 Task: Find and book an Airbnb listing for your upcoming trip.
Action: Mouse moved to (348, 560)
Screenshot: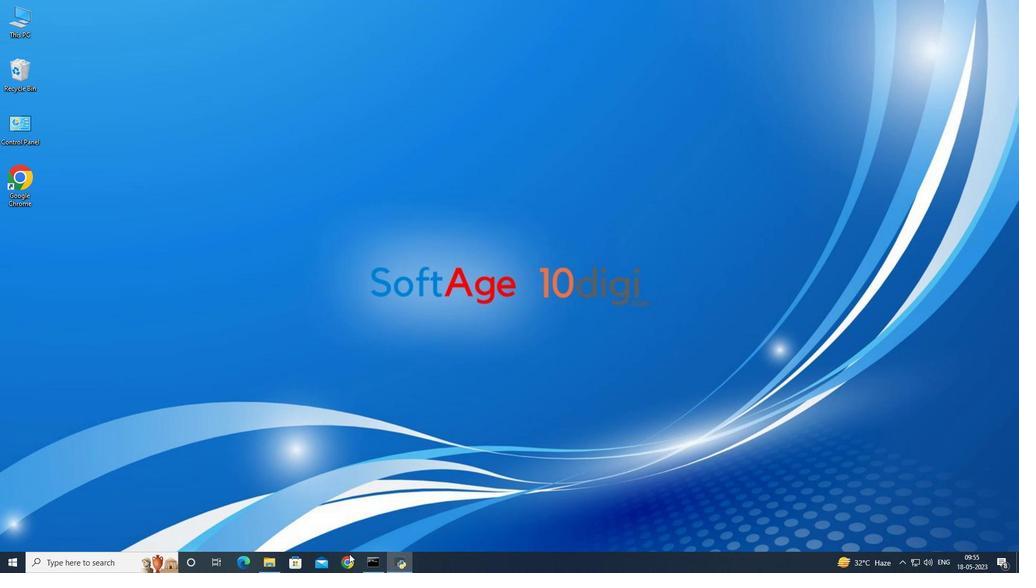 
Action: Mouse pressed left at (348, 560)
Screenshot: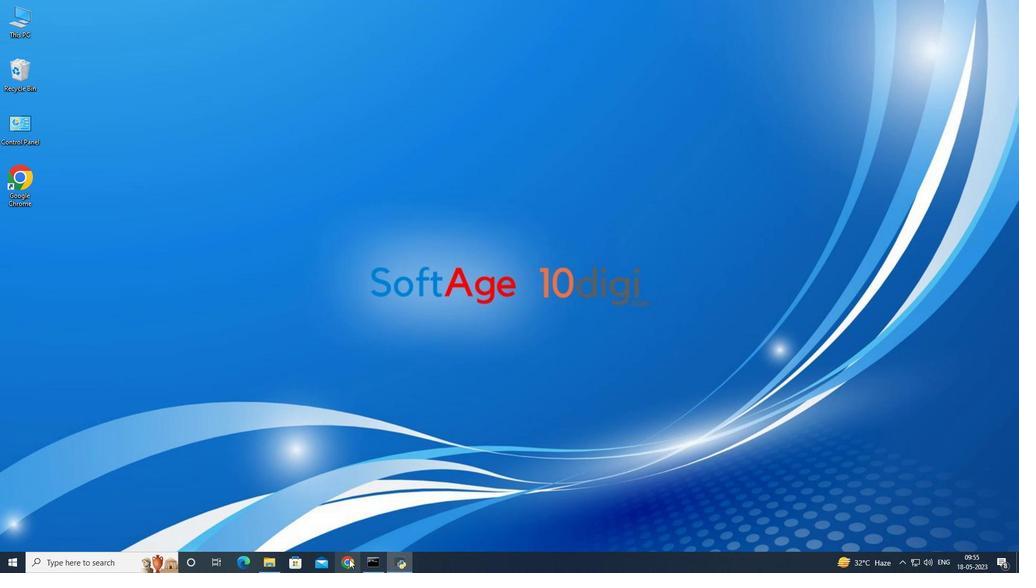 
Action: Mouse moved to (471, 223)
Screenshot: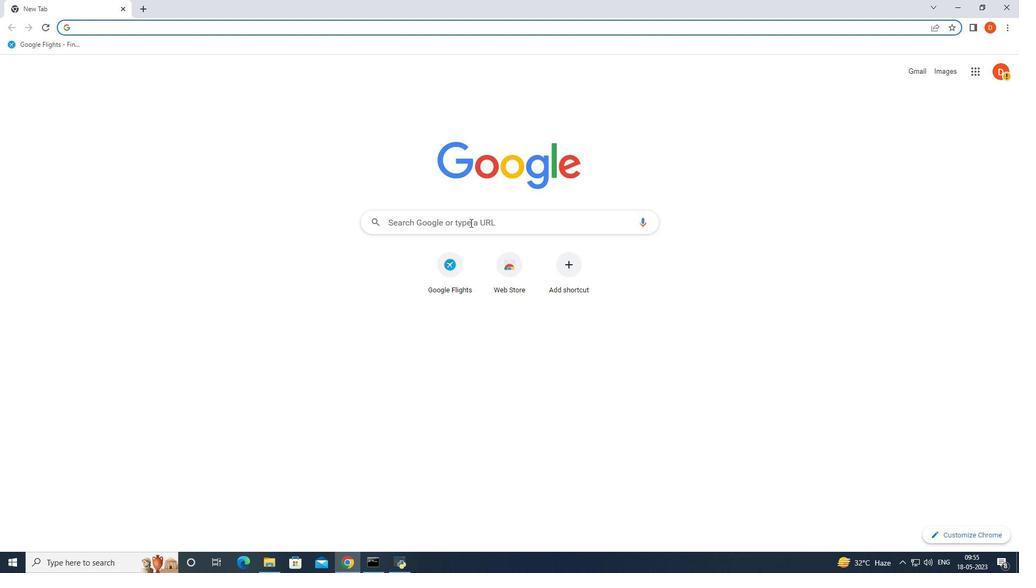 
Action: Mouse pressed left at (471, 223)
Screenshot: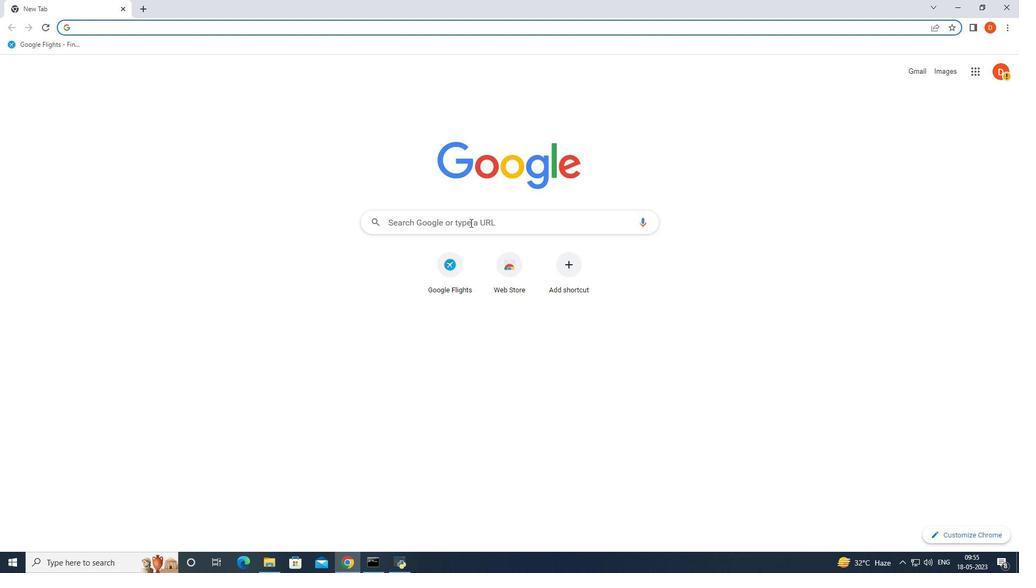 
Action: Mouse moved to (517, 221)
Screenshot: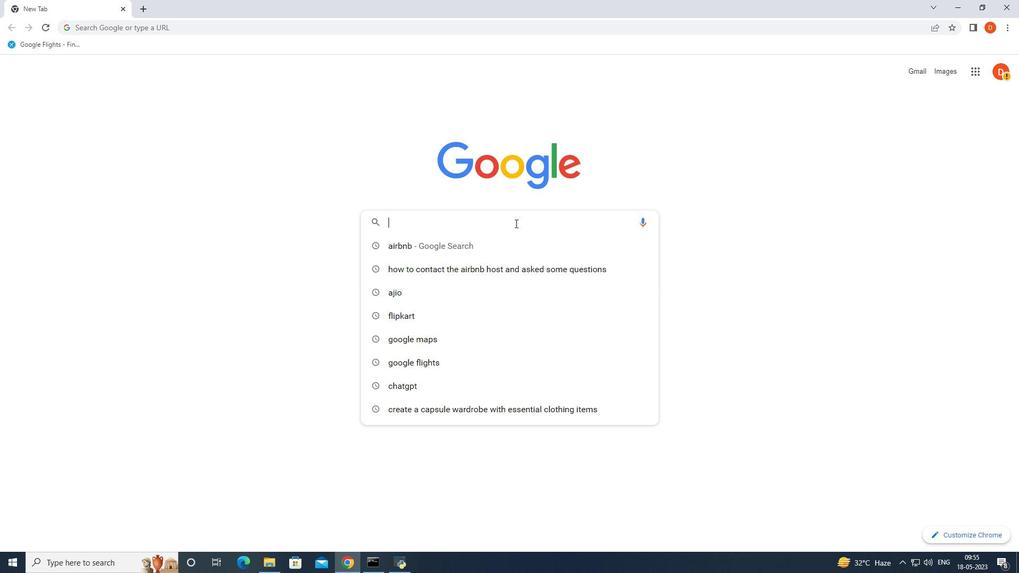 
Action: Key pressed airbnb
Screenshot: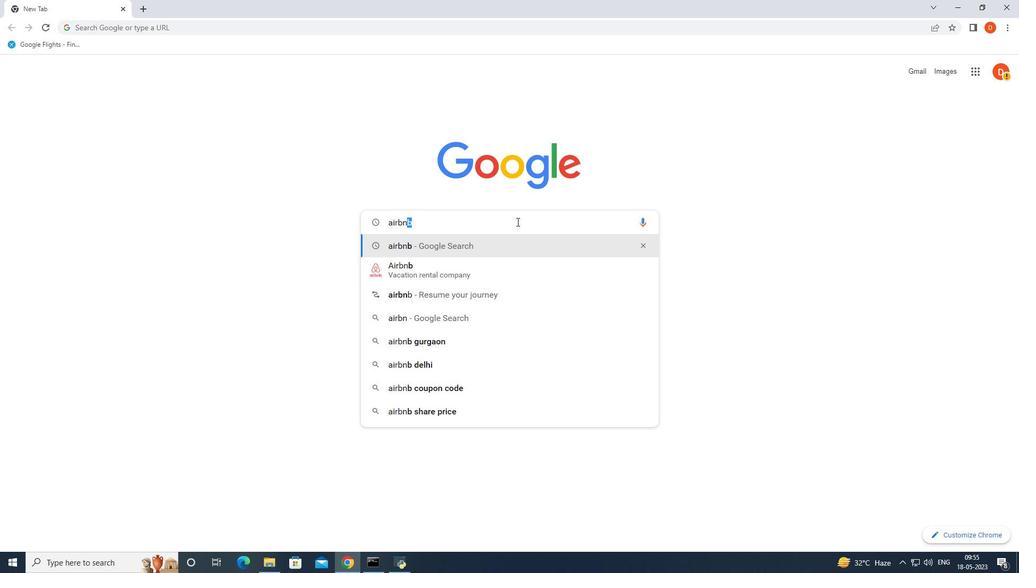 
Action: Mouse moved to (496, 262)
Screenshot: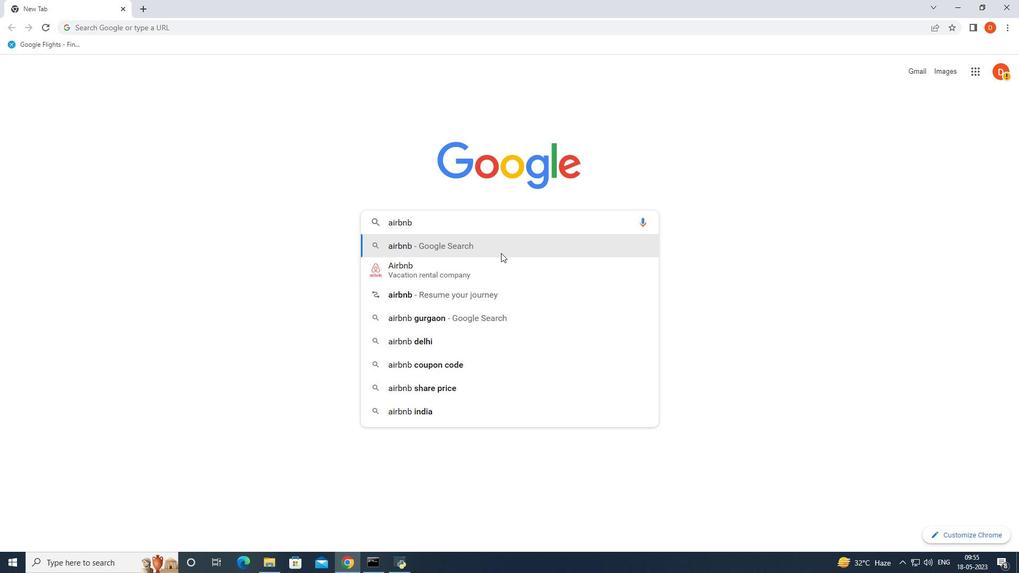 
Action: Mouse pressed left at (496, 262)
Screenshot: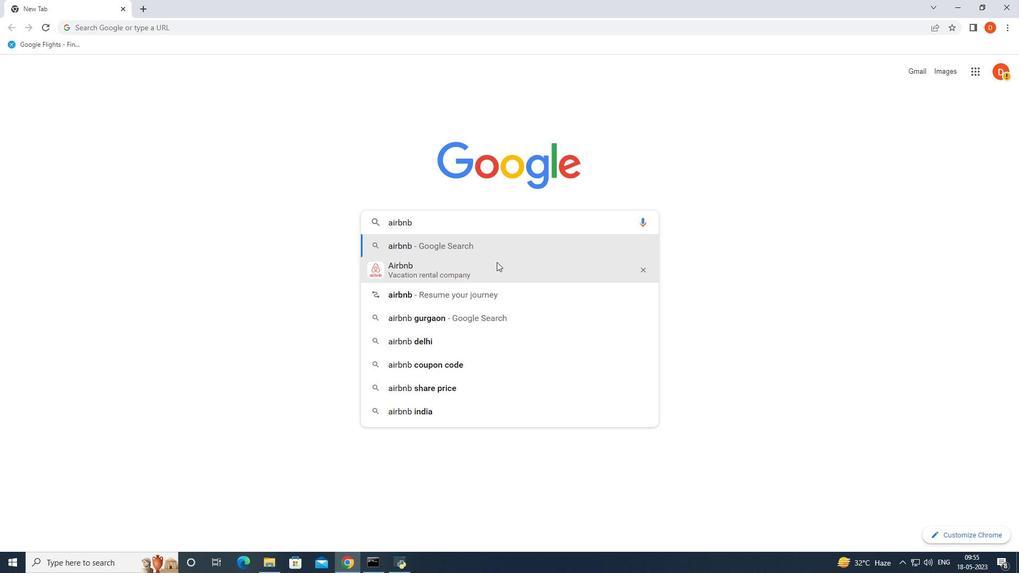 
Action: Mouse moved to (187, 150)
Screenshot: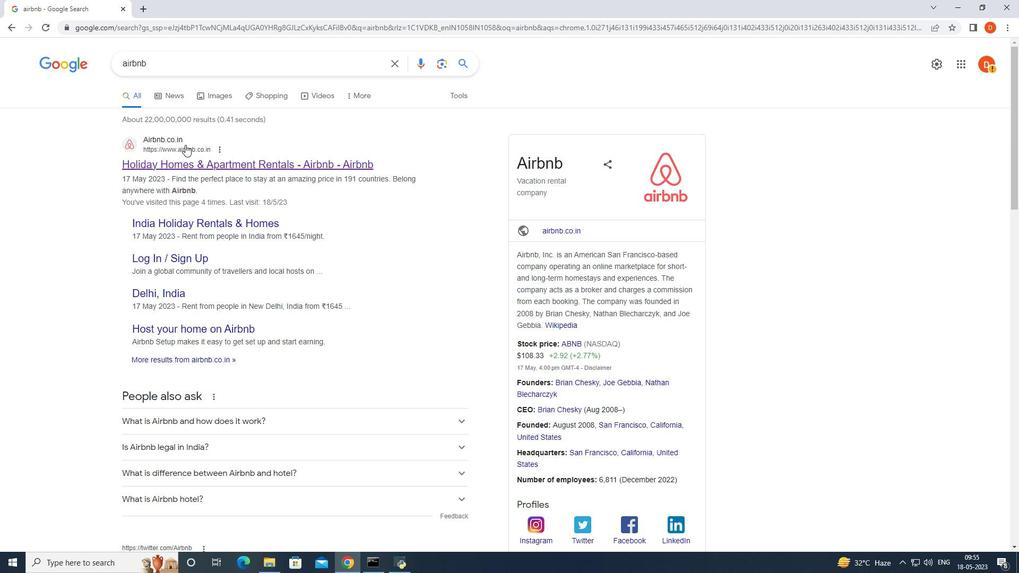 
Action: Mouse pressed left at (187, 150)
Screenshot: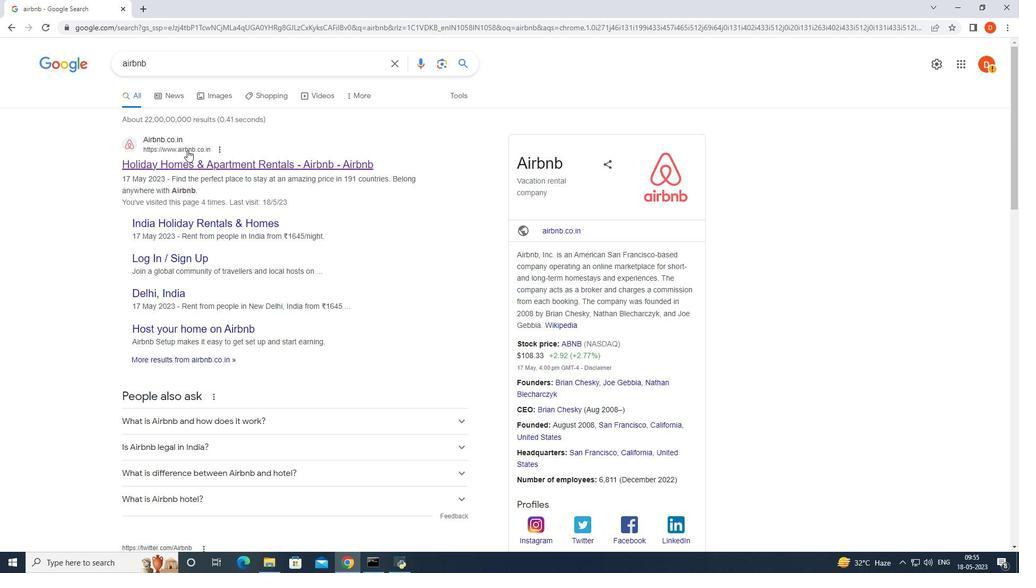 
Action: Mouse moved to (467, 402)
Screenshot: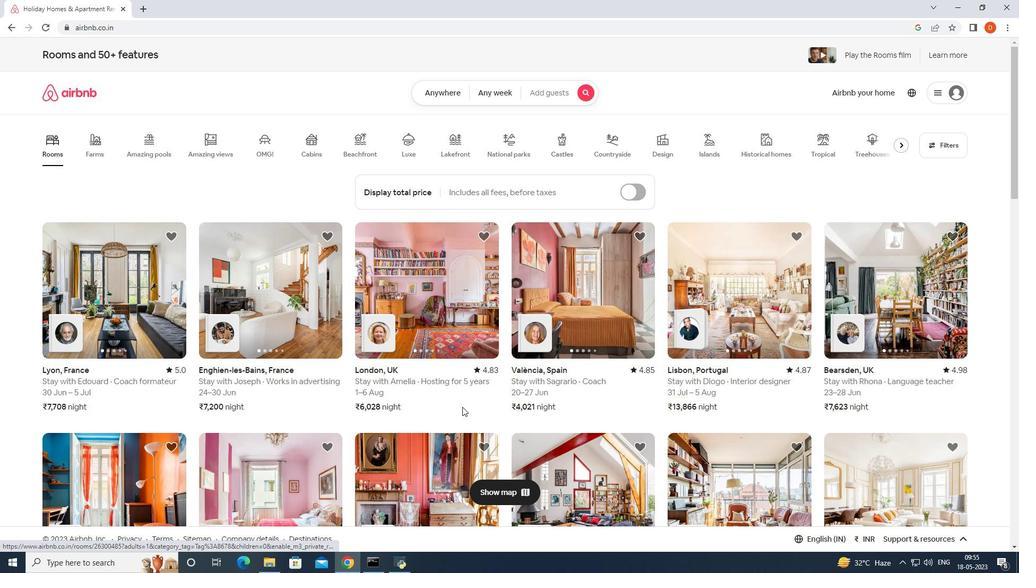 
Action: Mouse scrolled (467, 402) with delta (0, 0)
Screenshot: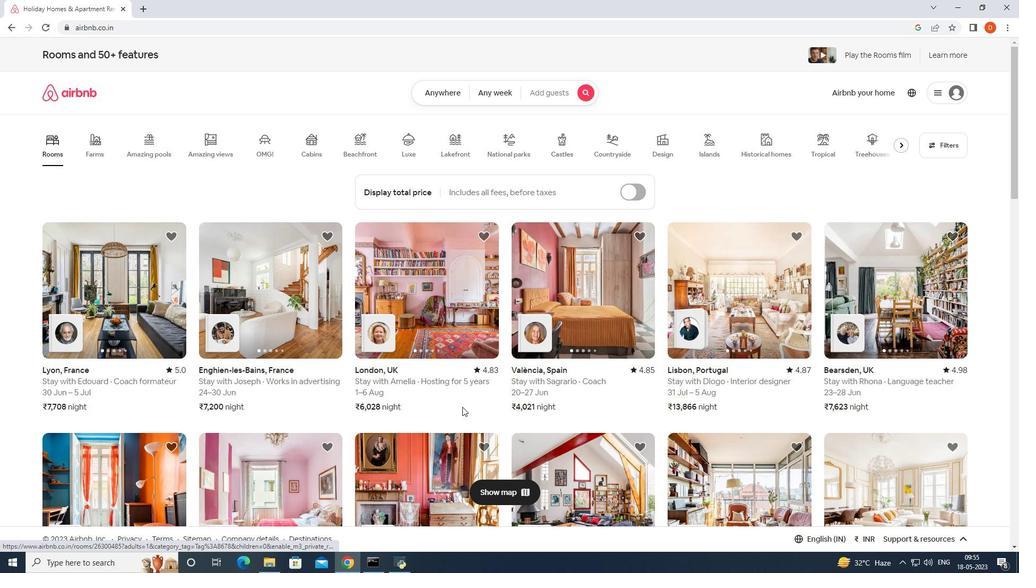 
Action: Mouse moved to (470, 402)
Screenshot: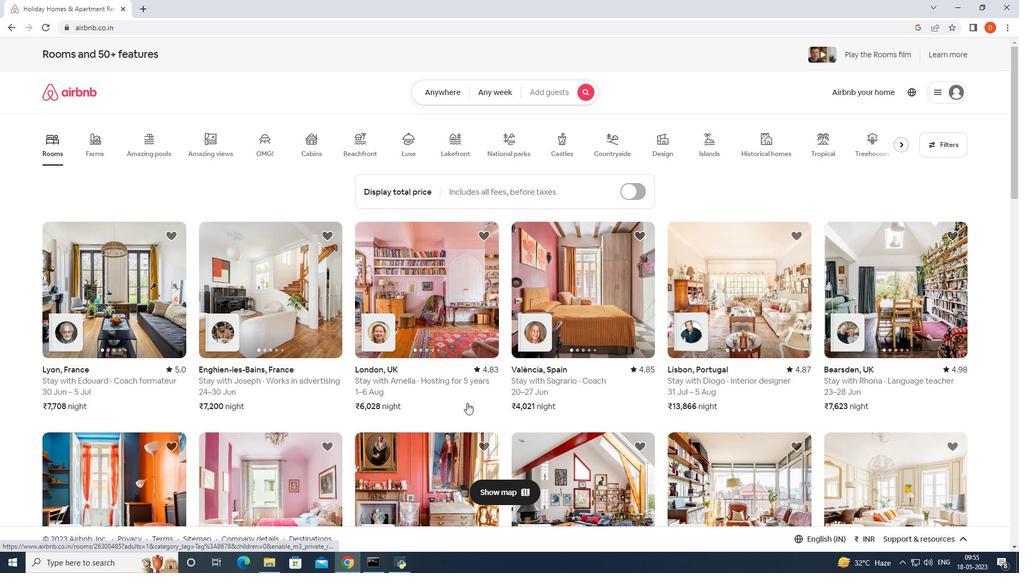 
Action: Mouse scrolled (468, 402) with delta (0, 0)
Screenshot: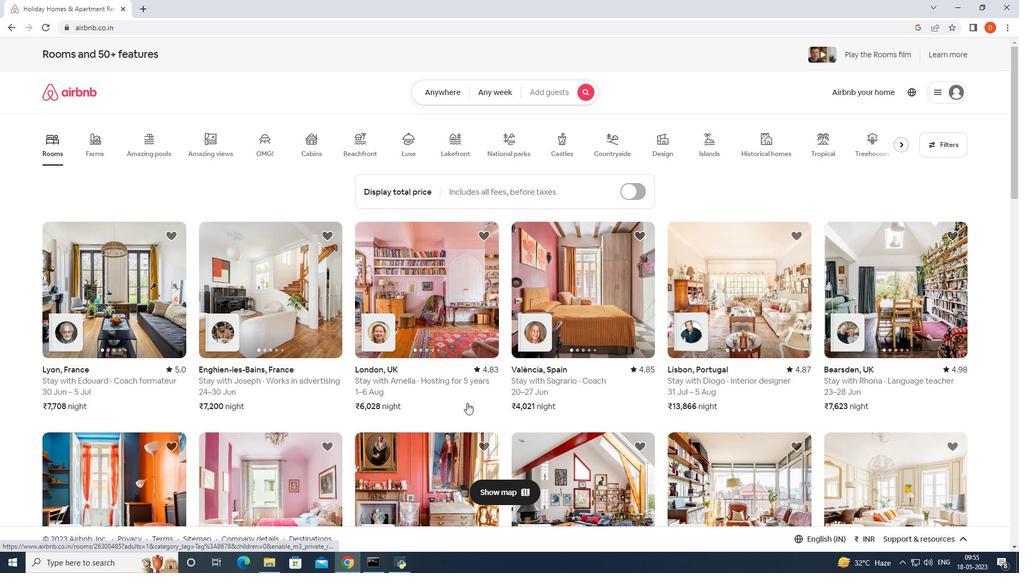 
Action: Mouse moved to (471, 402)
Screenshot: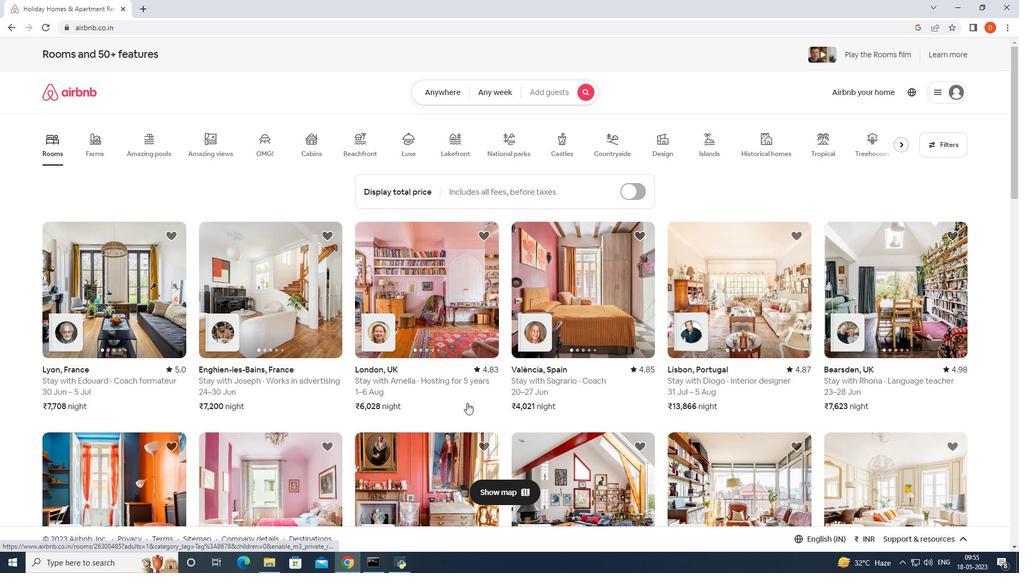 
Action: Mouse scrolled (468, 402) with delta (0, 0)
Screenshot: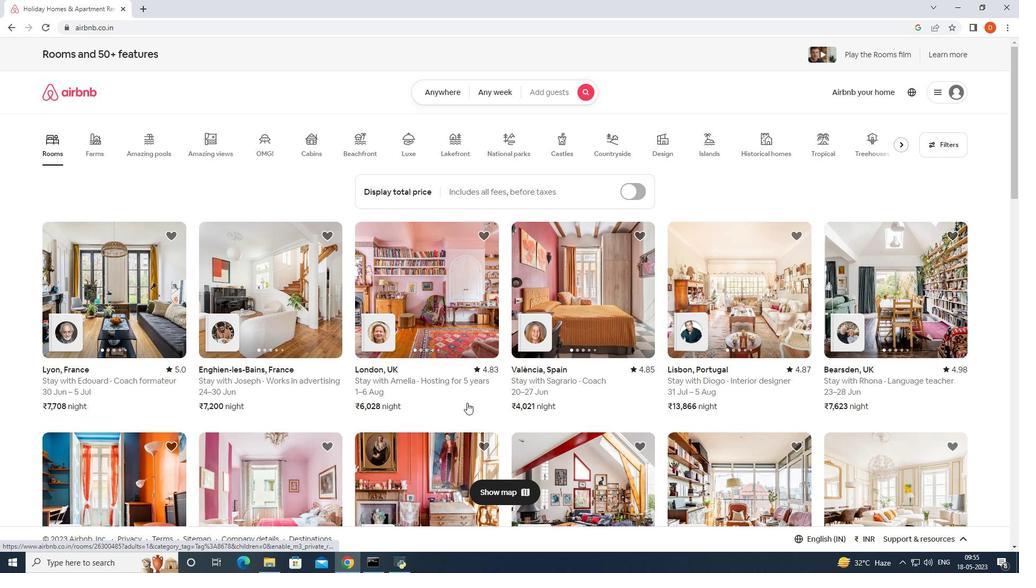 
Action: Mouse scrolled (470, 402) with delta (0, 0)
Screenshot: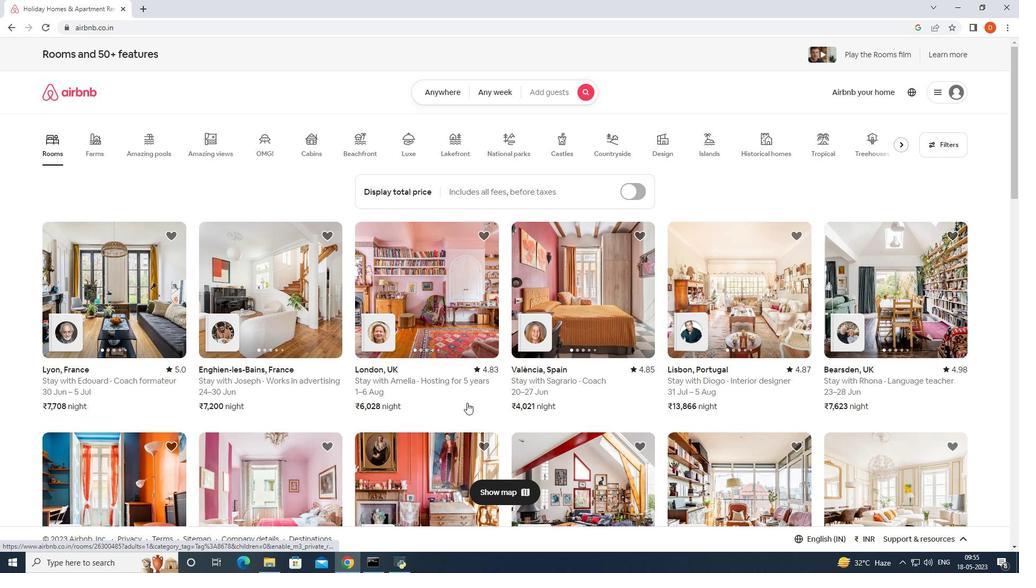
Action: Mouse moved to (471, 402)
Screenshot: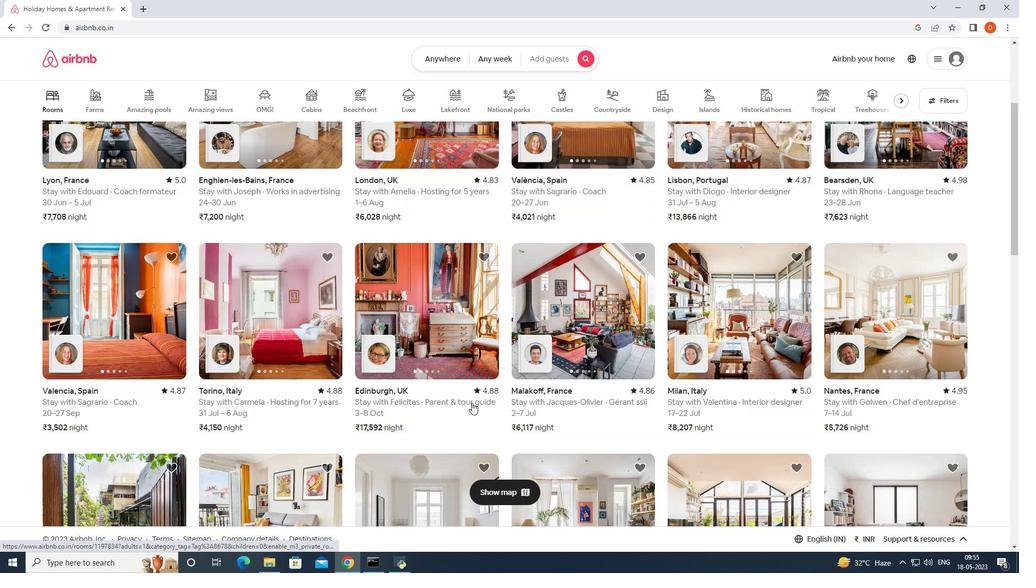 
Action: Mouse scrolled (471, 402) with delta (0, 0)
Screenshot: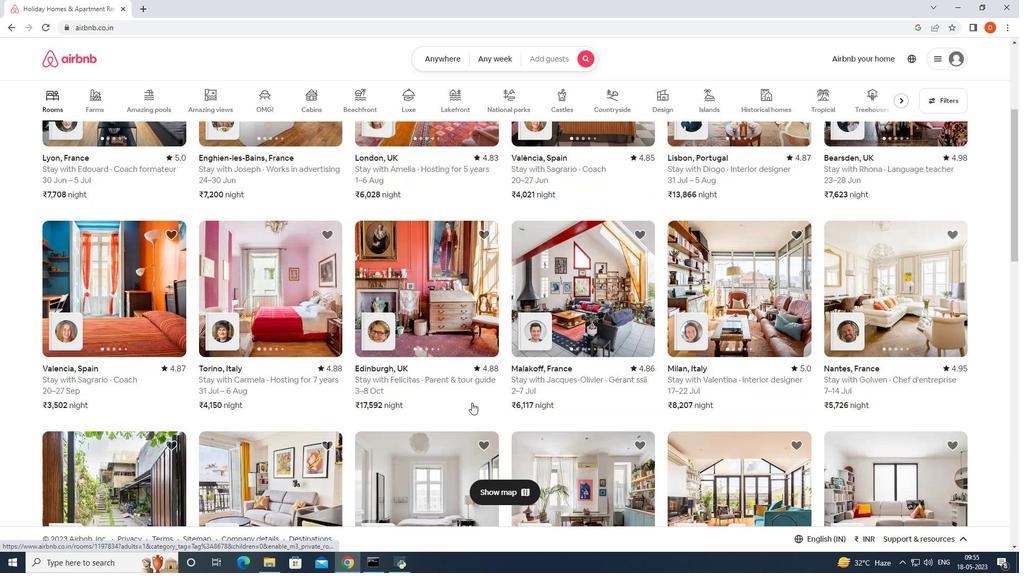 
Action: Mouse scrolled (471, 402) with delta (0, 0)
Screenshot: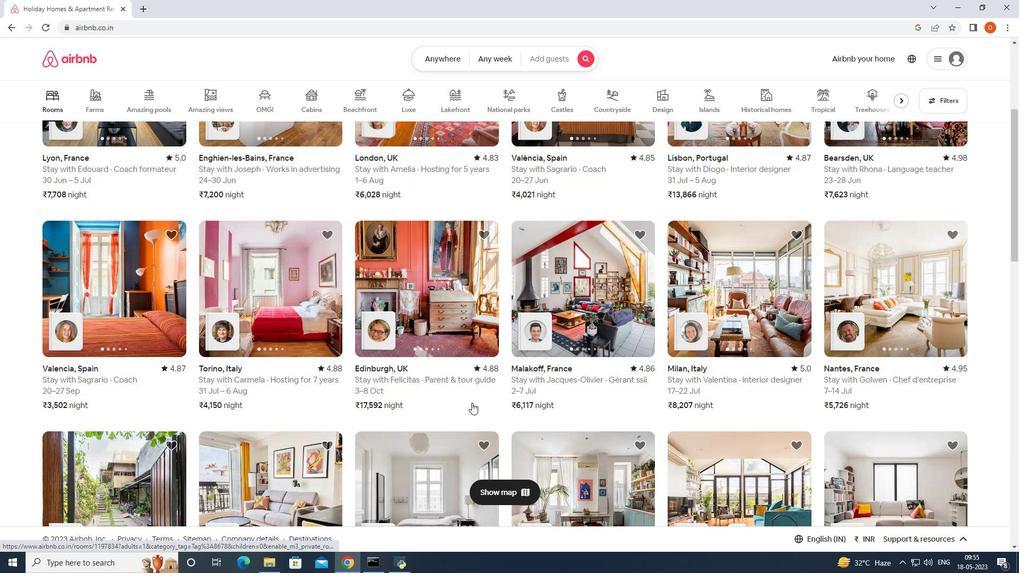 
Action: Mouse scrolled (471, 402) with delta (0, 0)
Screenshot: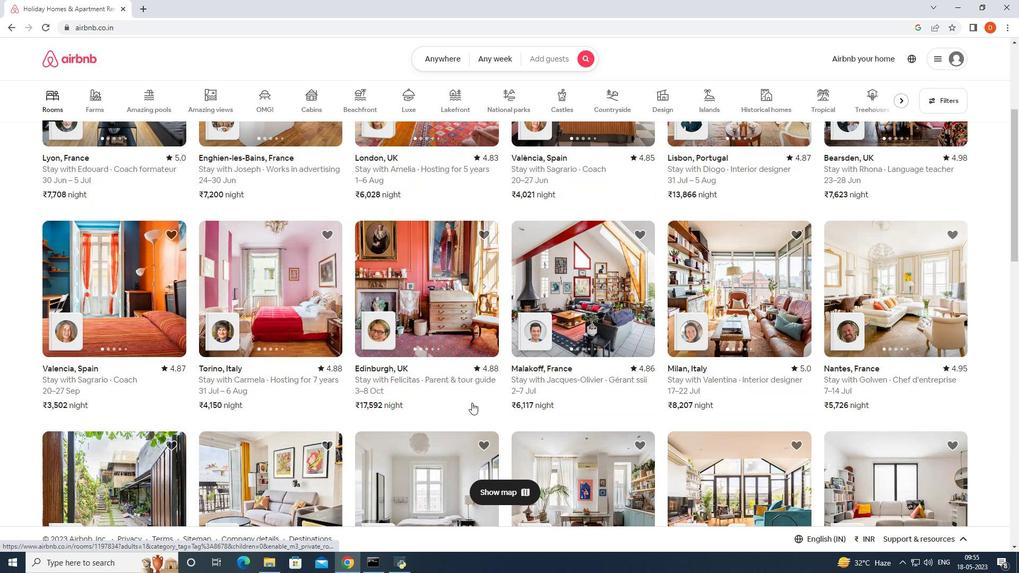 
Action: Mouse scrolled (471, 402) with delta (0, 0)
Screenshot: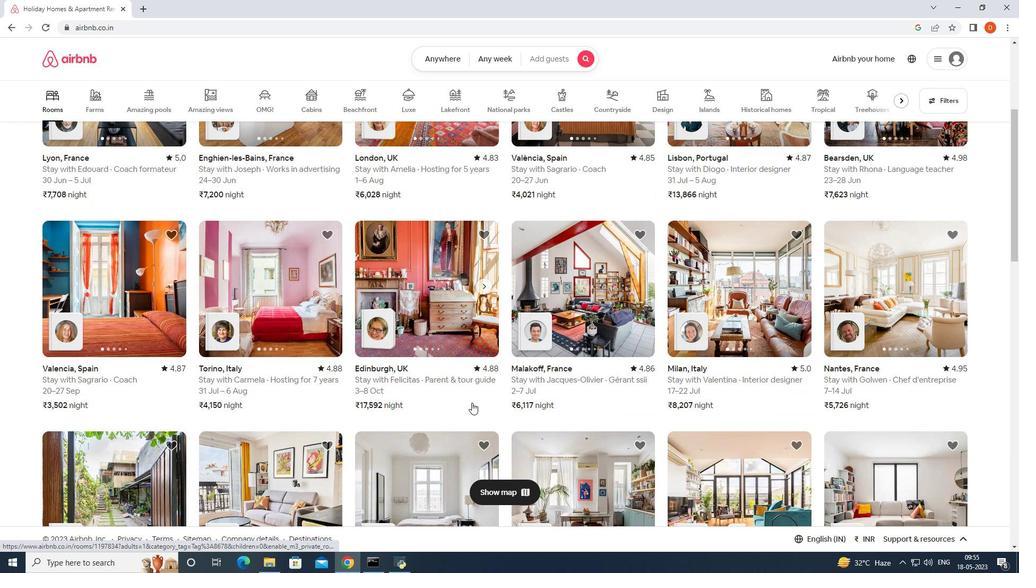 
Action: Mouse scrolled (471, 402) with delta (0, 0)
Screenshot: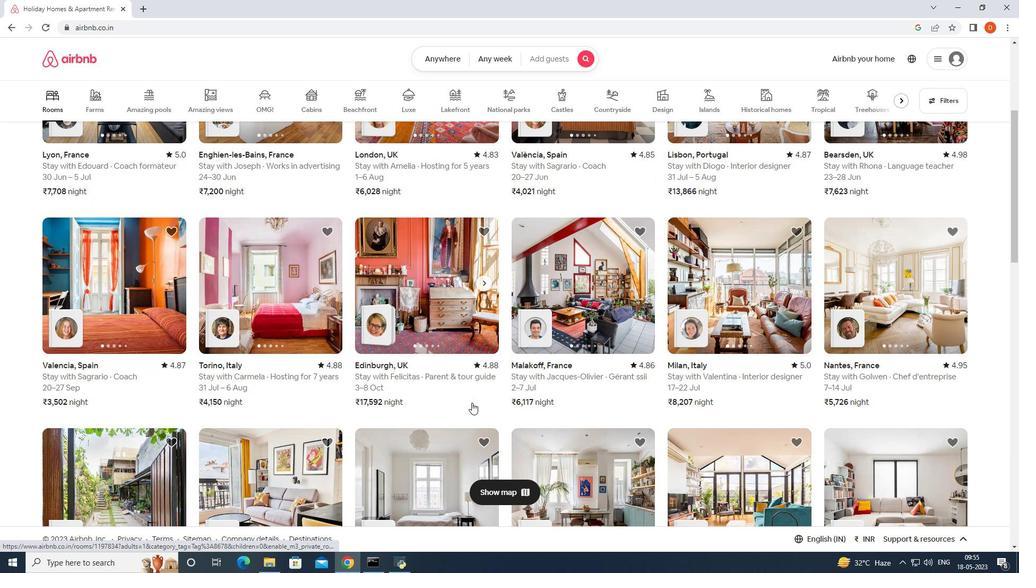 
Action: Mouse moved to (444, 394)
Screenshot: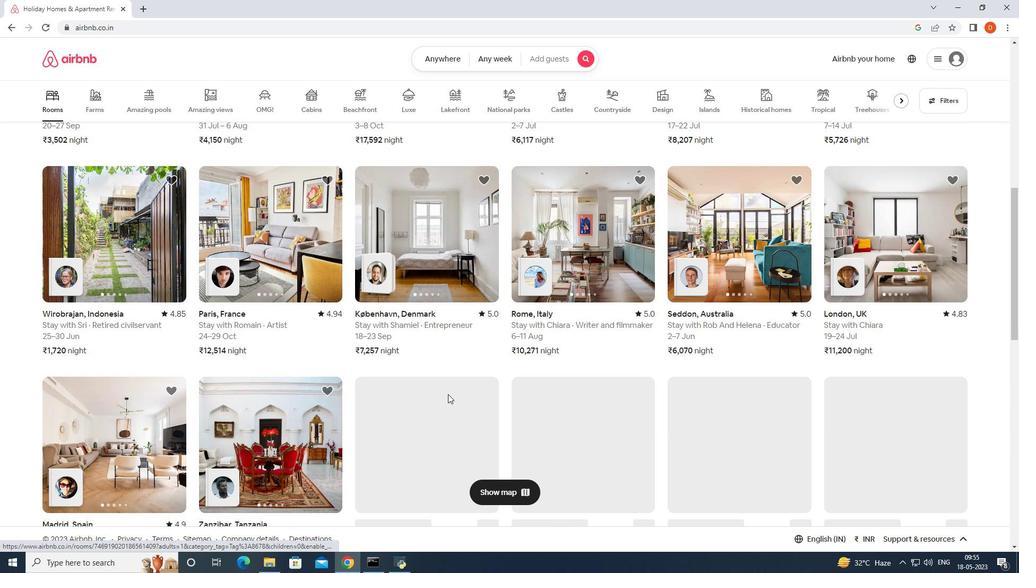 
Action: Mouse scrolled (444, 393) with delta (0, 0)
Screenshot: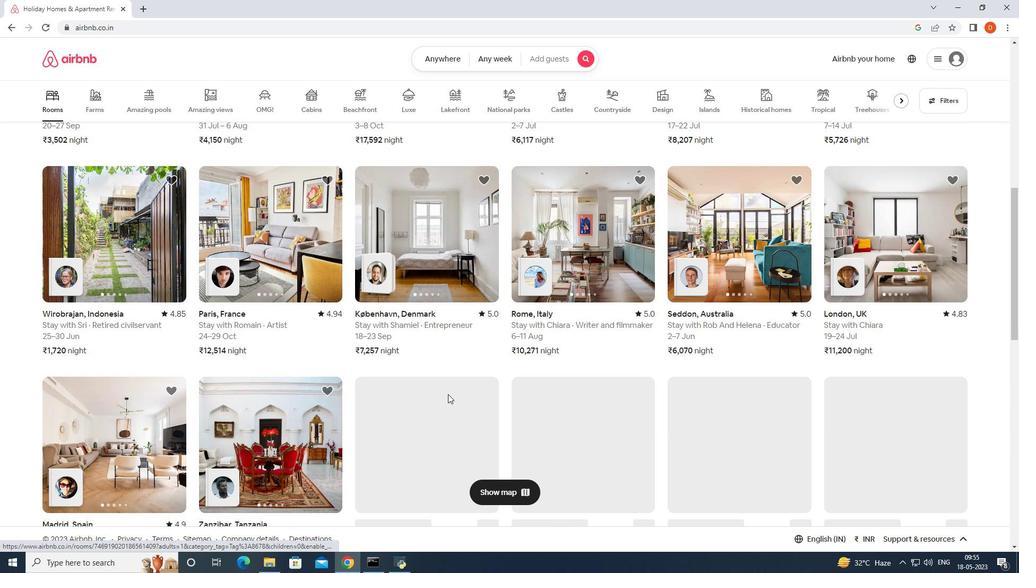 
Action: Mouse moved to (534, 331)
Screenshot: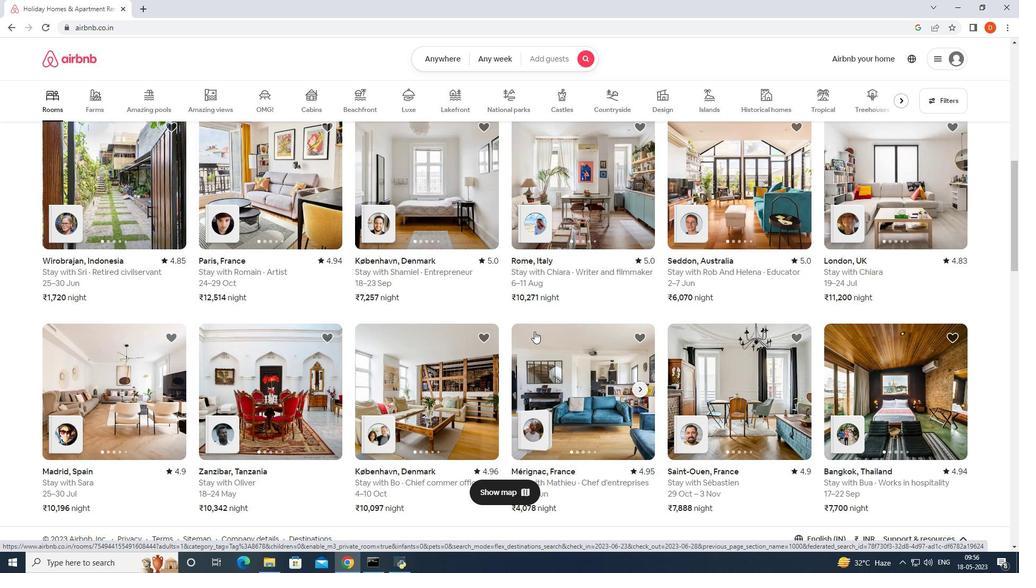 
Action: Mouse scrolled (534, 330) with delta (0, 0)
Screenshot: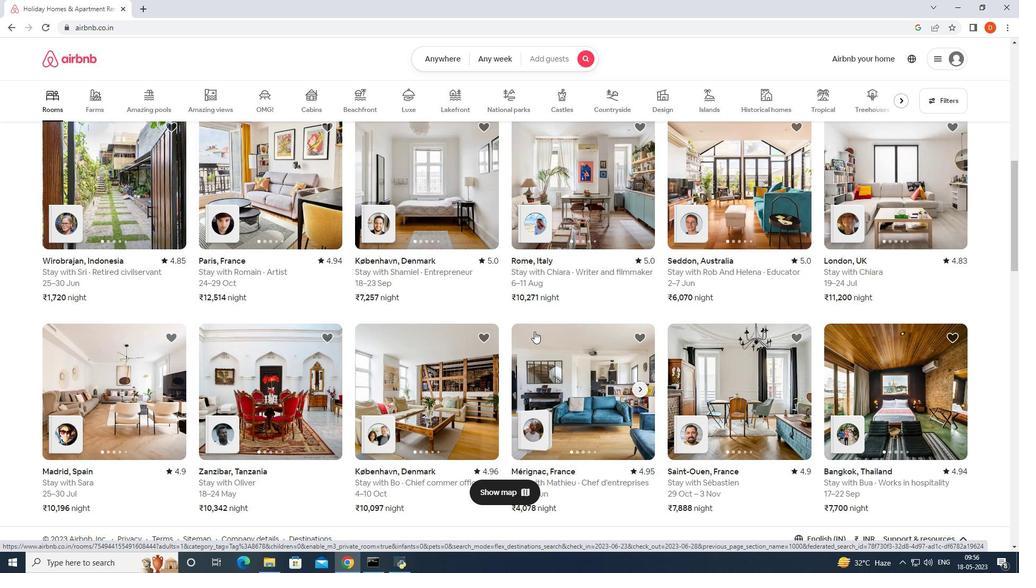 
Action: Mouse moved to (526, 345)
Screenshot: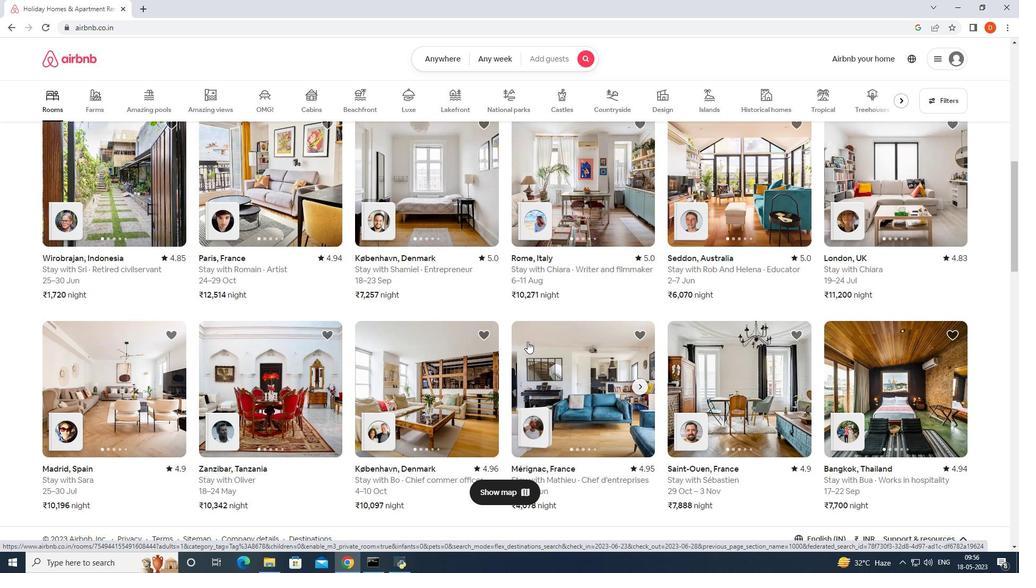 
Action: Mouse scrolled (526, 345) with delta (0, 0)
Screenshot: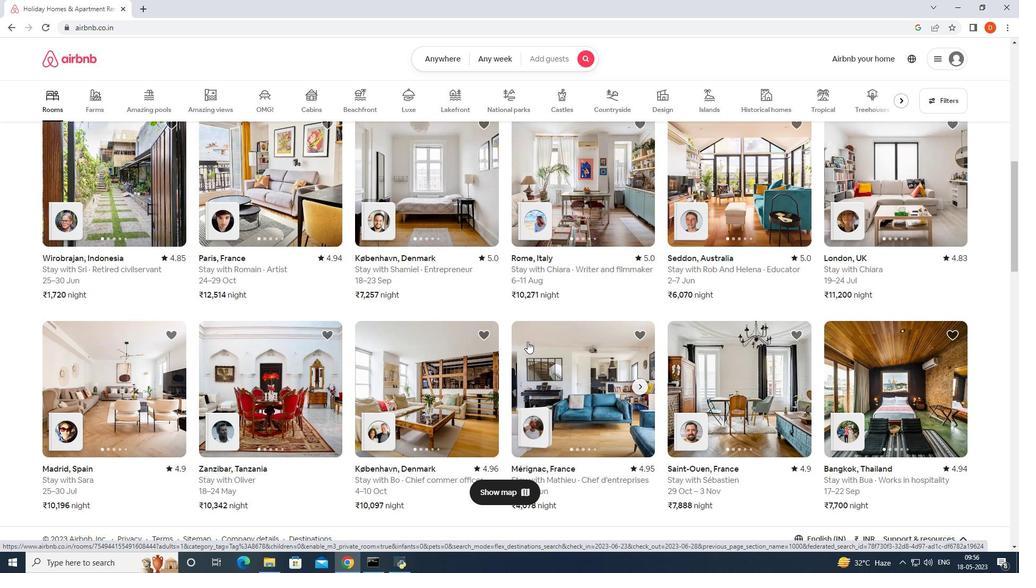 
Action: Mouse moved to (387, 364)
Screenshot: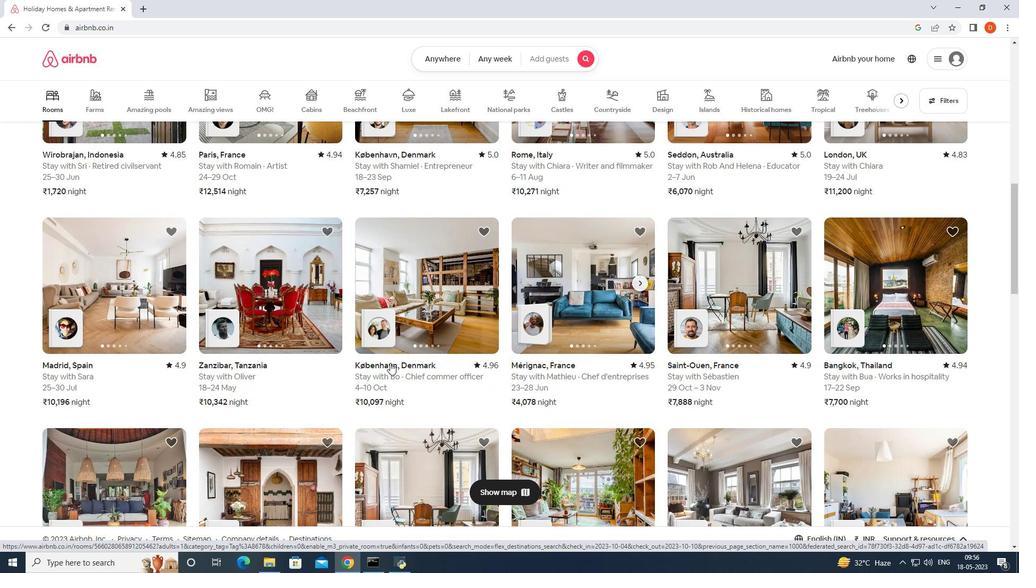 
Action: Mouse scrolled (387, 363) with delta (0, 0)
Screenshot: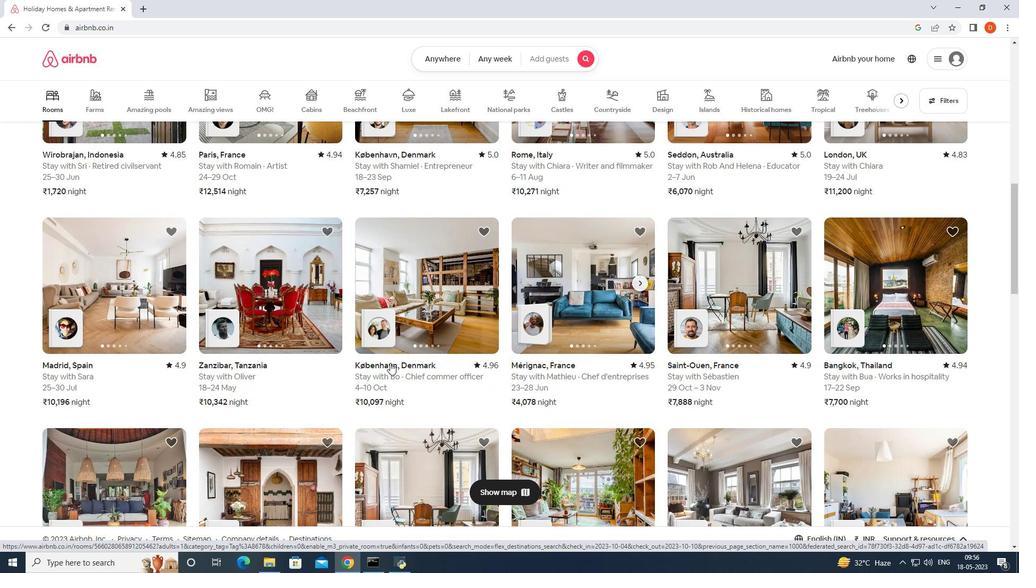 
Action: Mouse moved to (384, 367)
Screenshot: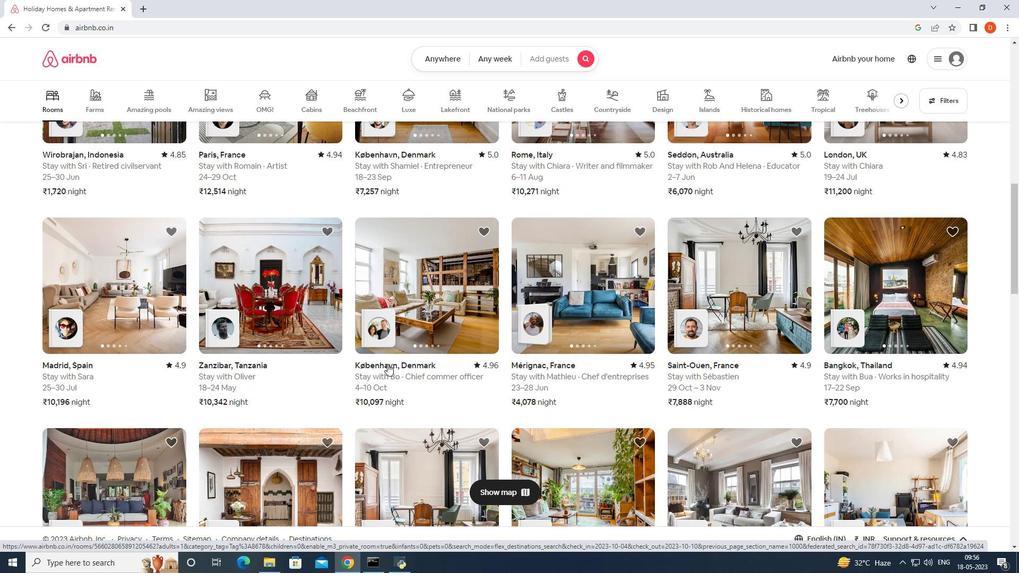 
Action: Mouse scrolled (384, 366) with delta (0, 0)
Screenshot: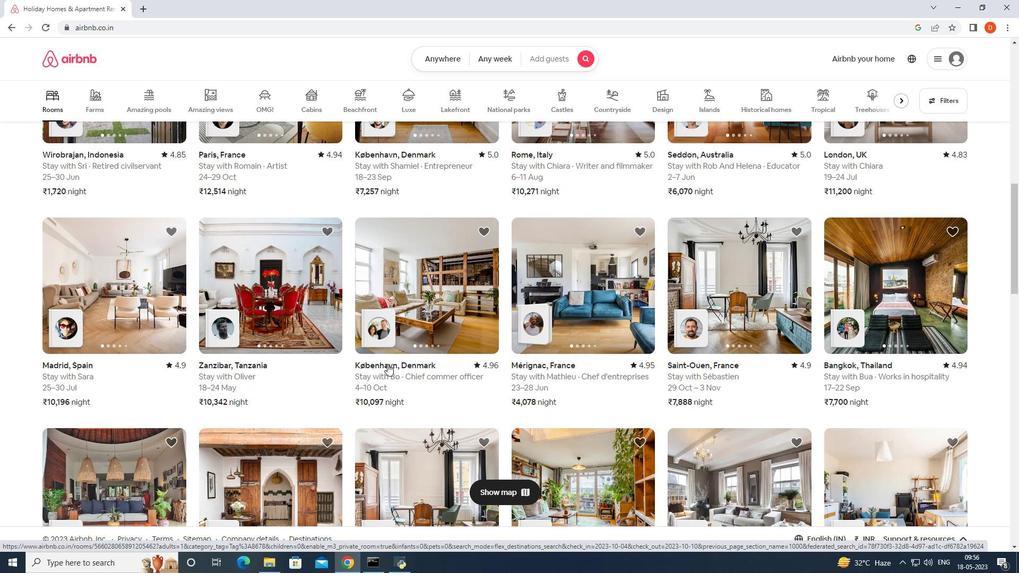 
Action: Mouse scrolled (384, 366) with delta (0, 0)
Screenshot: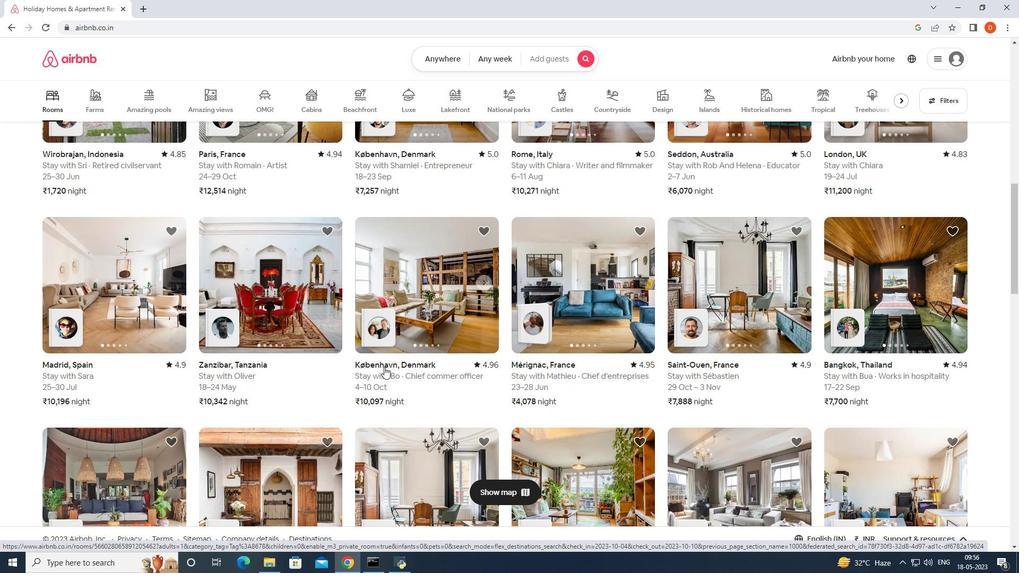 
Action: Mouse moved to (382, 375)
Screenshot: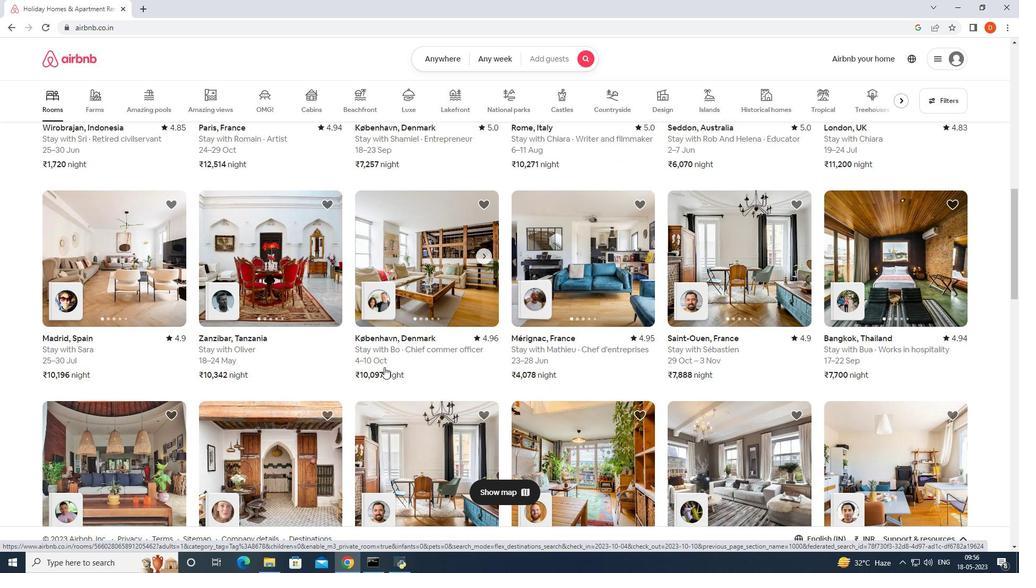 
Action: Mouse scrolled (382, 374) with delta (0, 0)
Screenshot: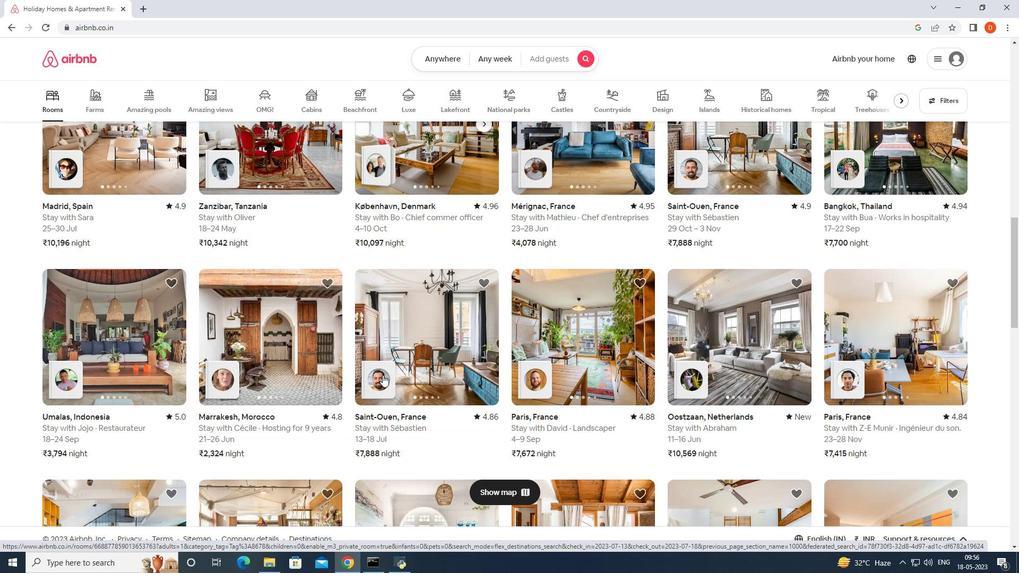 
Action: Mouse moved to (382, 375)
Screenshot: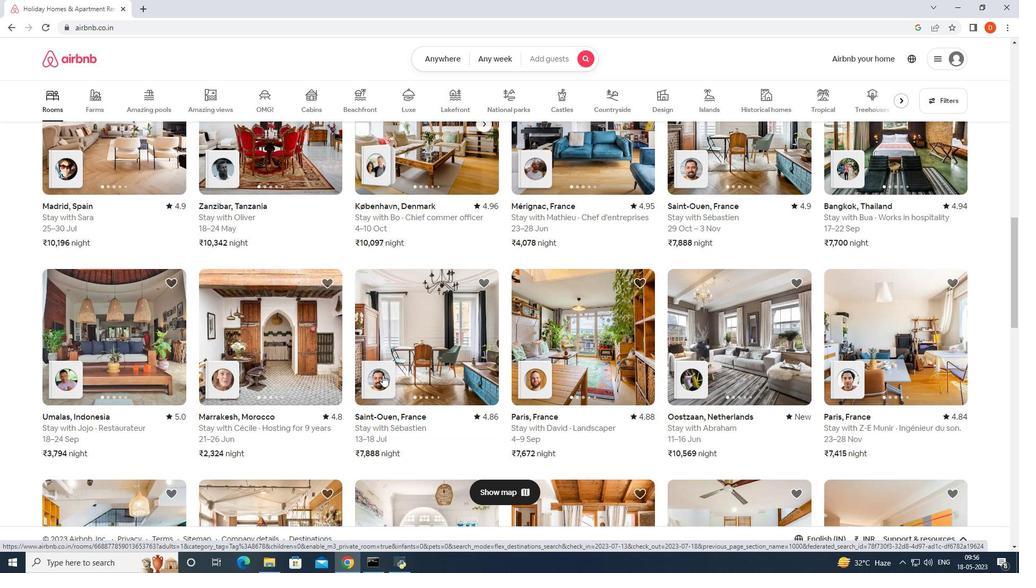 
Action: Mouse scrolled (382, 375) with delta (0, 0)
Screenshot: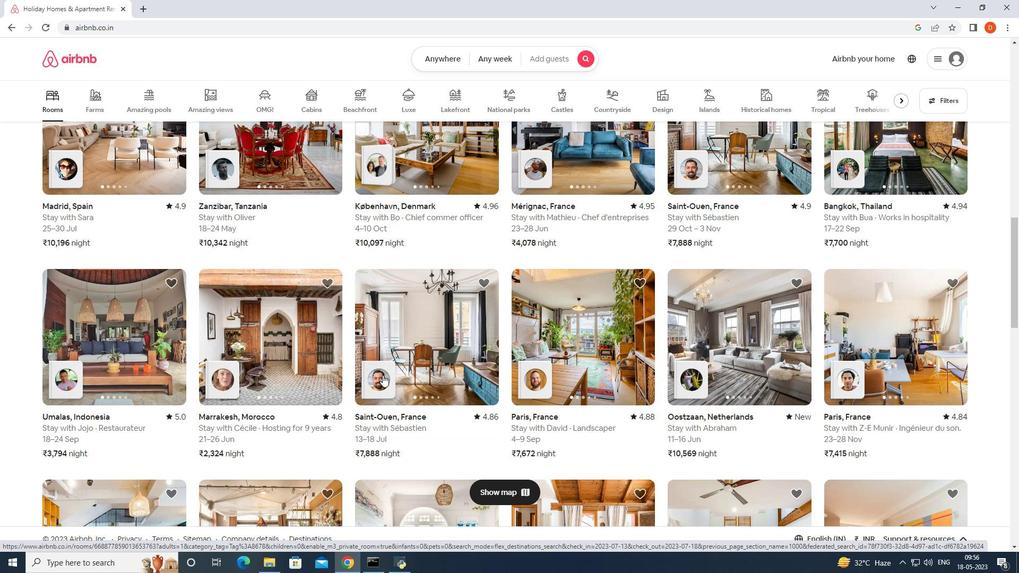
Action: Mouse moved to (289, 375)
Screenshot: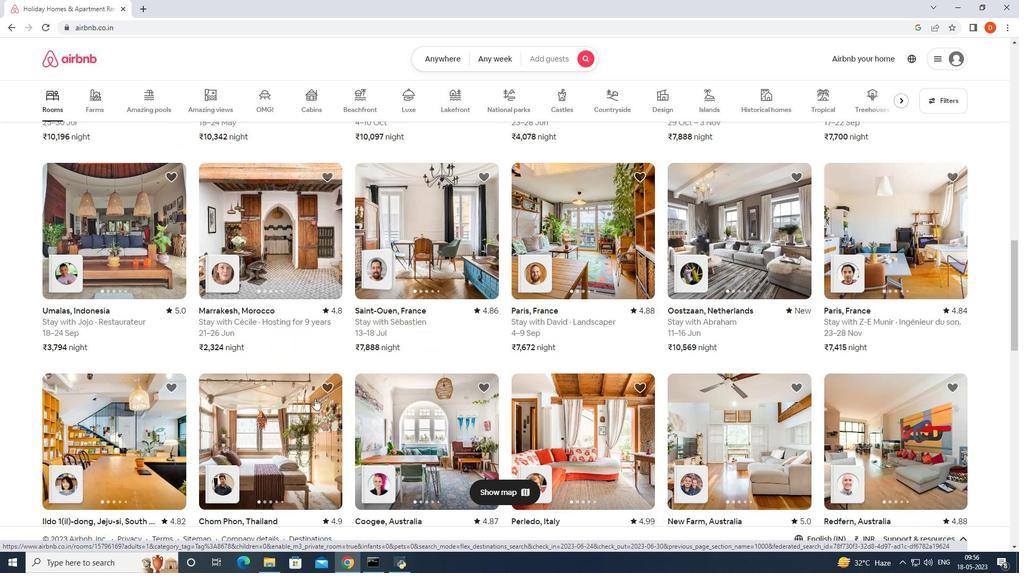 
Action: Mouse scrolled (289, 375) with delta (0, 0)
Screenshot: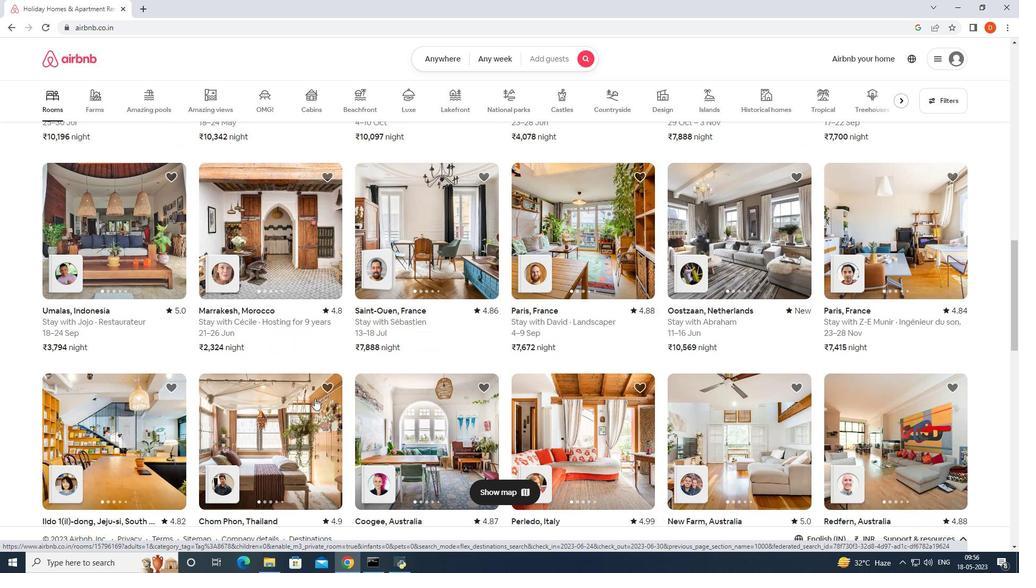 
Action: Mouse scrolled (289, 375) with delta (0, 0)
Screenshot: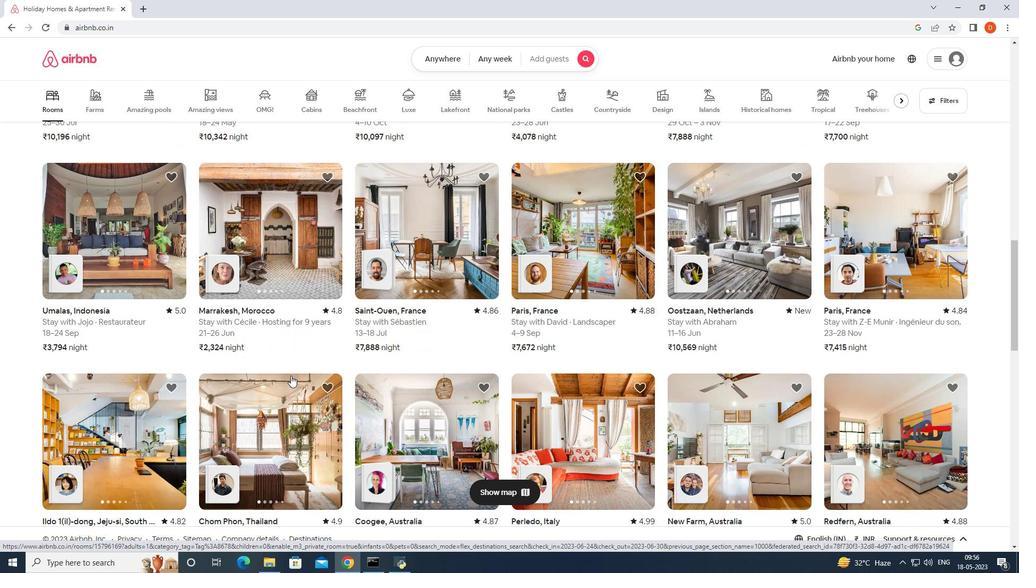 
Action: Mouse moved to (476, 339)
Screenshot: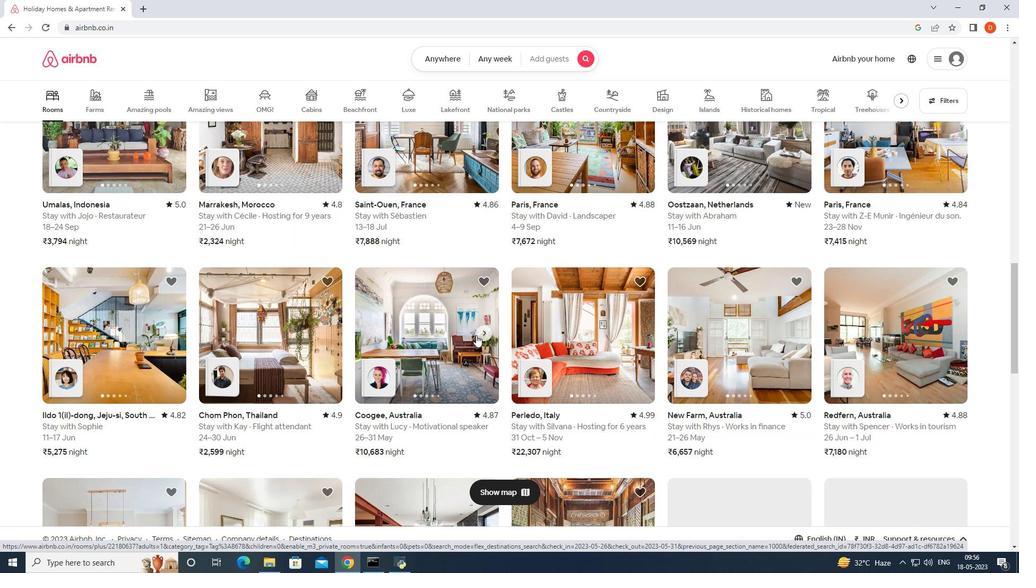 
Action: Mouse scrolled (476, 339) with delta (0, 0)
Screenshot: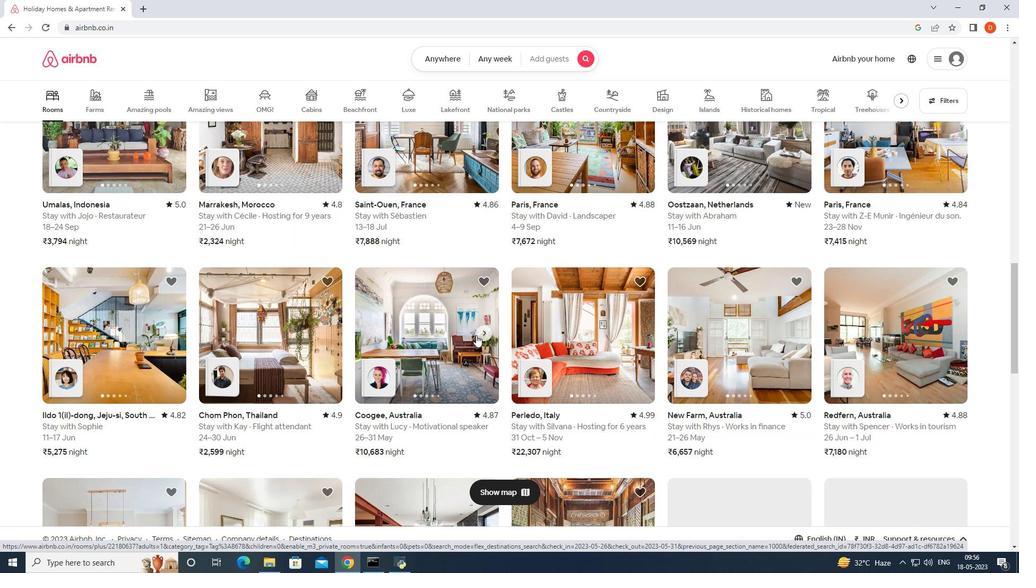 
Action: Mouse moved to (476, 341)
Screenshot: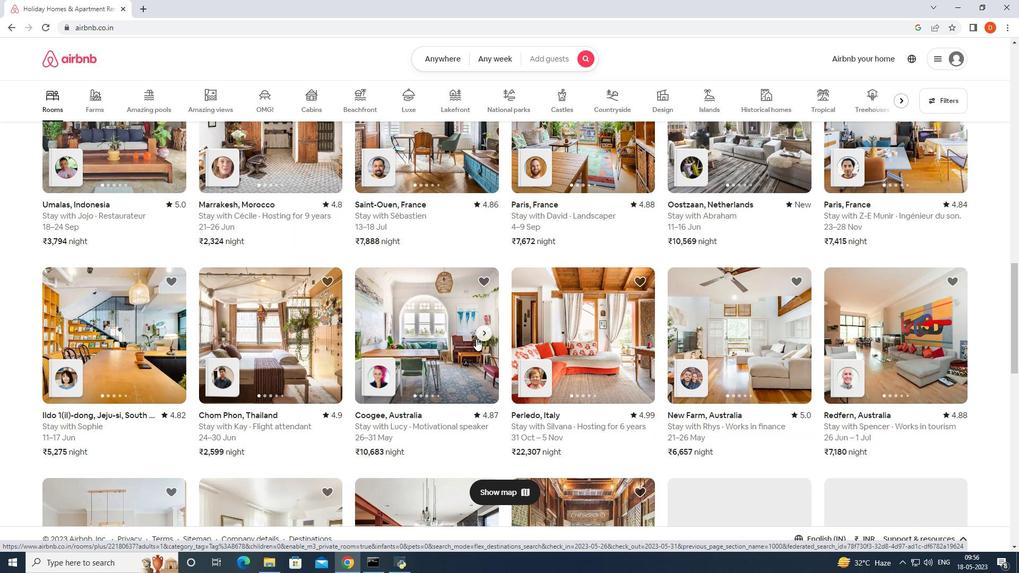 
Action: Mouse scrolled (476, 340) with delta (0, 0)
Screenshot: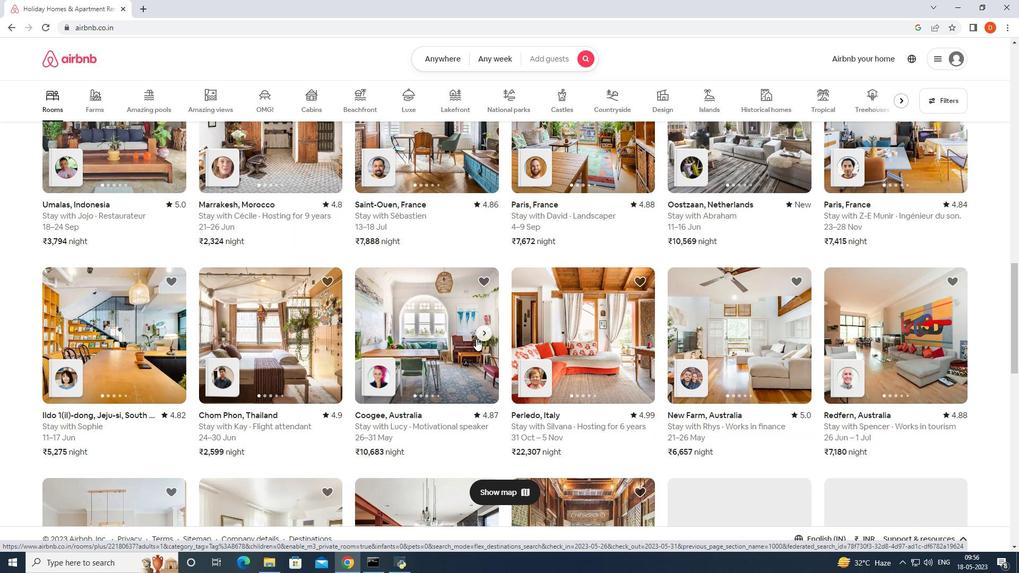 
Action: Mouse moved to (474, 349)
Screenshot: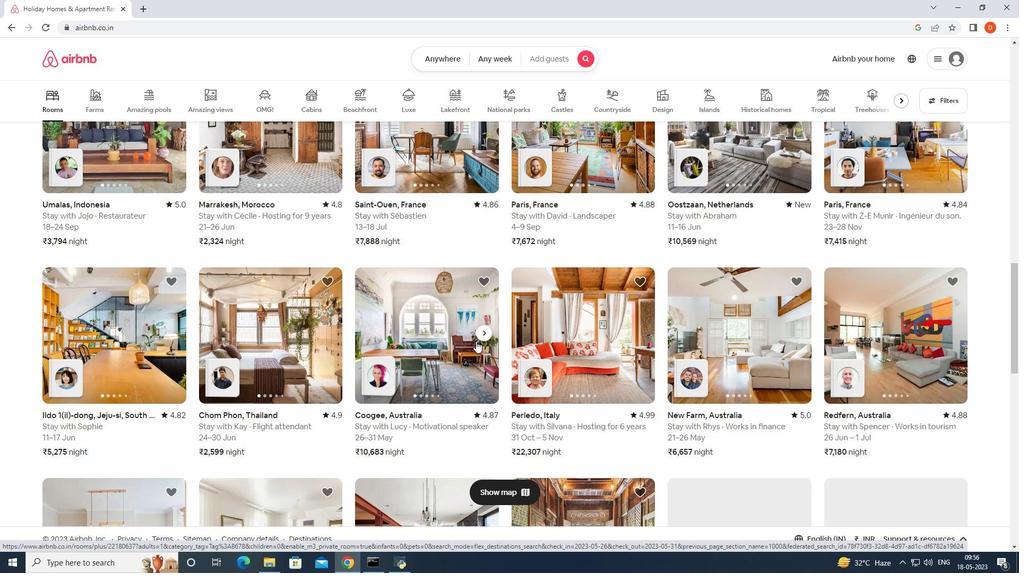 
Action: Mouse scrolled (474, 349) with delta (0, 0)
Screenshot: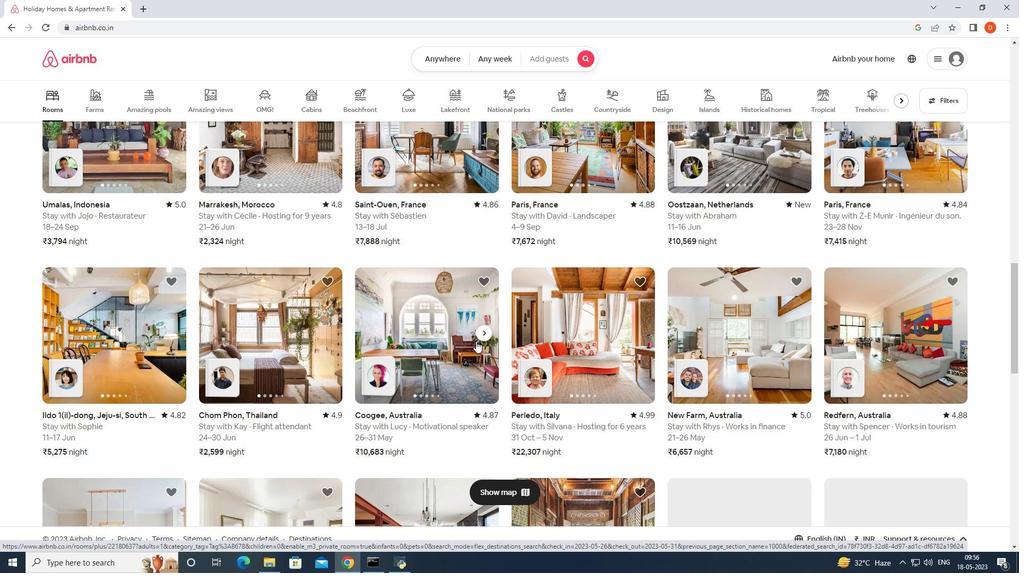 
Action: Mouse moved to (473, 354)
Screenshot: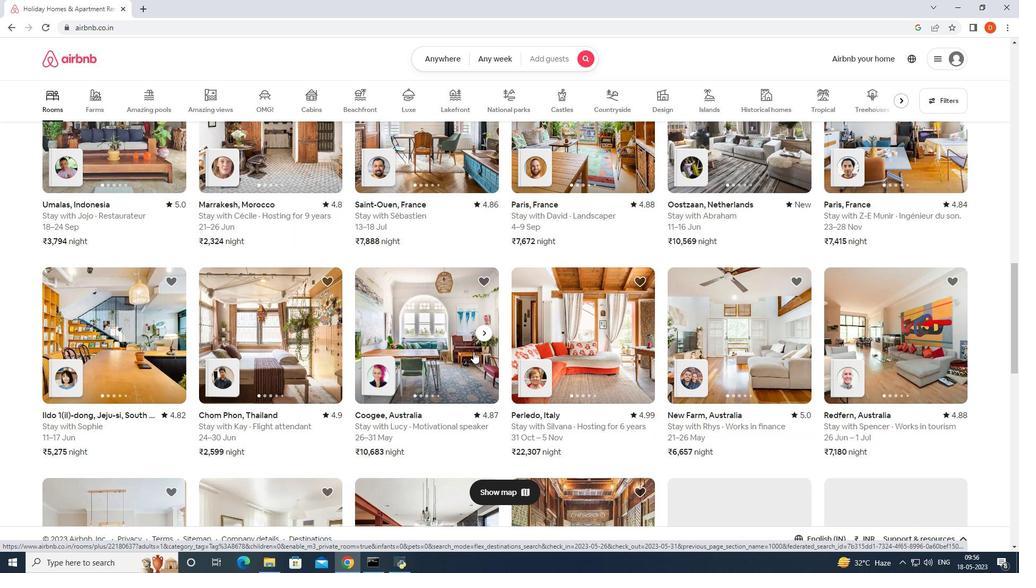 
Action: Mouse scrolled (473, 354) with delta (0, 0)
Screenshot: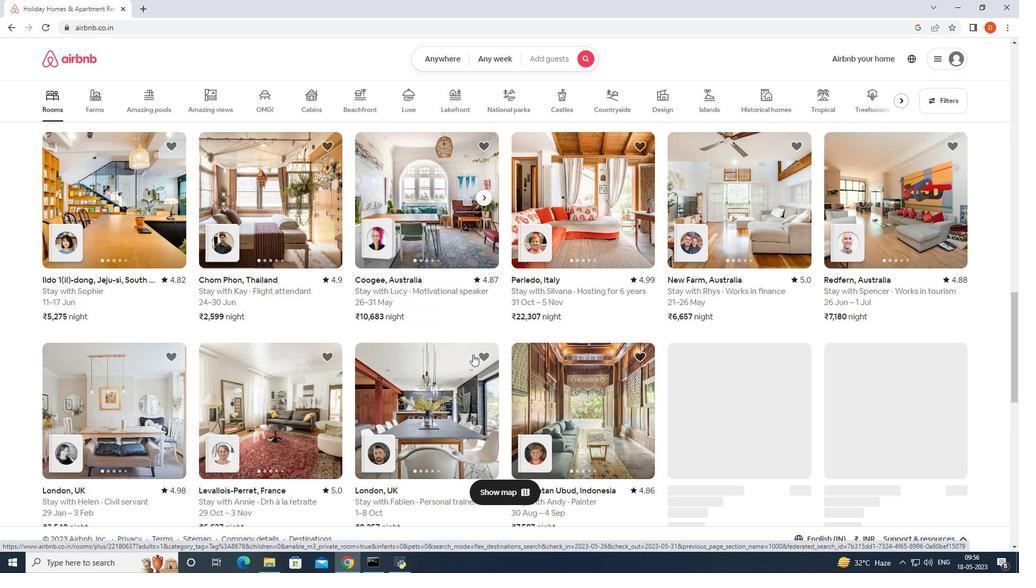 
Action: Mouse moved to (473, 355)
Screenshot: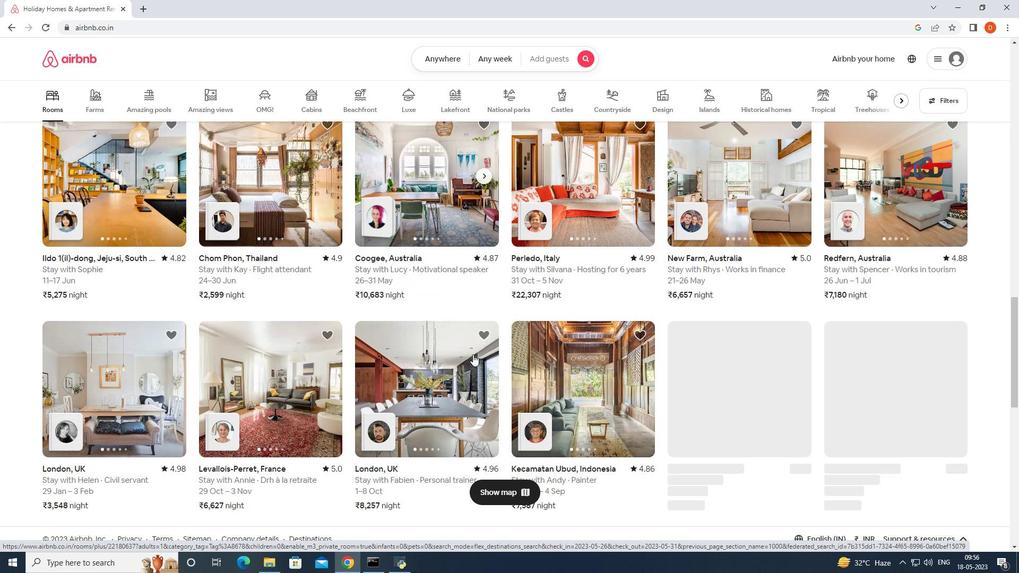 
Action: Mouse scrolled (473, 354) with delta (0, 0)
Screenshot: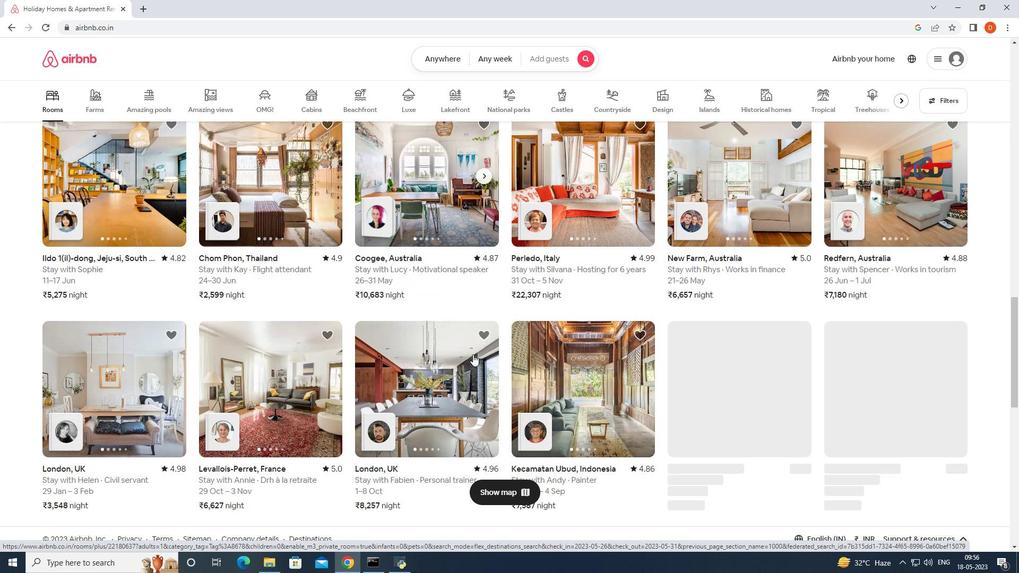 
Action: Mouse moved to (471, 356)
Screenshot: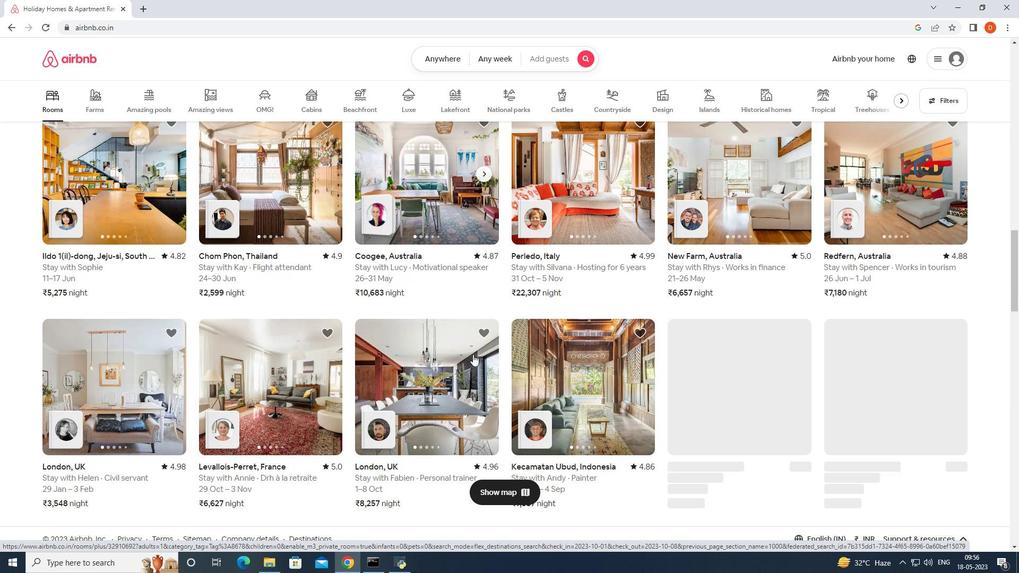 
Action: Mouse scrolled (471, 356) with delta (0, 0)
Screenshot: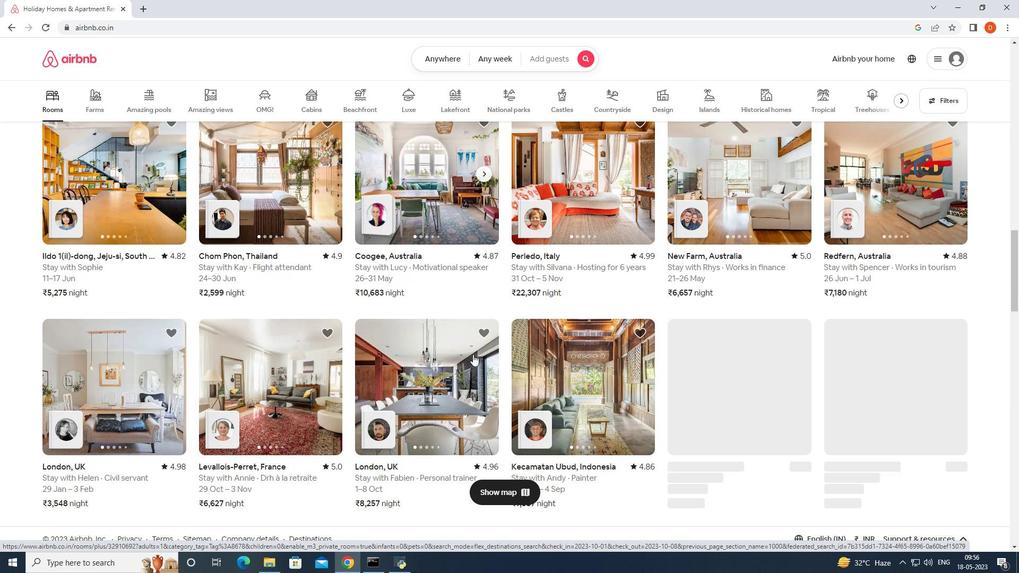 
Action: Mouse moved to (468, 397)
Screenshot: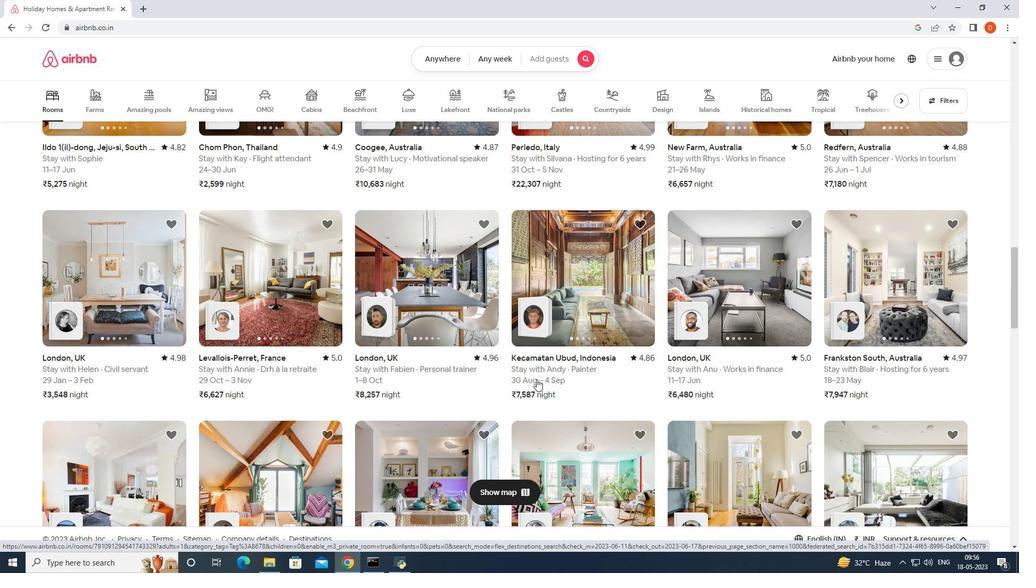 
Action: Mouse scrolled (468, 397) with delta (0, 0)
Screenshot: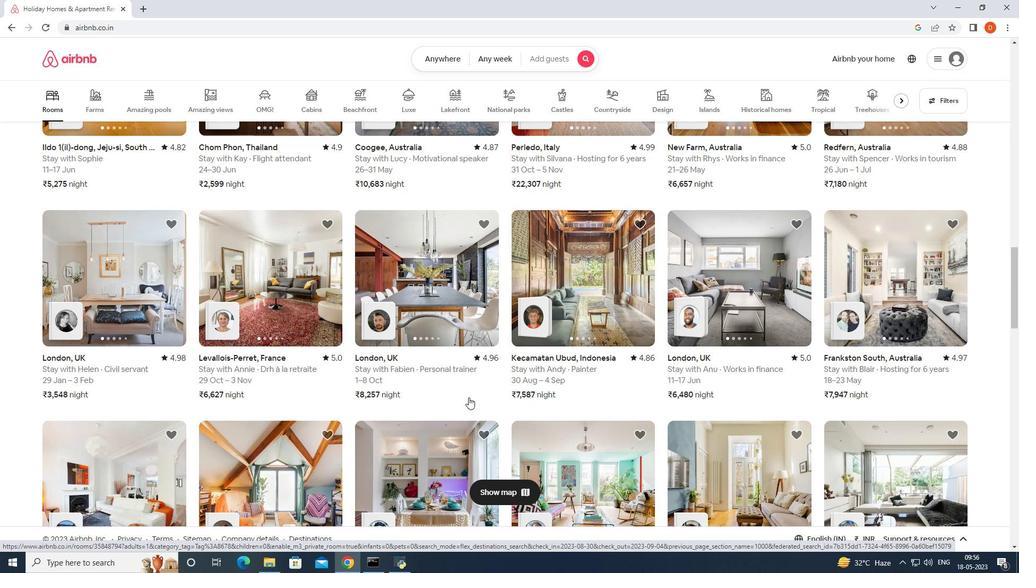
Action: Mouse scrolled (468, 397) with delta (0, 0)
Screenshot: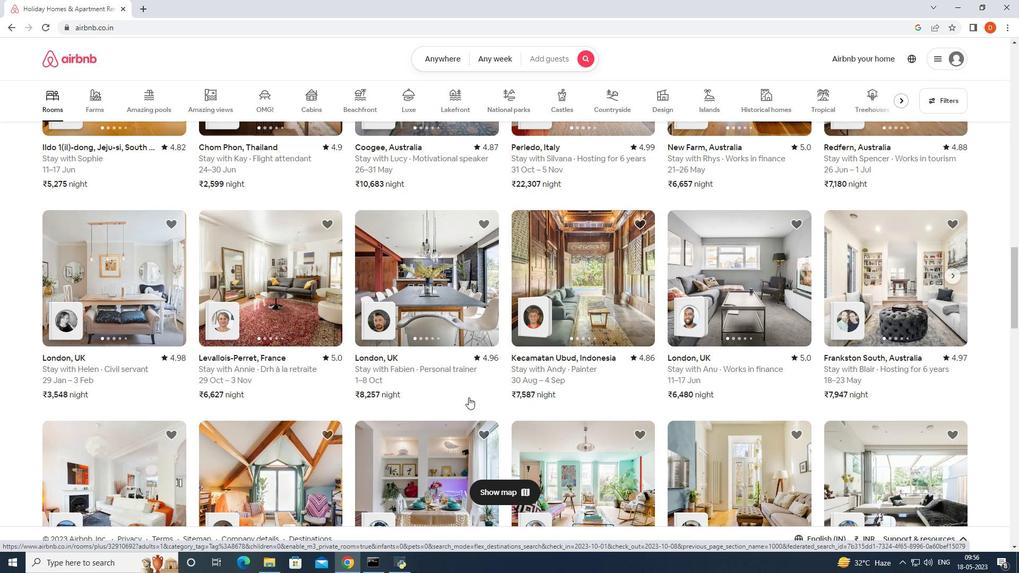 
Action: Mouse scrolled (468, 397) with delta (0, 0)
Screenshot: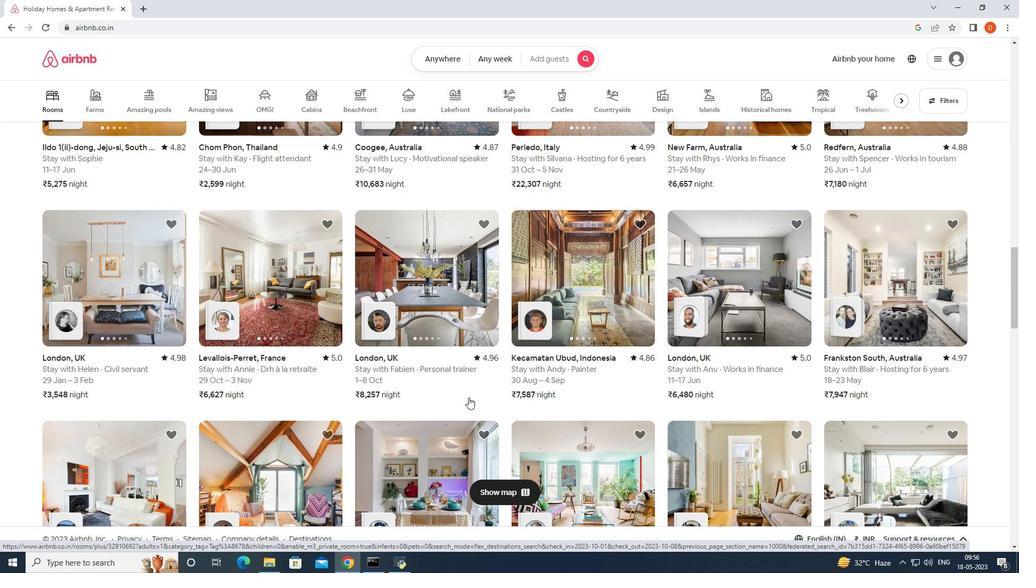 
Action: Mouse scrolled (468, 397) with delta (0, 0)
Screenshot: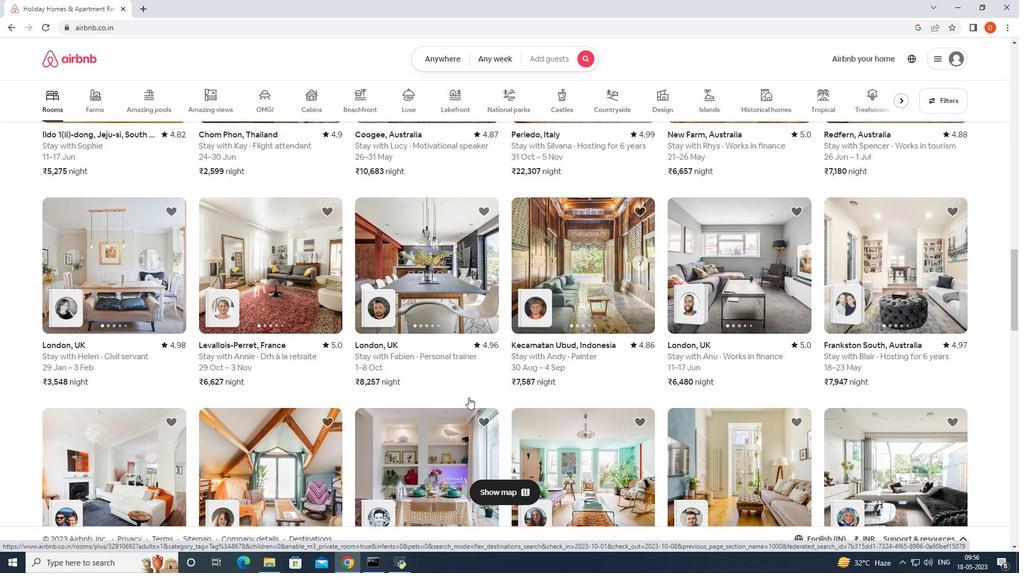 
Action: Mouse scrolled (468, 397) with delta (0, 0)
Screenshot: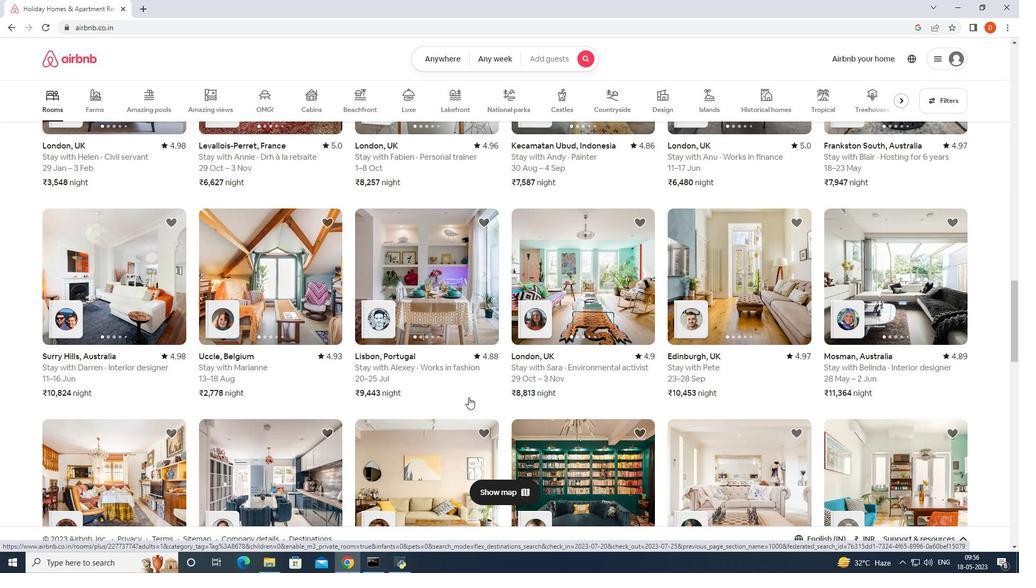 
Action: Mouse scrolled (468, 397) with delta (0, 0)
Screenshot: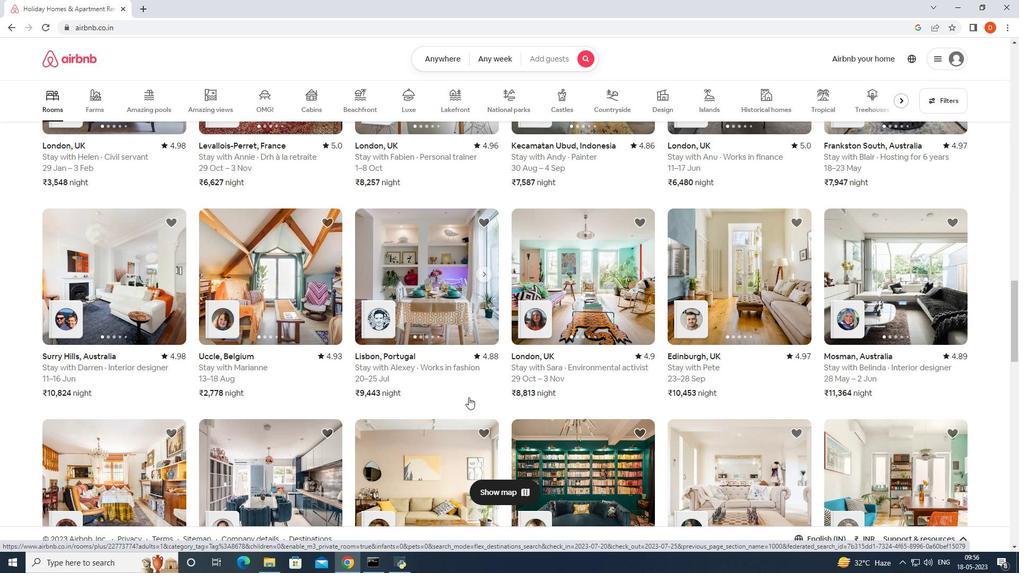 
Action: Mouse scrolled (468, 397) with delta (0, 0)
Screenshot: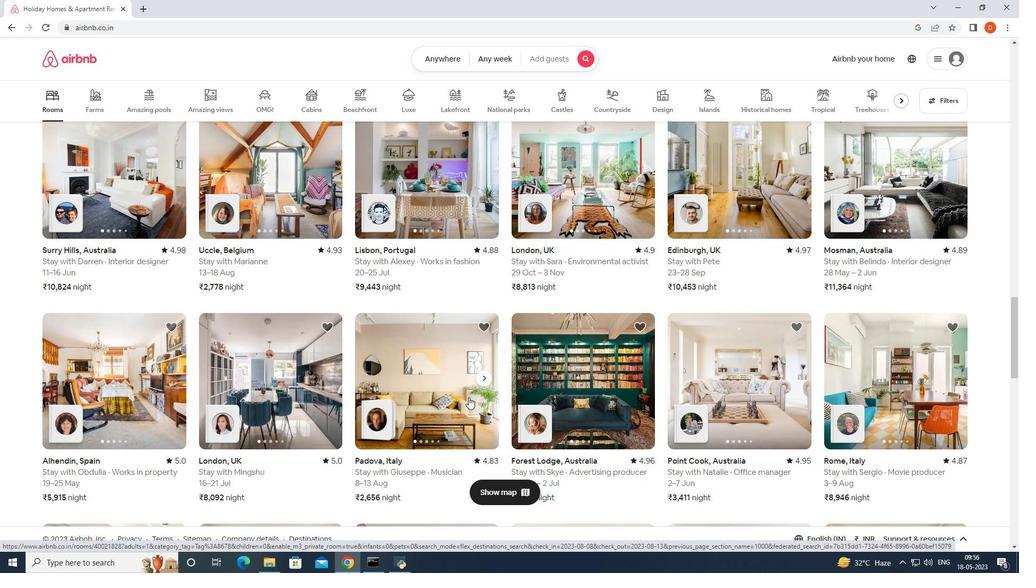 
Action: Mouse scrolled (468, 397) with delta (0, 0)
Screenshot: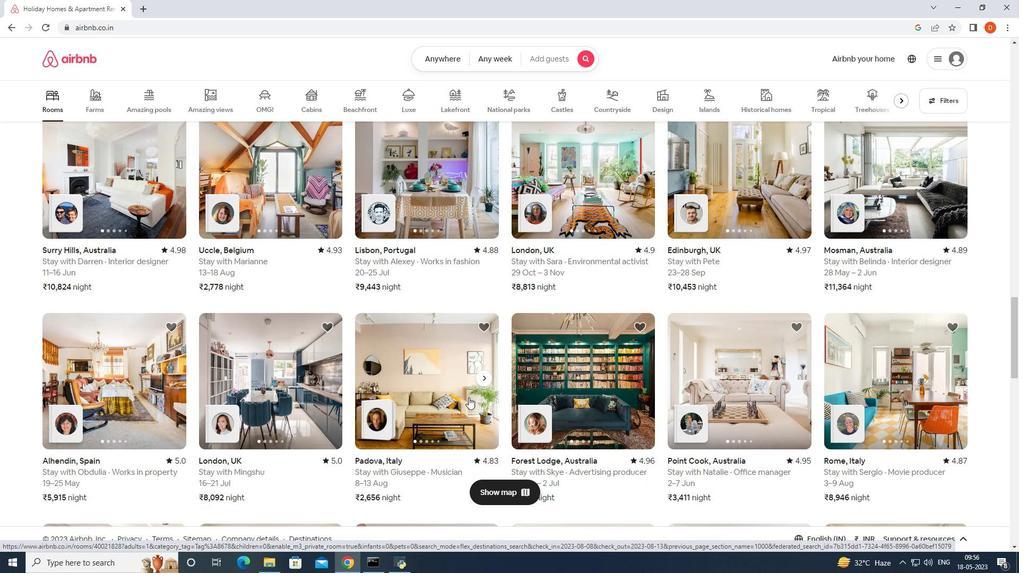 
Action: Mouse scrolled (468, 397) with delta (0, 0)
Screenshot: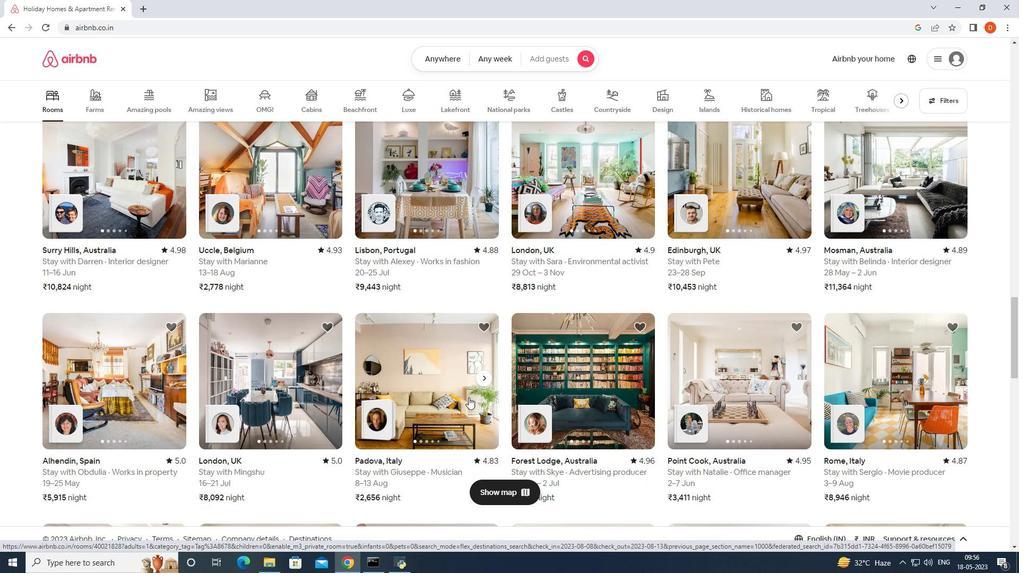 
Action: Mouse scrolled (468, 397) with delta (0, 0)
Screenshot: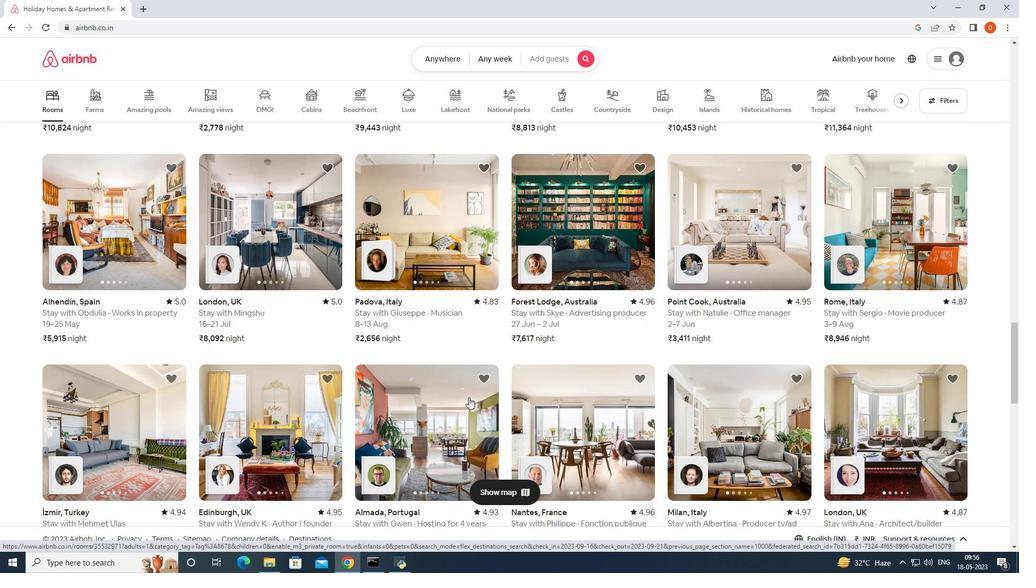 
Action: Mouse scrolled (468, 397) with delta (0, 0)
Screenshot: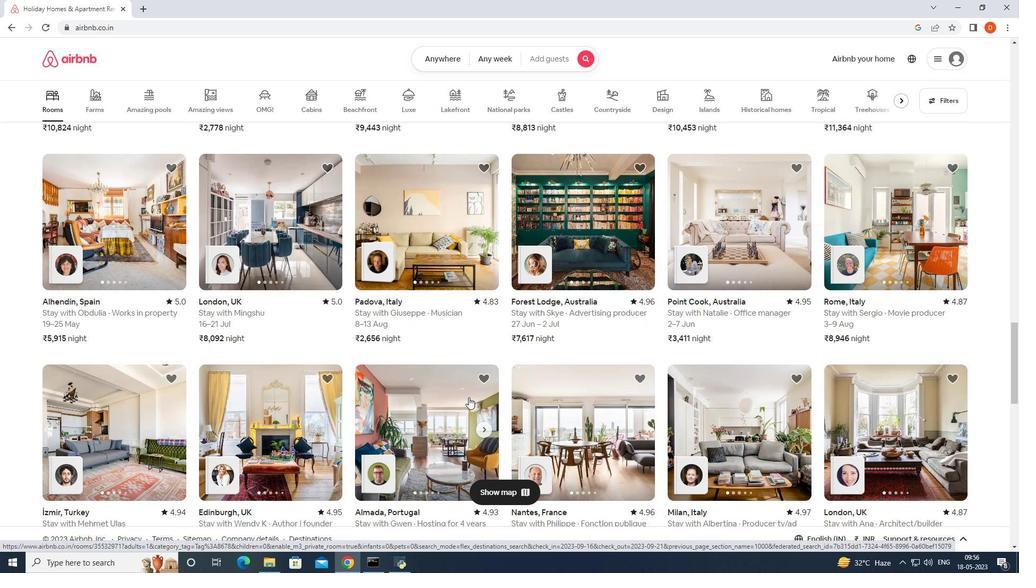 
Action: Mouse scrolled (468, 397) with delta (0, 0)
Screenshot: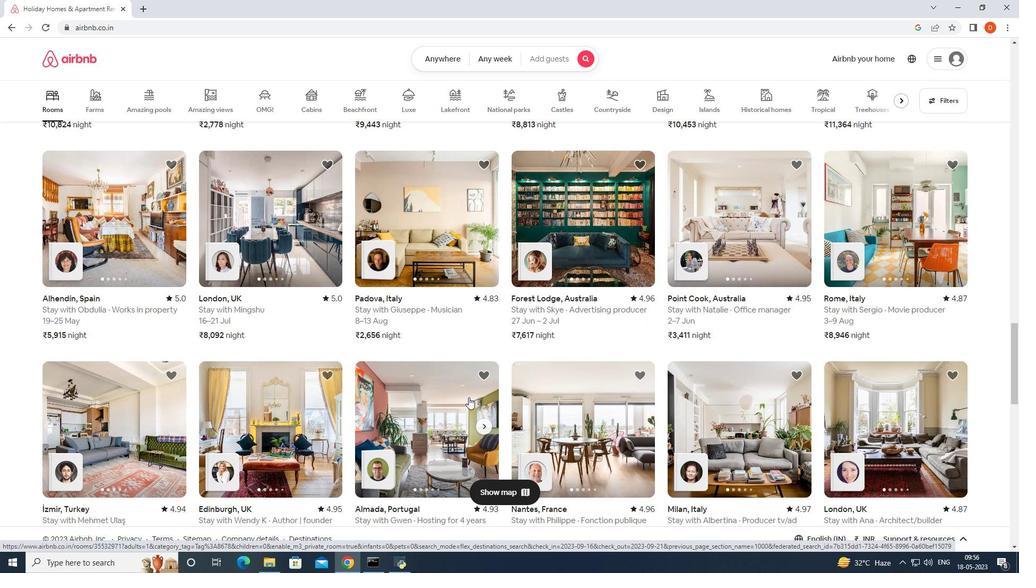 
Action: Mouse moved to (407, 286)
Screenshot: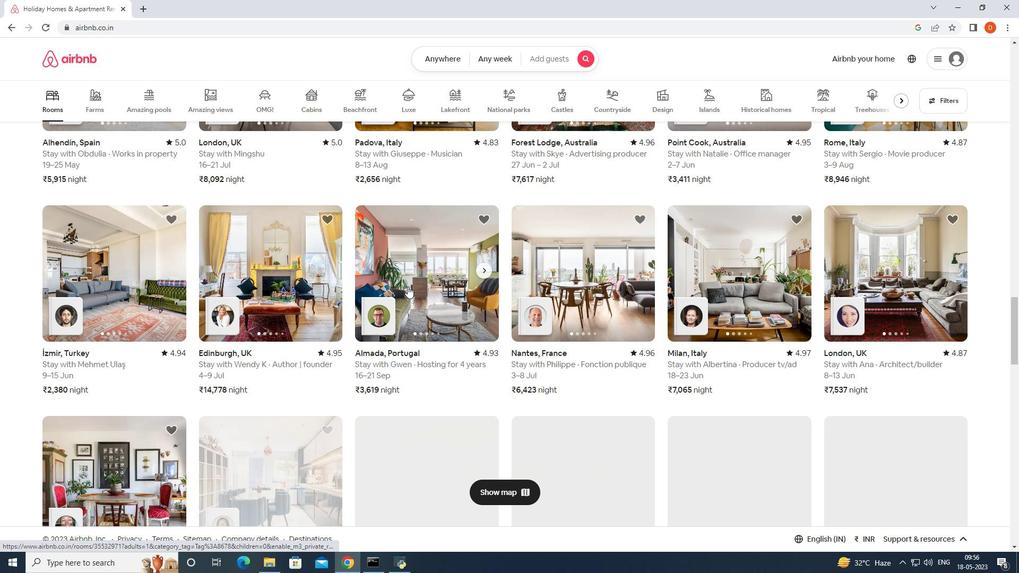 
Action: Mouse scrolled (407, 286) with delta (0, 0)
Screenshot: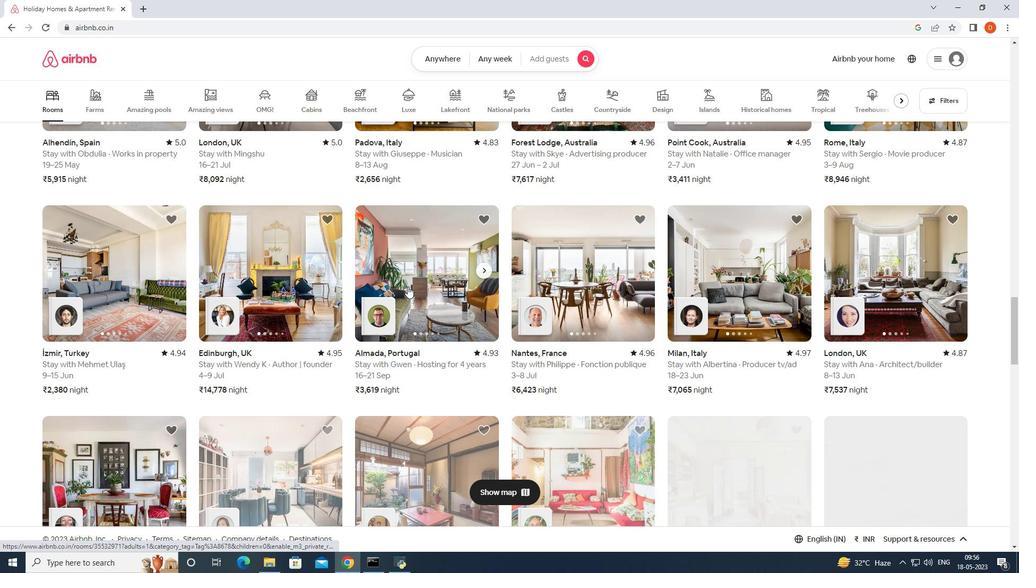 
Action: Mouse moved to (293, 227)
Screenshot: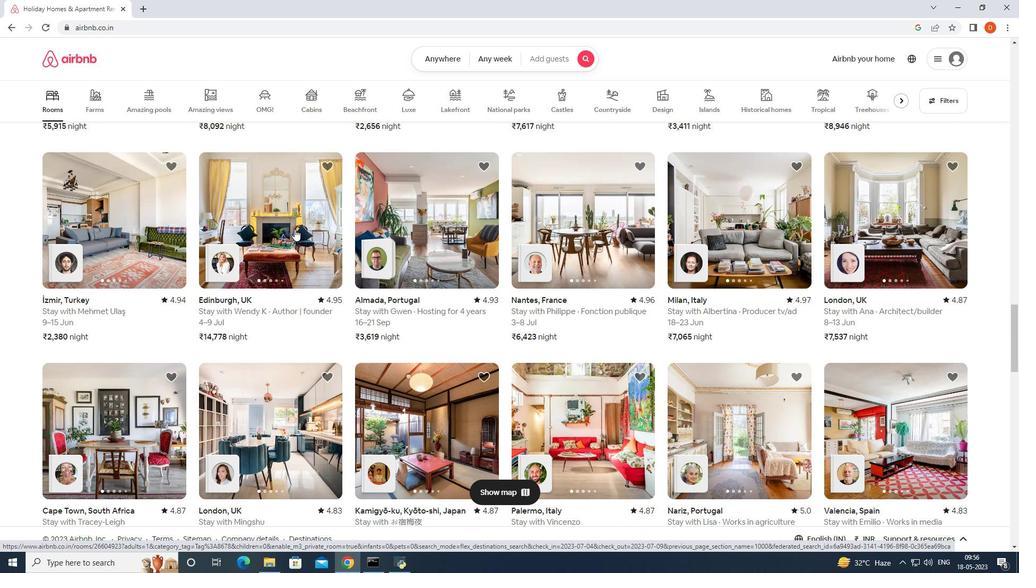 
Action: Mouse pressed left at (293, 227)
Screenshot: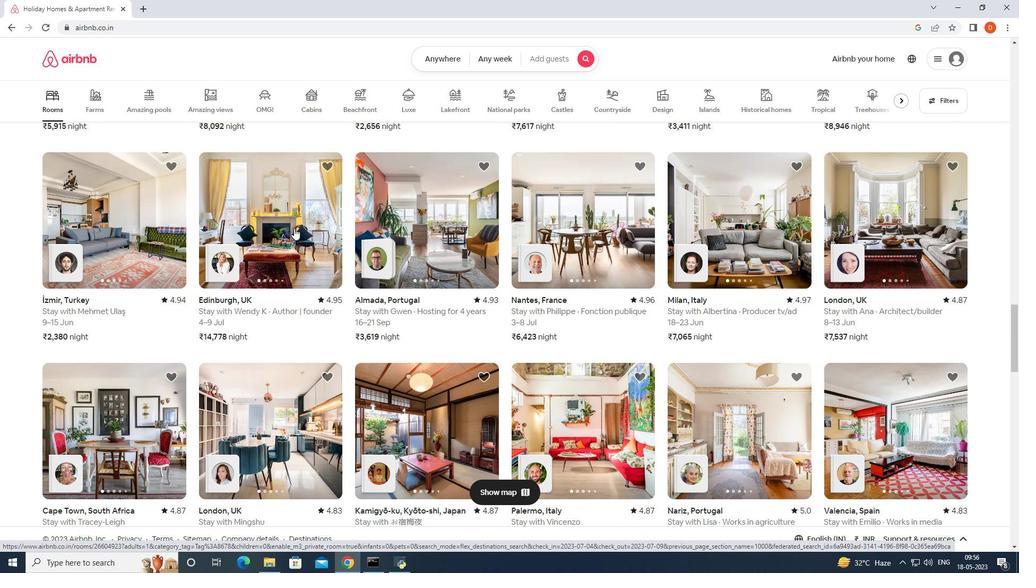 
Action: Mouse moved to (294, 233)
Screenshot: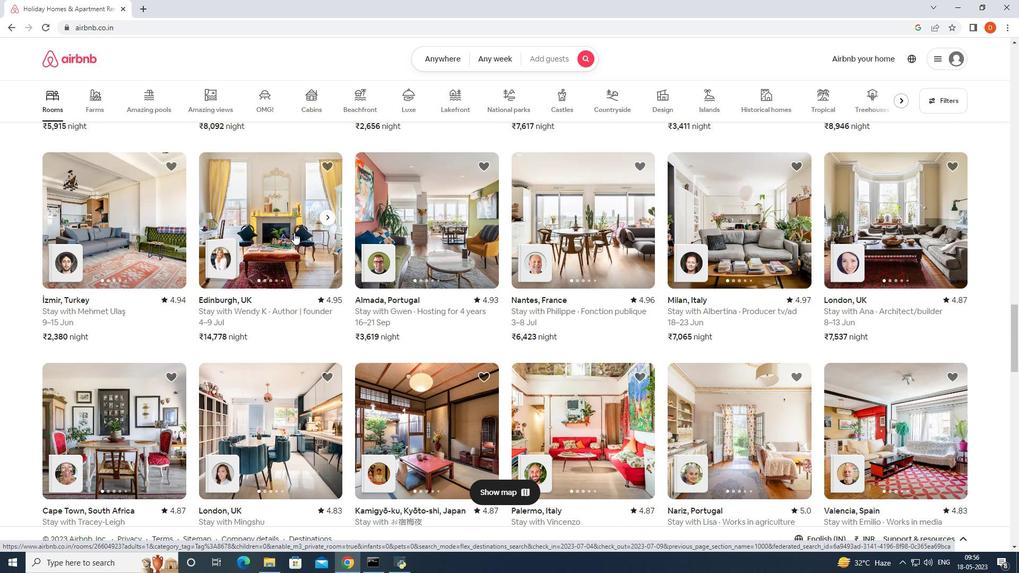 
Action: Mouse pressed left at (294, 233)
Screenshot: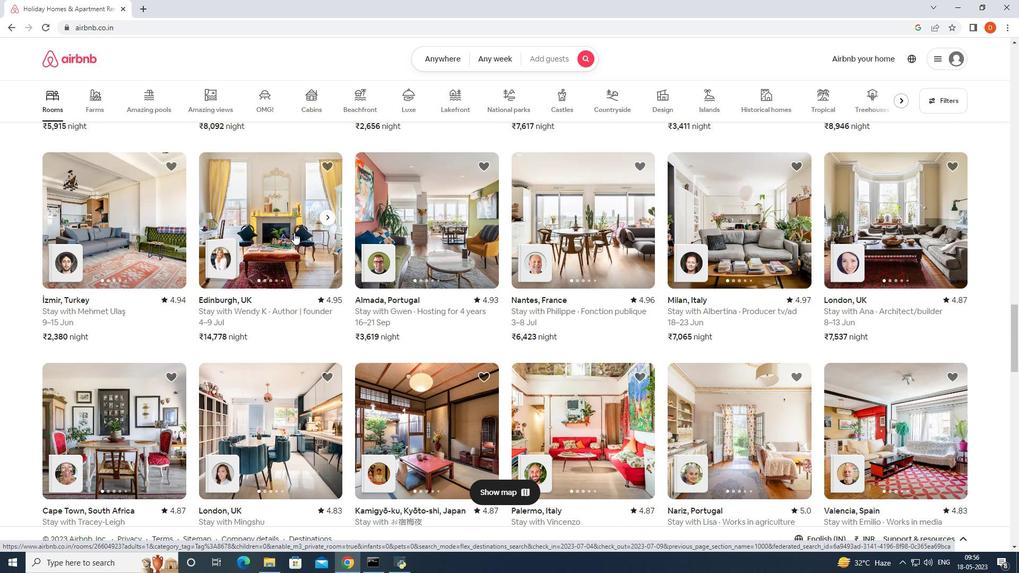 
Action: Mouse moved to (483, 251)
Screenshot: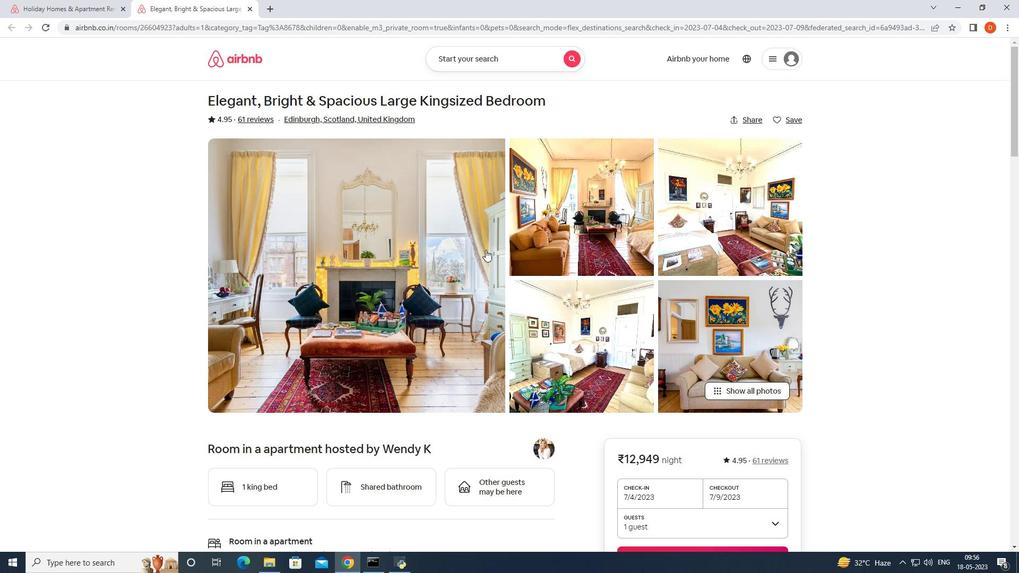 
Action: Mouse pressed left at (483, 251)
Screenshot: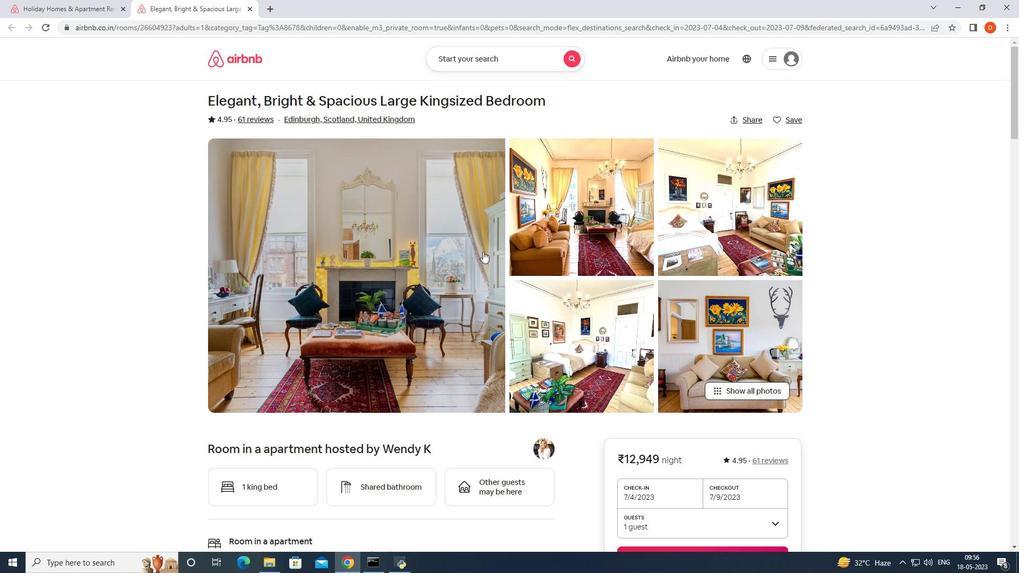 
Action: Mouse moved to (625, 323)
Screenshot: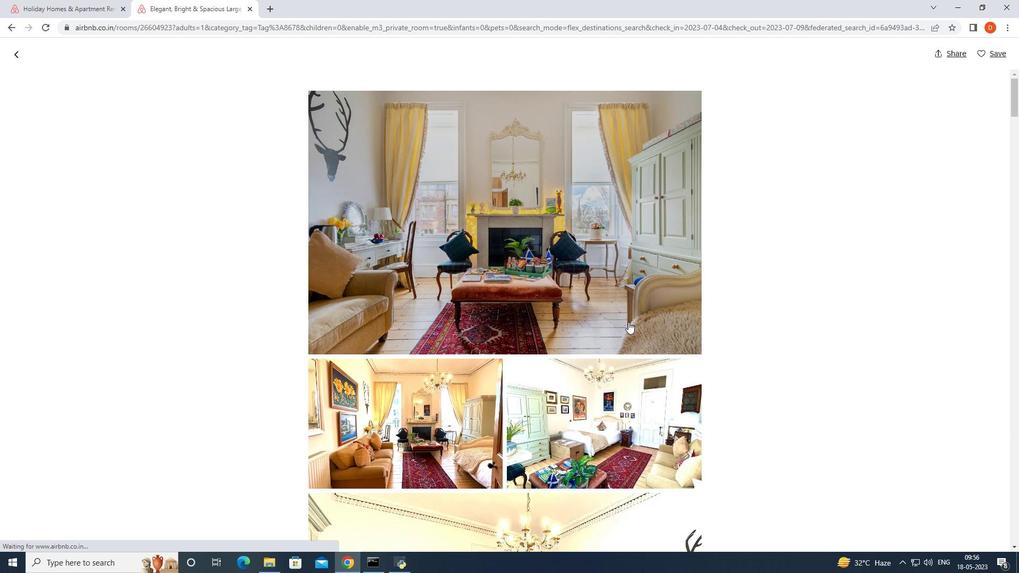 
Action: Mouse pressed left at (625, 323)
Screenshot: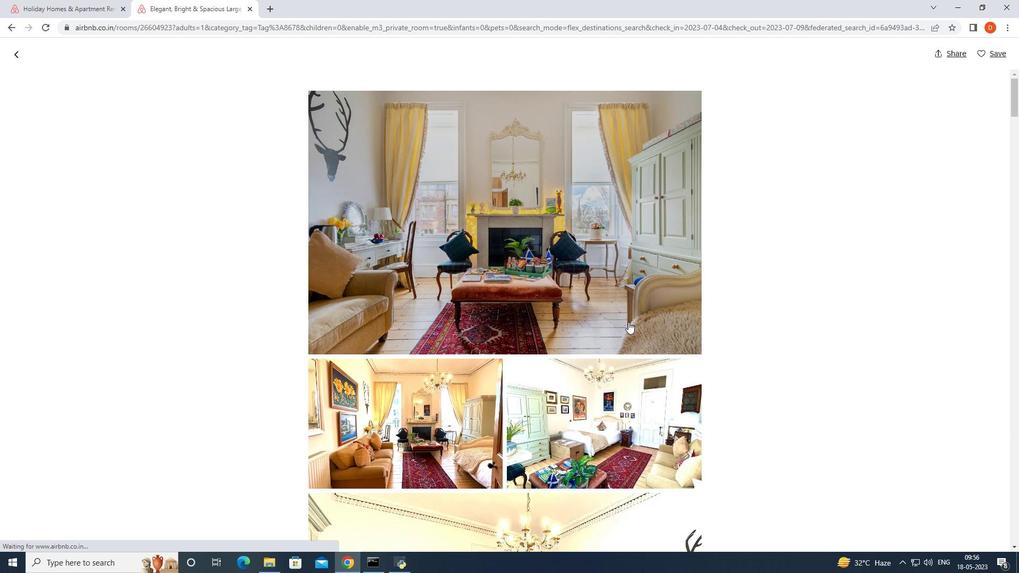 
Action: Mouse moved to (606, 290)
Screenshot: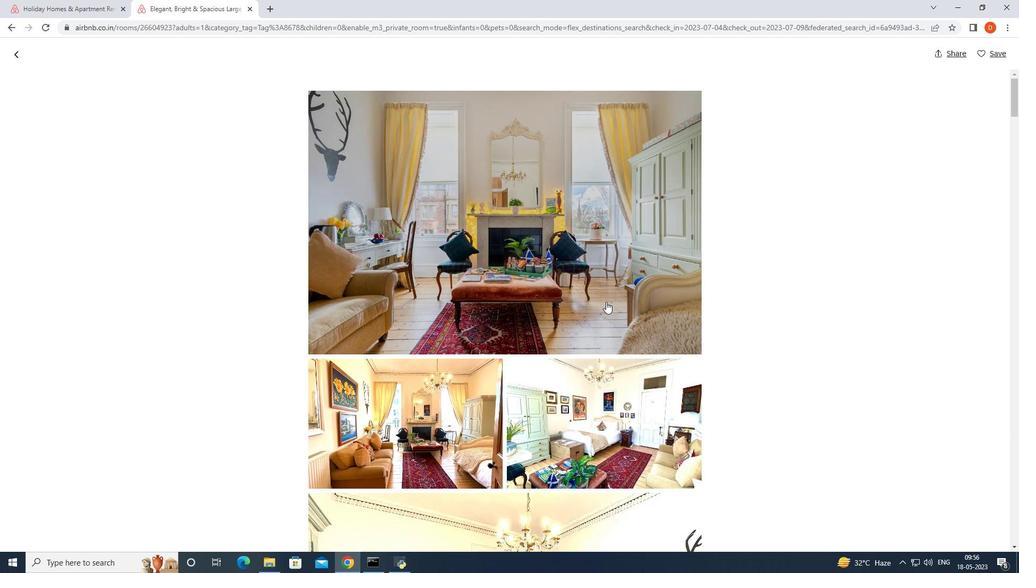 
Action: Mouse pressed left at (606, 290)
Screenshot: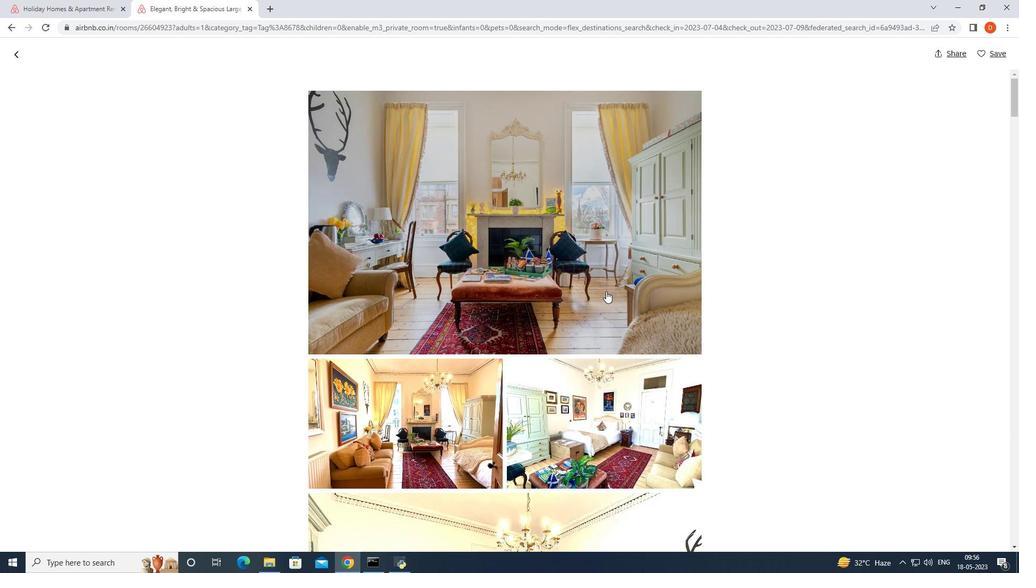 
Action: Mouse moved to (976, 298)
Screenshot: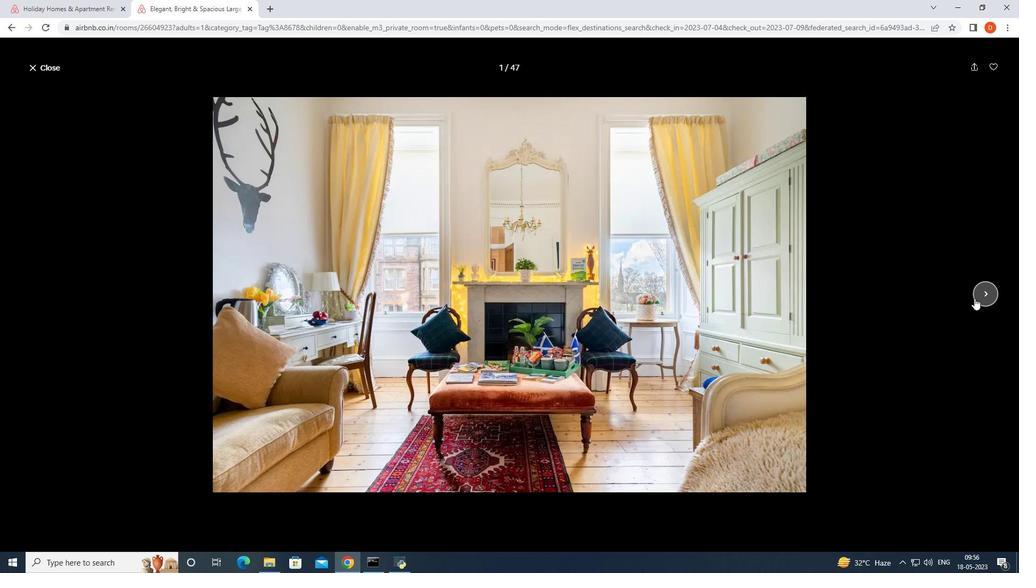 
Action: Mouse pressed left at (976, 298)
Screenshot: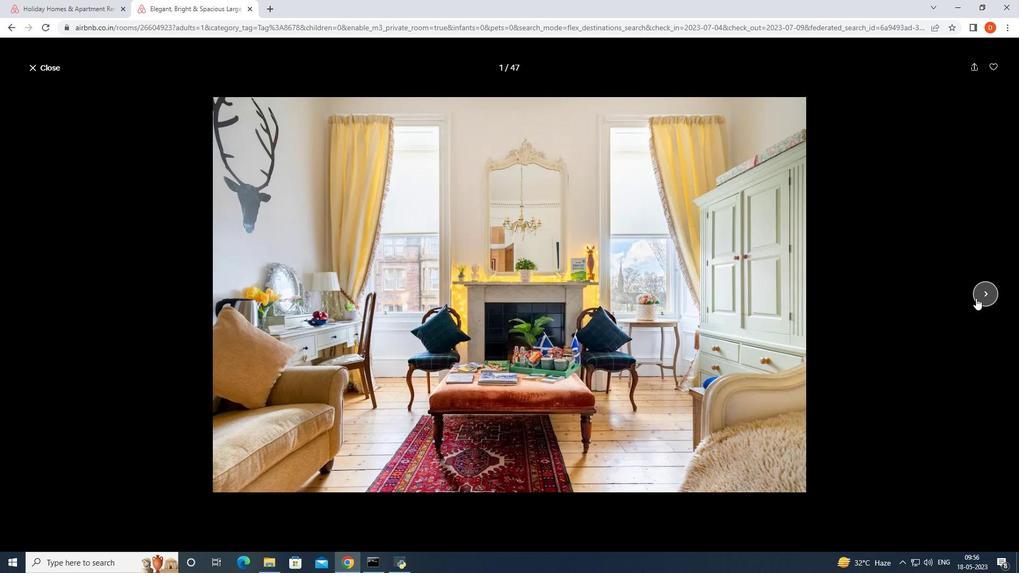 
Action: Mouse moved to (974, 297)
Screenshot: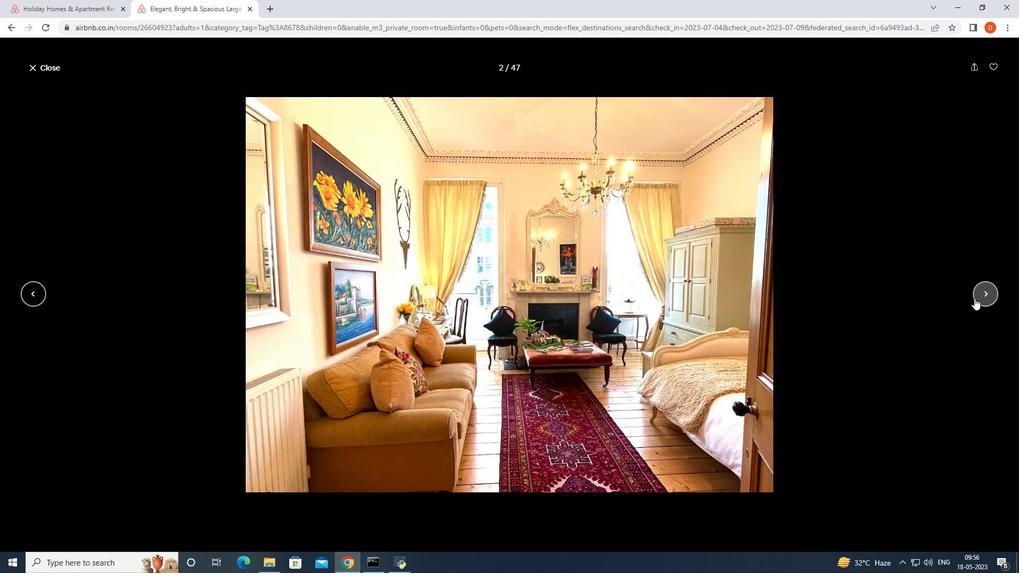 
Action: Mouse pressed left at (974, 297)
Screenshot: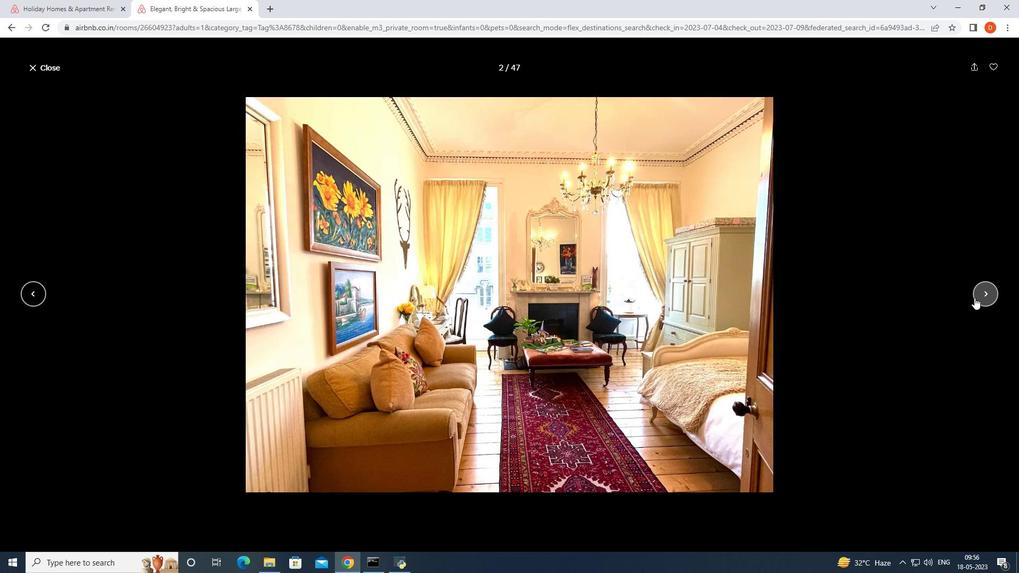 
Action: Mouse moved to (974, 298)
Screenshot: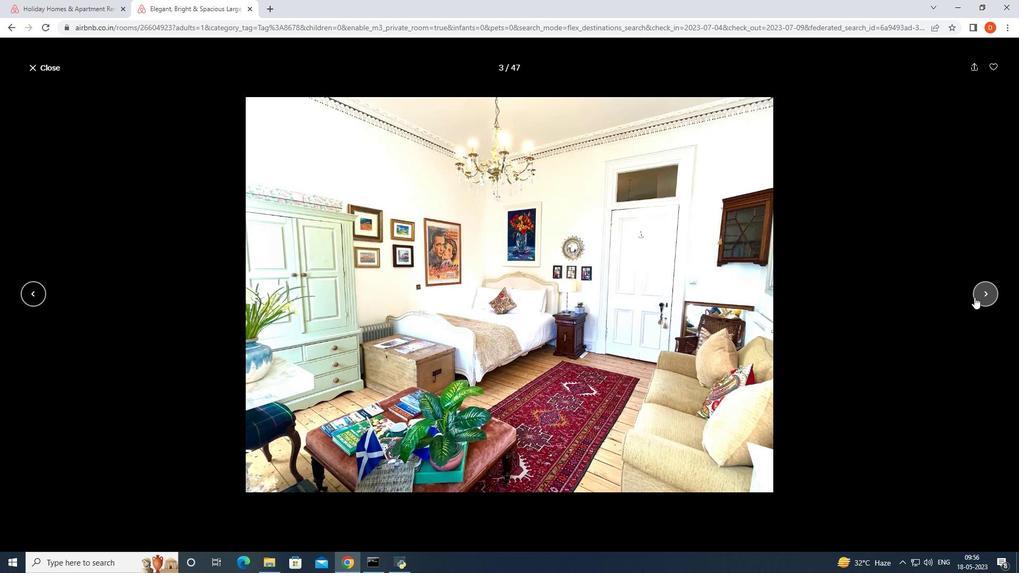 
Action: Mouse pressed left at (974, 298)
Screenshot: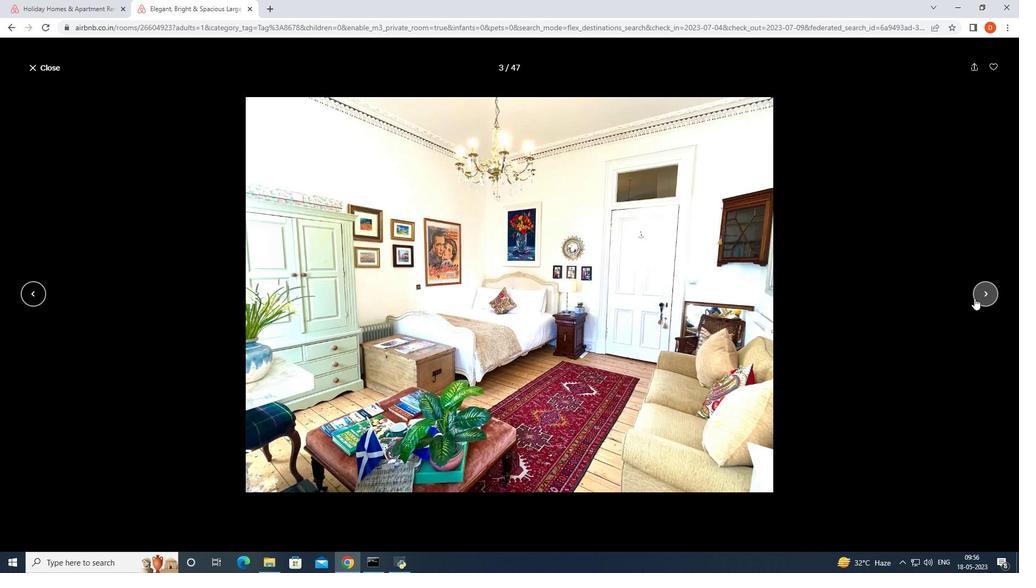 
Action: Mouse moved to (988, 294)
Screenshot: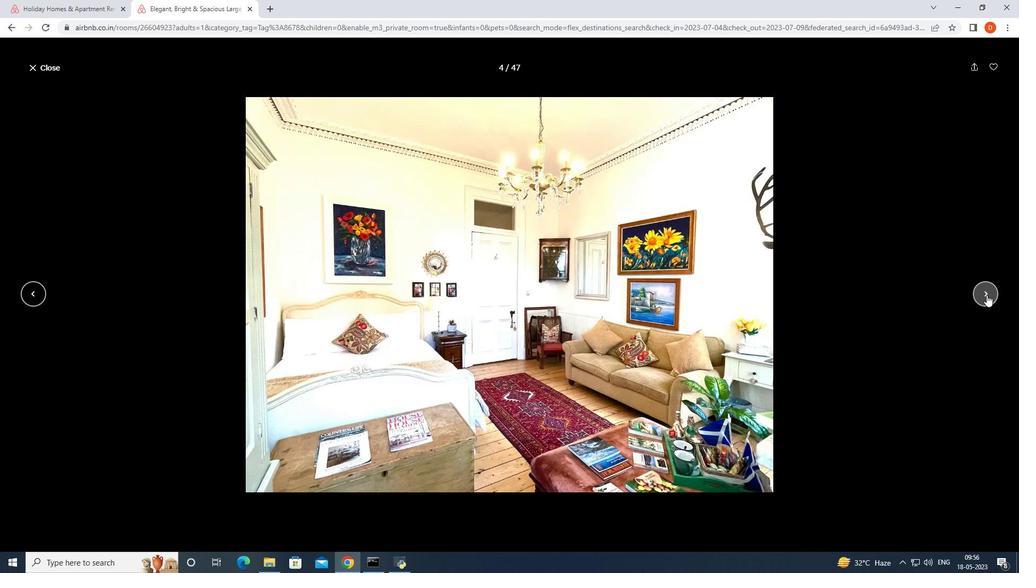 
Action: Mouse pressed left at (988, 294)
Screenshot: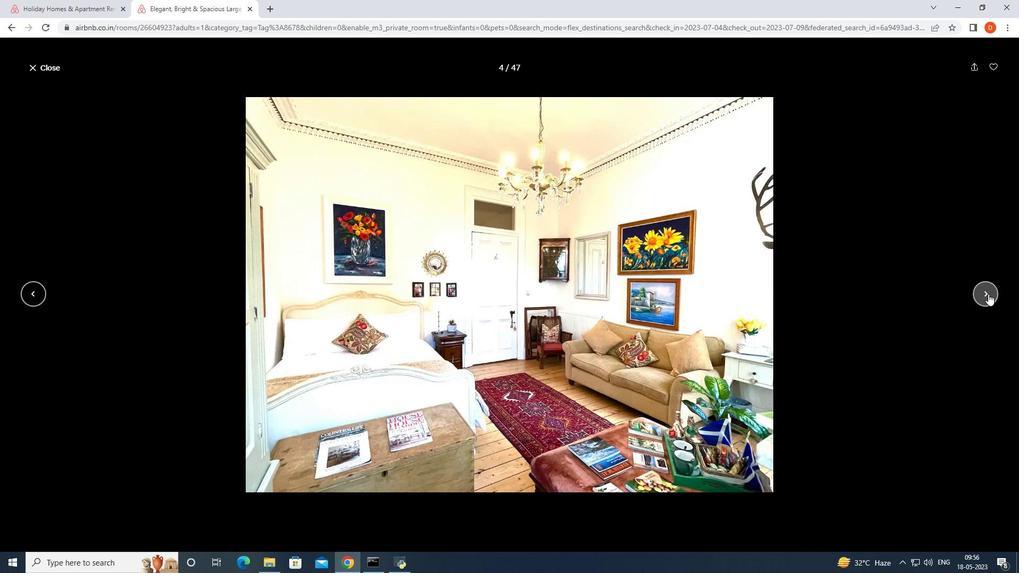 
Action: Mouse pressed left at (988, 294)
Screenshot: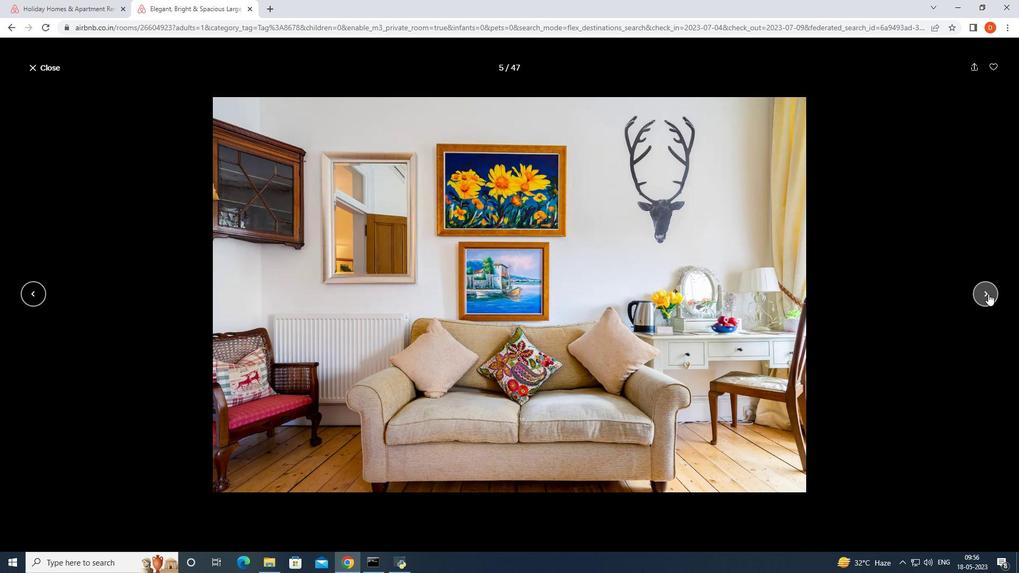 
Action: Mouse pressed left at (988, 294)
Screenshot: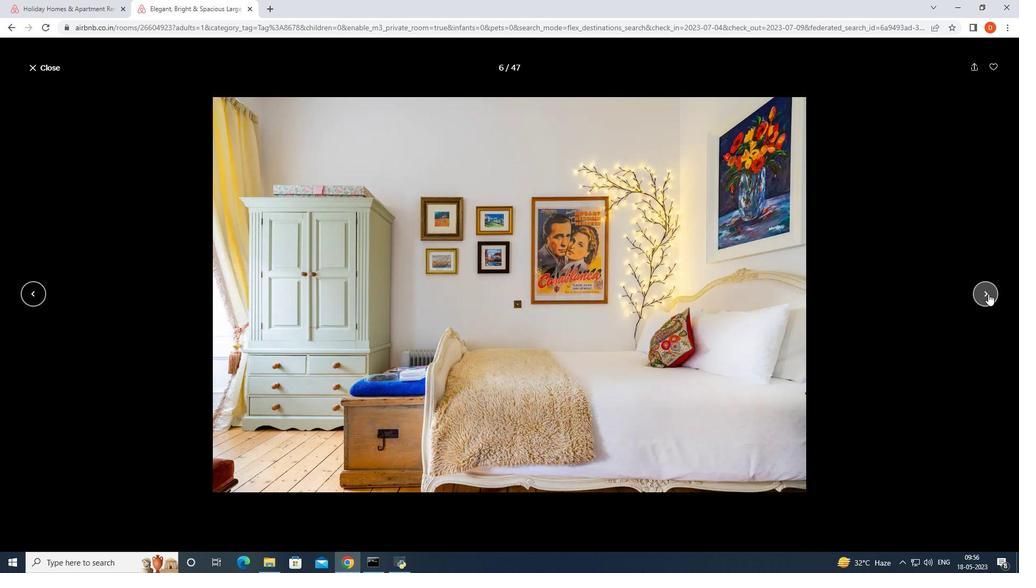 
Action: Mouse pressed left at (988, 294)
Screenshot: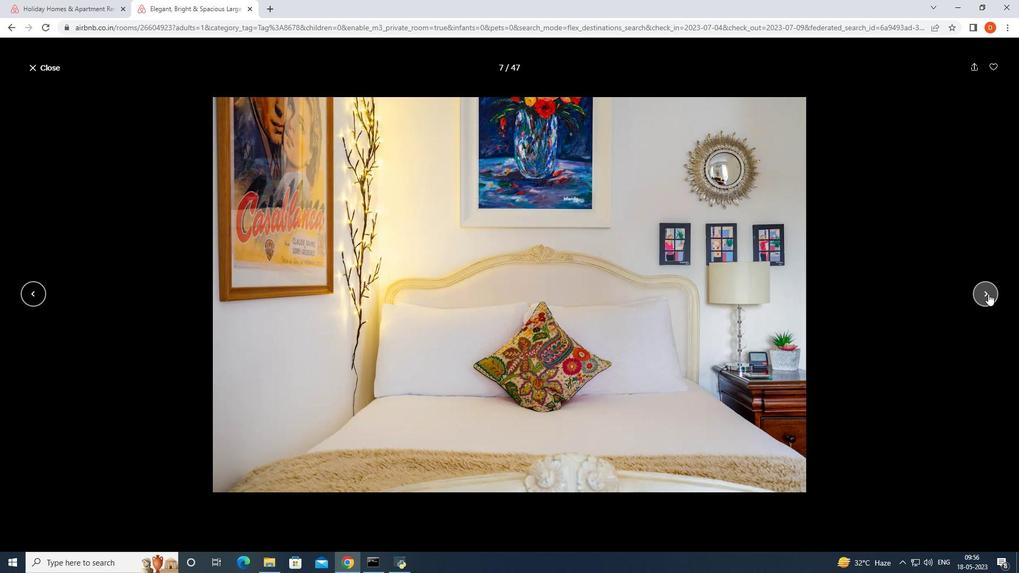 
Action: Mouse moved to (988, 294)
Screenshot: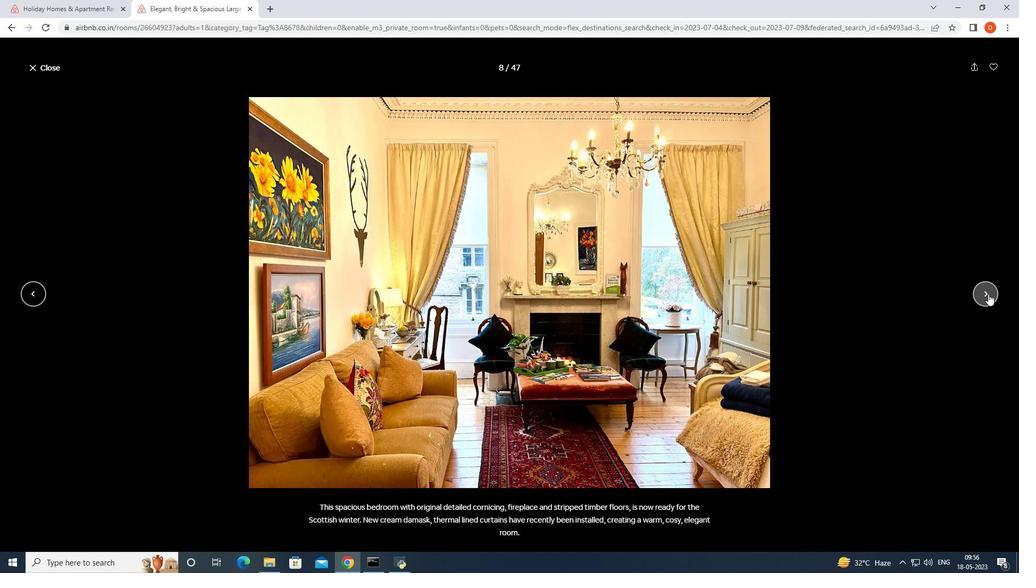 
Action: Mouse pressed left at (988, 294)
Screenshot: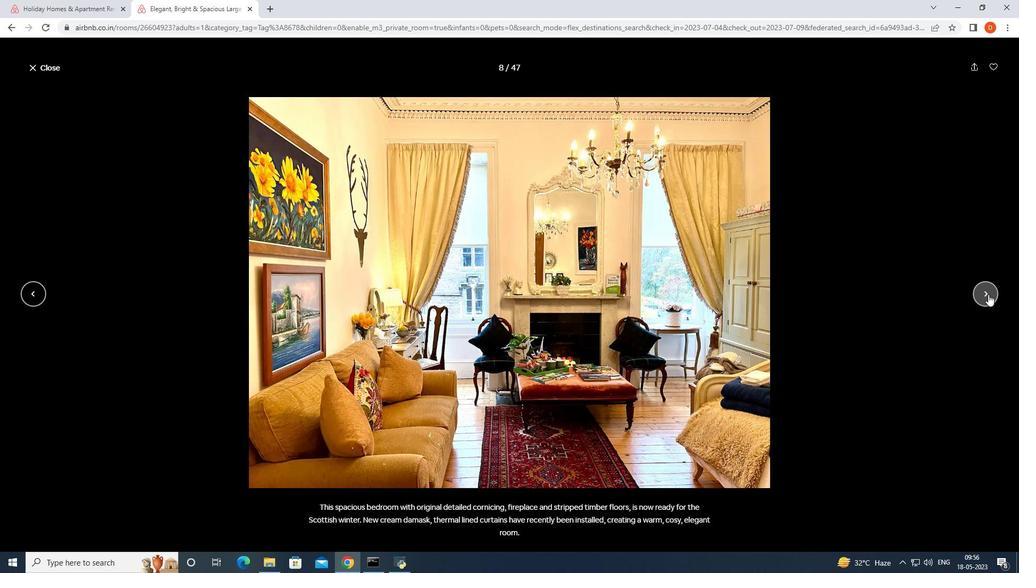 
Action: Mouse pressed left at (988, 294)
Screenshot: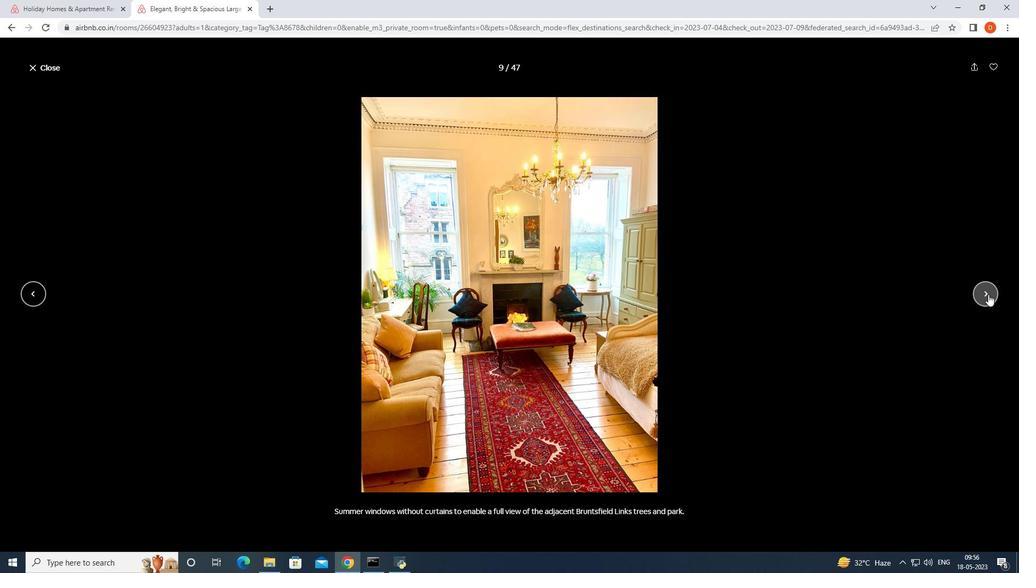 
Action: Mouse pressed left at (988, 294)
Screenshot: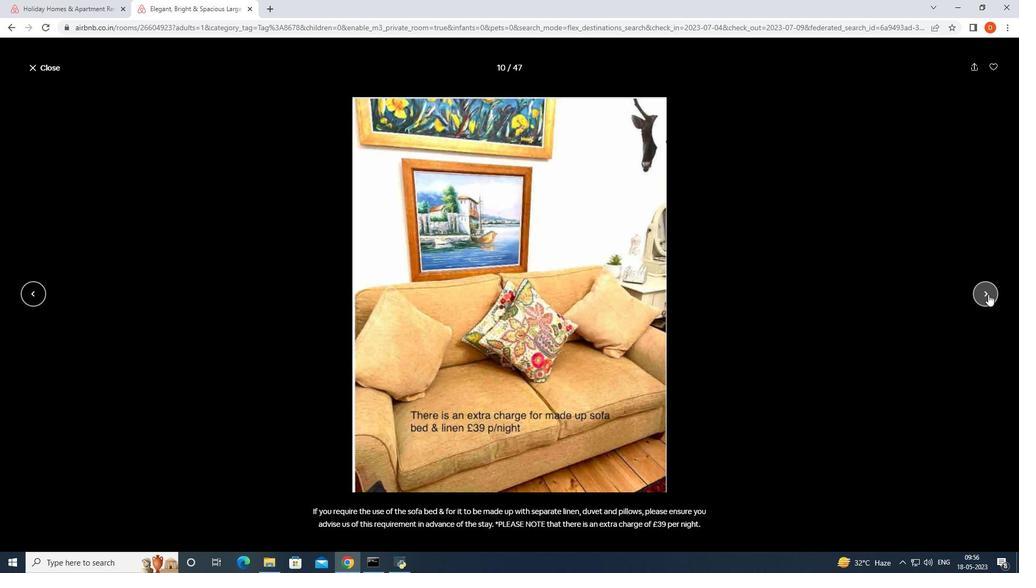 
Action: Mouse pressed left at (988, 294)
Screenshot: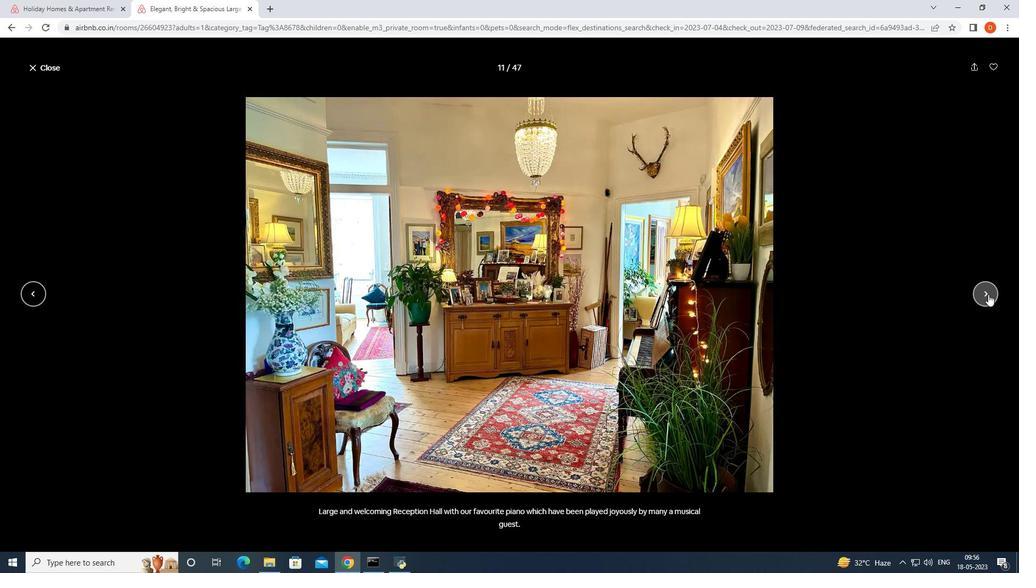 
Action: Mouse pressed left at (988, 294)
Screenshot: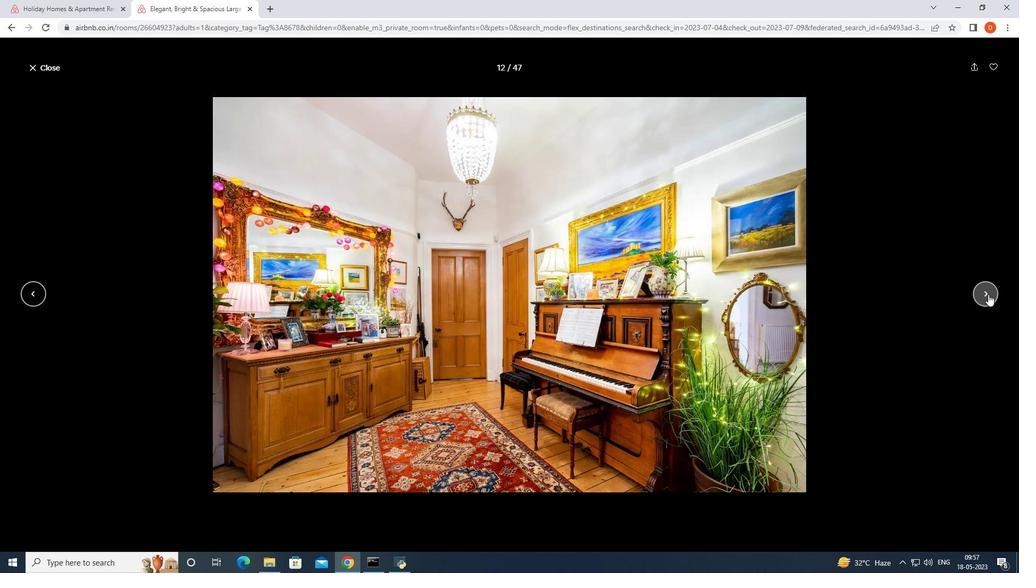 
Action: Mouse pressed left at (988, 294)
Screenshot: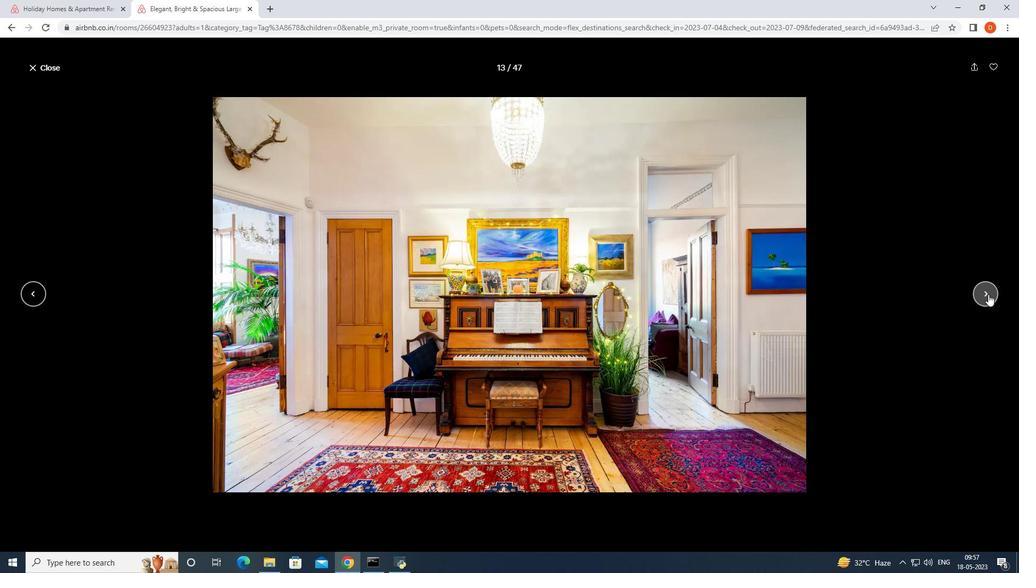 
Action: Mouse pressed left at (988, 294)
Screenshot: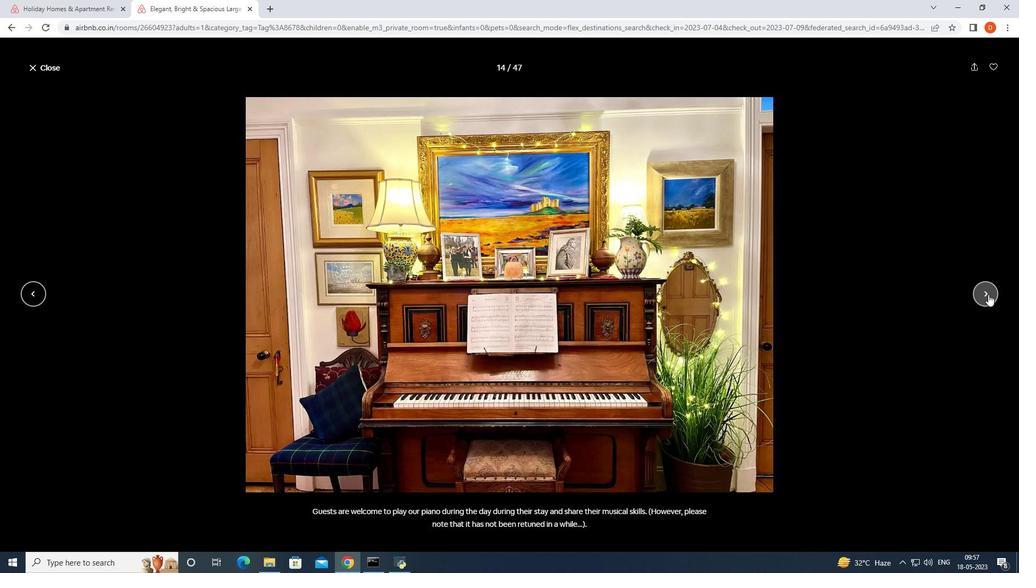 
Action: Mouse pressed left at (988, 294)
Screenshot: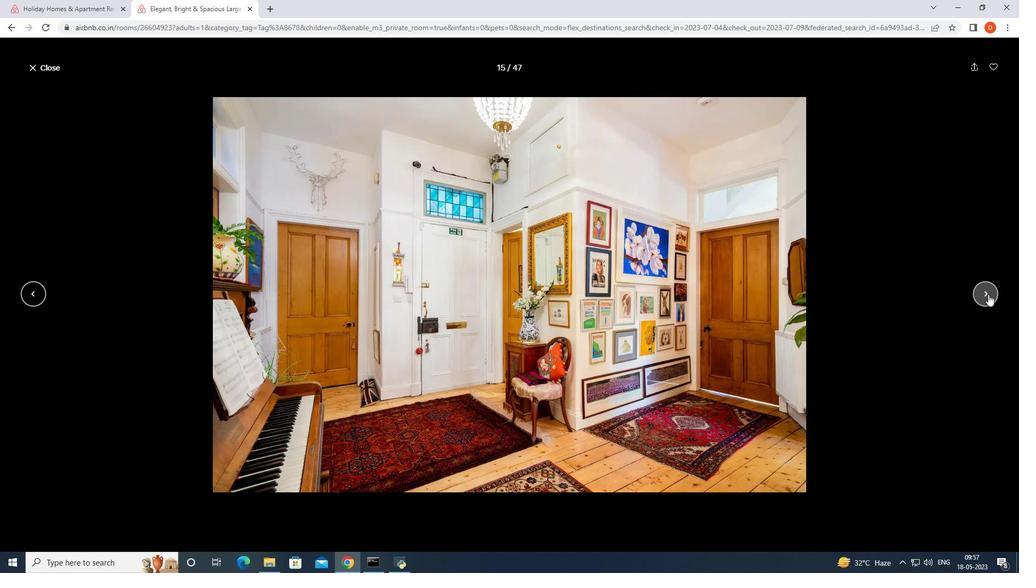 
Action: Mouse pressed left at (988, 294)
Screenshot: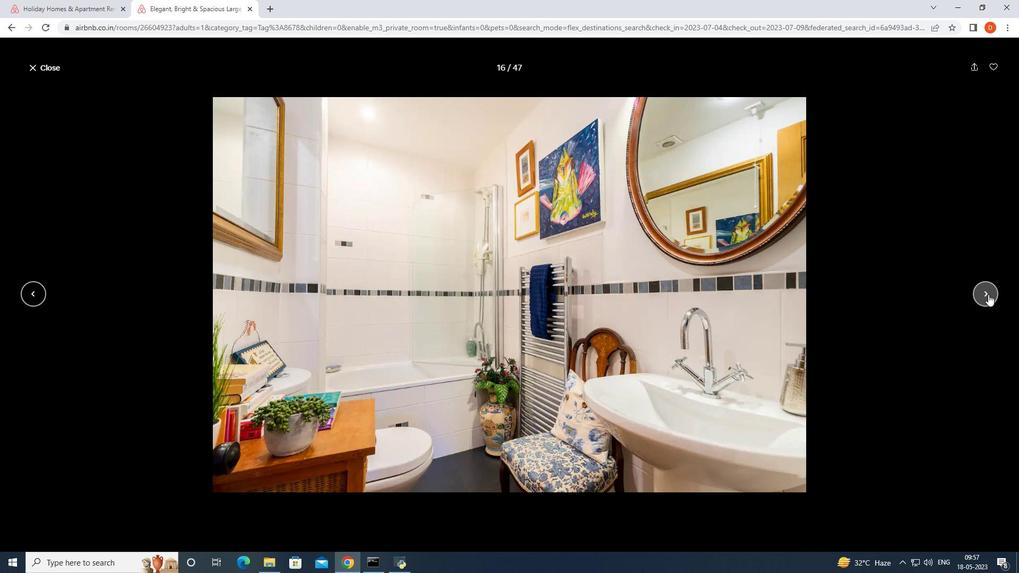 
Action: Mouse pressed left at (988, 294)
Screenshot: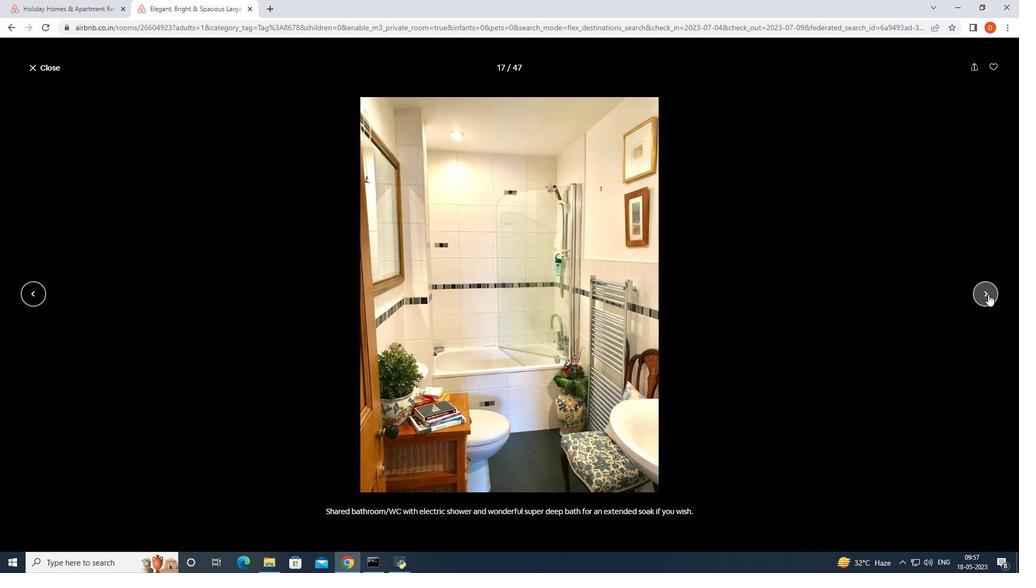 
Action: Mouse pressed left at (988, 294)
Screenshot: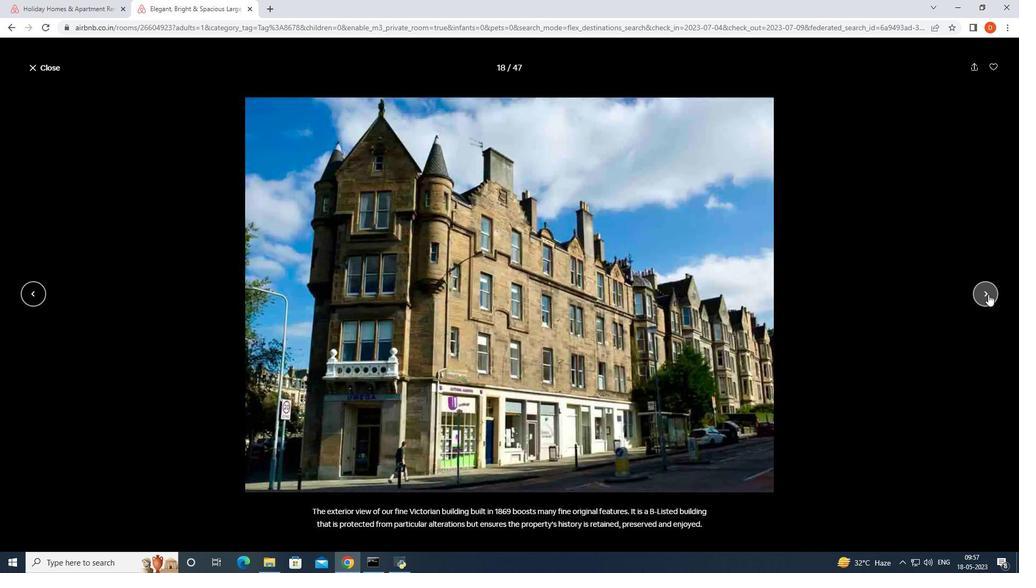 
Action: Mouse pressed left at (988, 294)
Screenshot: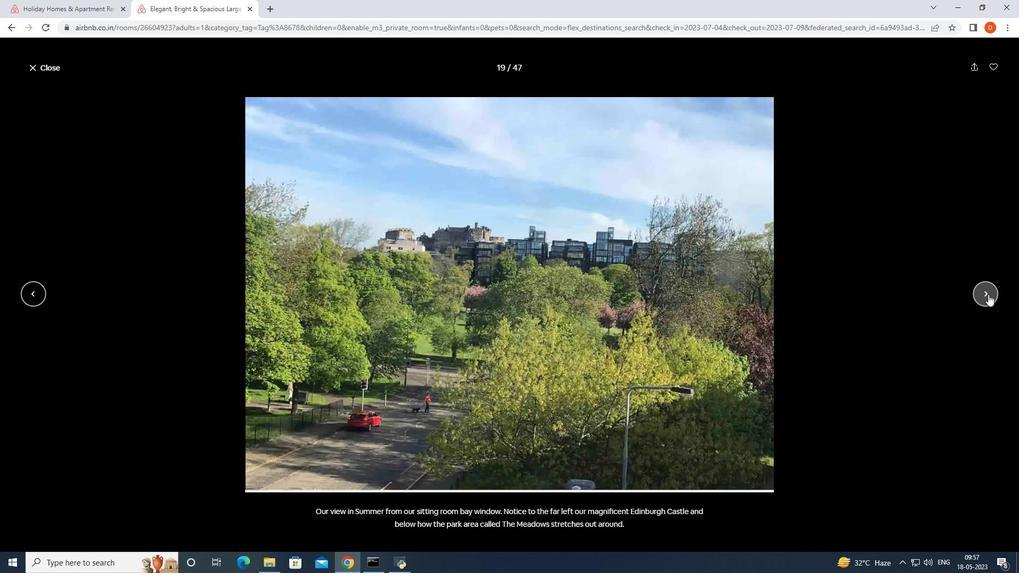 
Action: Mouse pressed left at (988, 294)
Screenshot: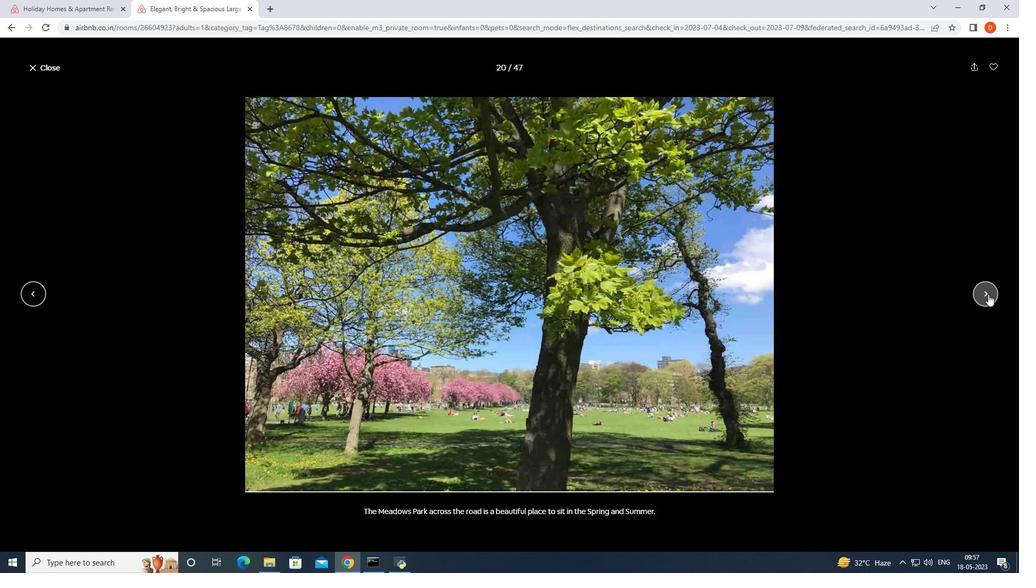 
Action: Mouse pressed left at (988, 294)
Screenshot: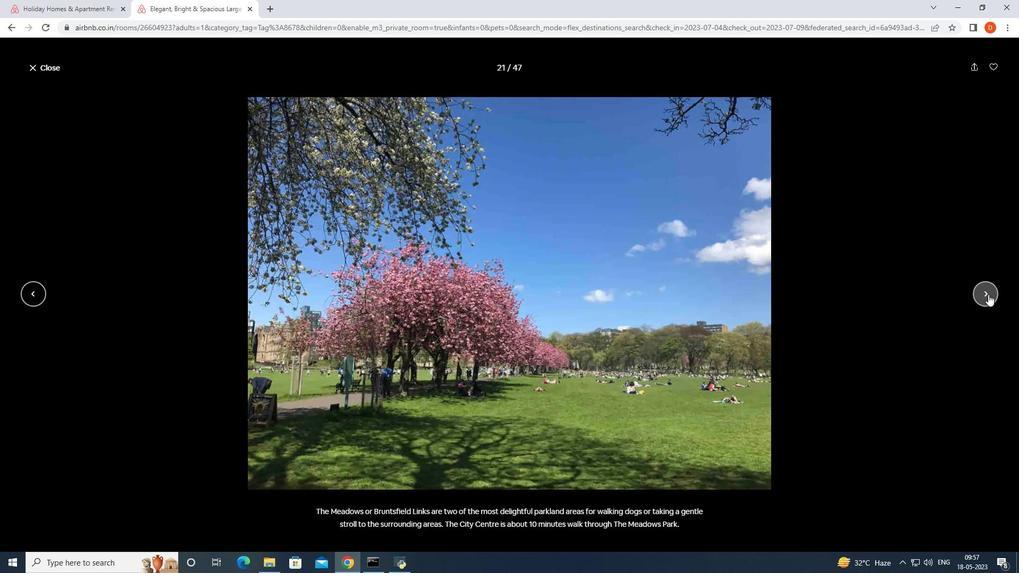 
Action: Mouse pressed left at (988, 294)
Screenshot: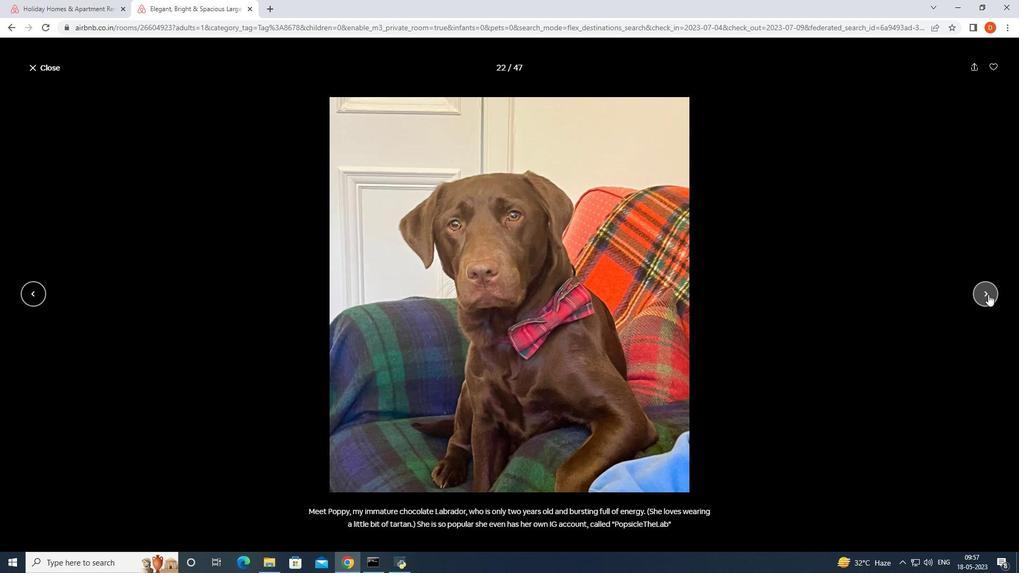 
Action: Mouse pressed left at (988, 294)
Screenshot: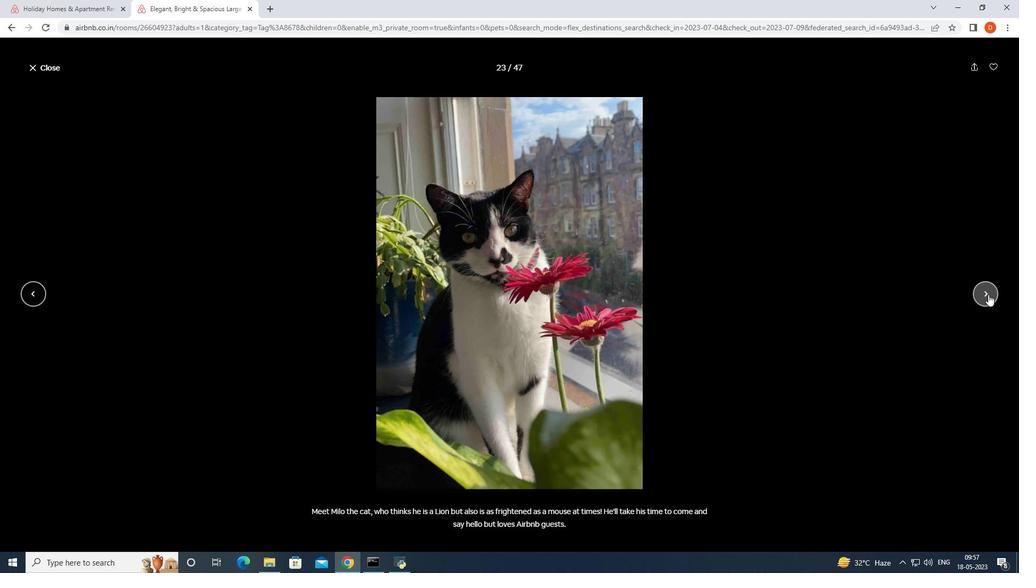 
Action: Mouse pressed left at (988, 294)
Screenshot: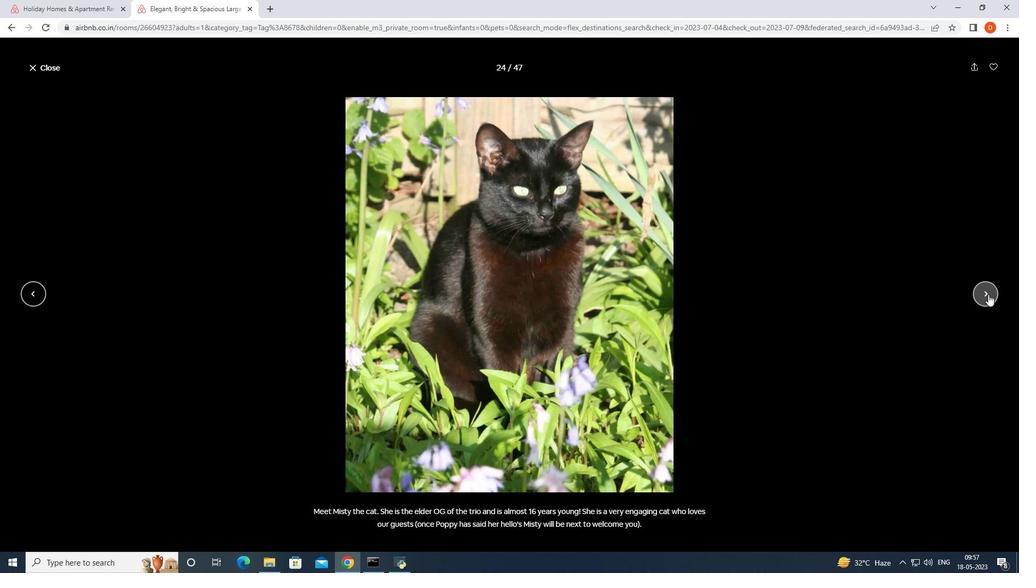
Action: Mouse pressed left at (988, 294)
Screenshot: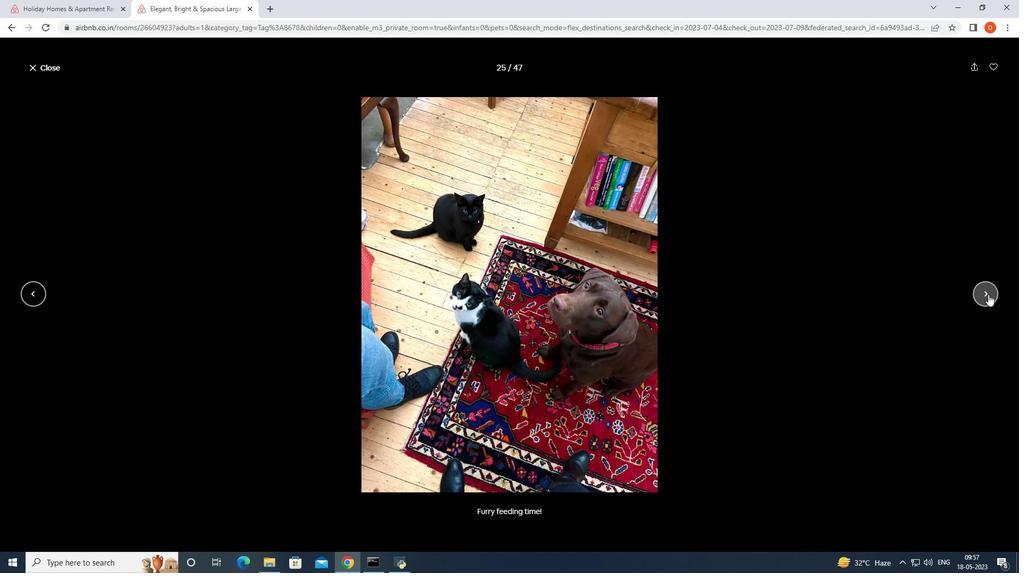 
Action: Mouse pressed left at (988, 294)
Screenshot: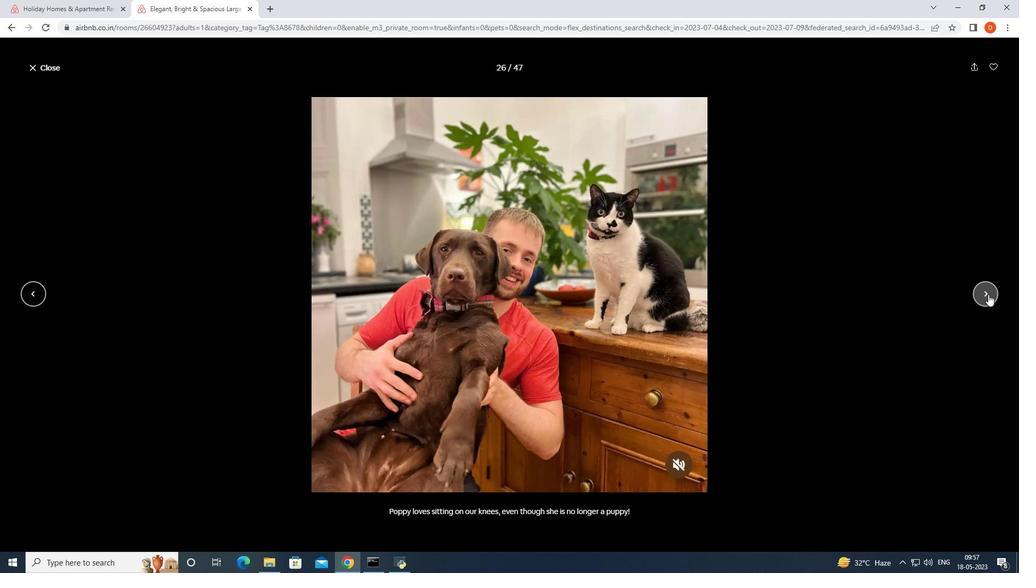 
Action: Mouse pressed left at (988, 294)
Screenshot: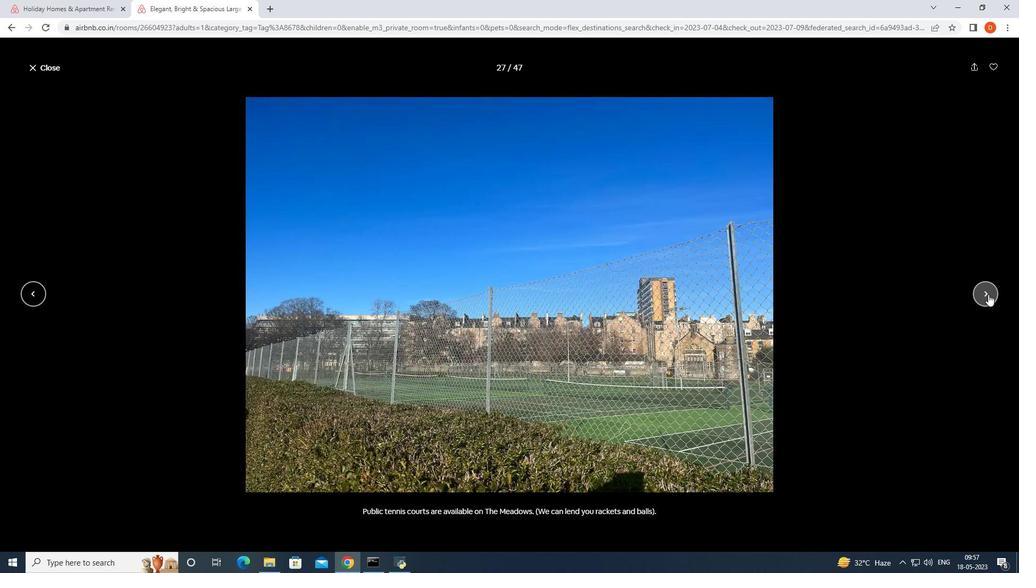 
Action: Mouse pressed left at (988, 294)
Screenshot: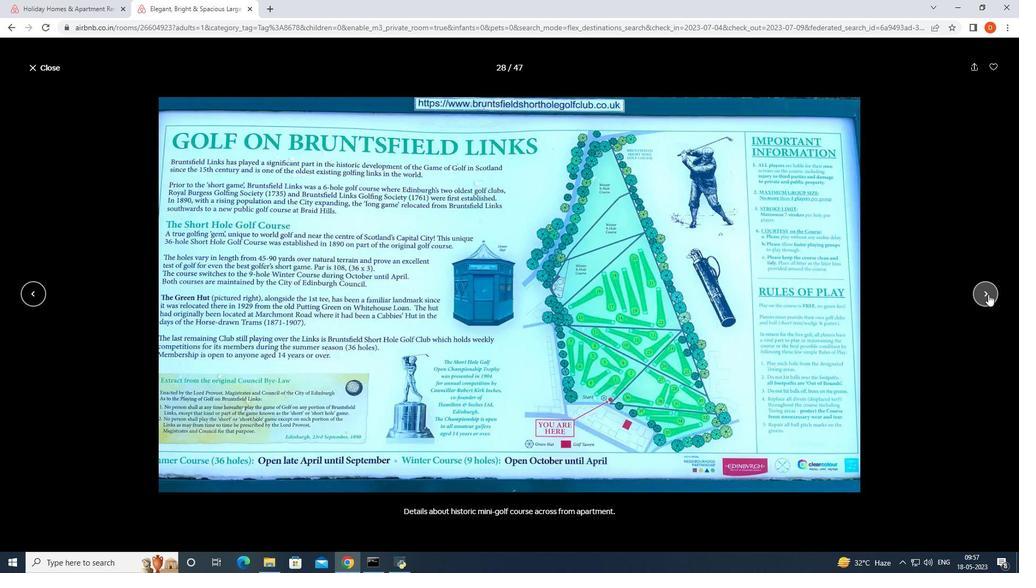 
Action: Mouse pressed left at (988, 294)
Screenshot: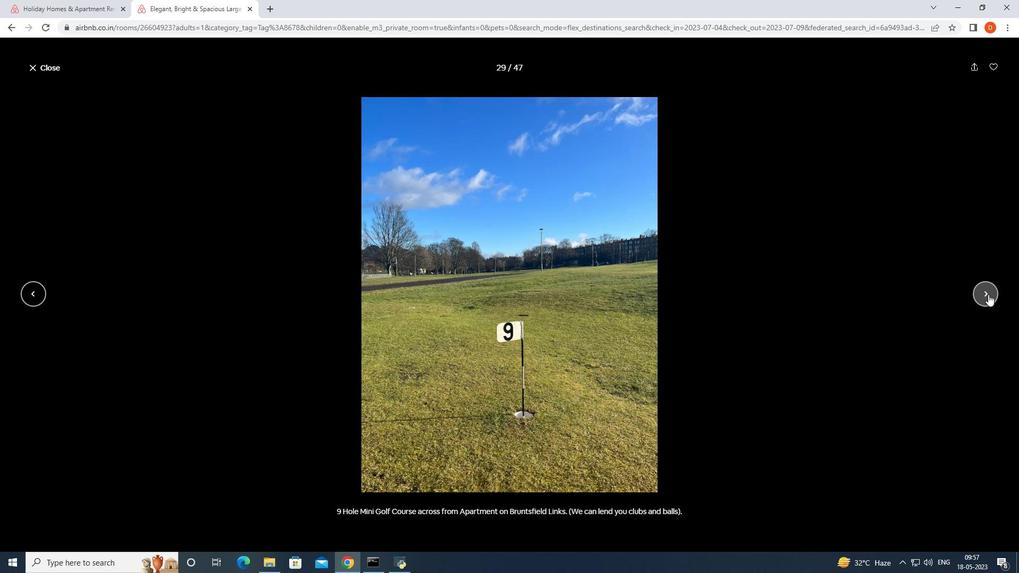 
Action: Mouse pressed left at (988, 294)
Screenshot: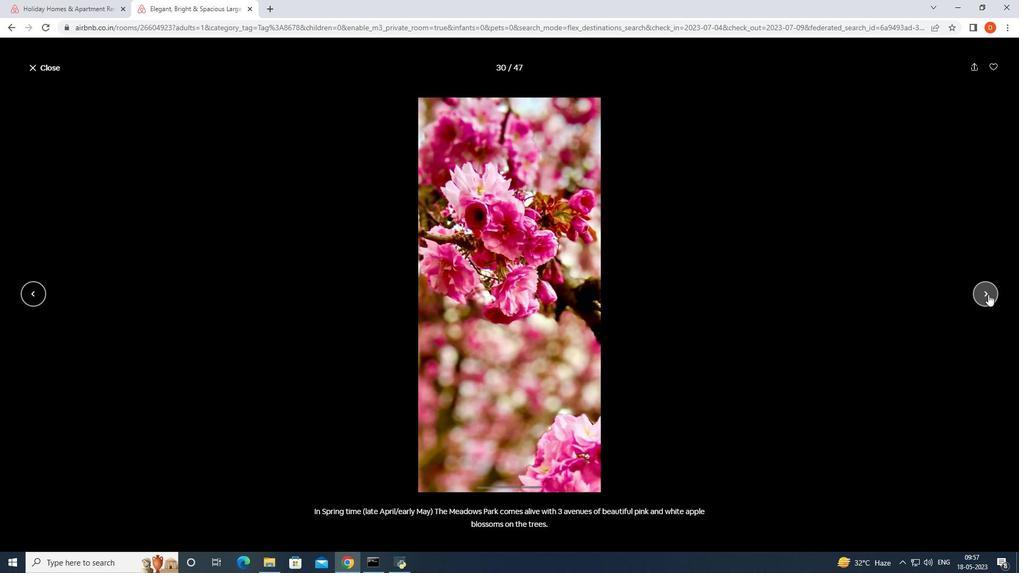 
Action: Mouse pressed left at (988, 294)
Screenshot: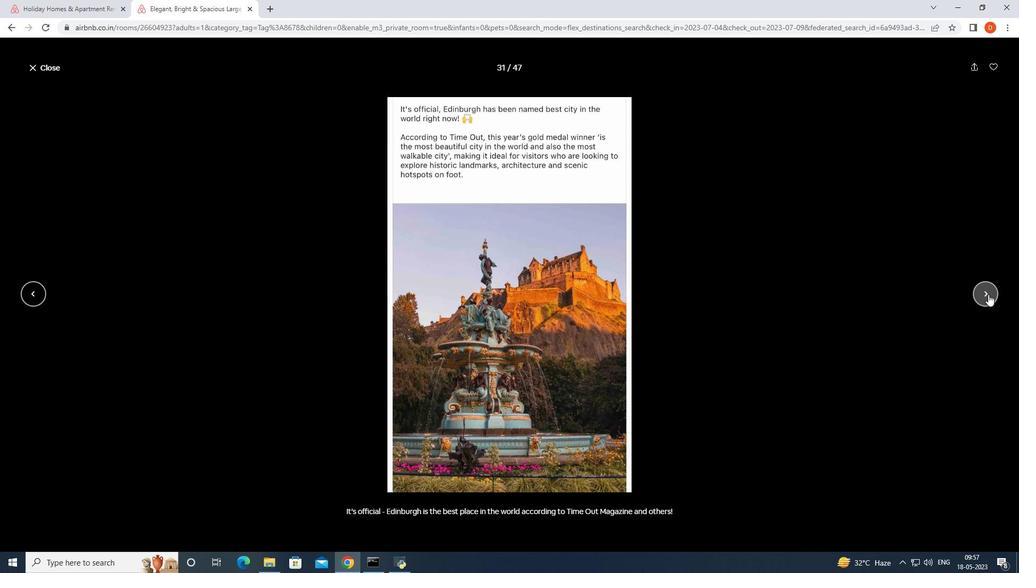
Action: Mouse pressed left at (988, 294)
Screenshot: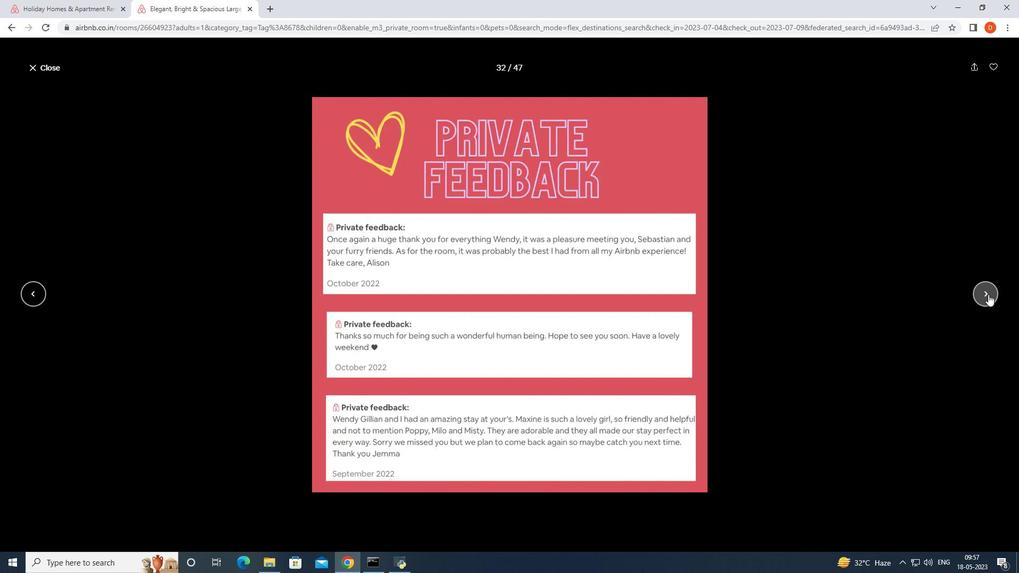 
Action: Mouse pressed left at (988, 294)
Screenshot: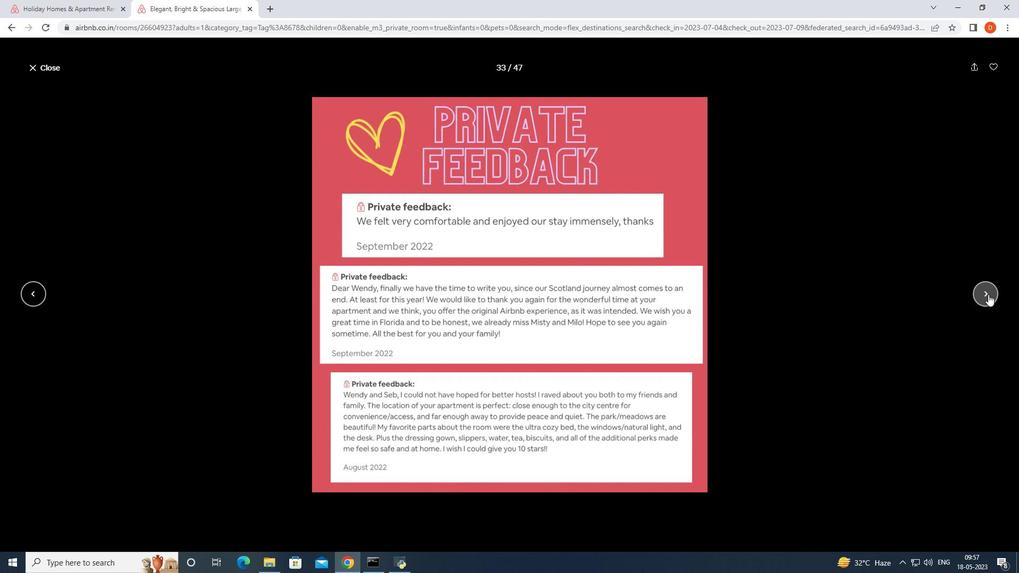 
Action: Mouse pressed left at (988, 294)
Screenshot: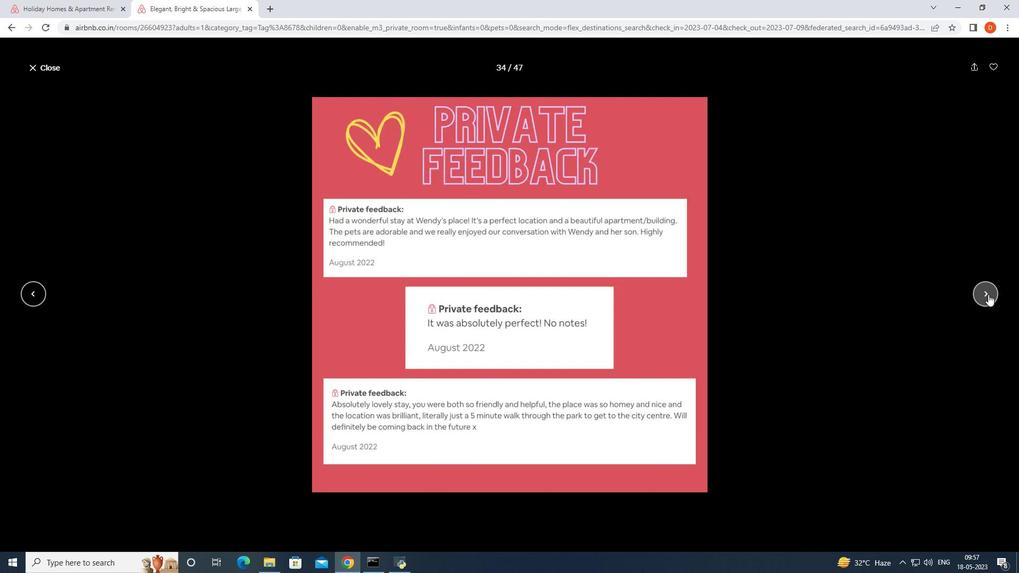 
Action: Mouse pressed left at (988, 294)
Screenshot: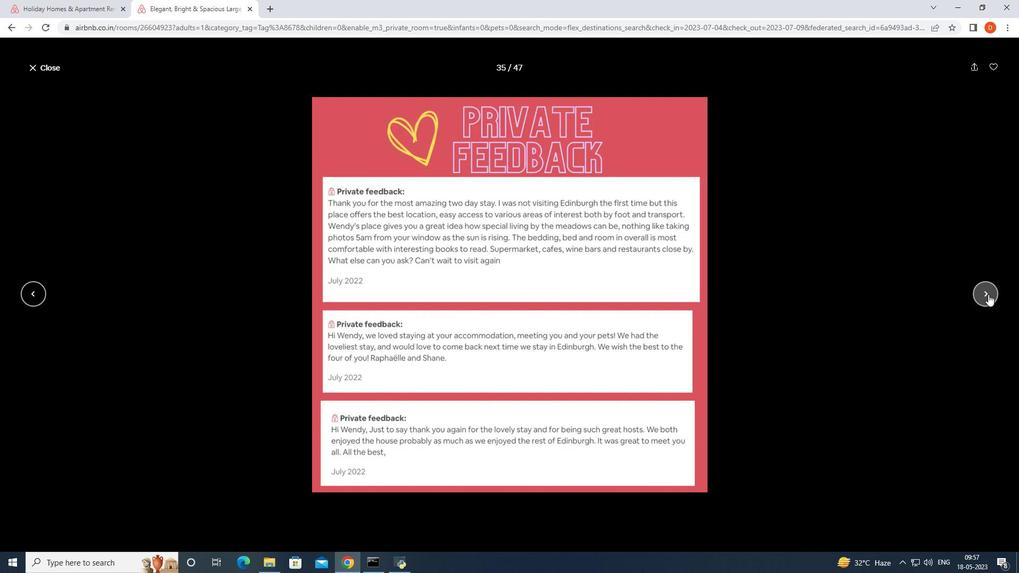 
Action: Mouse pressed left at (988, 294)
Screenshot: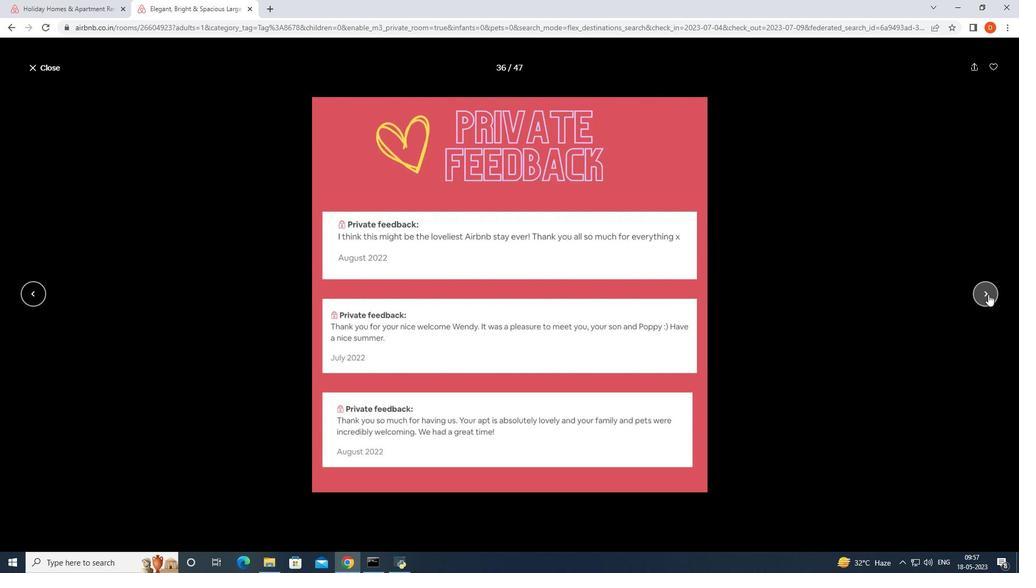 
Action: Mouse moved to (987, 302)
Screenshot: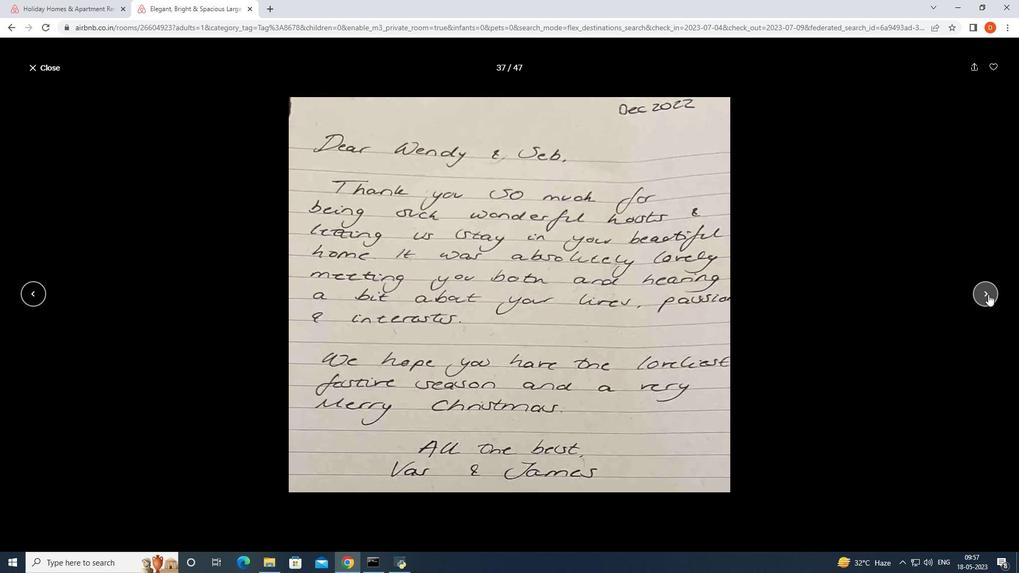 
Action: Mouse pressed left at (987, 302)
Screenshot: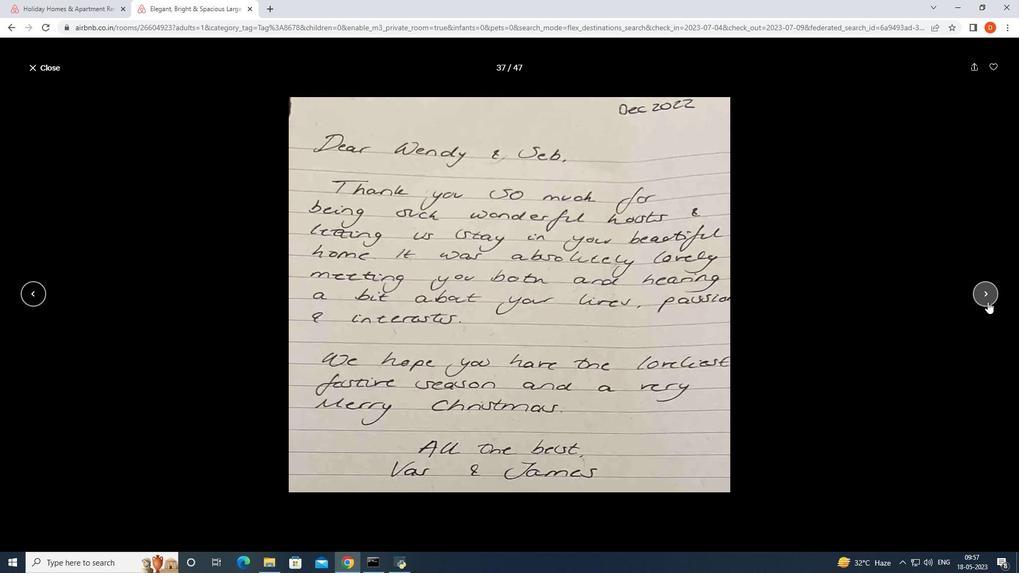 
Action: Mouse moved to (987, 300)
Screenshot: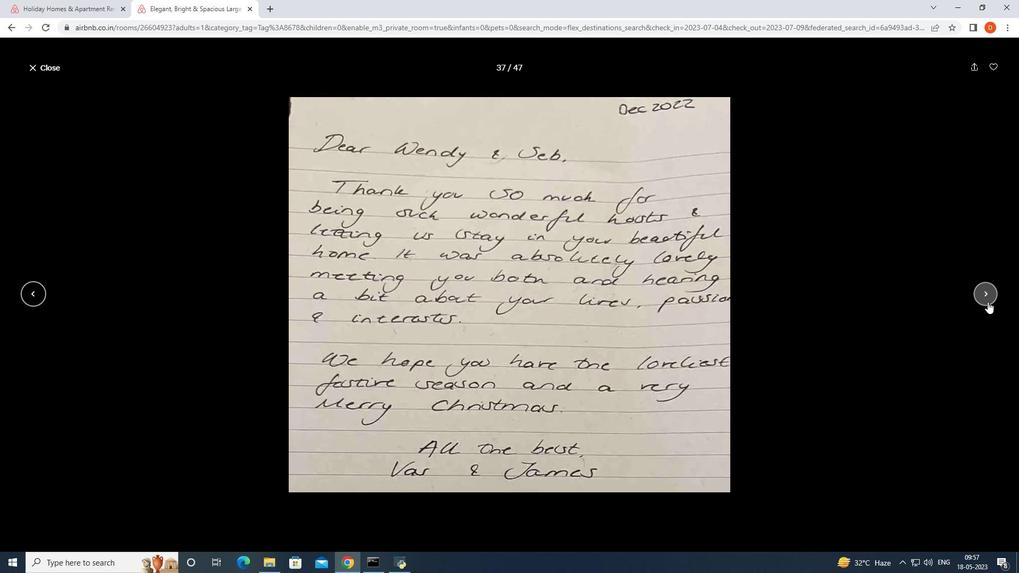 
Action: Mouse pressed left at (987, 300)
Screenshot: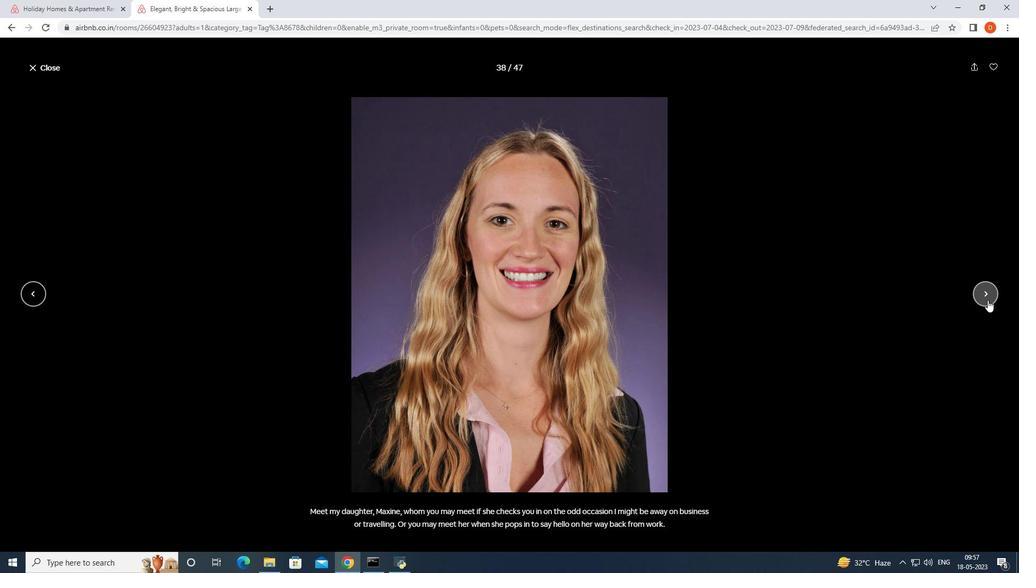 
Action: Mouse moved to (986, 296)
Screenshot: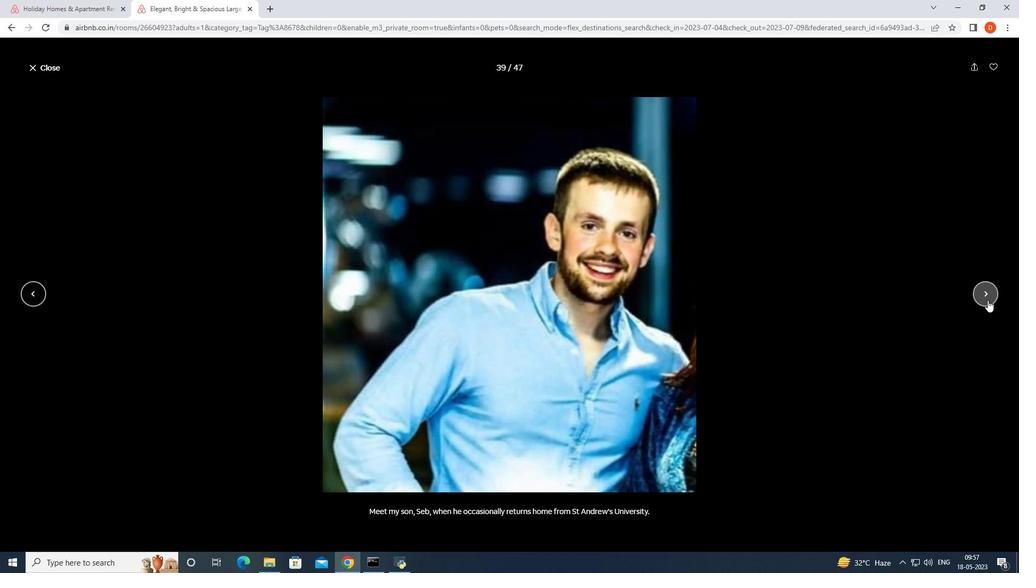 
Action: Mouse pressed left at (986, 296)
Screenshot: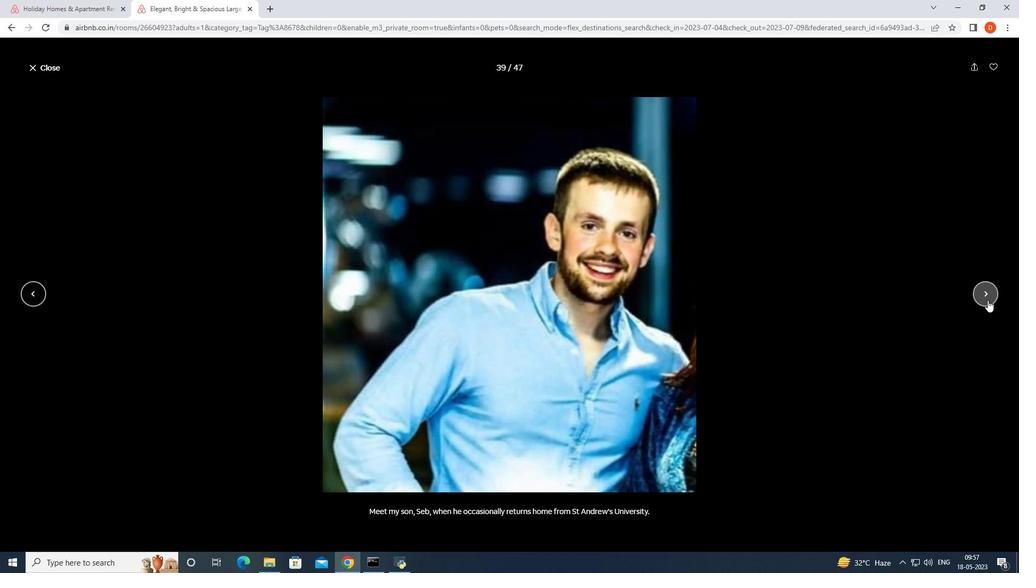 
Action: Mouse moved to (987, 300)
Screenshot: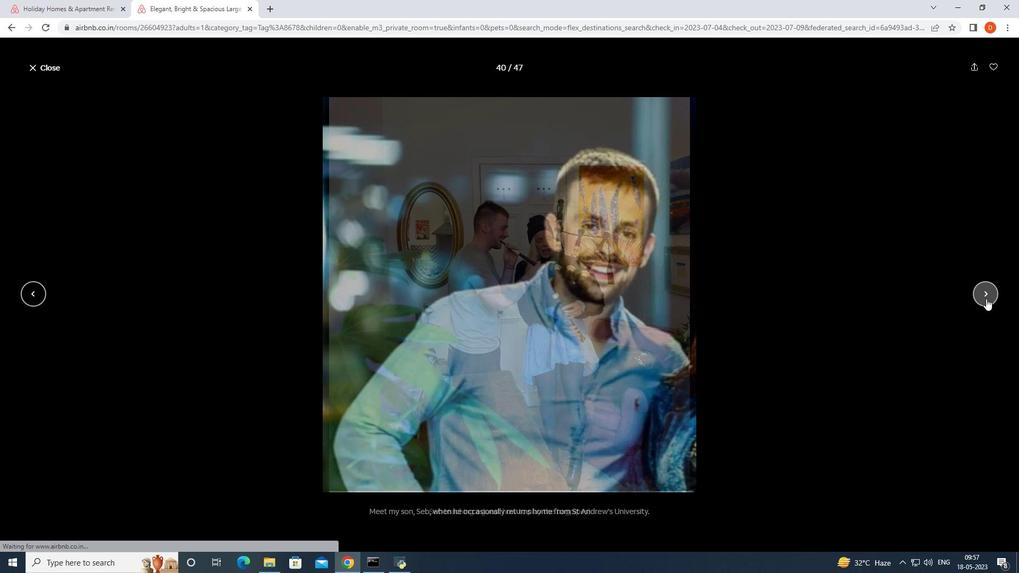 
Action: Mouse pressed left at (987, 300)
Screenshot: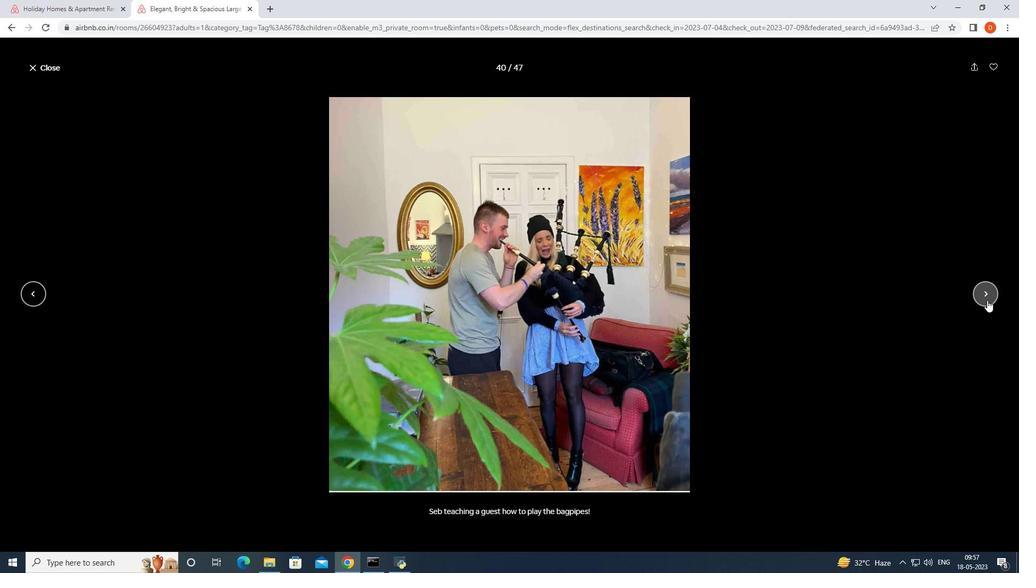 
Action: Mouse pressed left at (987, 300)
Screenshot: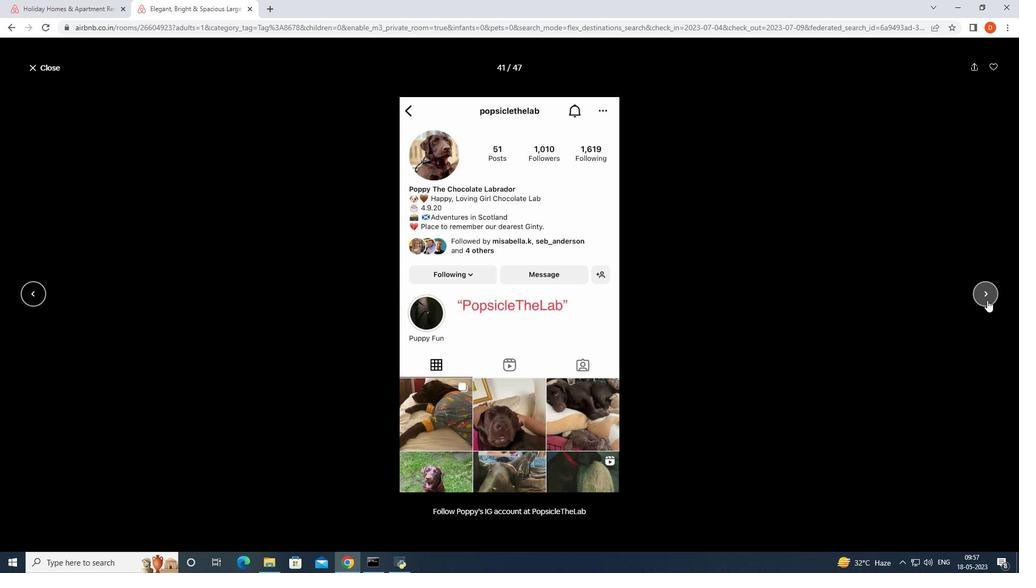 
Action: Mouse moved to (986, 304)
Screenshot: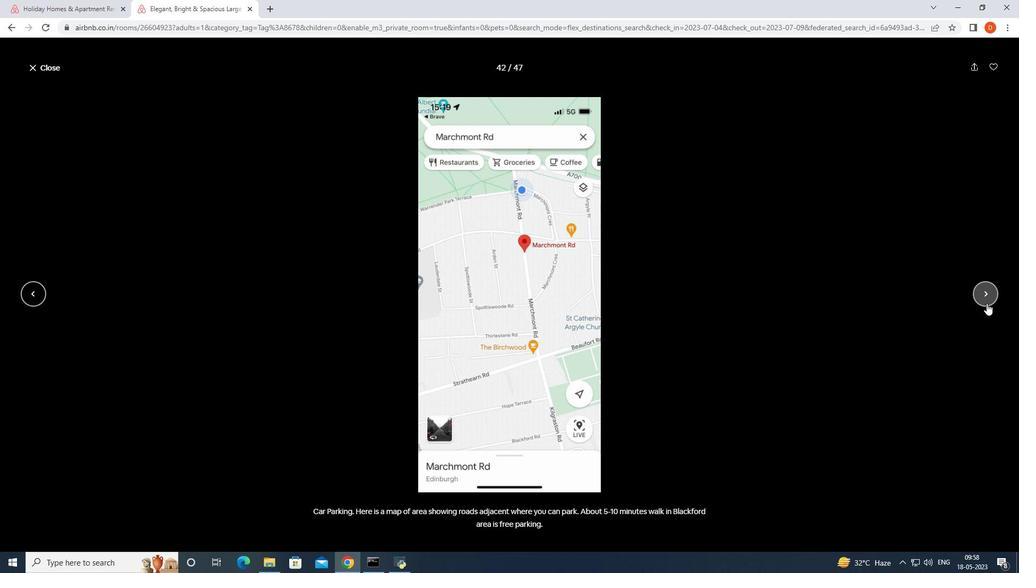 
Action: Mouse pressed left at (986, 304)
Screenshot: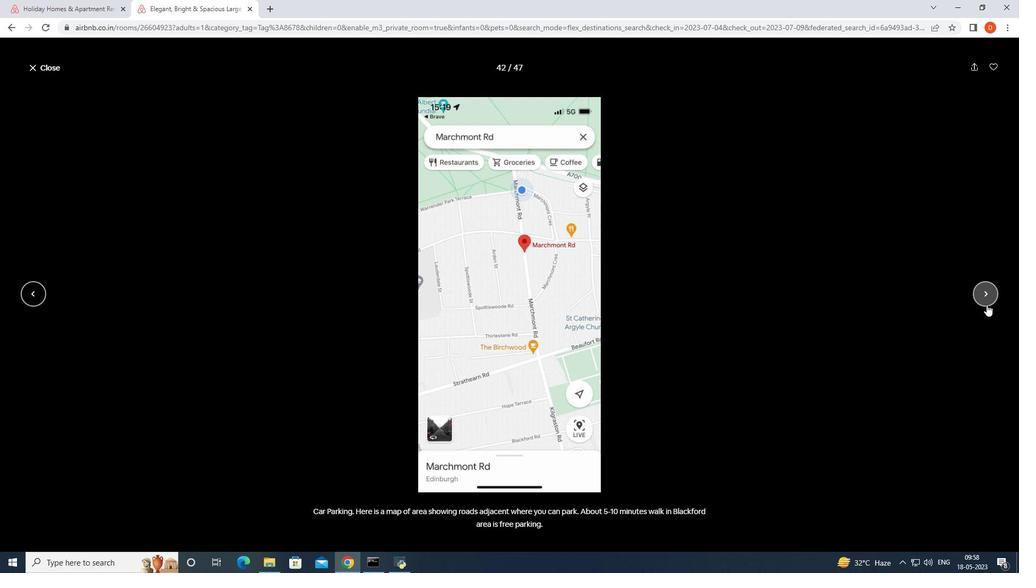 
Action: Mouse pressed left at (986, 304)
Screenshot: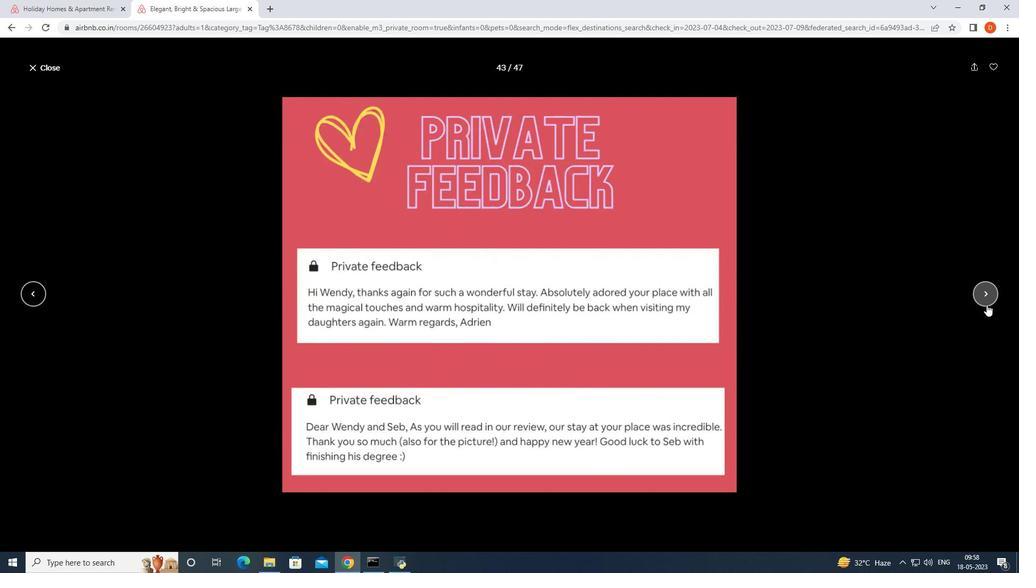 
Action: Mouse pressed left at (986, 304)
Screenshot: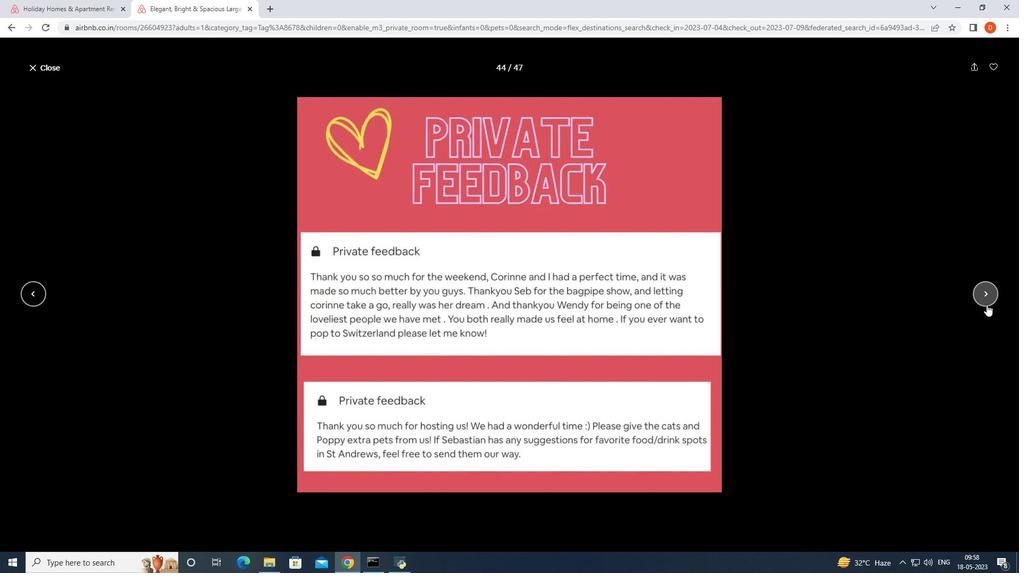 
Action: Mouse moved to (58, 72)
Screenshot: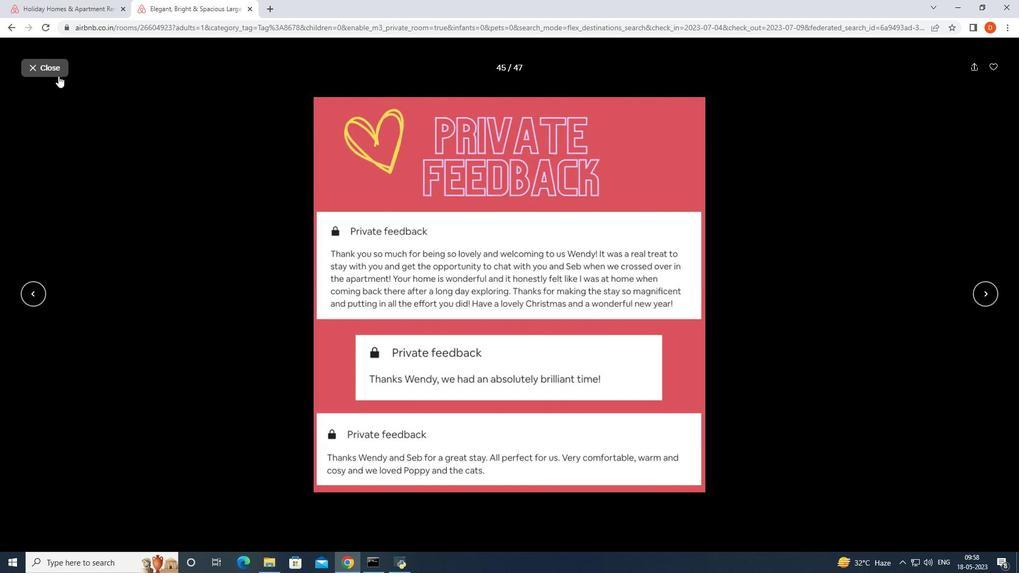 
Action: Mouse pressed left at (58, 72)
Screenshot: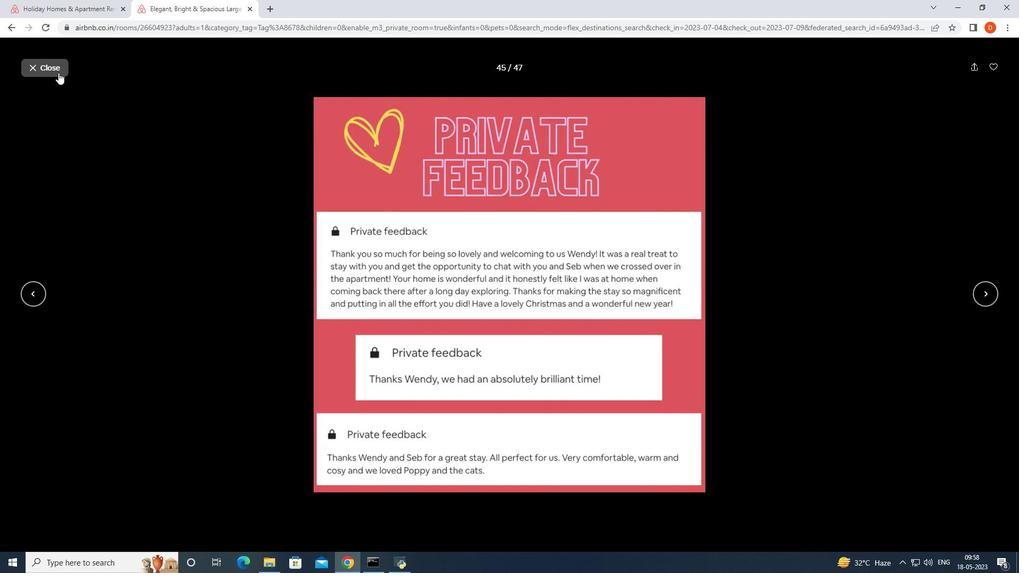
Action: Mouse moved to (21, 54)
Screenshot: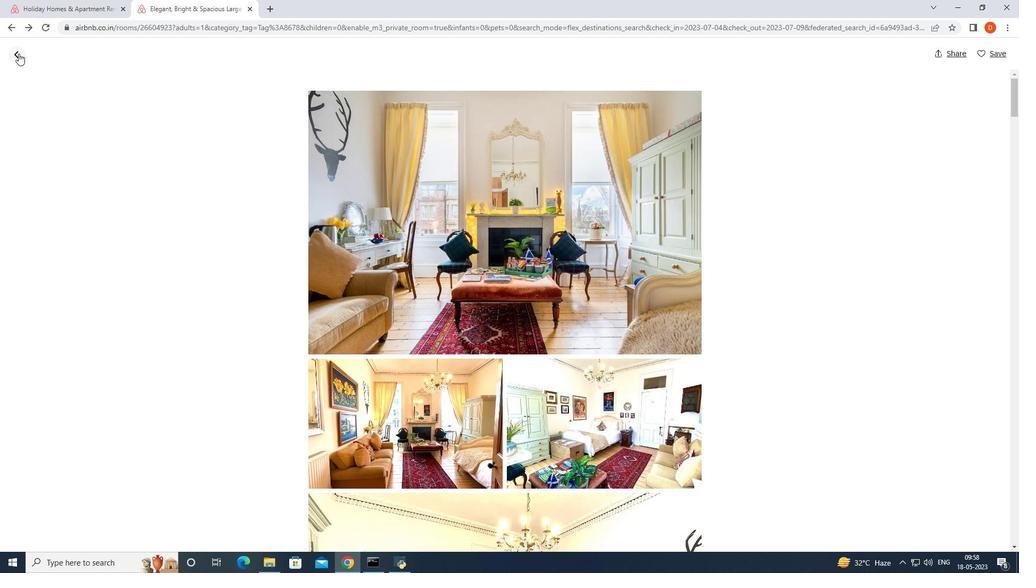 
Action: Mouse pressed left at (21, 54)
Screenshot: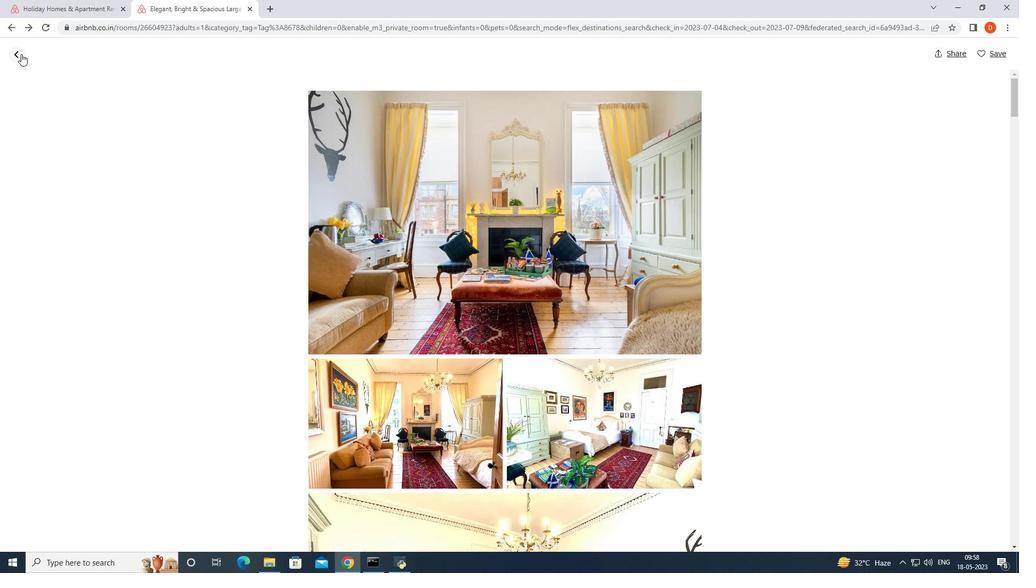 
Action: Mouse moved to (460, 293)
Screenshot: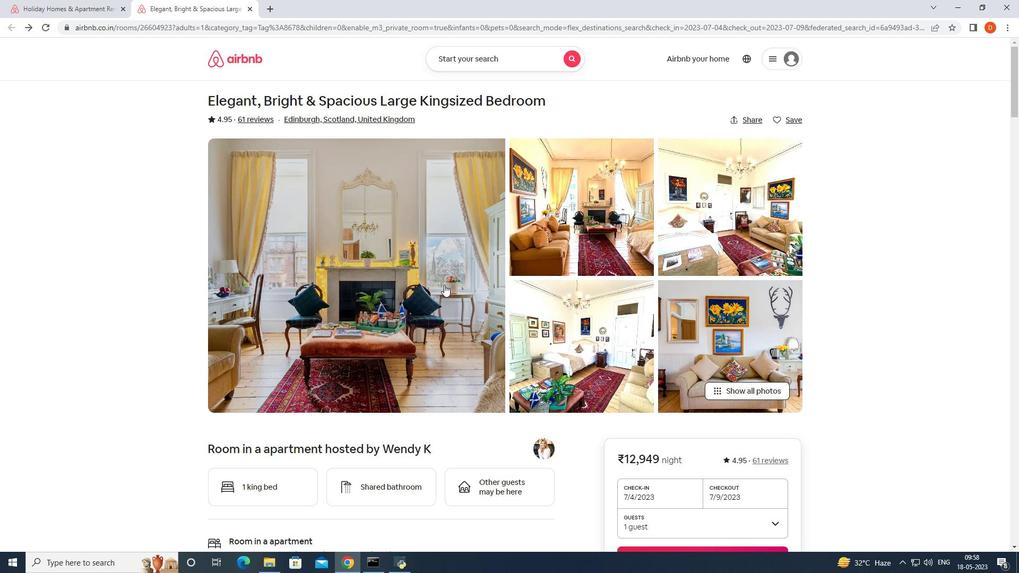 
Action: Mouse scrolled (460, 293) with delta (0, 0)
Screenshot: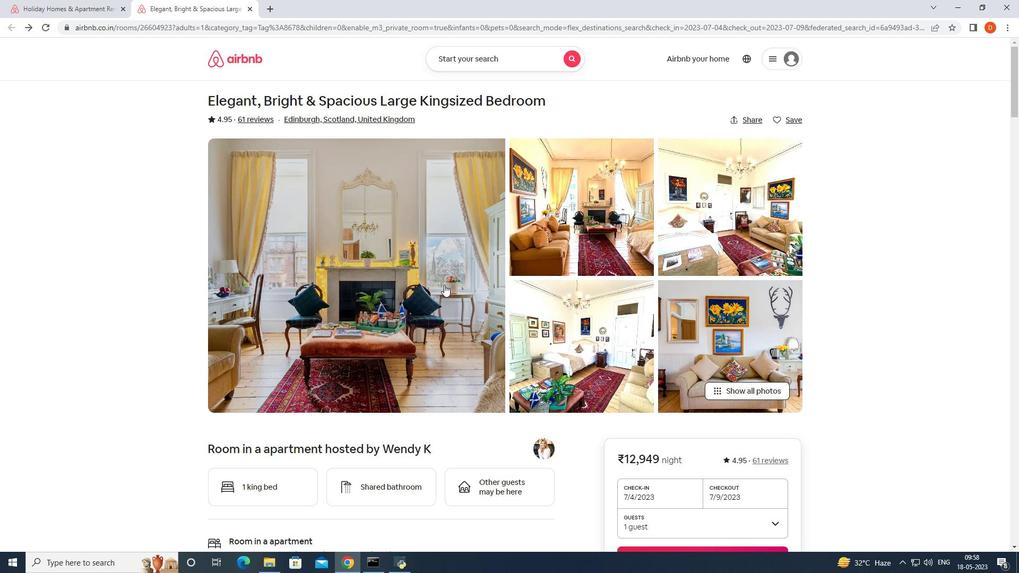 
Action: Mouse moved to (461, 295)
Screenshot: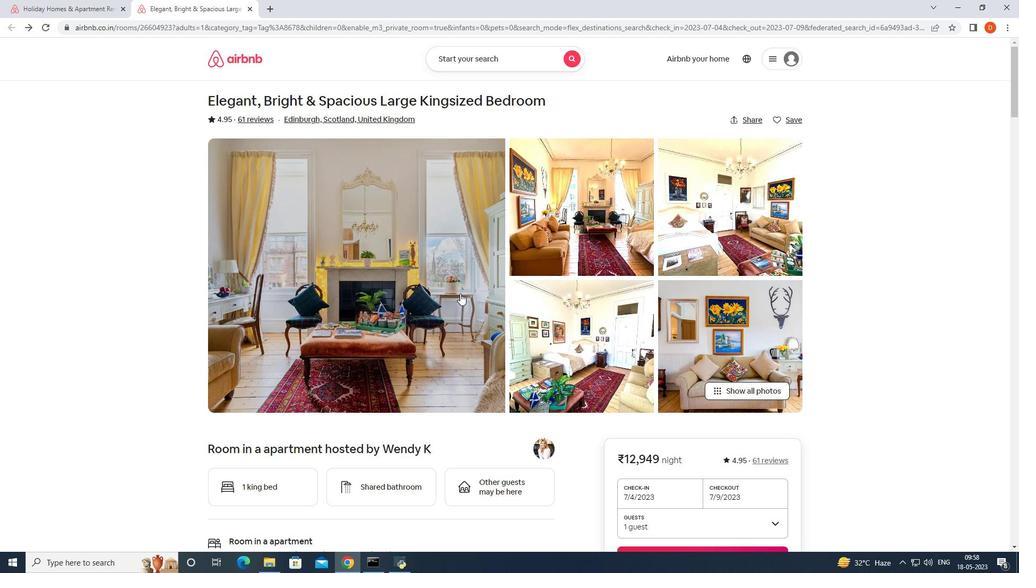 
Action: Mouse scrolled (461, 294) with delta (0, 0)
Screenshot: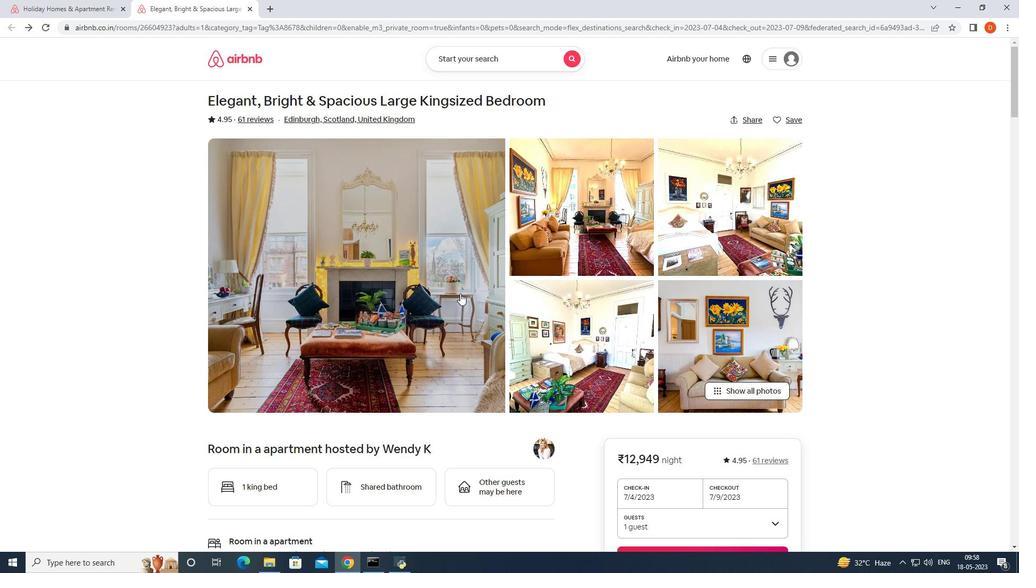 
Action: Mouse moved to (461, 296)
Screenshot: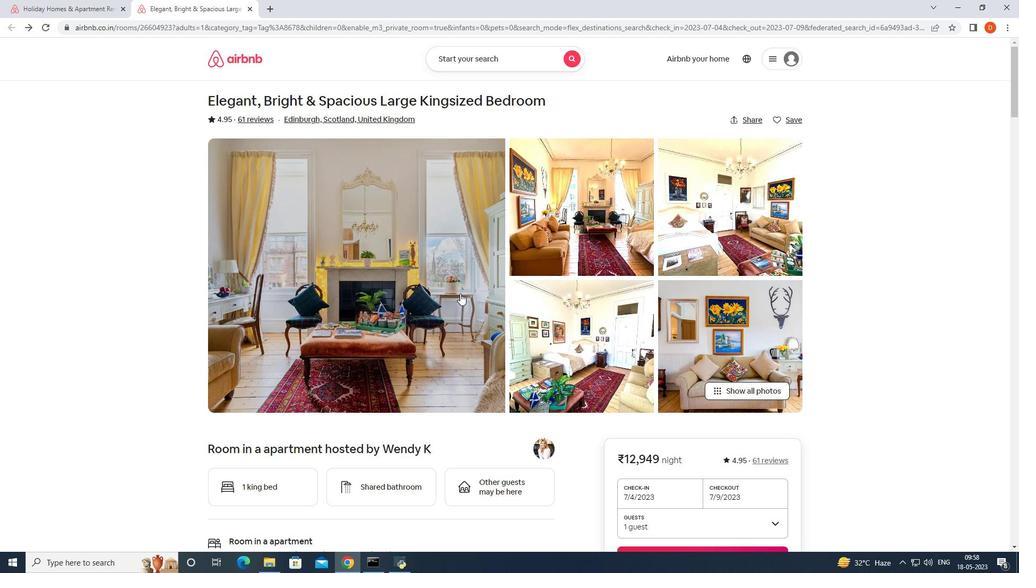 
Action: Mouse scrolled (461, 296) with delta (0, 0)
Screenshot: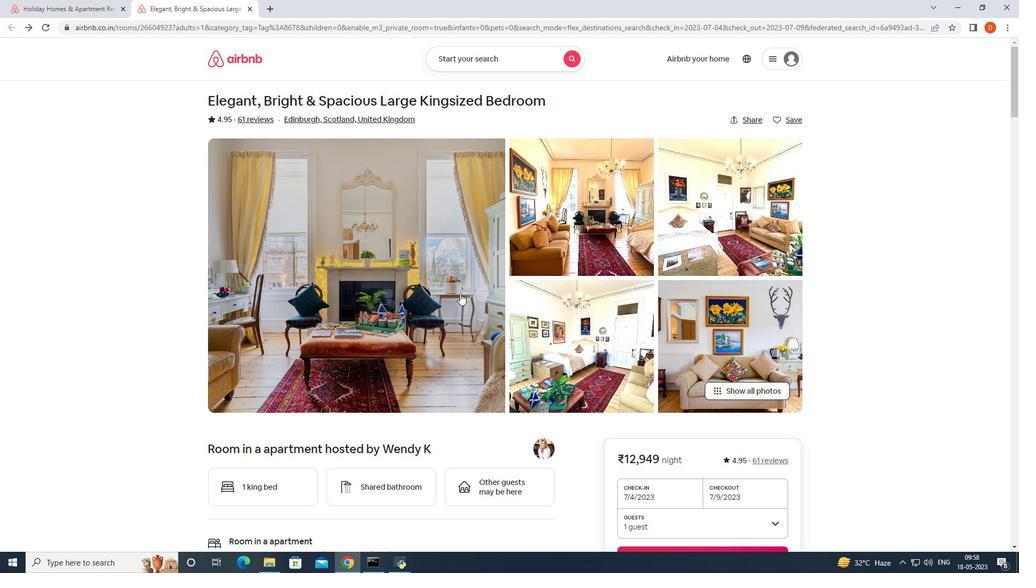 
Action: Mouse moved to (359, 360)
Screenshot: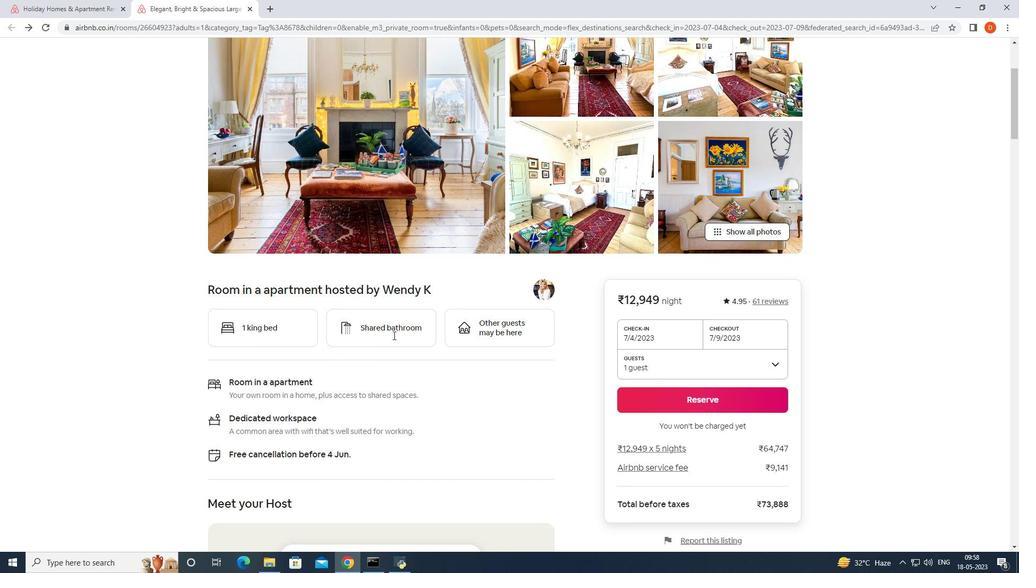 
Action: Mouse scrolled (359, 359) with delta (0, 0)
Screenshot: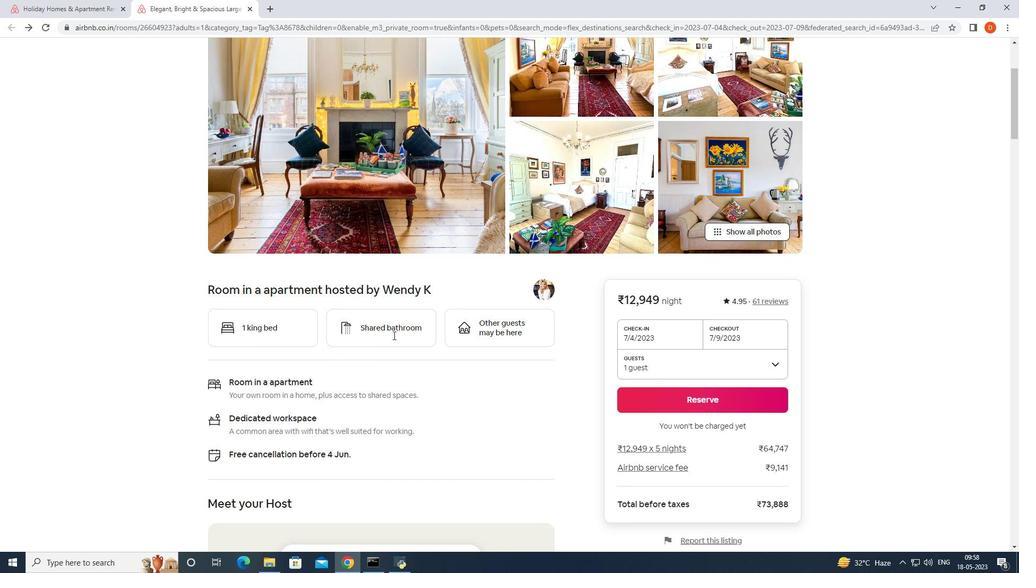 
Action: Mouse moved to (354, 366)
Screenshot: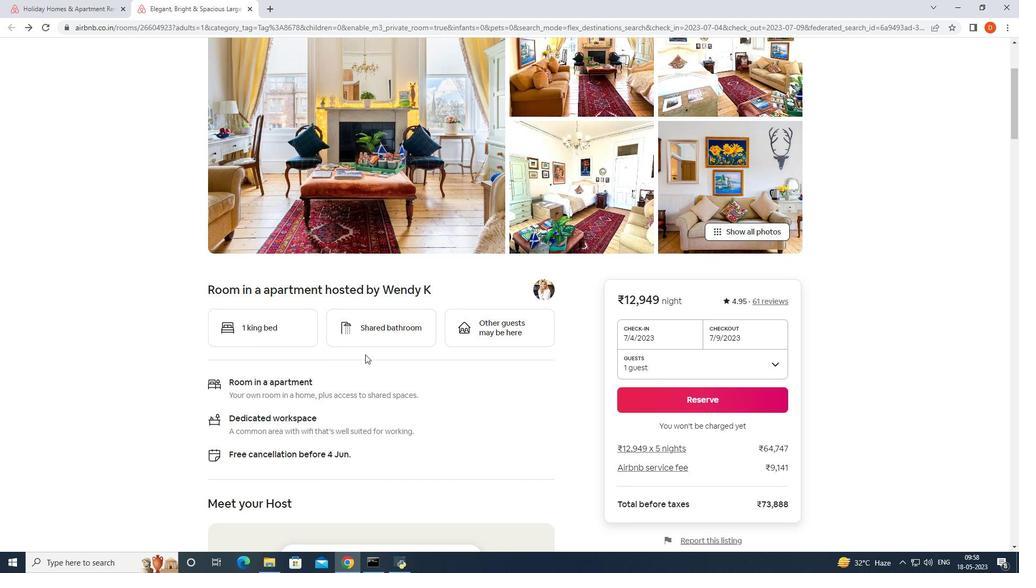 
Action: Mouse scrolled (354, 366) with delta (0, 0)
Screenshot: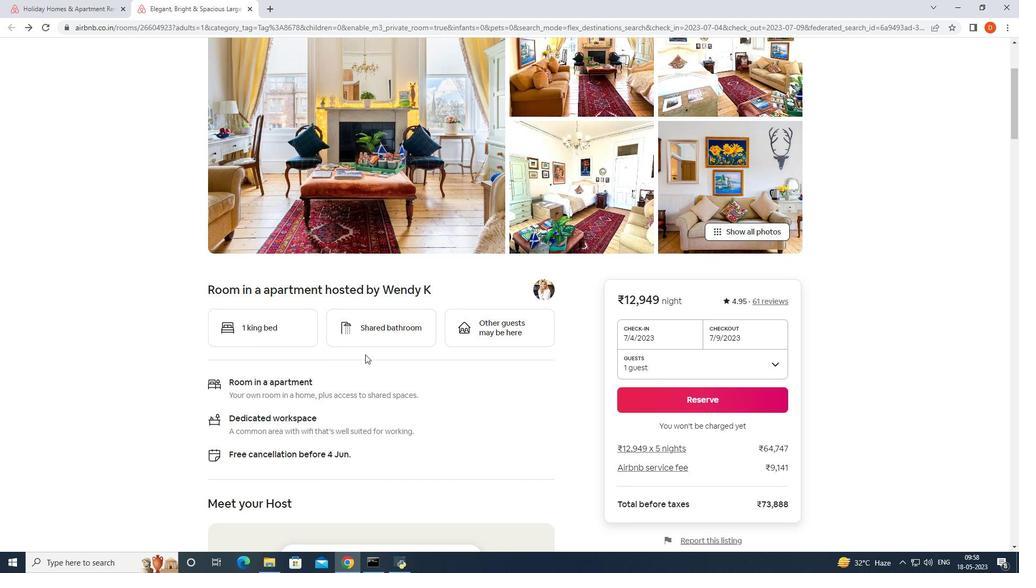 
Action: Mouse moved to (351, 368)
Screenshot: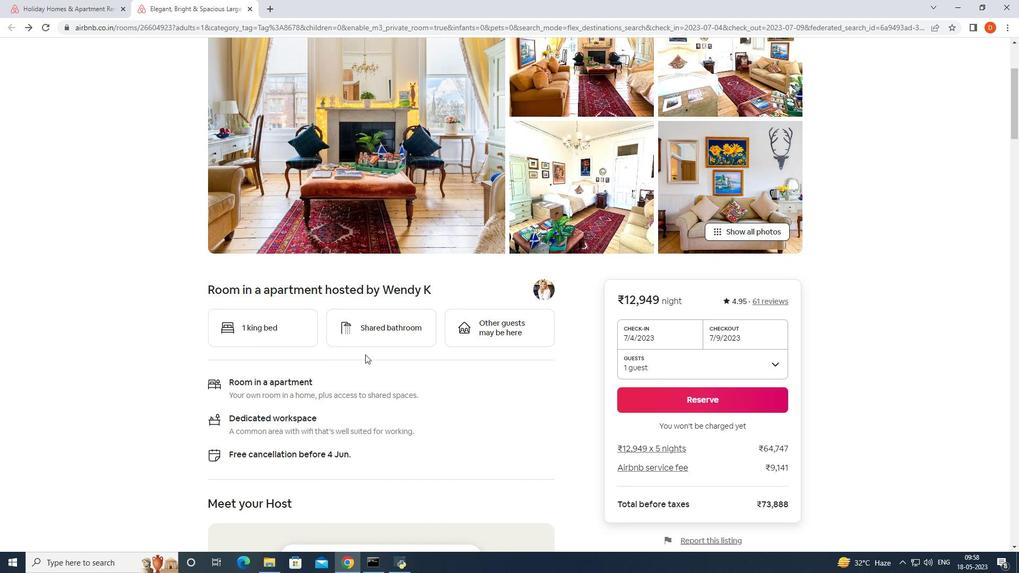 
Action: Mouse scrolled (351, 367) with delta (0, 0)
Screenshot: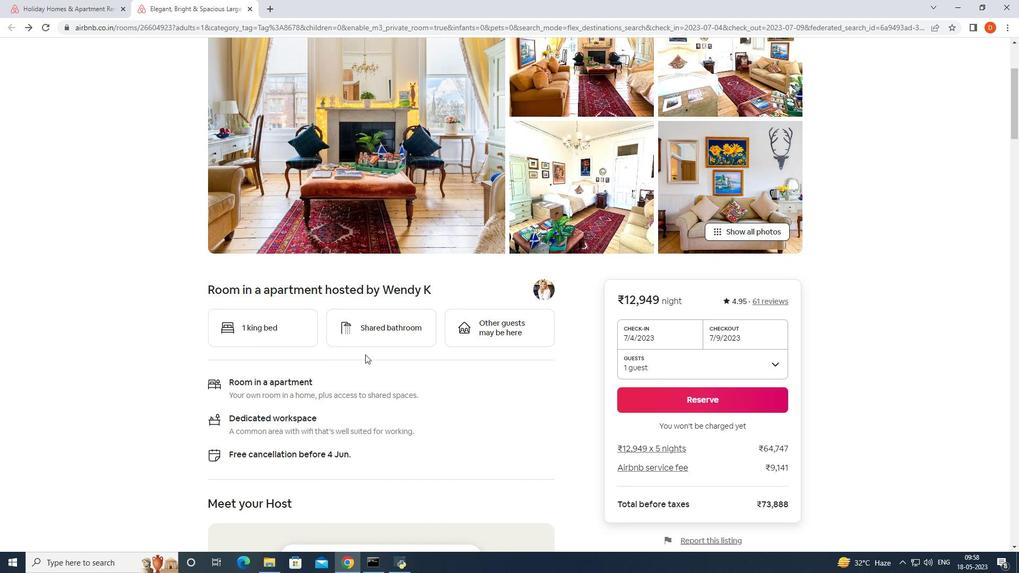 
Action: Mouse moved to (350, 370)
Screenshot: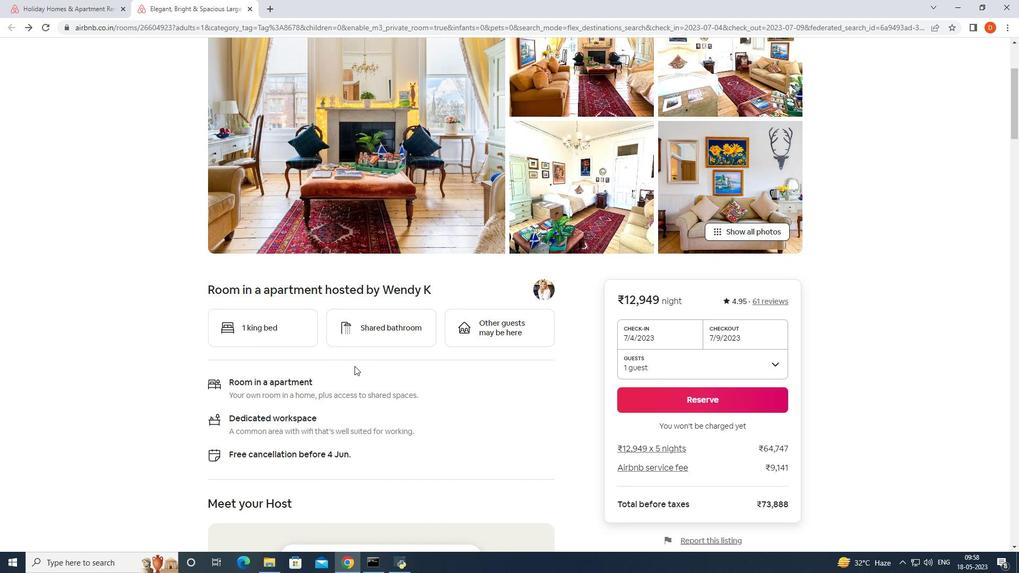 
Action: Mouse scrolled (350, 370) with delta (0, 0)
Screenshot: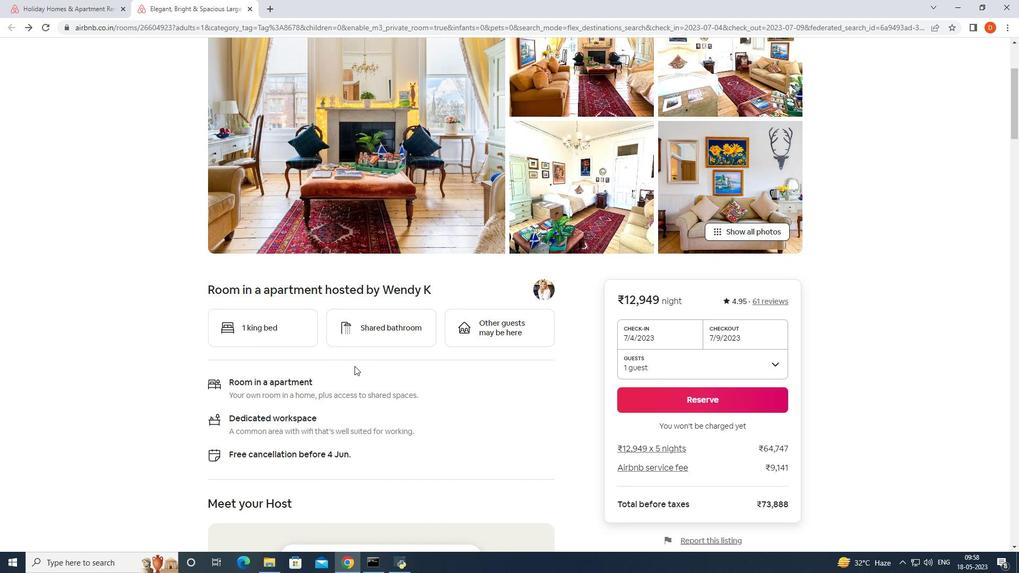 
Action: Mouse moved to (344, 380)
Screenshot: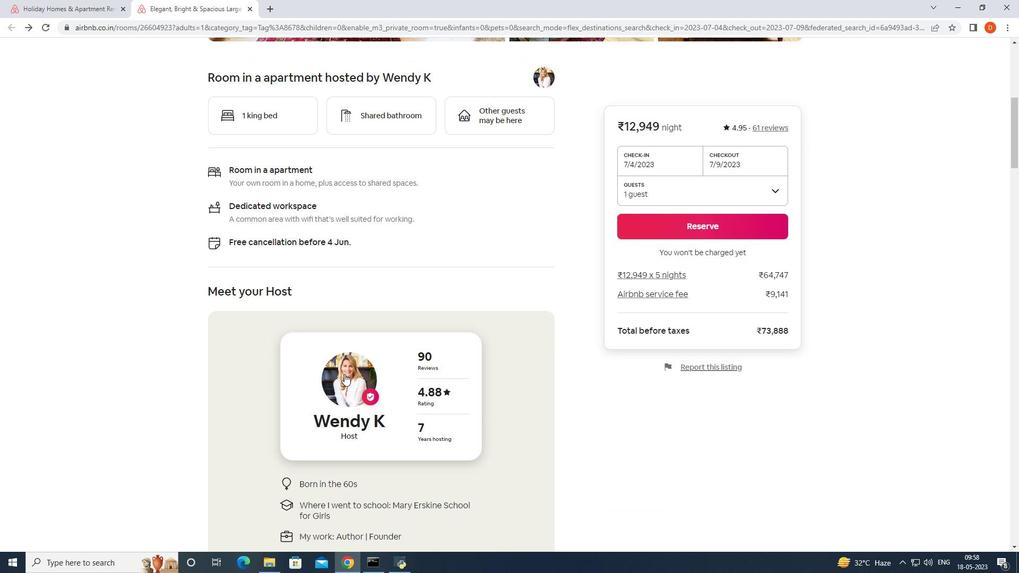 
Action: Mouse scrolled (344, 376) with delta (0, 0)
Screenshot: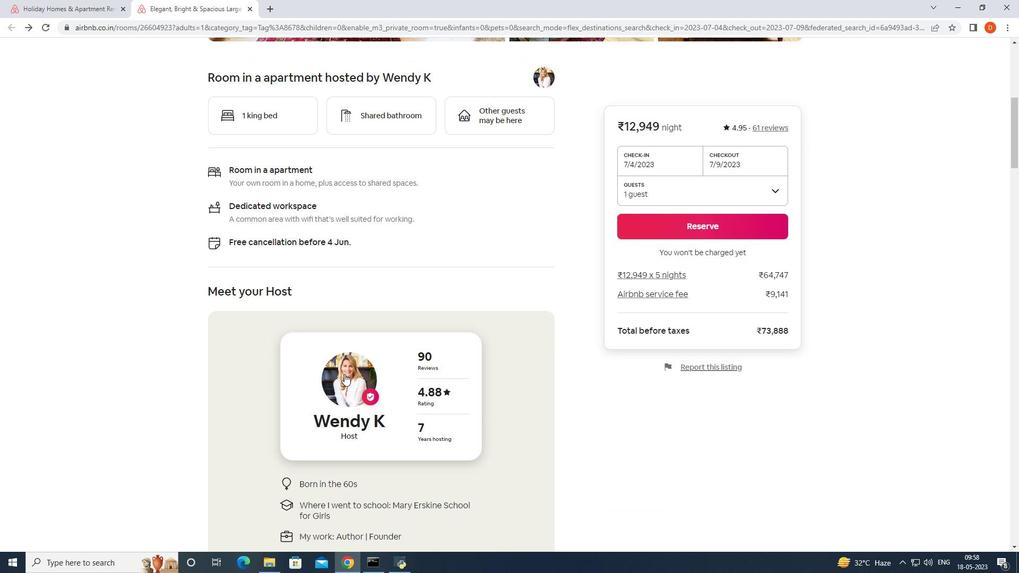 
Action: Mouse moved to (344, 380)
Screenshot: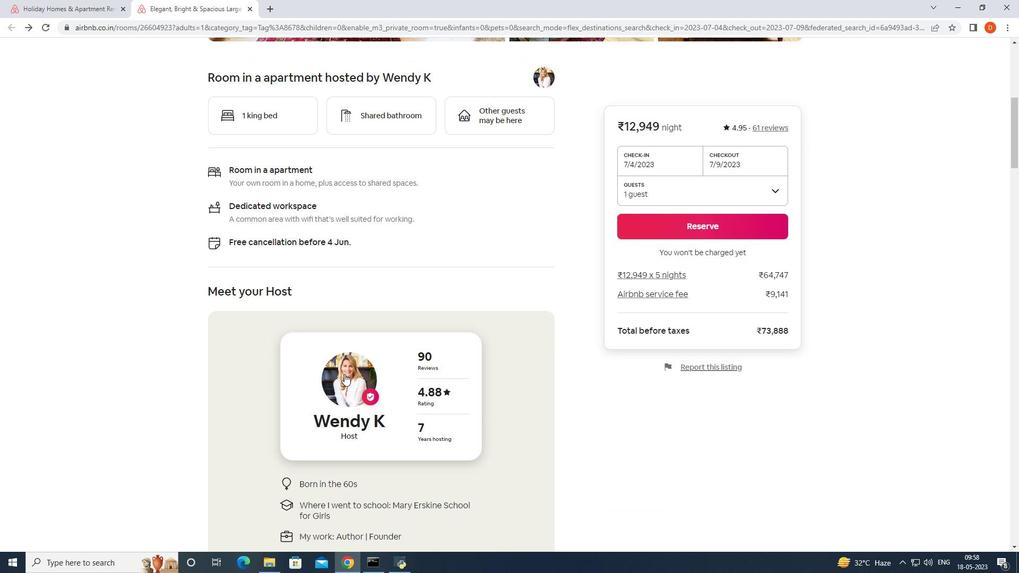 
Action: Mouse scrolled (344, 380) with delta (0, 0)
Screenshot: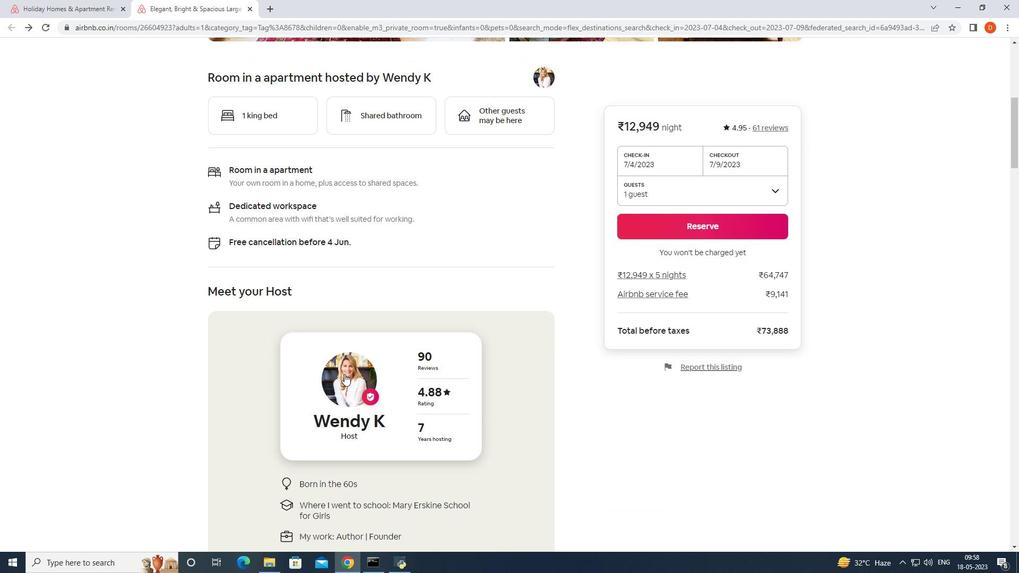 
Action: Mouse moved to (344, 383)
Screenshot: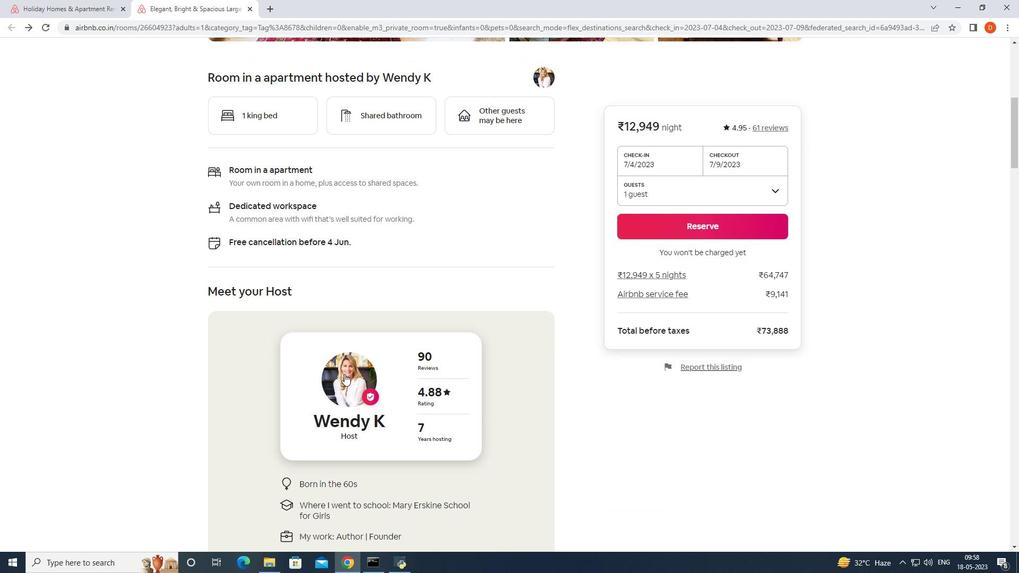 
Action: Mouse scrolled (344, 382) with delta (0, 0)
Screenshot: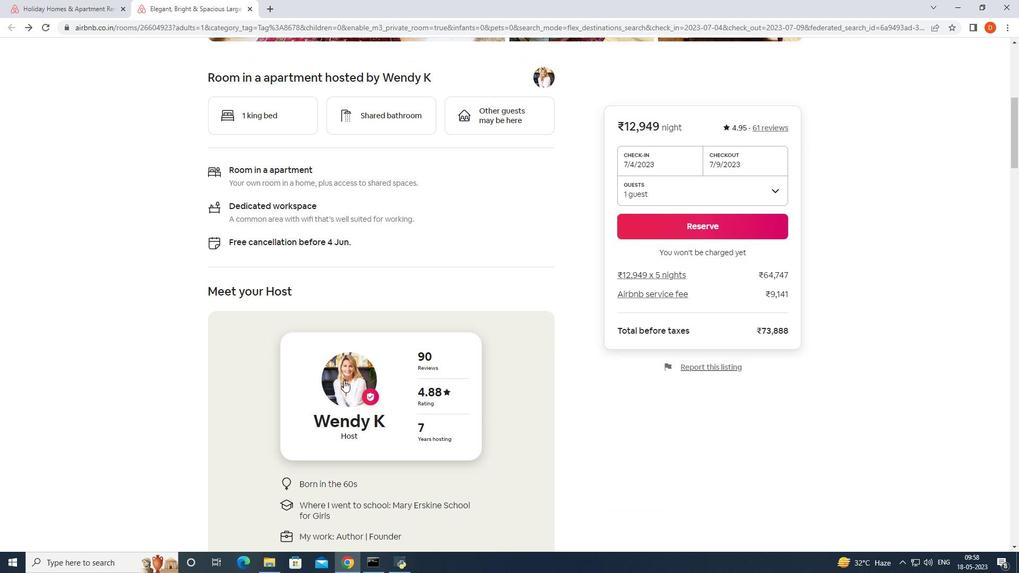 
Action: Mouse moved to (346, 386)
Screenshot: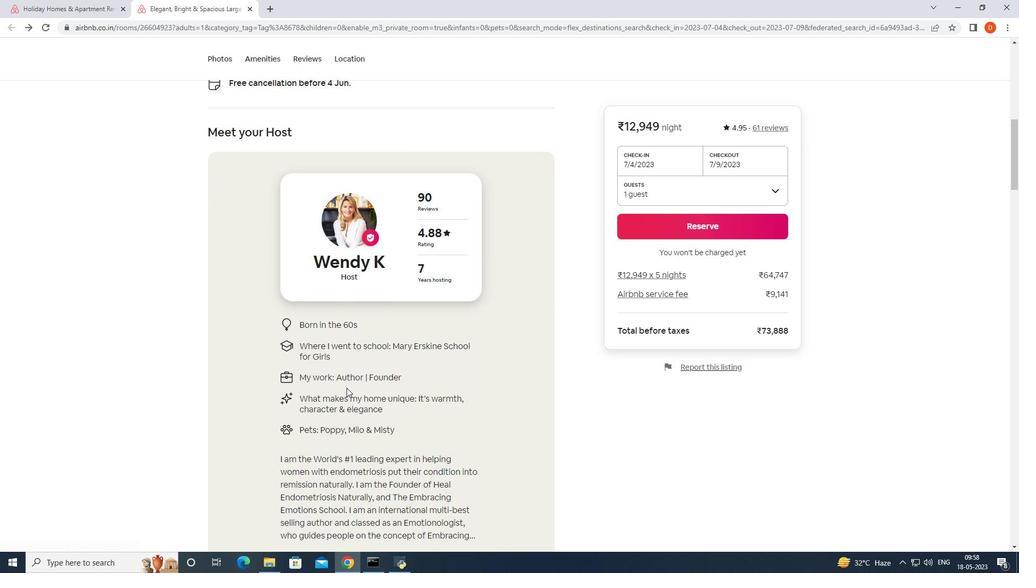 
Action: Mouse scrolled (346, 385) with delta (0, 0)
Screenshot: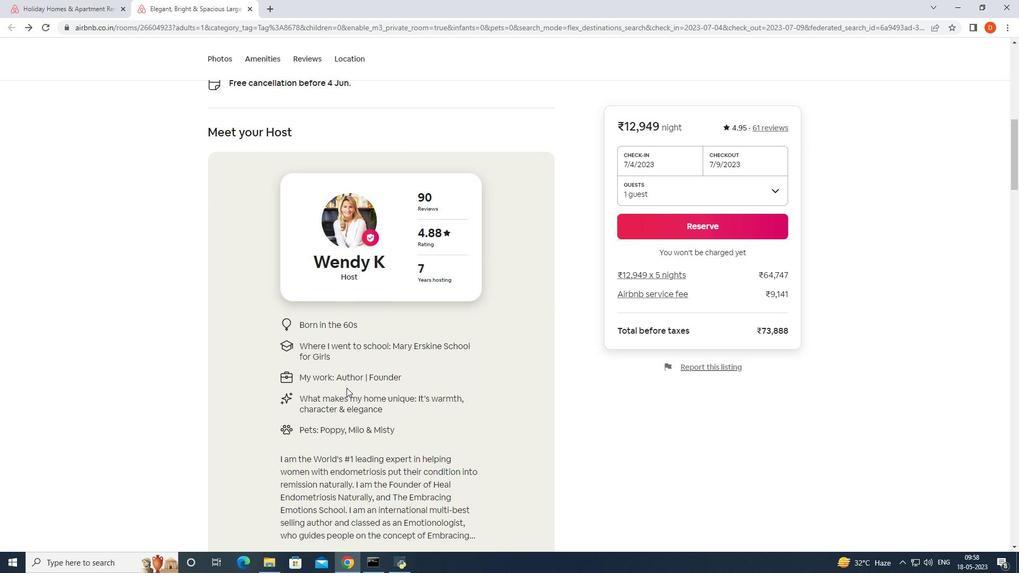 
Action: Mouse scrolled (346, 385) with delta (0, 0)
Screenshot: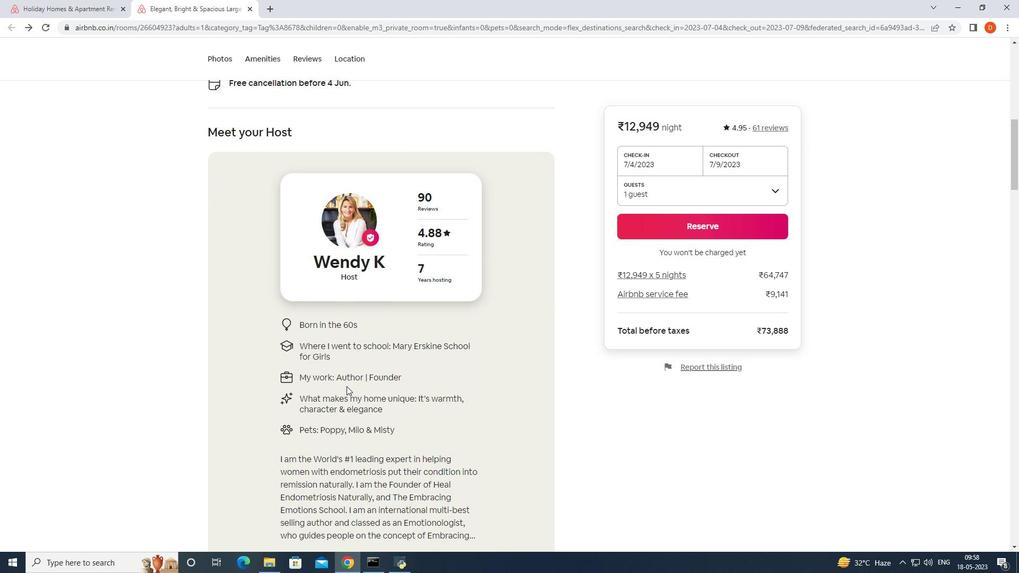 
Action: Mouse scrolled (346, 385) with delta (0, 0)
Screenshot: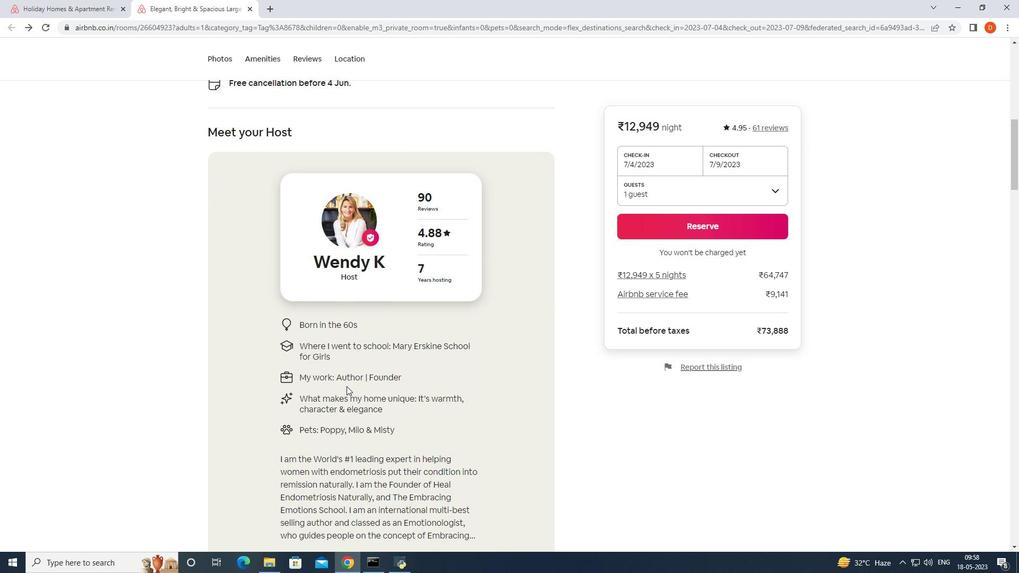 
Action: Mouse scrolled (346, 385) with delta (0, 0)
Screenshot: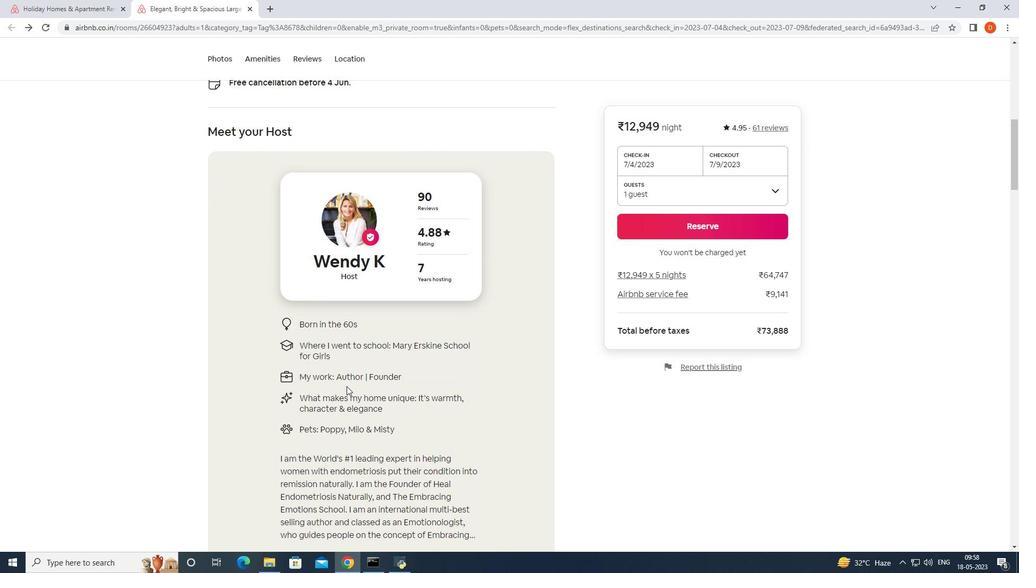 
Action: Mouse scrolled (346, 385) with delta (0, 0)
Screenshot: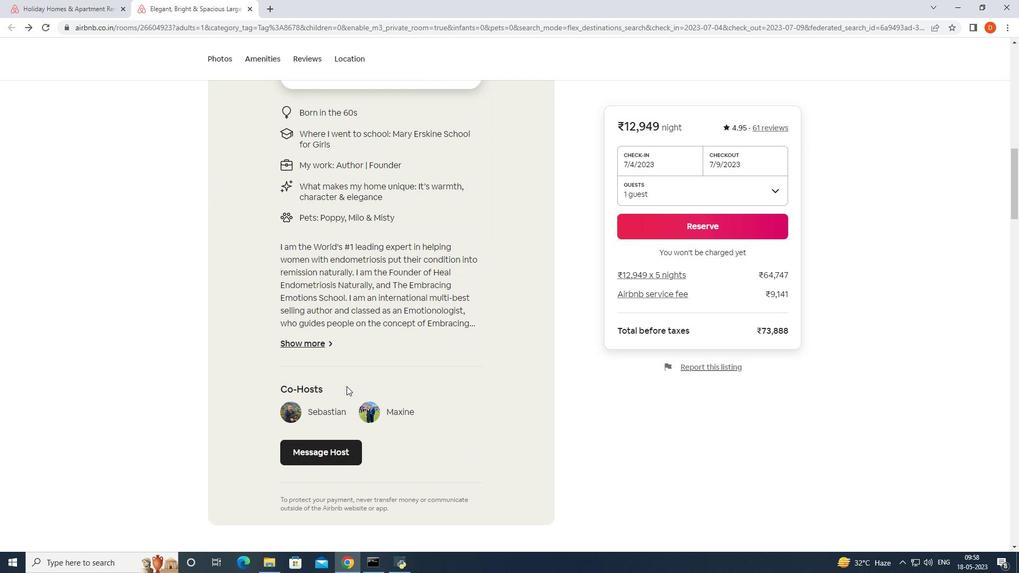 
Action: Mouse scrolled (346, 385) with delta (0, 0)
Screenshot: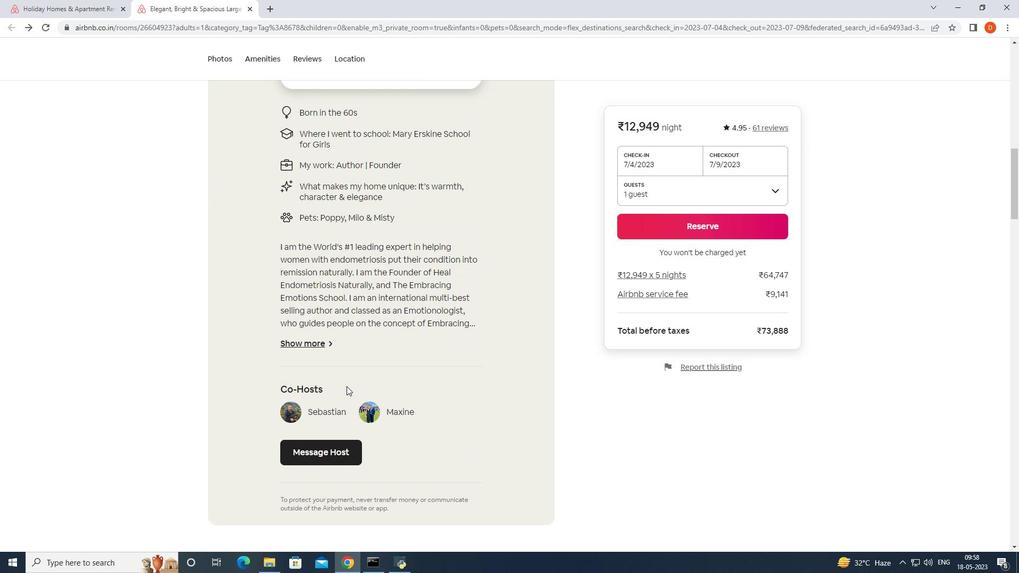 
Action: Mouse scrolled (346, 385) with delta (0, 0)
Screenshot: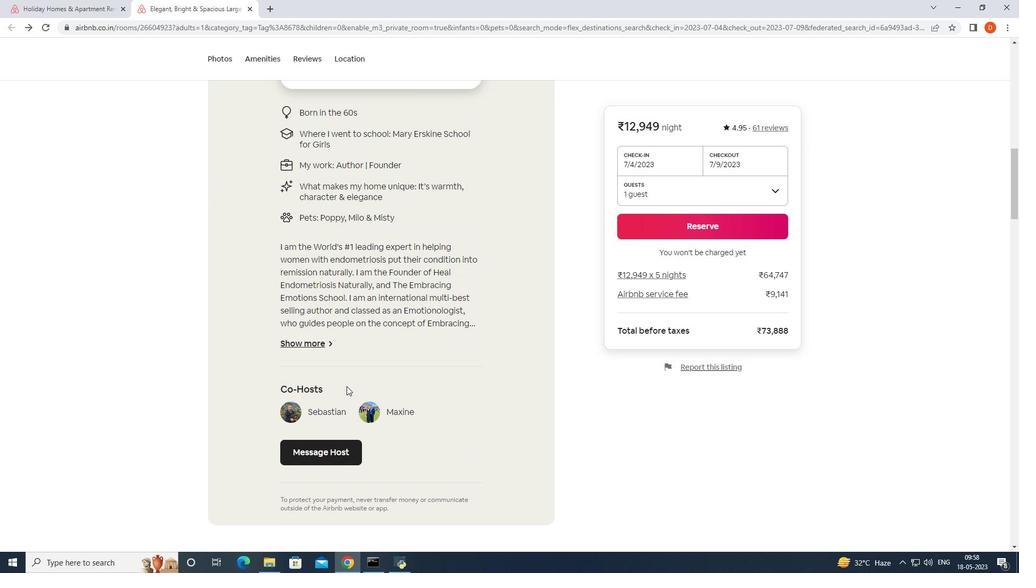 
Action: Mouse scrolled (346, 385) with delta (0, 0)
Screenshot: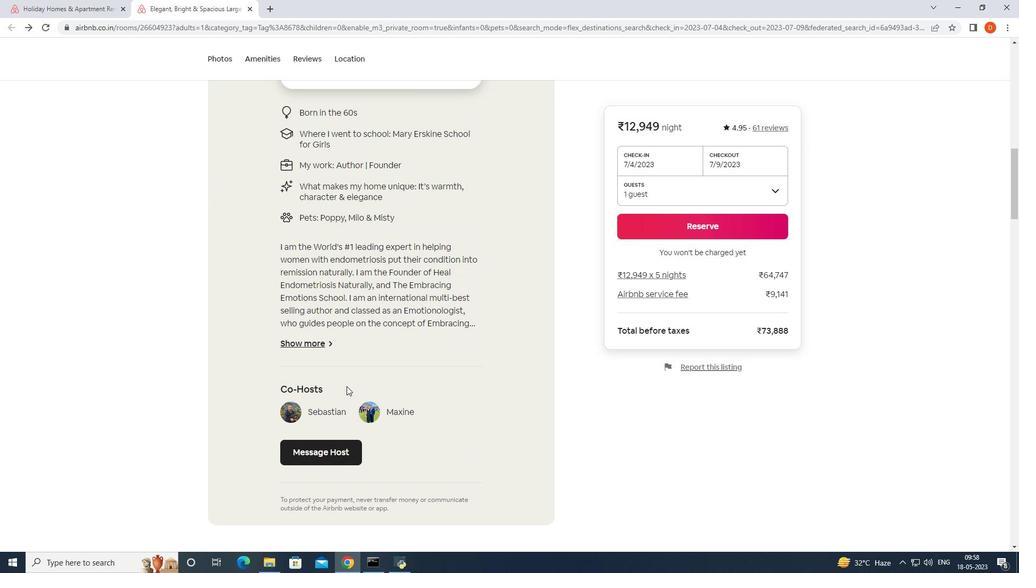 
Action: Mouse scrolled (346, 385) with delta (0, 0)
Screenshot: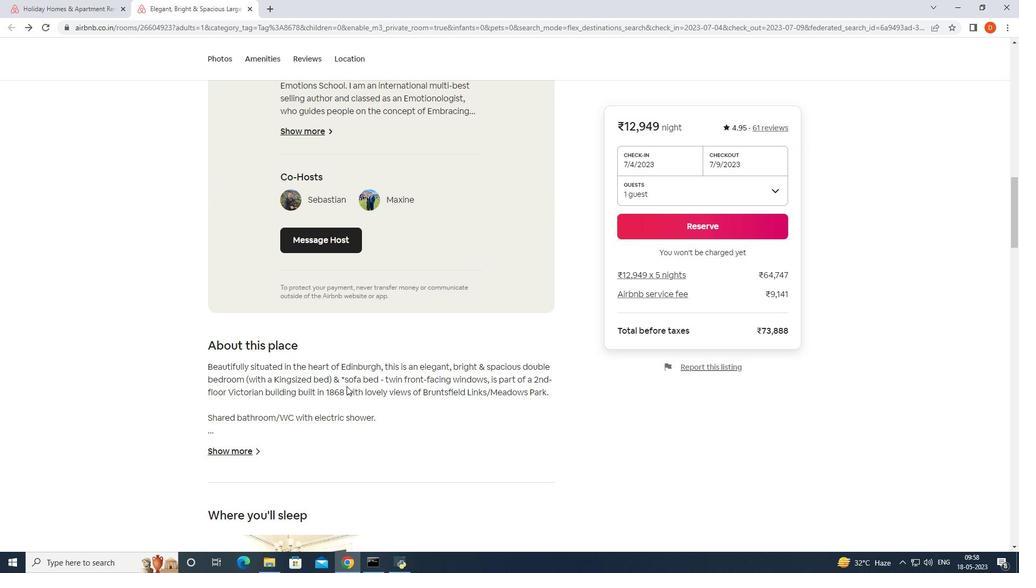 
Action: Mouse scrolled (346, 385) with delta (0, 0)
Screenshot: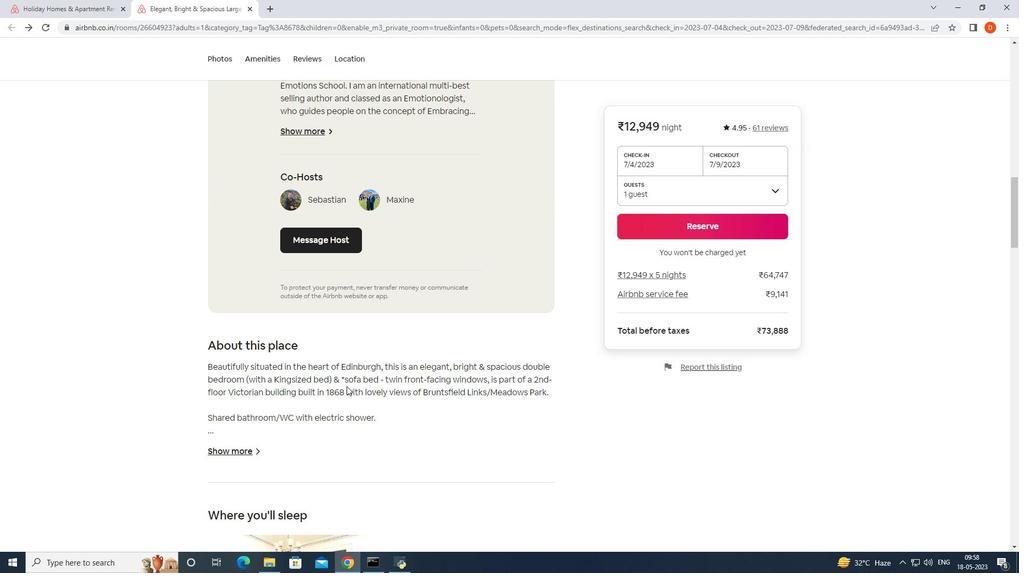 
Action: Mouse scrolled (346, 385) with delta (0, 0)
Screenshot: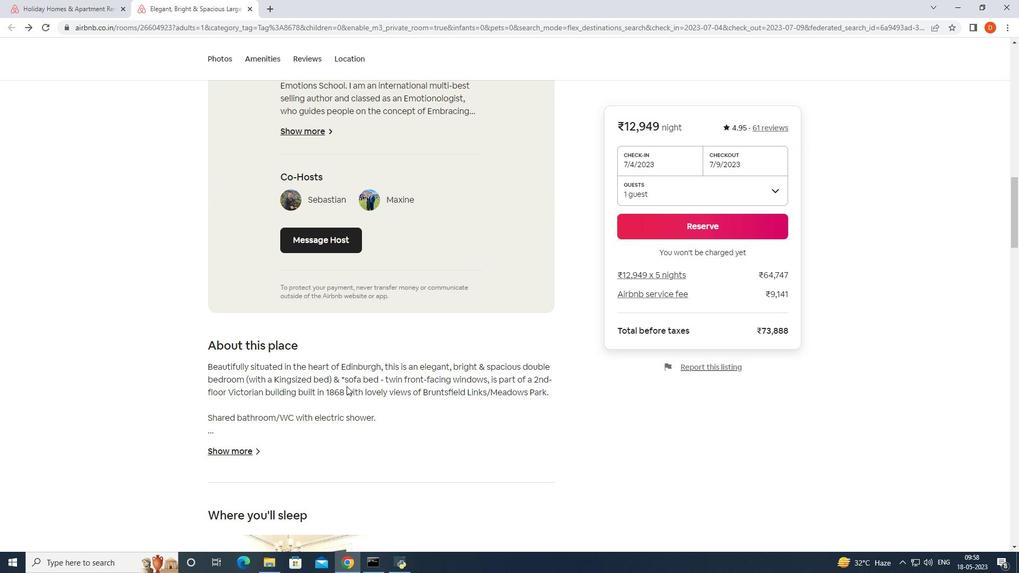 
Action: Mouse scrolled (346, 385) with delta (0, 0)
Screenshot: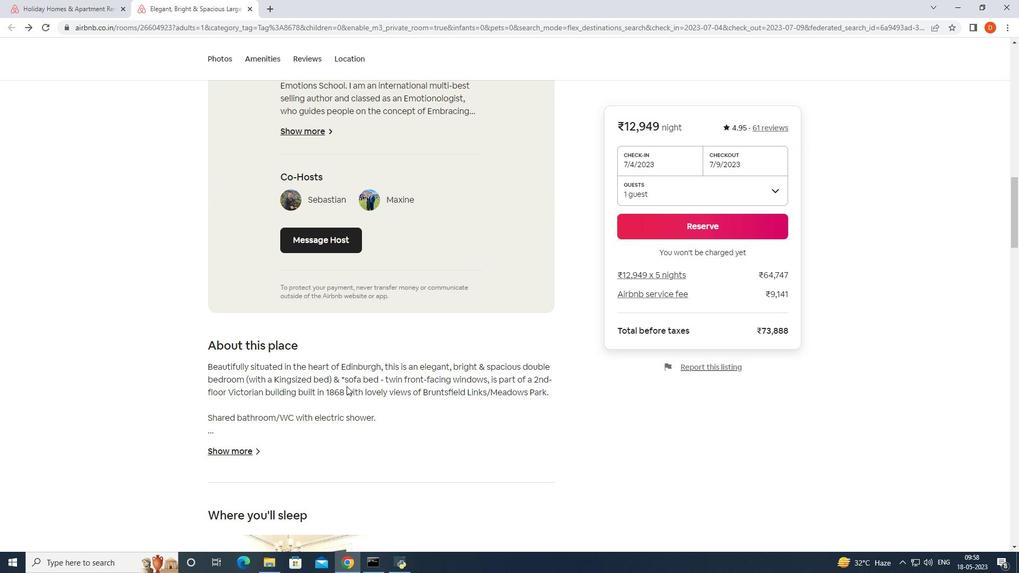 
Action: Mouse scrolled (346, 385) with delta (0, 0)
Screenshot: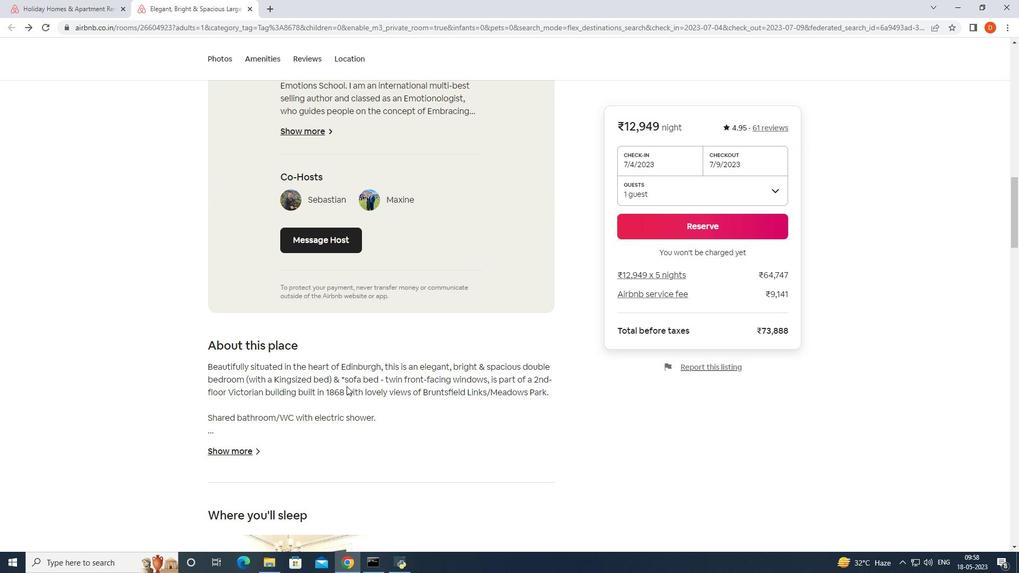 
Action: Mouse scrolled (346, 385) with delta (0, 0)
Screenshot: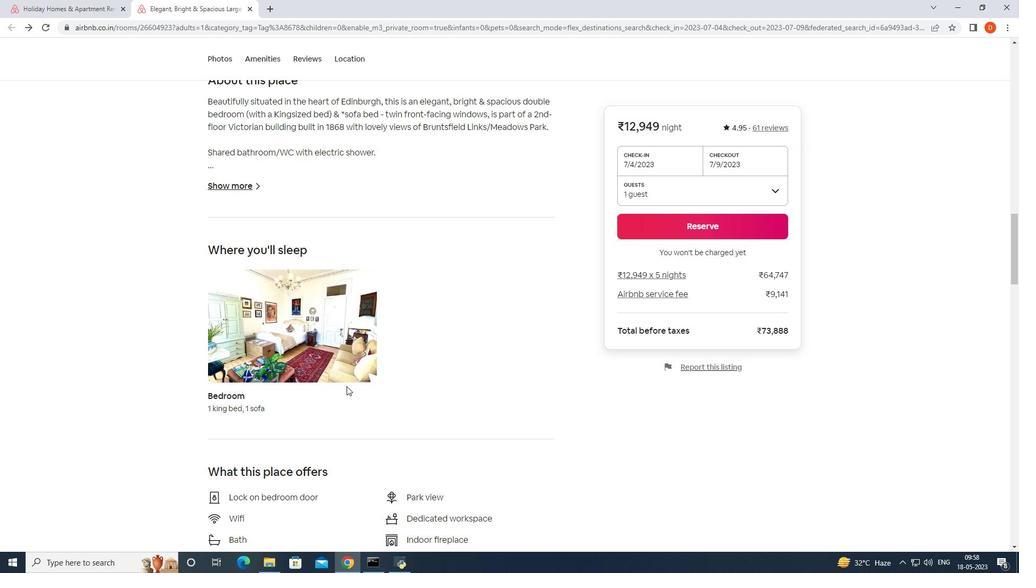 
Action: Mouse scrolled (346, 385) with delta (0, 0)
Screenshot: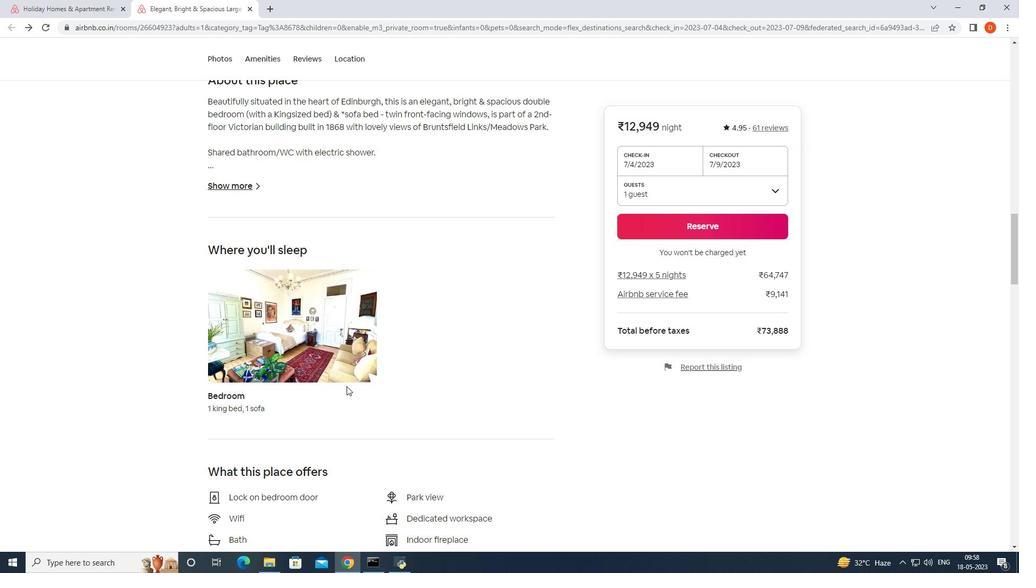 
Action: Mouse scrolled (346, 385) with delta (0, 0)
Screenshot: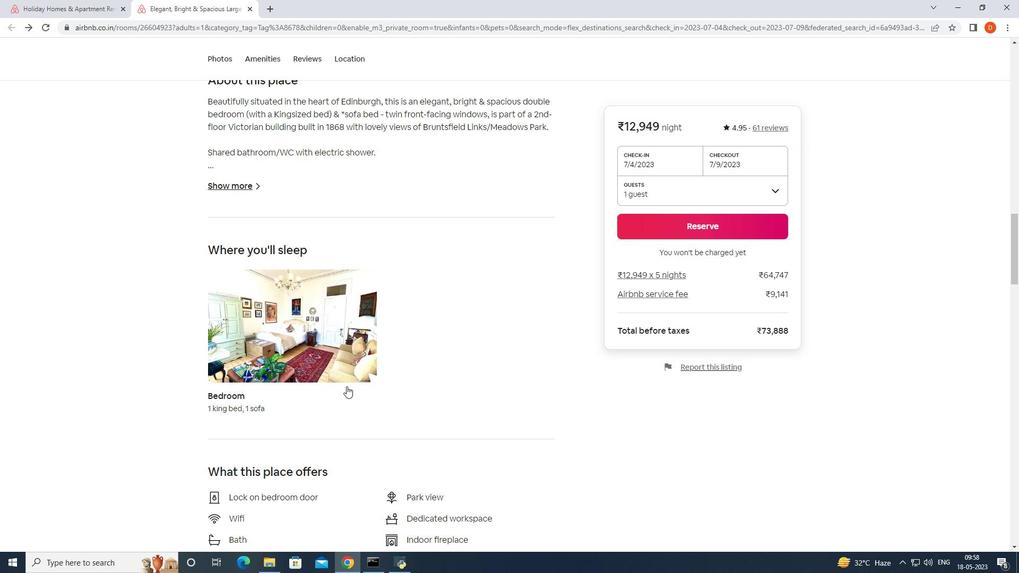 
Action: Mouse scrolled (346, 385) with delta (0, 0)
Screenshot: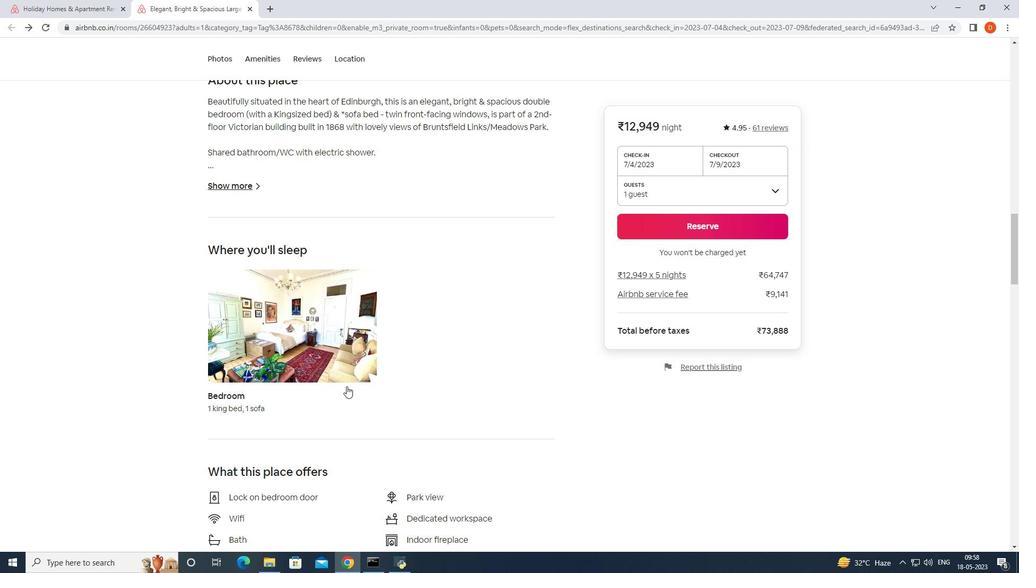 
Action: Mouse moved to (306, 406)
Screenshot: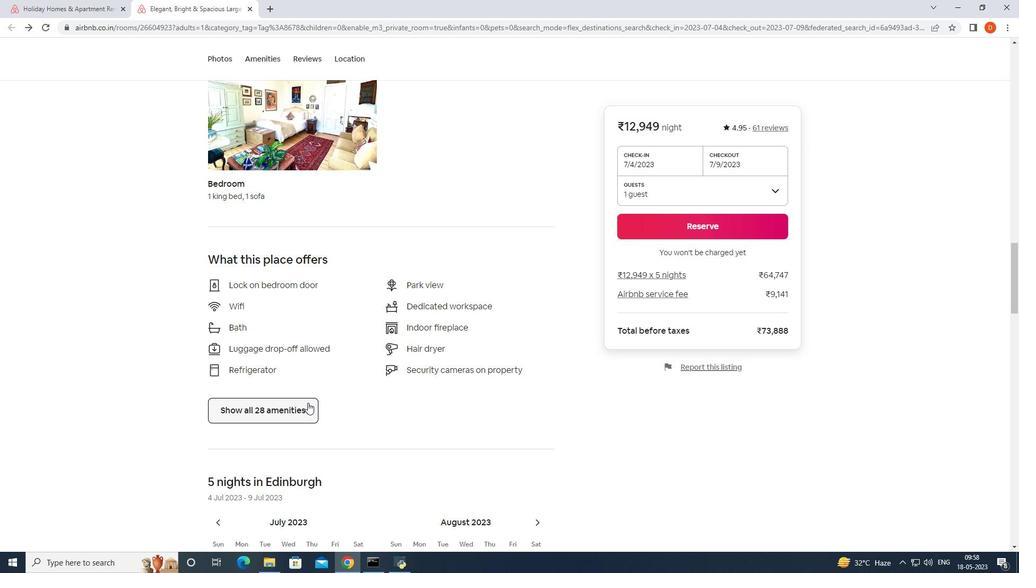 
Action: Mouse pressed left at (306, 406)
Screenshot: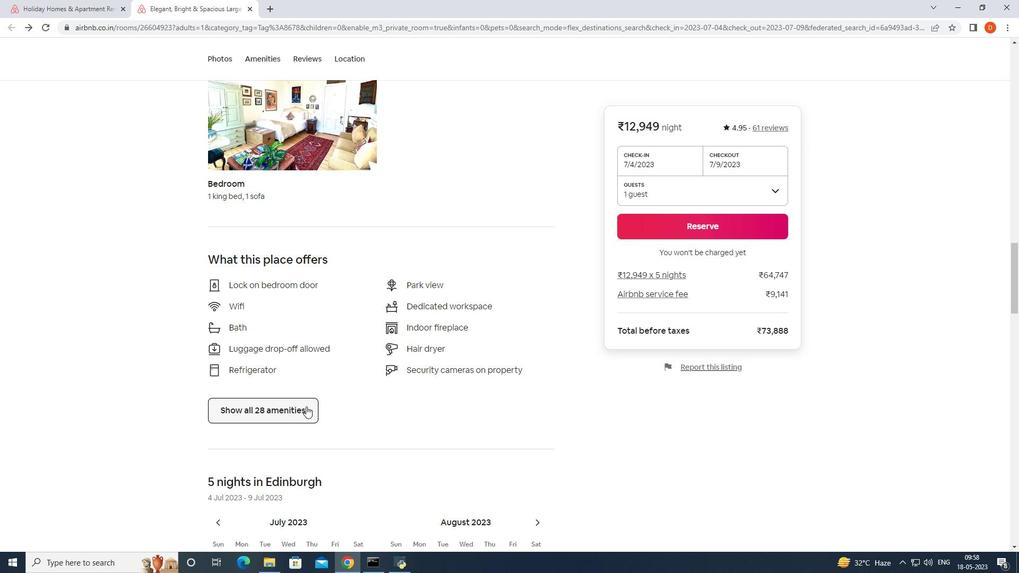 
Action: Mouse moved to (381, 287)
Screenshot: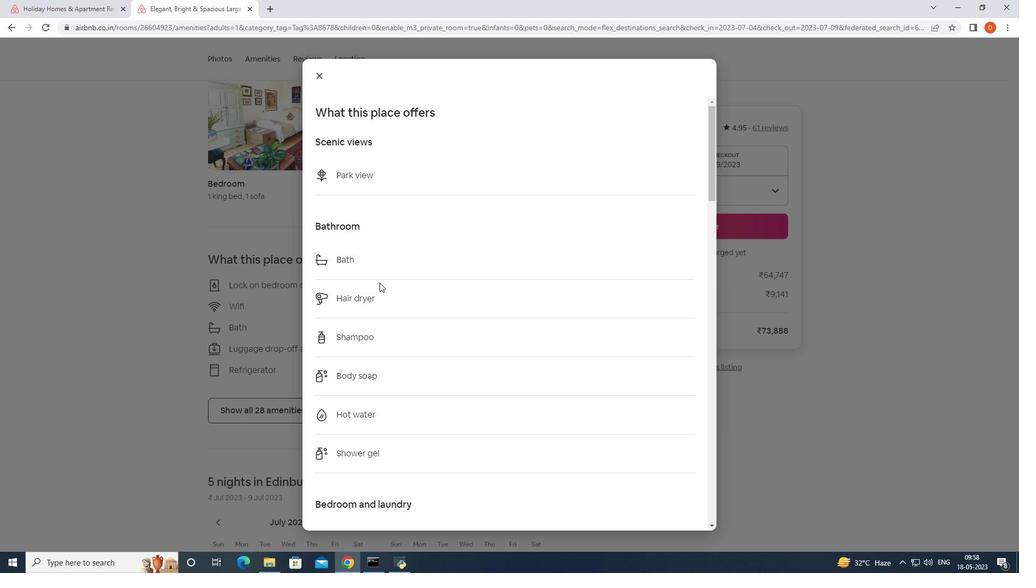 
Action: Mouse scrolled (381, 287) with delta (0, 0)
Screenshot: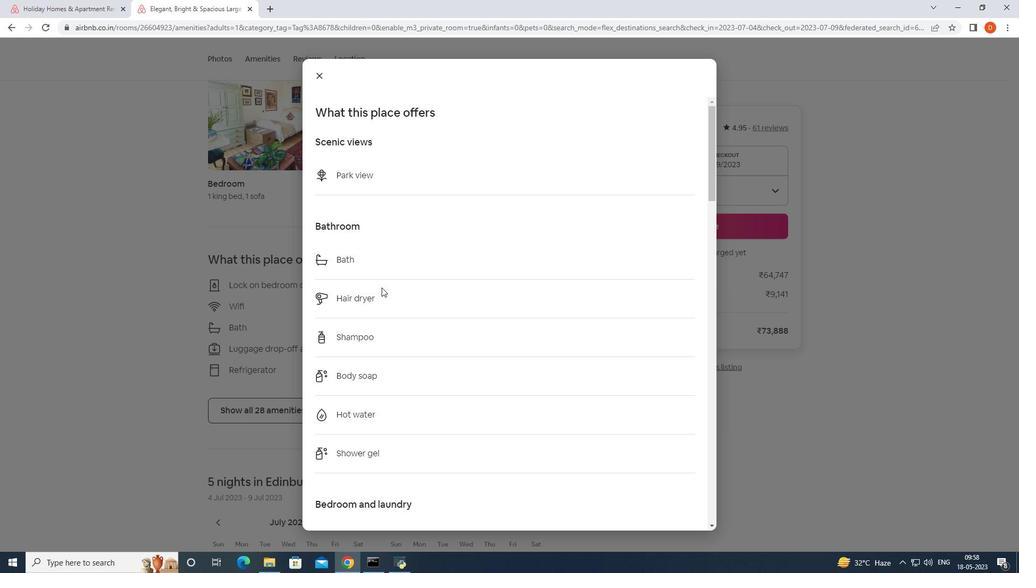 
Action: Mouse scrolled (381, 287) with delta (0, 0)
Screenshot: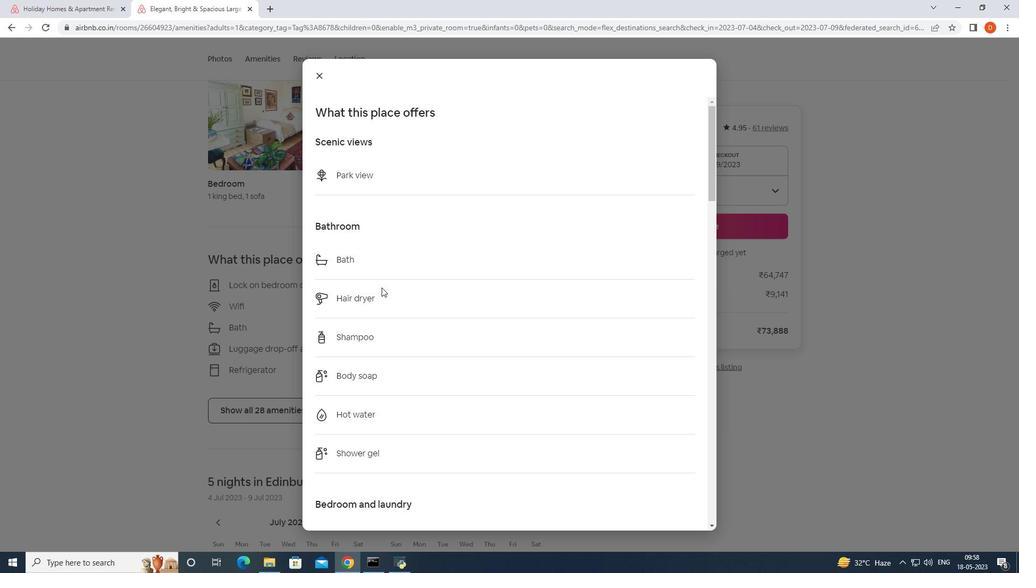 
Action: Mouse scrolled (381, 287) with delta (0, 0)
Screenshot: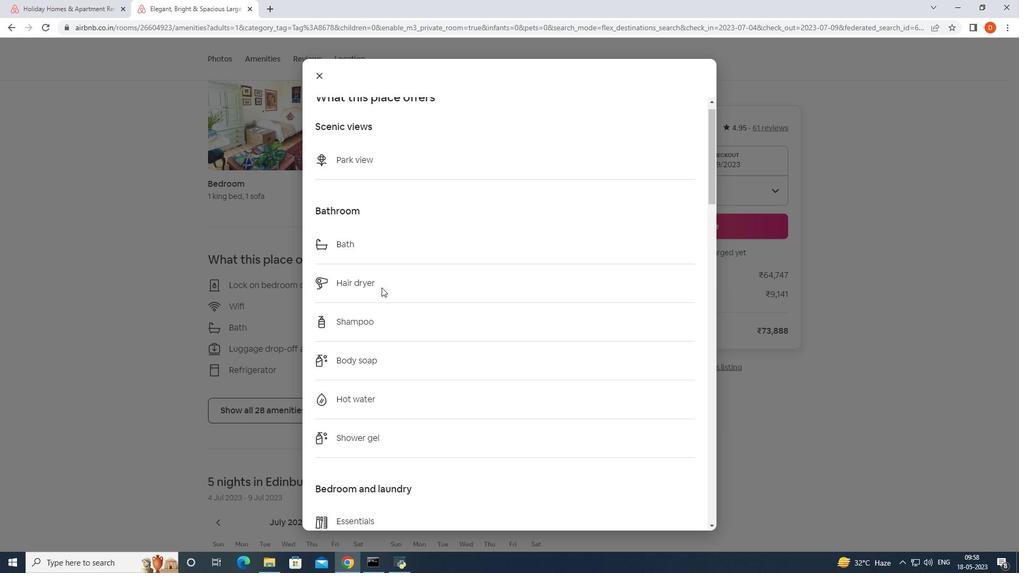 
Action: Mouse scrolled (381, 287) with delta (0, 0)
Screenshot: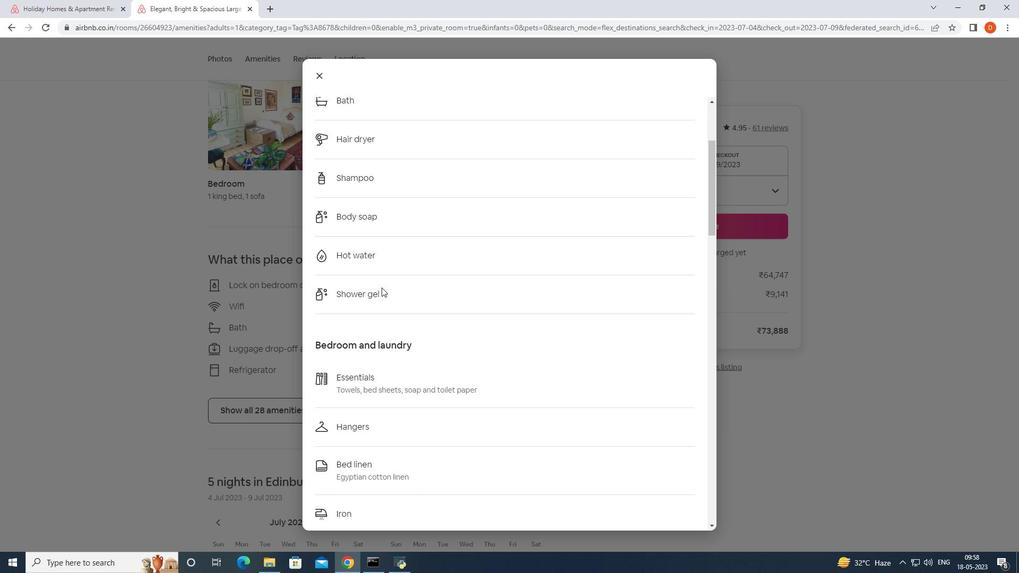 
Action: Mouse scrolled (381, 287) with delta (0, 0)
Screenshot: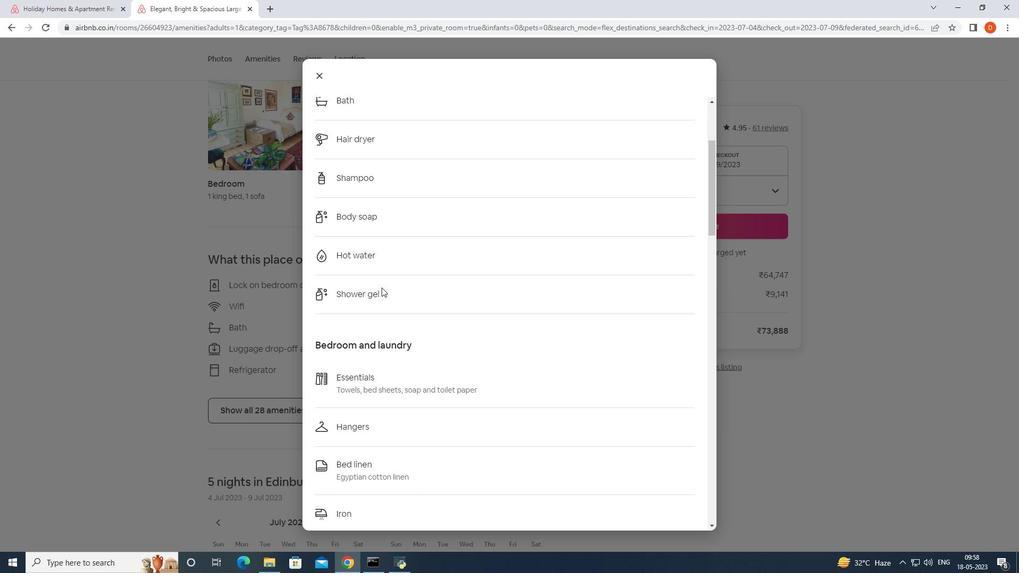 
Action: Mouse scrolled (381, 287) with delta (0, 0)
Screenshot: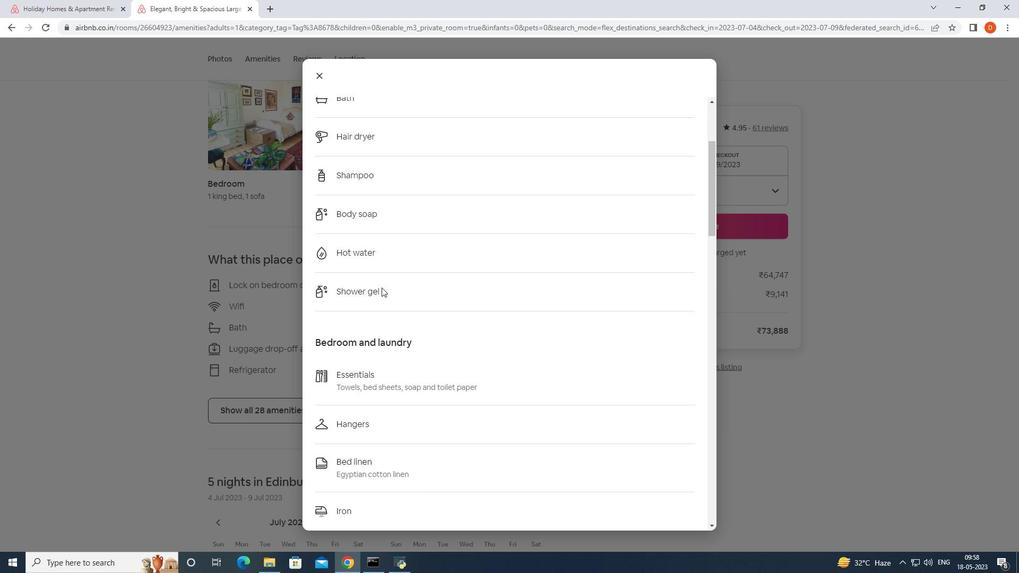
Action: Mouse scrolled (381, 287) with delta (0, 0)
Screenshot: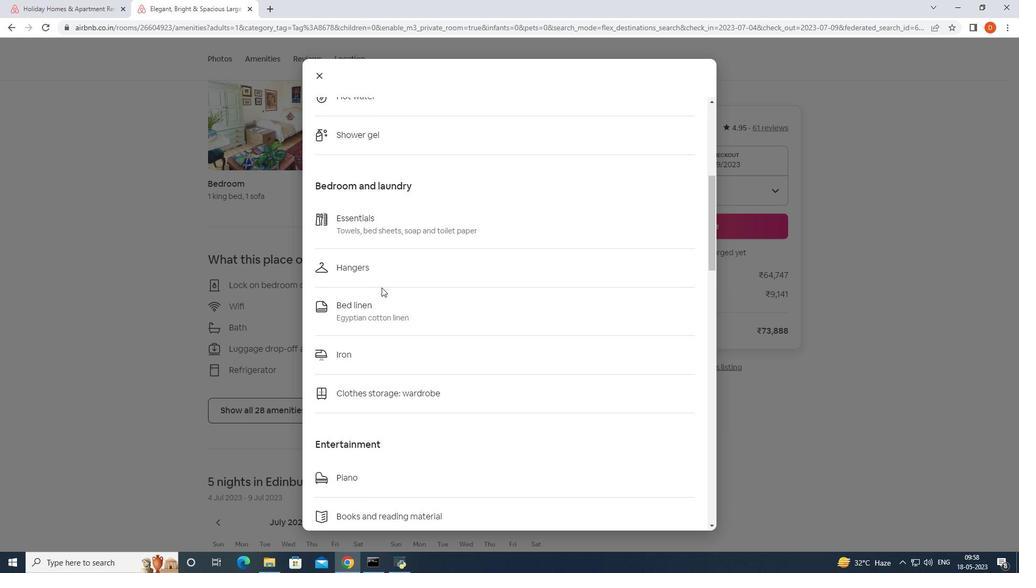 
Action: Mouse scrolled (381, 287) with delta (0, 0)
Screenshot: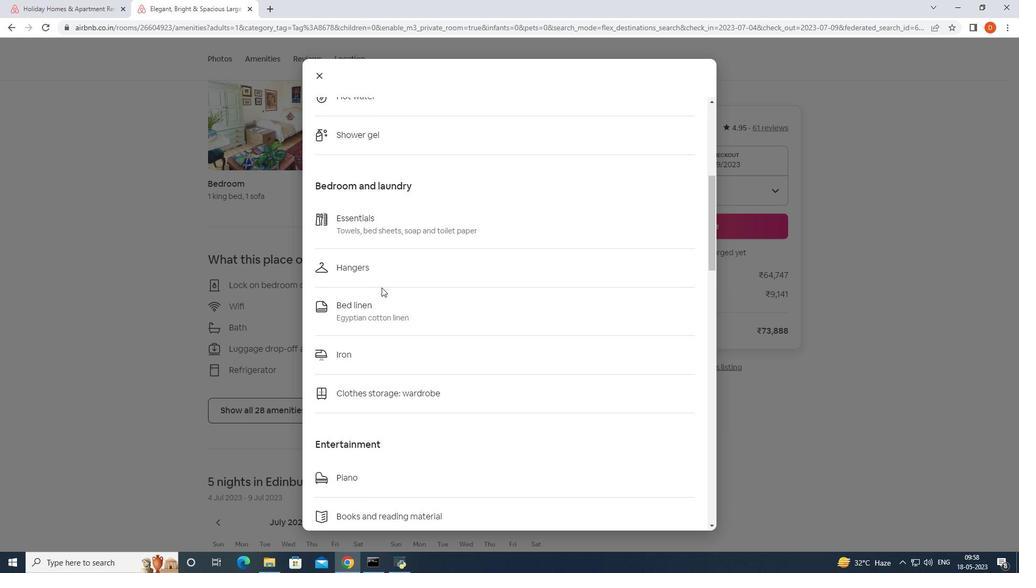 
Action: Mouse scrolled (381, 287) with delta (0, 0)
Screenshot: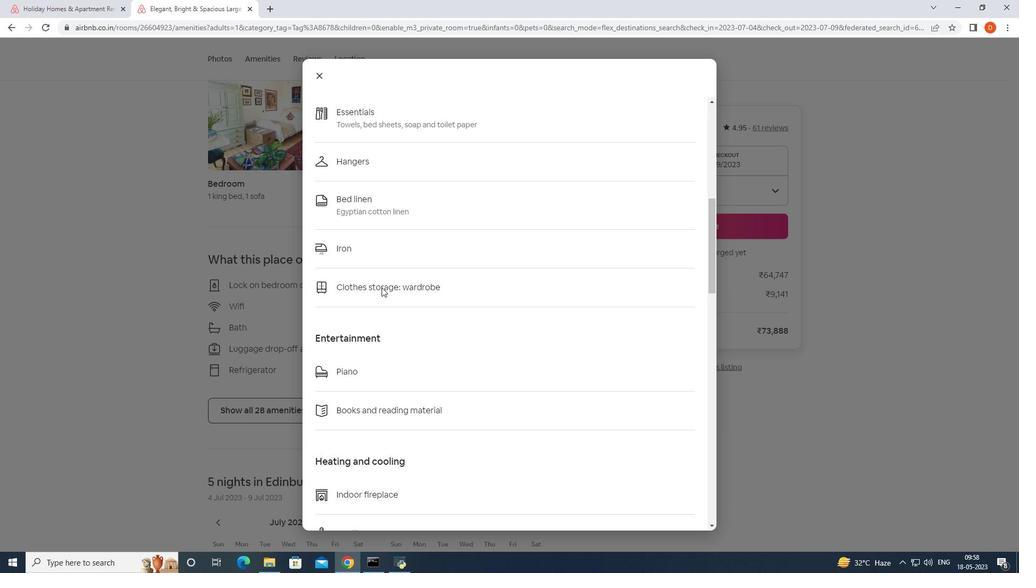 
Action: Mouse scrolled (381, 287) with delta (0, 0)
Screenshot: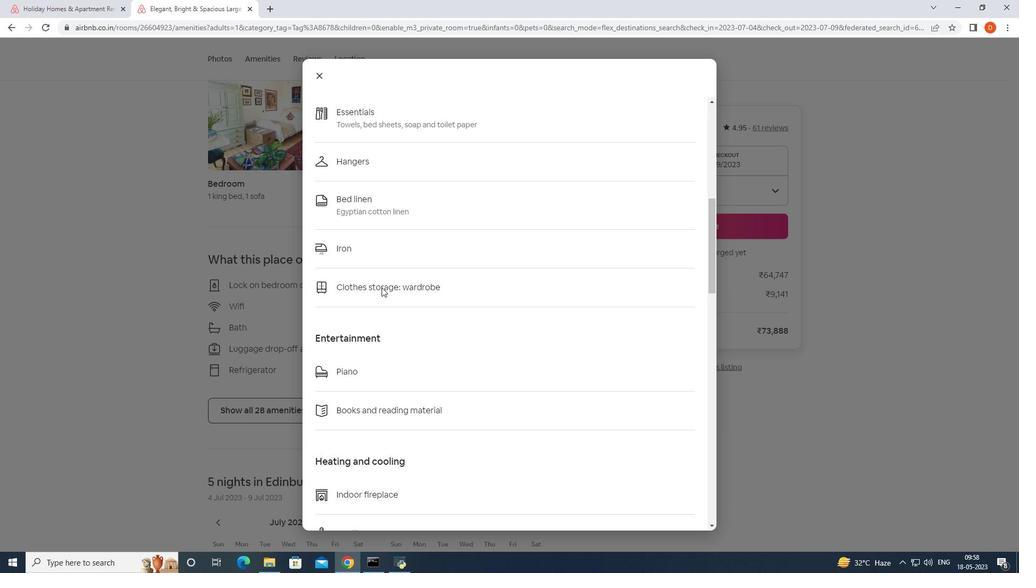 
Action: Mouse scrolled (381, 287) with delta (0, 0)
Screenshot: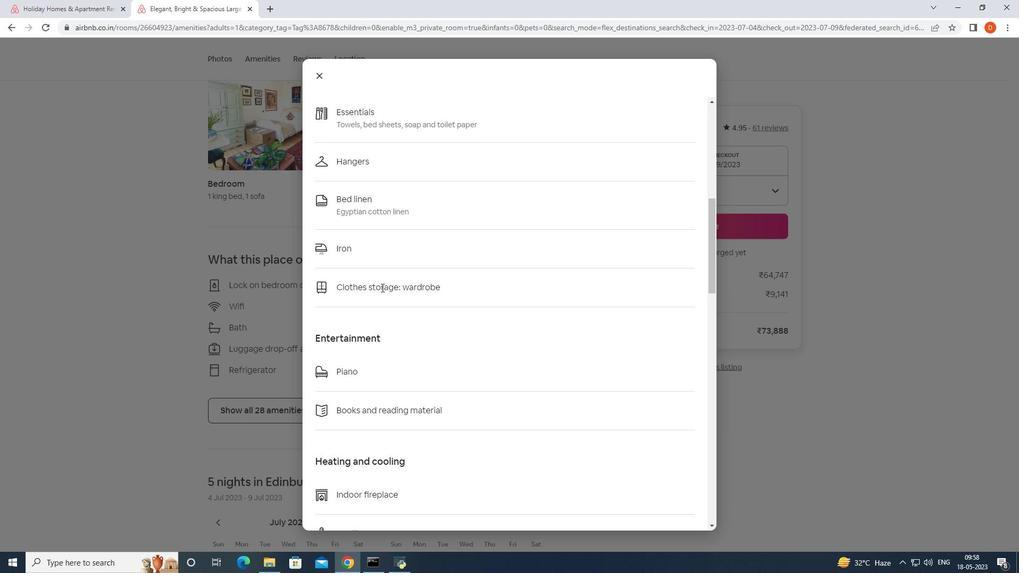 
Action: Mouse scrolled (381, 287) with delta (0, 0)
Screenshot: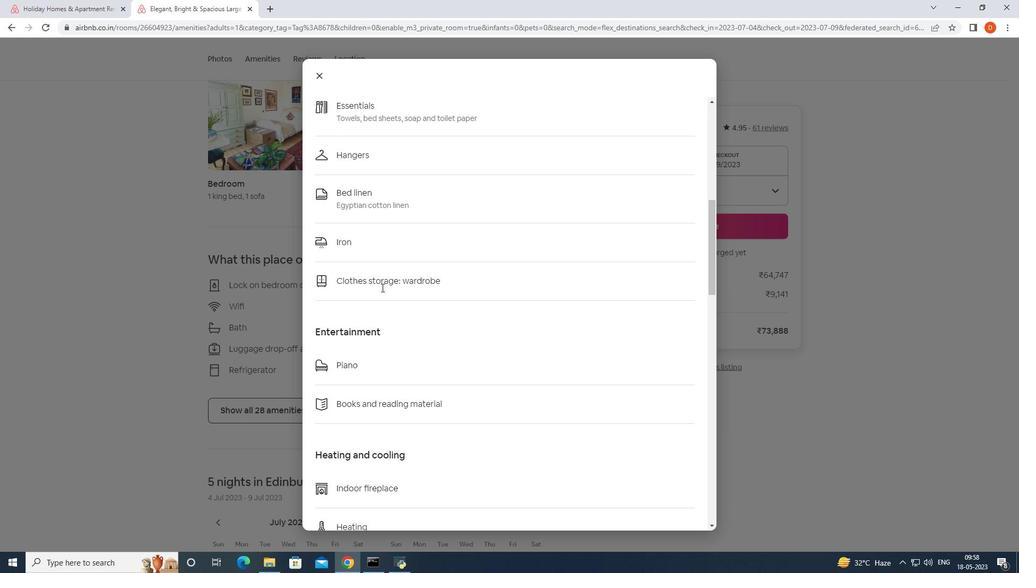 
Action: Mouse scrolled (381, 287) with delta (0, 0)
Screenshot: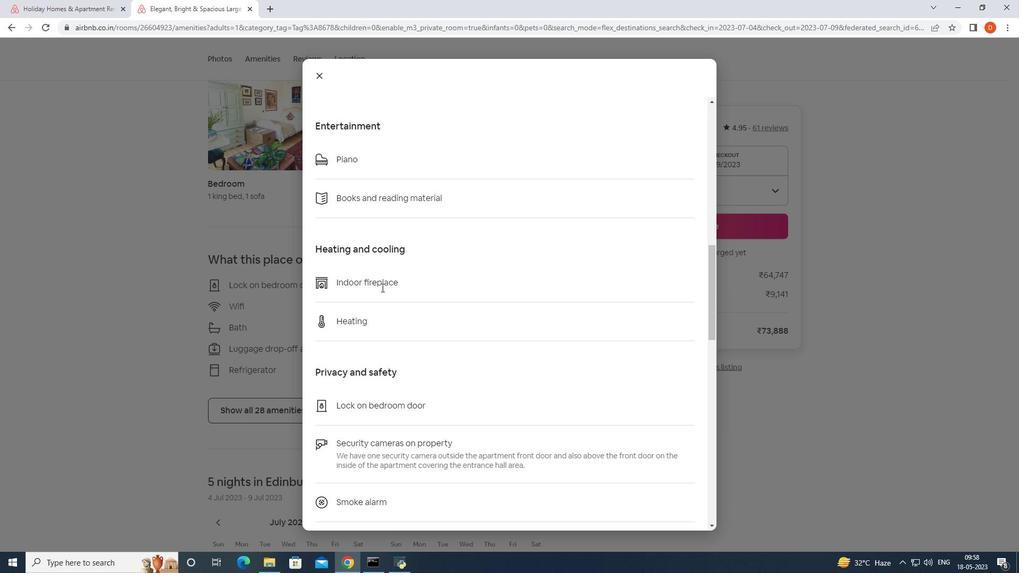 
Action: Mouse scrolled (381, 287) with delta (0, 0)
Screenshot: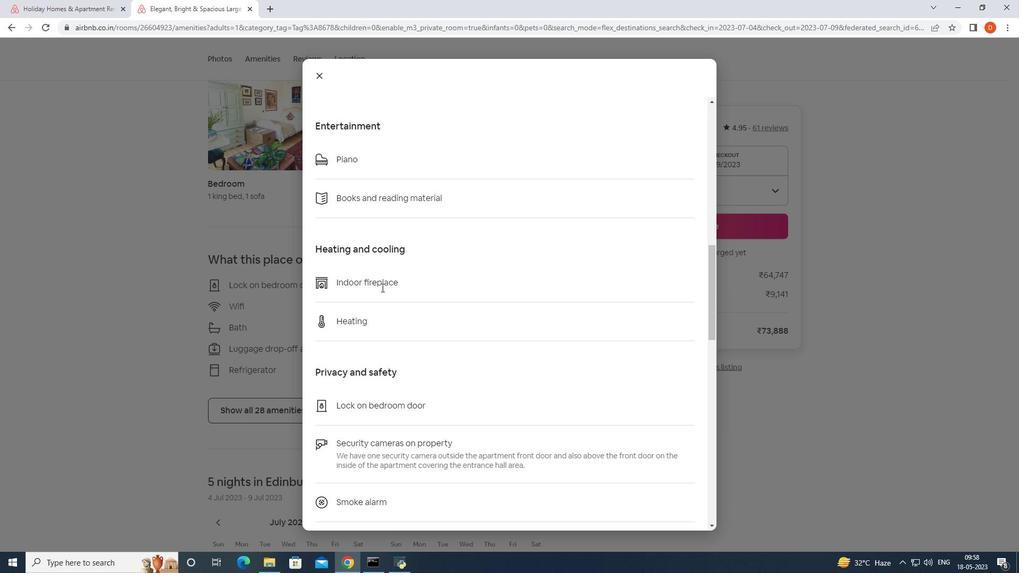 
Action: Mouse scrolled (381, 287) with delta (0, 0)
Screenshot: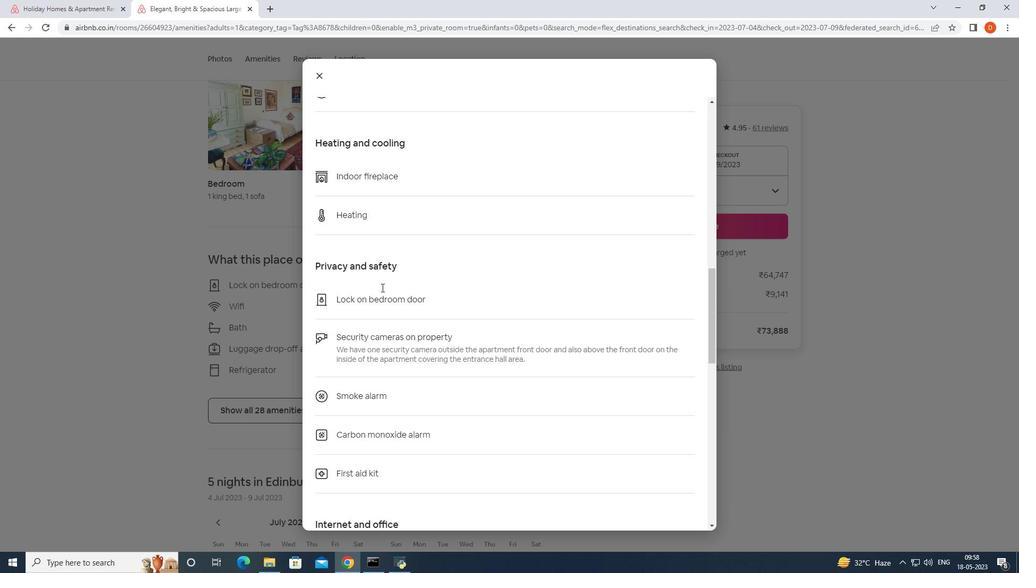 
Action: Mouse scrolled (381, 287) with delta (0, 0)
Screenshot: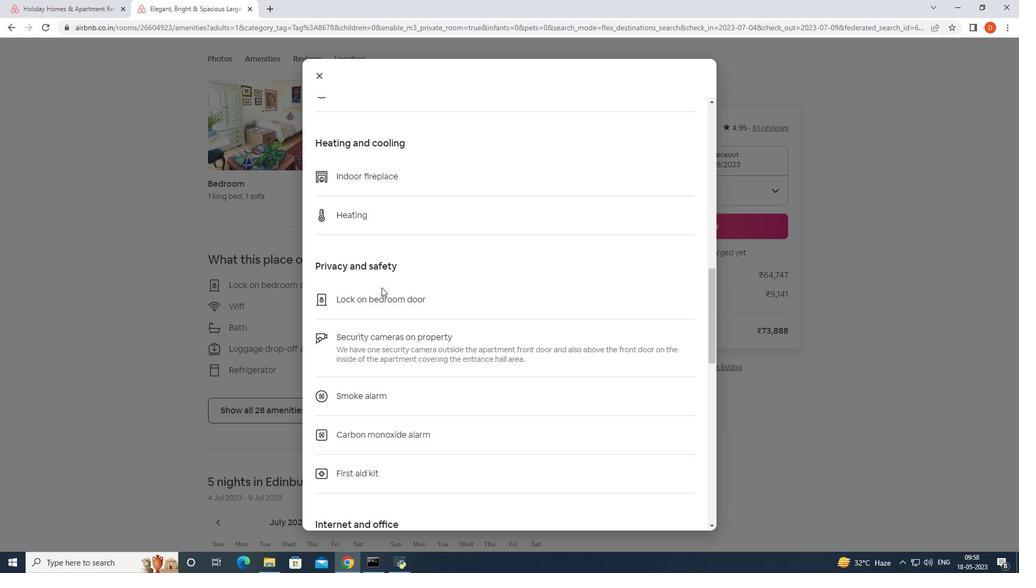 
Action: Mouse scrolled (381, 287) with delta (0, 0)
Screenshot: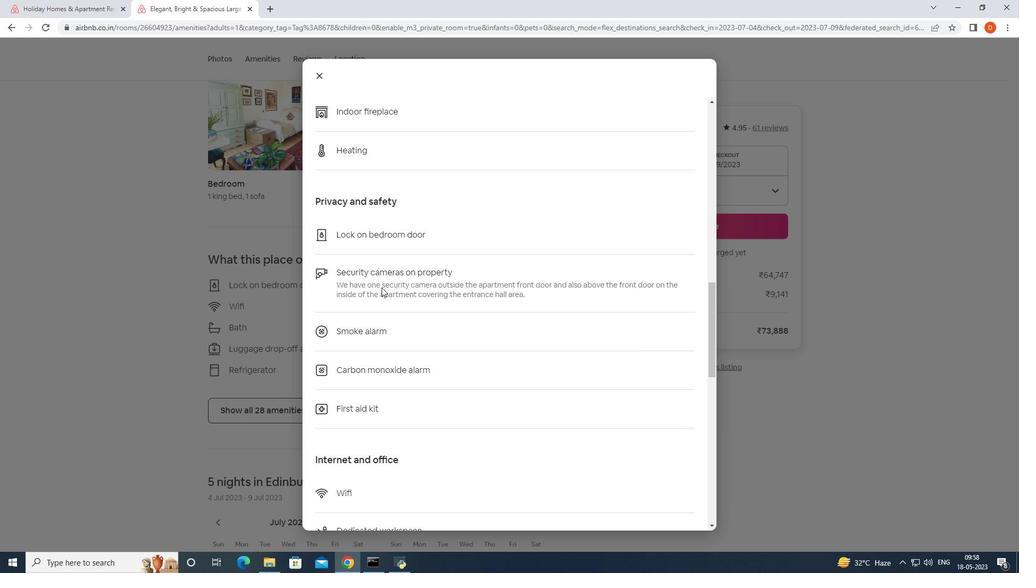 
Action: Mouse scrolled (381, 287) with delta (0, 0)
Screenshot: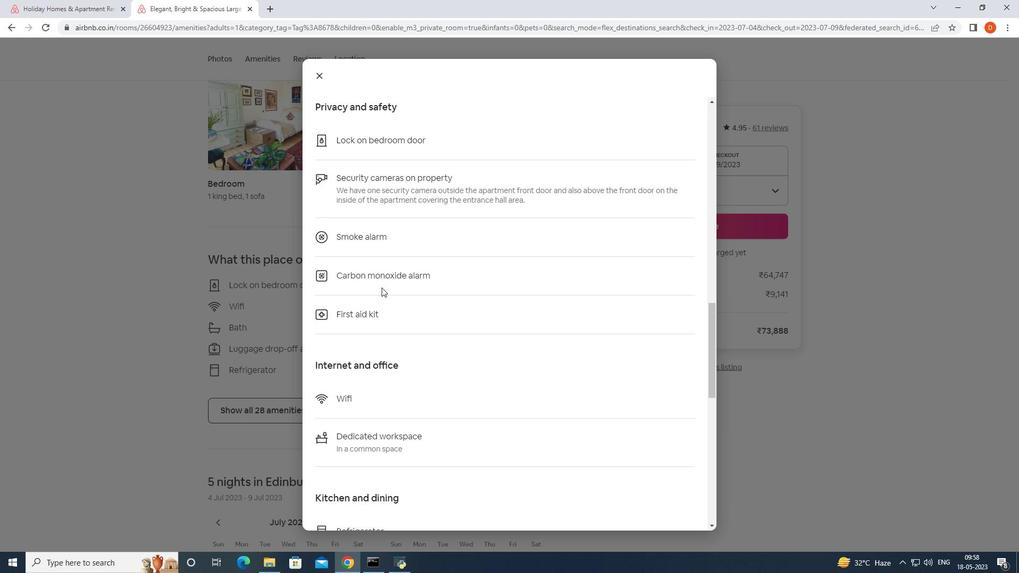 
Action: Mouse scrolled (381, 287) with delta (0, 0)
Screenshot: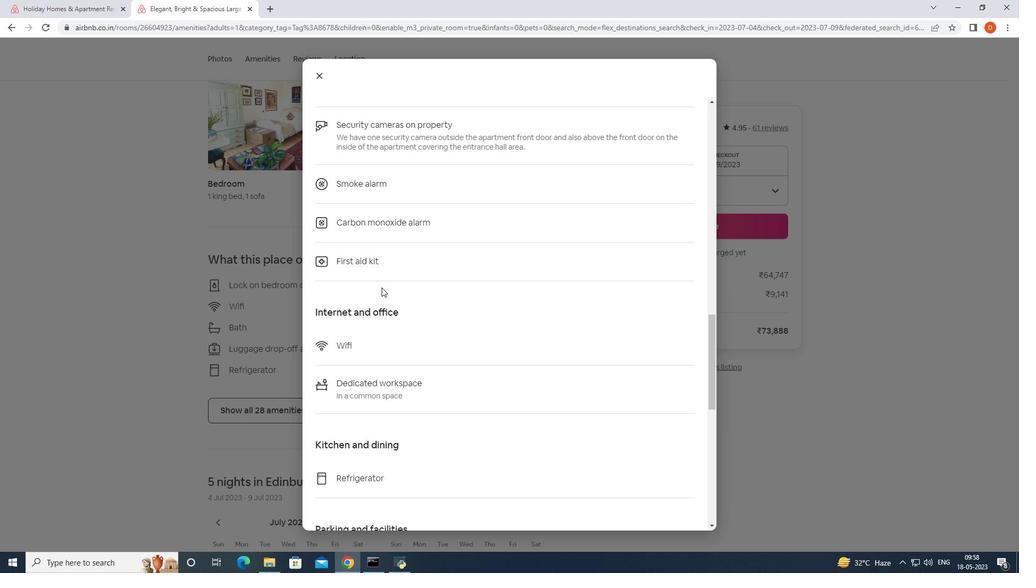 
Action: Mouse moved to (382, 281)
Screenshot: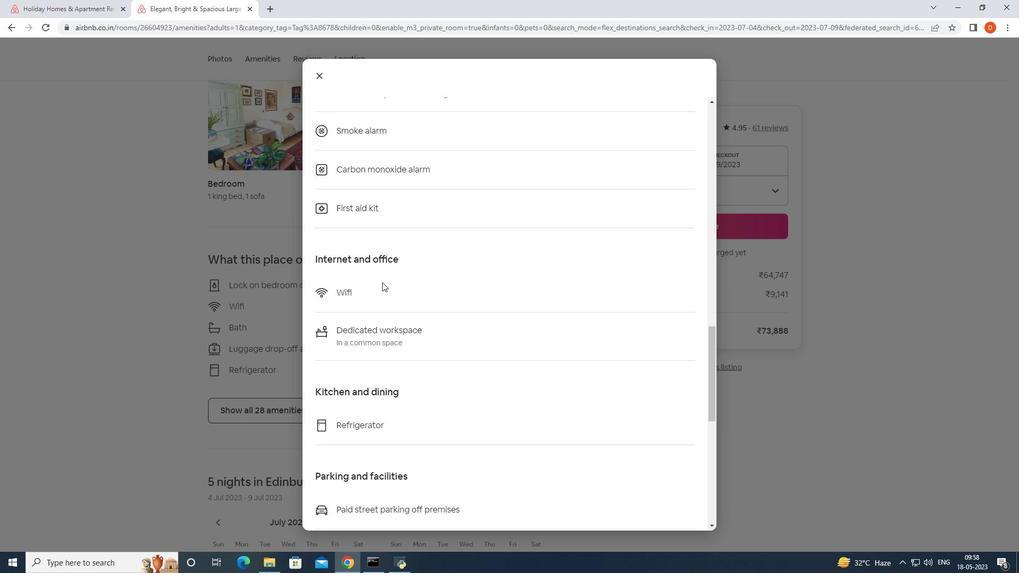 
Action: Mouse scrolled (382, 280) with delta (0, 0)
Screenshot: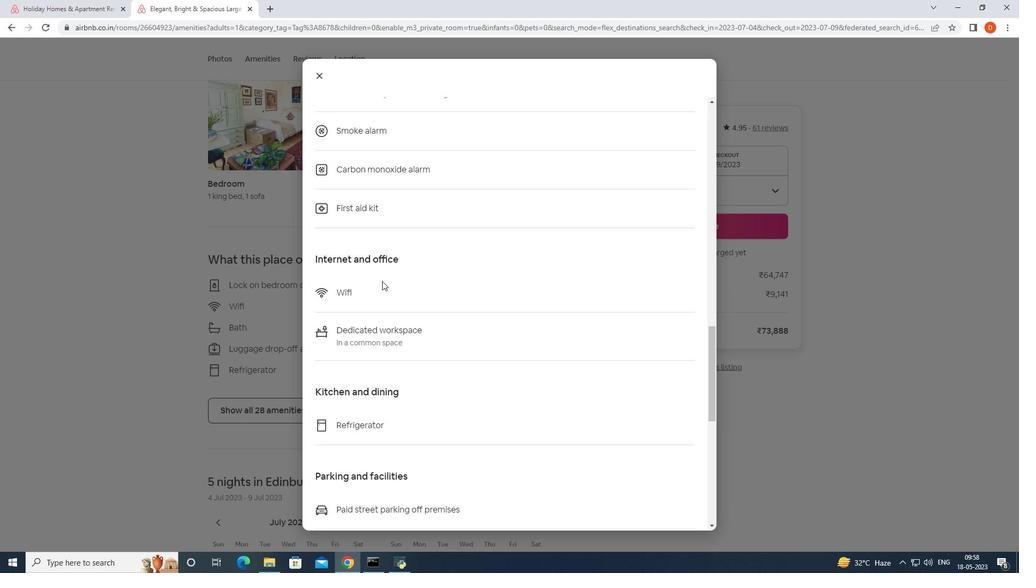 
Action: Mouse scrolled (382, 280) with delta (0, 0)
Screenshot: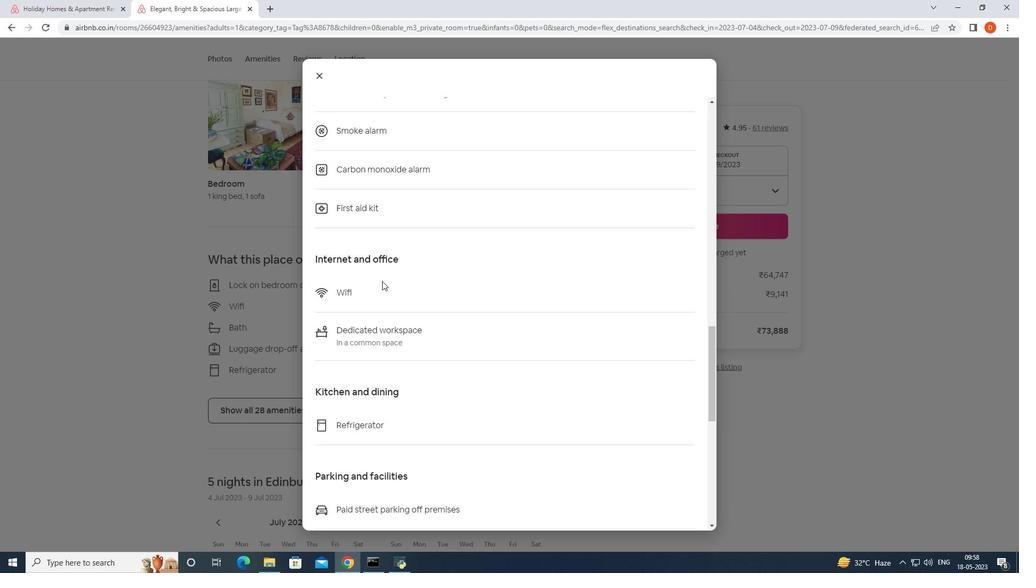 
Action: Mouse moved to (381, 284)
Screenshot: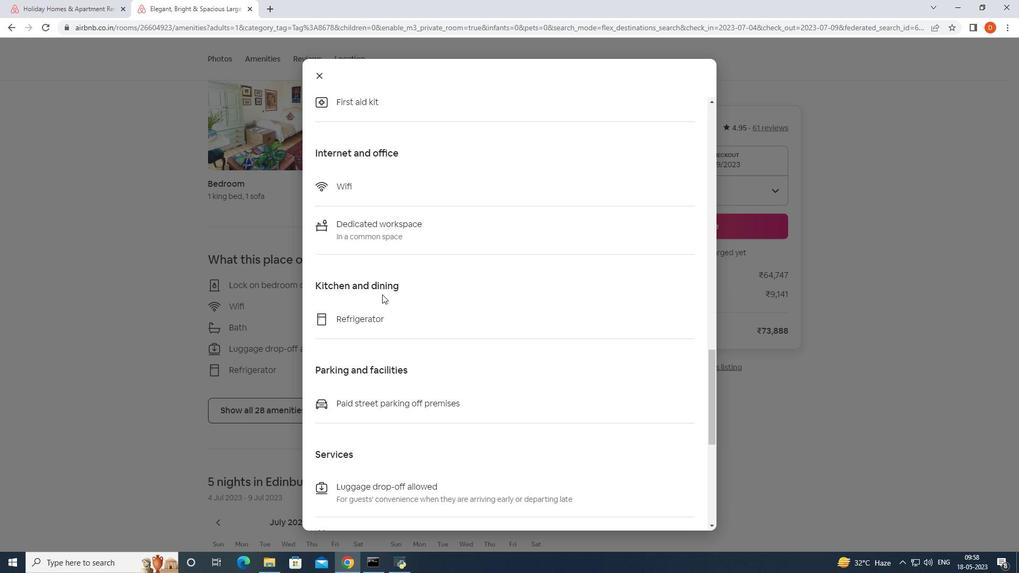 
Action: Mouse scrolled (381, 283) with delta (0, 0)
Screenshot: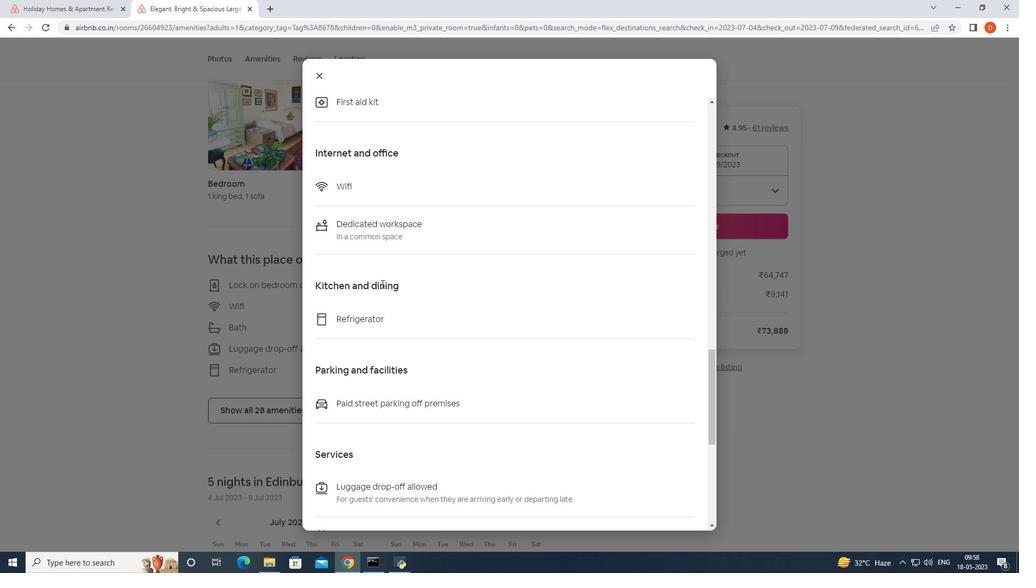 
Action: Mouse moved to (381, 284)
Screenshot: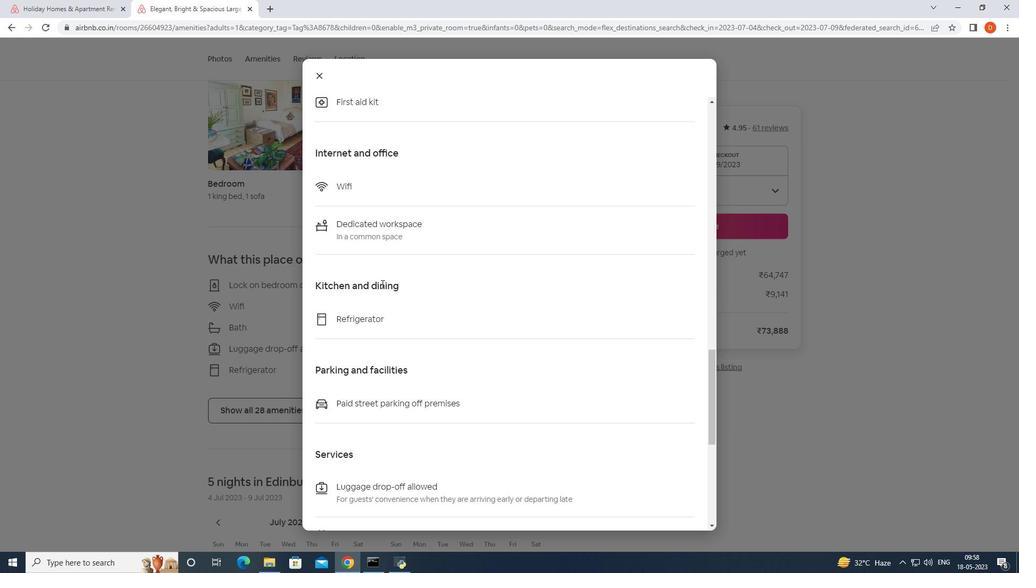 
Action: Mouse scrolled (381, 283) with delta (0, 0)
Screenshot: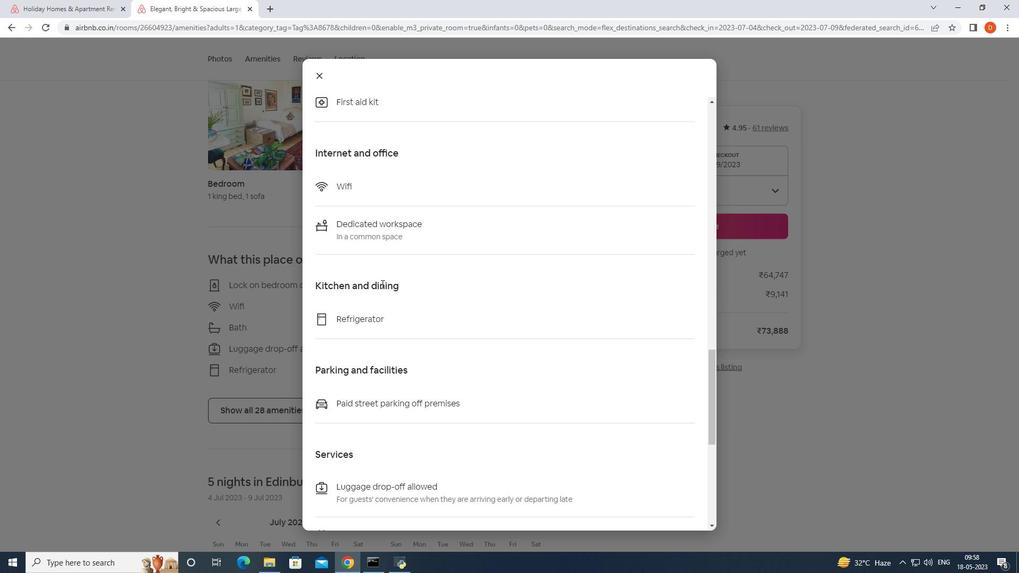 
Action: Mouse scrolled (381, 283) with delta (0, 0)
Screenshot: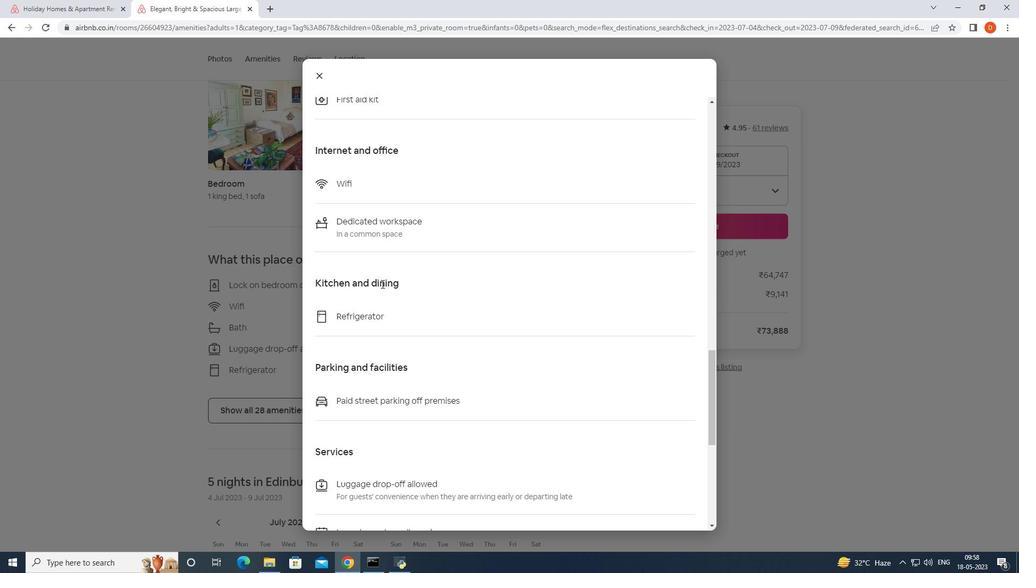 
Action: Mouse moved to (381, 280)
Screenshot: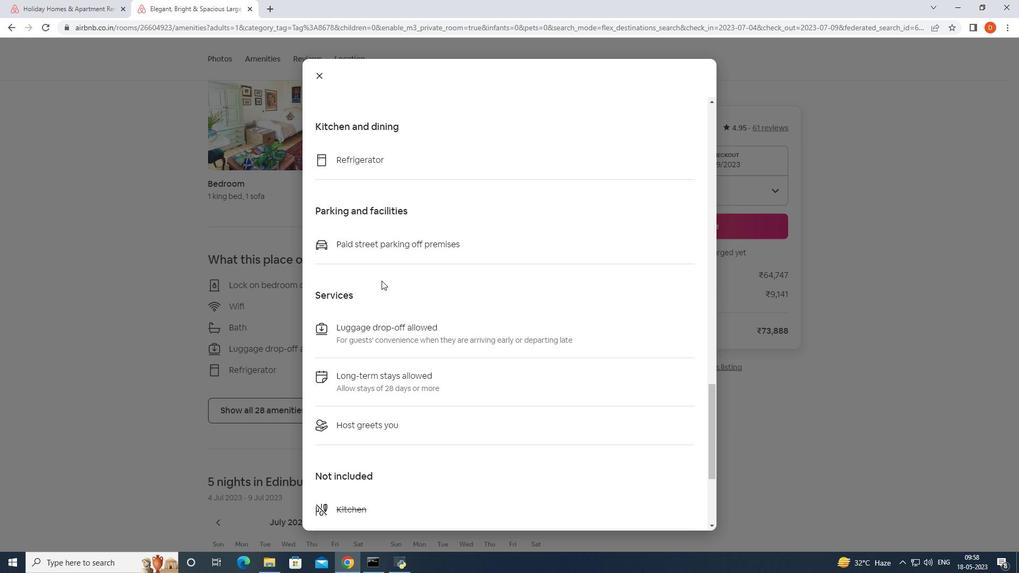 
Action: Mouse scrolled (381, 280) with delta (0, 0)
Screenshot: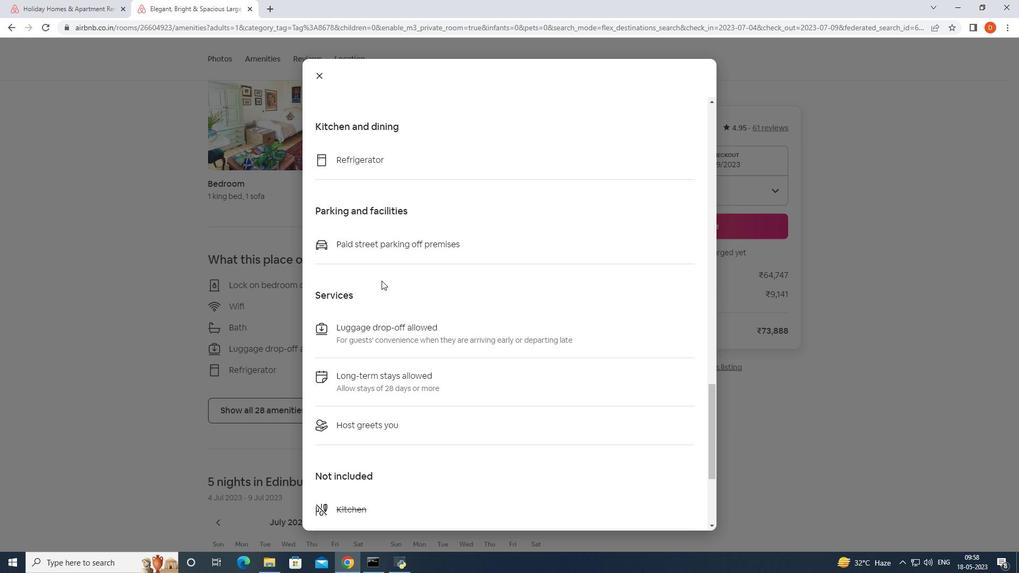 
Action: Mouse scrolled (381, 280) with delta (0, 0)
Screenshot: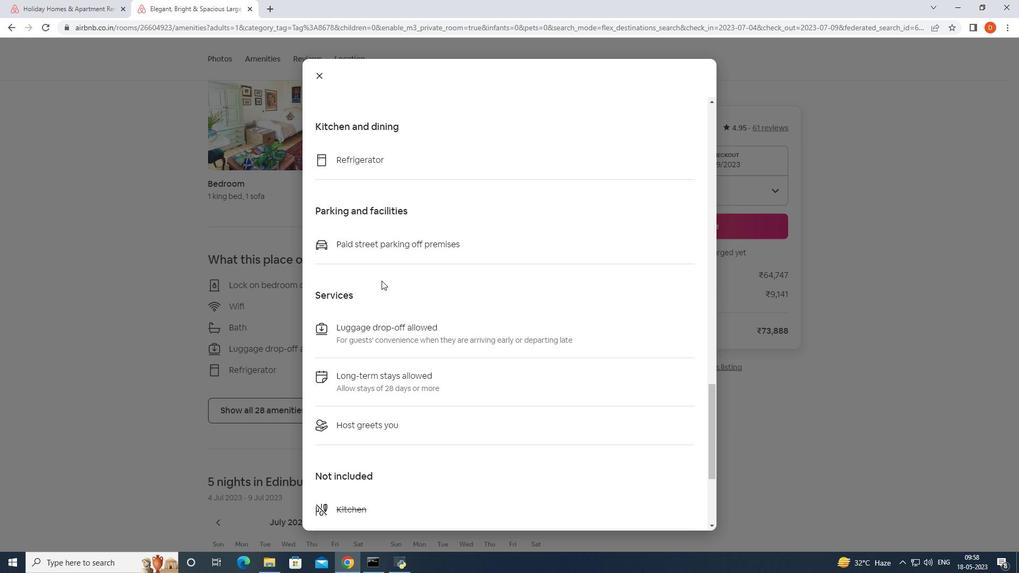
Action: Mouse moved to (381, 281)
Screenshot: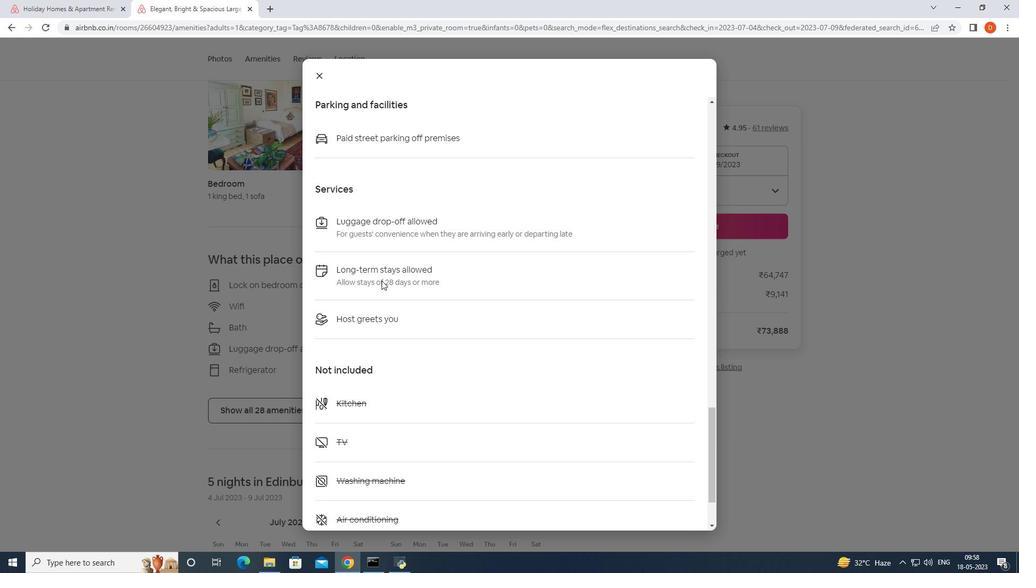 
Action: Mouse scrolled (381, 280) with delta (0, 0)
Screenshot: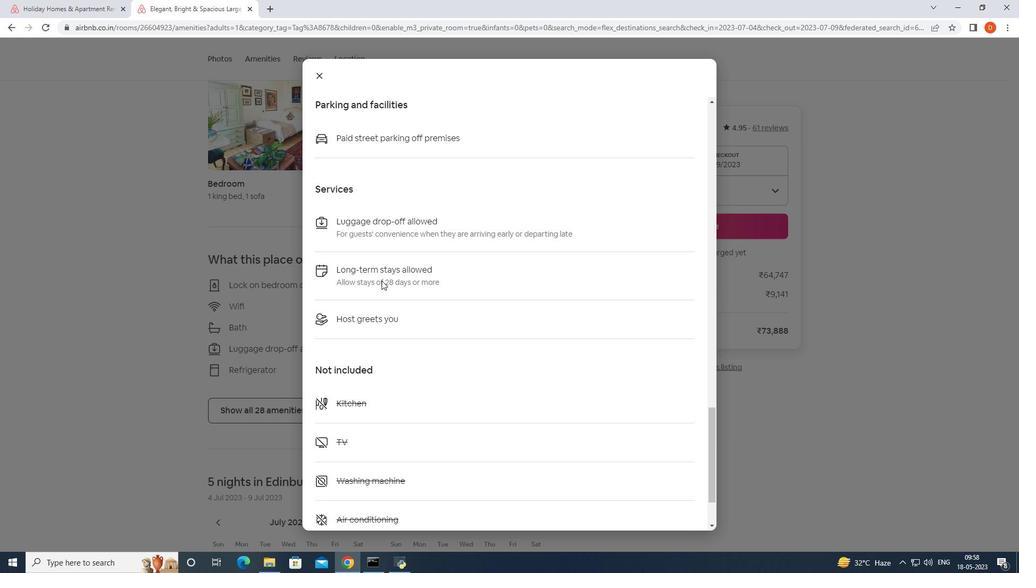 
Action: Mouse scrolled (381, 280) with delta (0, 0)
Screenshot: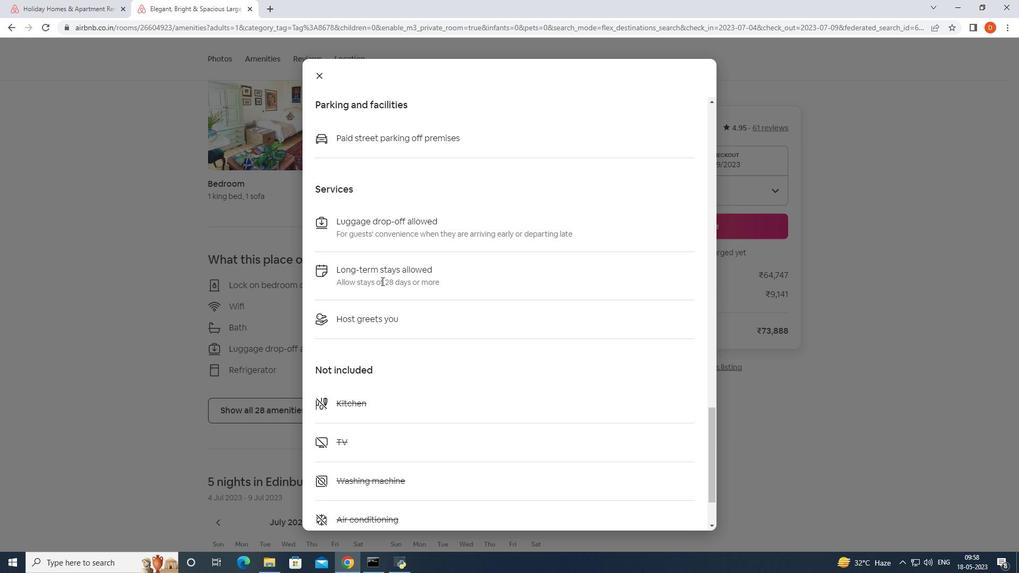 
Action: Mouse scrolled (381, 280) with delta (0, 0)
Screenshot: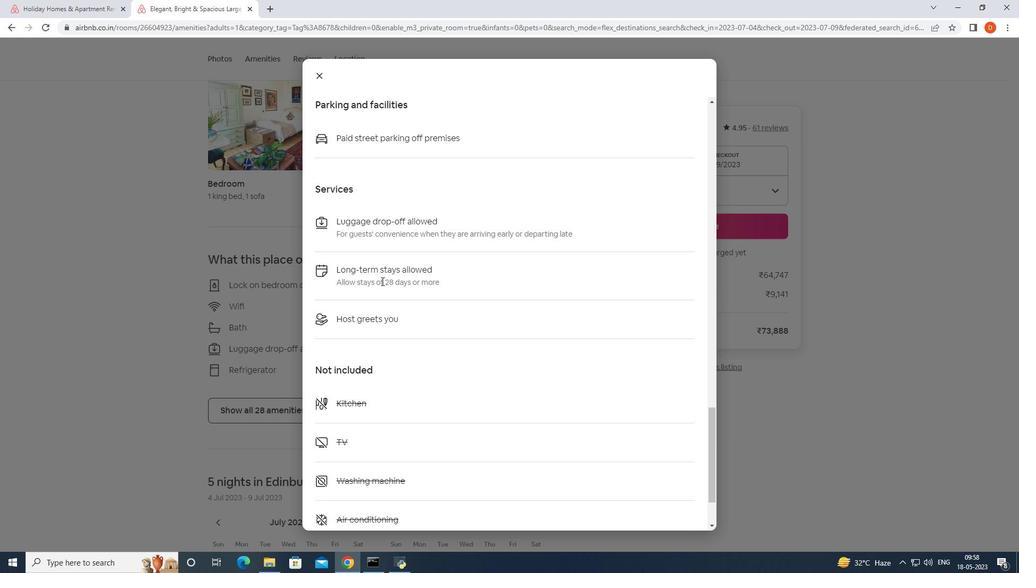 
Action: Mouse moved to (381, 282)
Screenshot: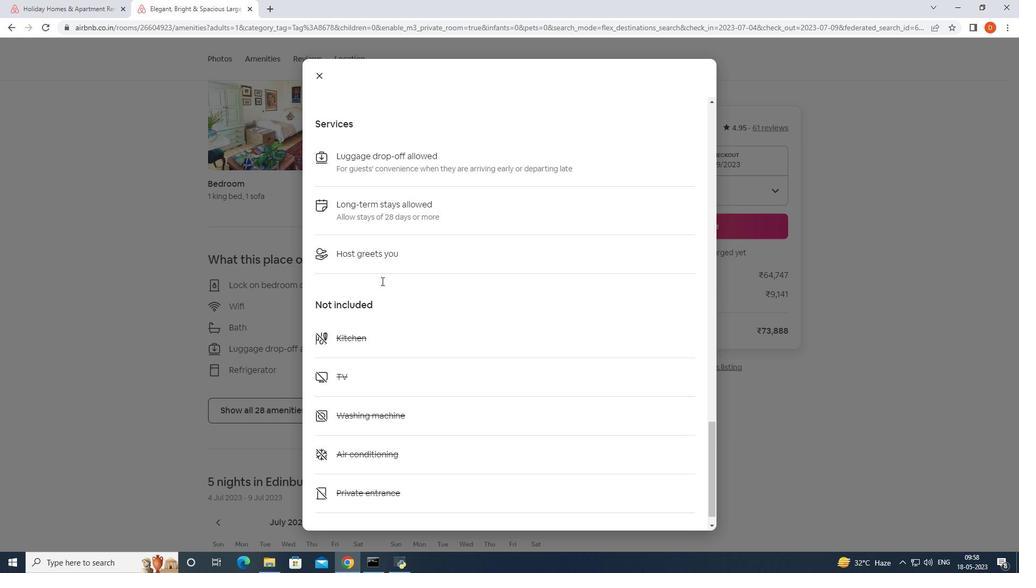 
Action: Mouse scrolled (381, 282) with delta (0, 0)
Screenshot: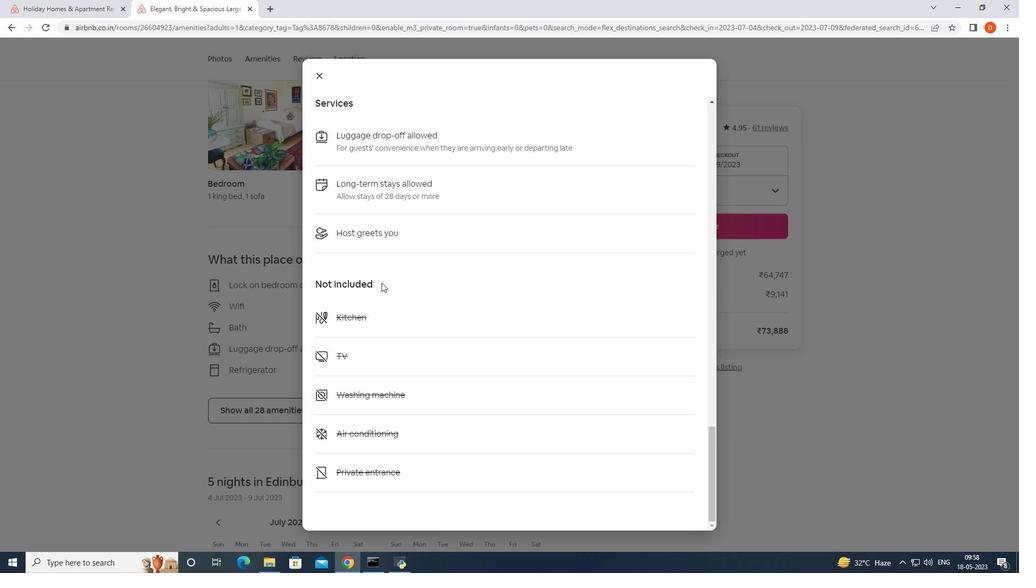
Action: Mouse scrolled (381, 282) with delta (0, 0)
Screenshot: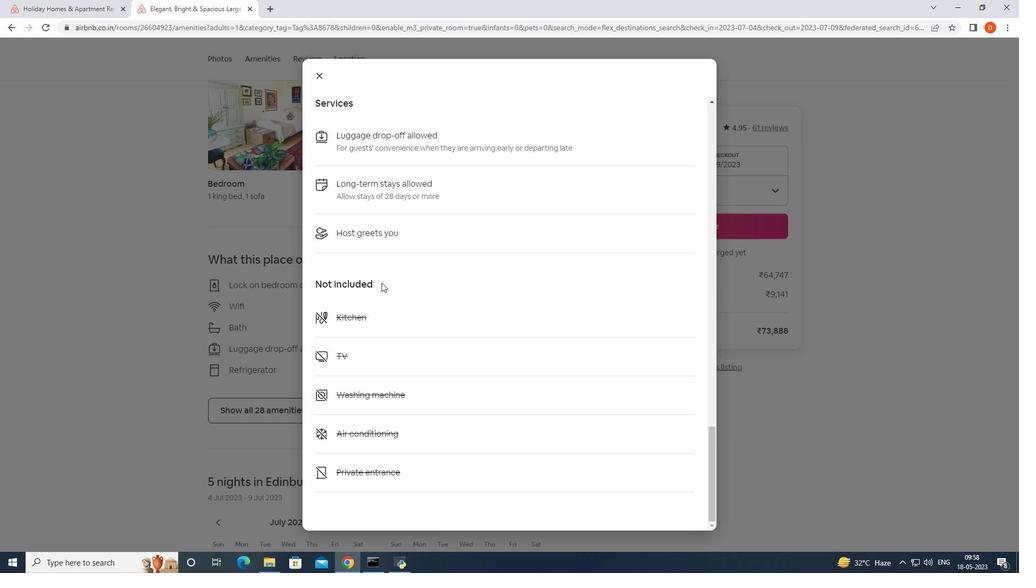 
Action: Mouse moved to (381, 285)
Screenshot: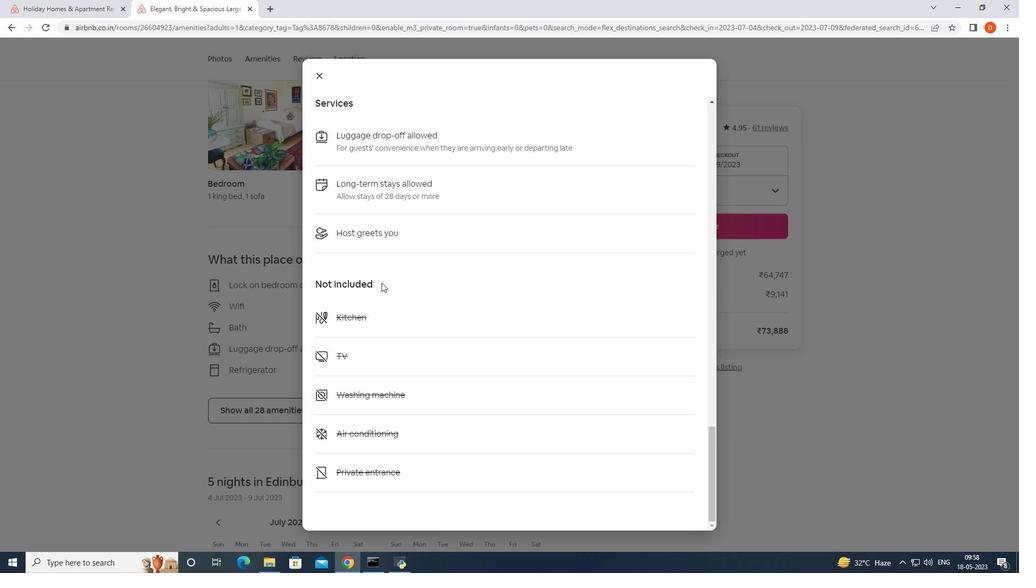 
Action: Mouse scrolled (381, 284) with delta (0, 0)
Screenshot: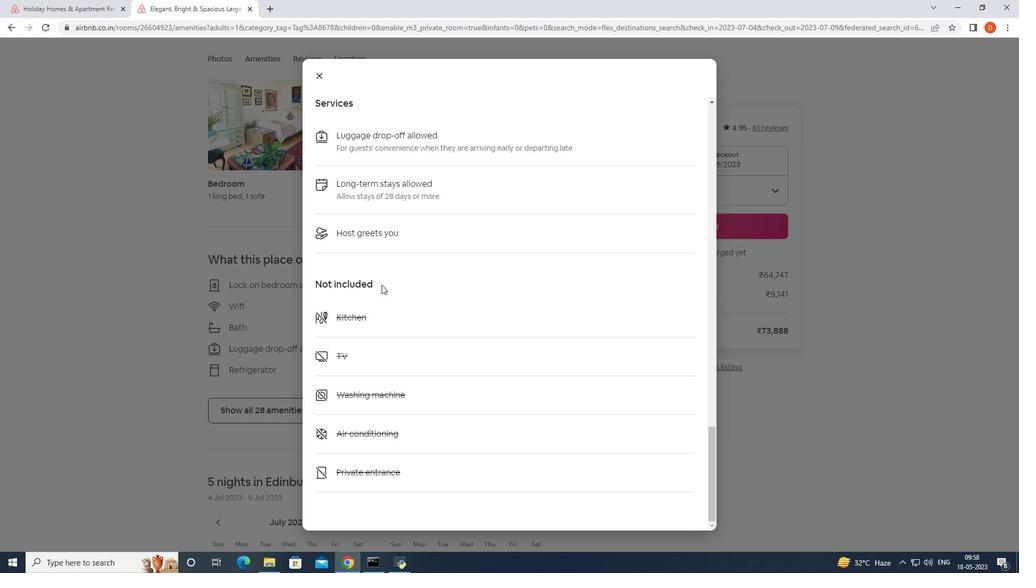 
Action: Mouse scrolled (381, 284) with delta (0, 0)
Screenshot: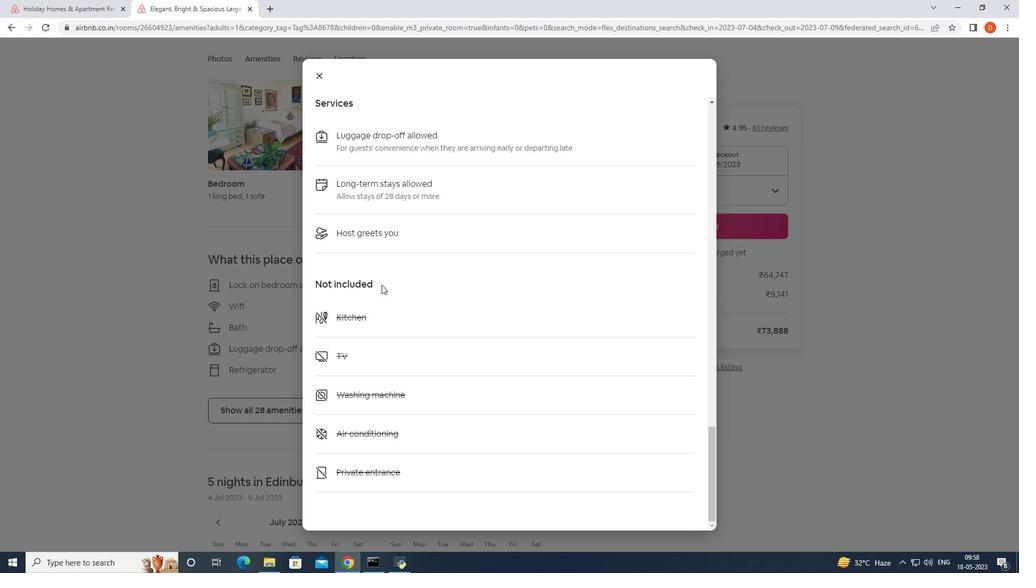 
Action: Mouse scrolled (381, 284) with delta (0, 0)
Screenshot: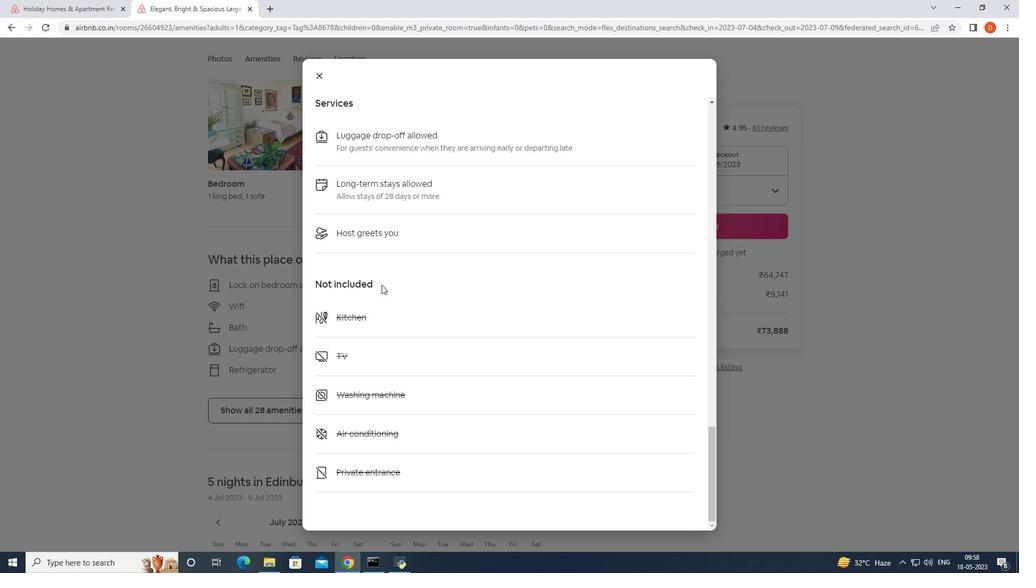 
Action: Mouse moved to (382, 291)
Screenshot: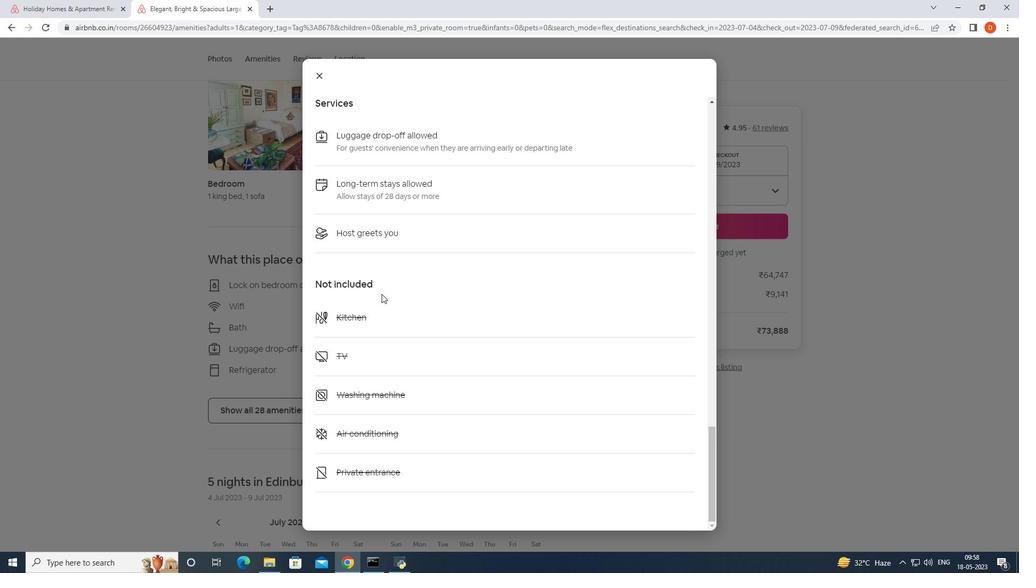 
Action: Mouse scrolled (382, 290) with delta (0, 0)
Screenshot: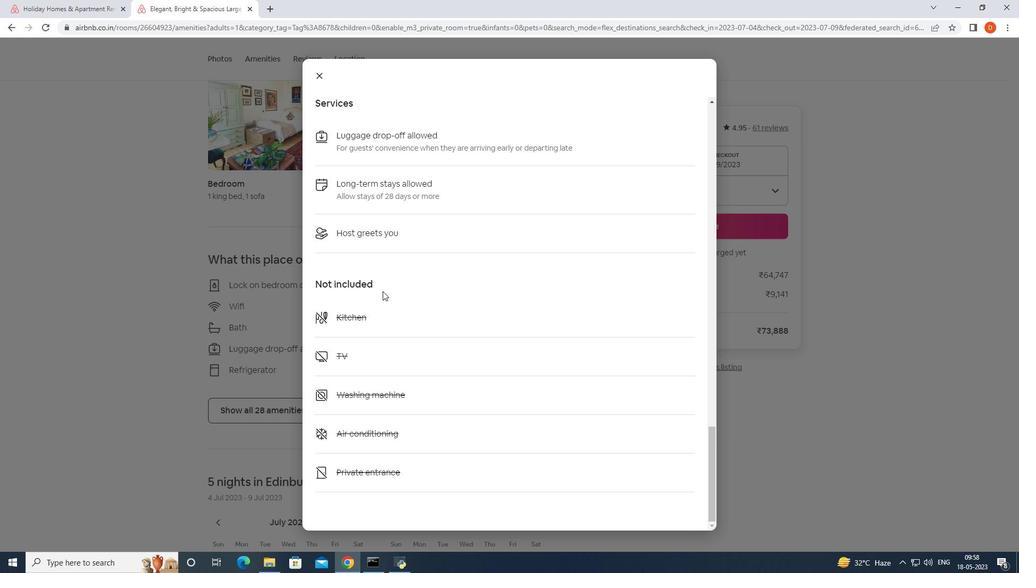 
Action: Mouse scrolled (382, 290) with delta (0, 0)
Screenshot: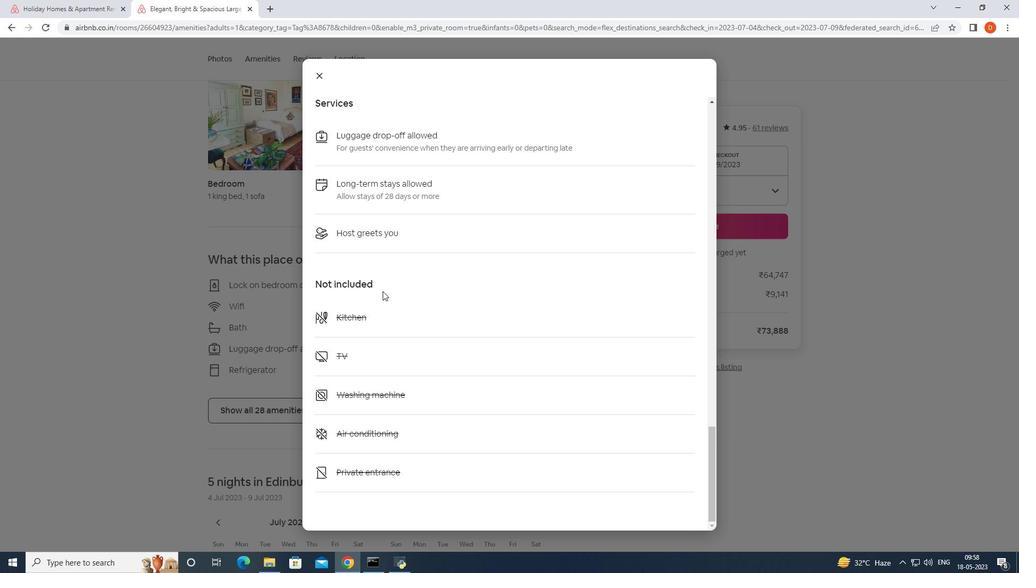 
Action: Mouse moved to (382, 296)
Screenshot: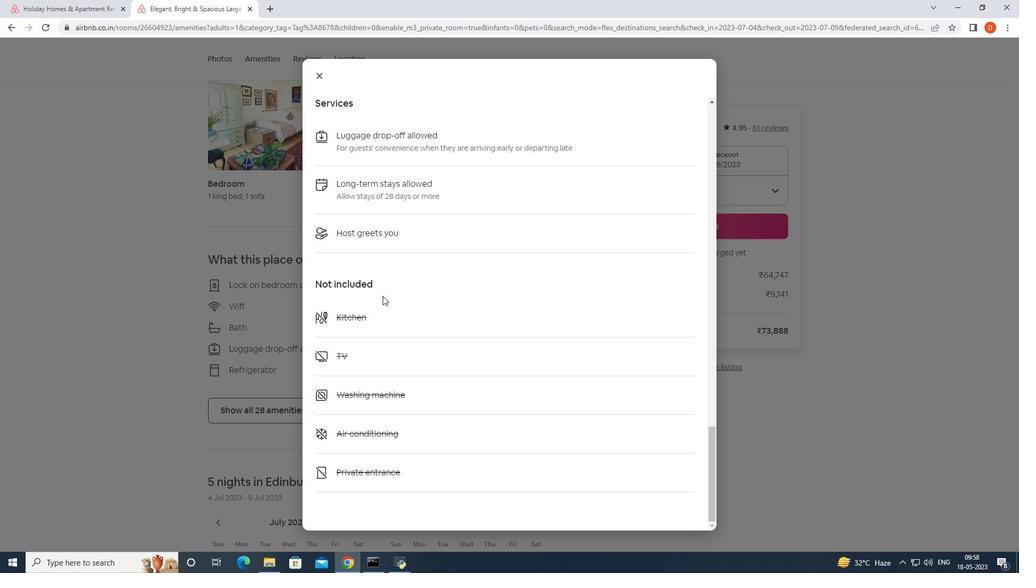 
Action: Mouse scrolled (382, 295) with delta (0, 0)
Screenshot: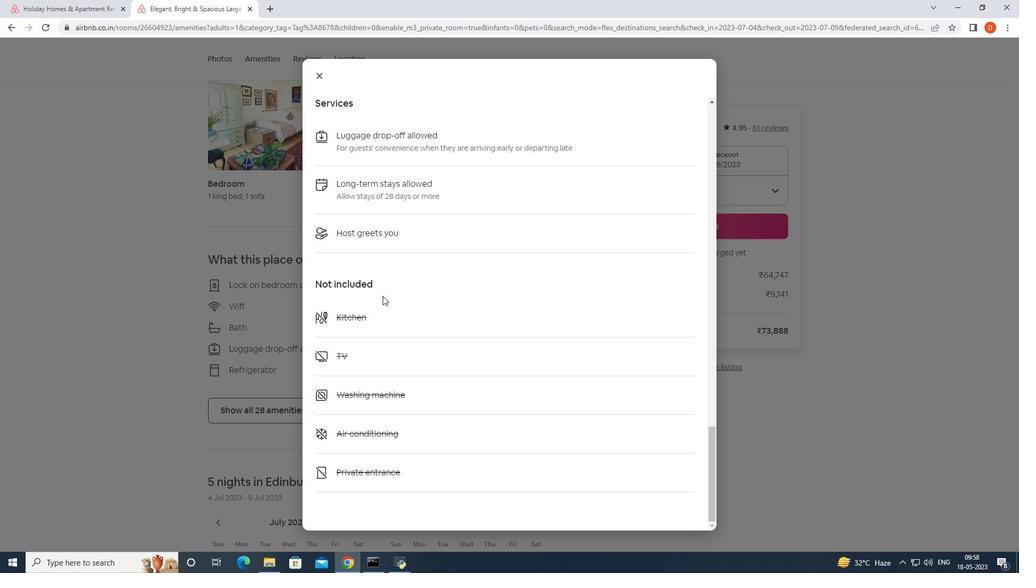 
Action: Mouse scrolled (382, 295) with delta (0, 0)
Screenshot: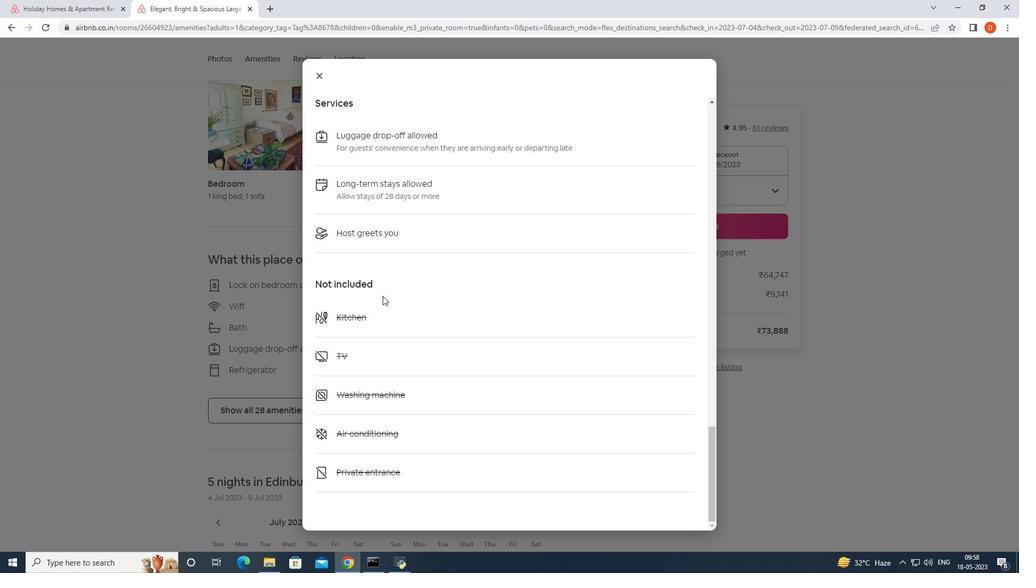 
Action: Mouse moved to (409, 342)
Screenshot: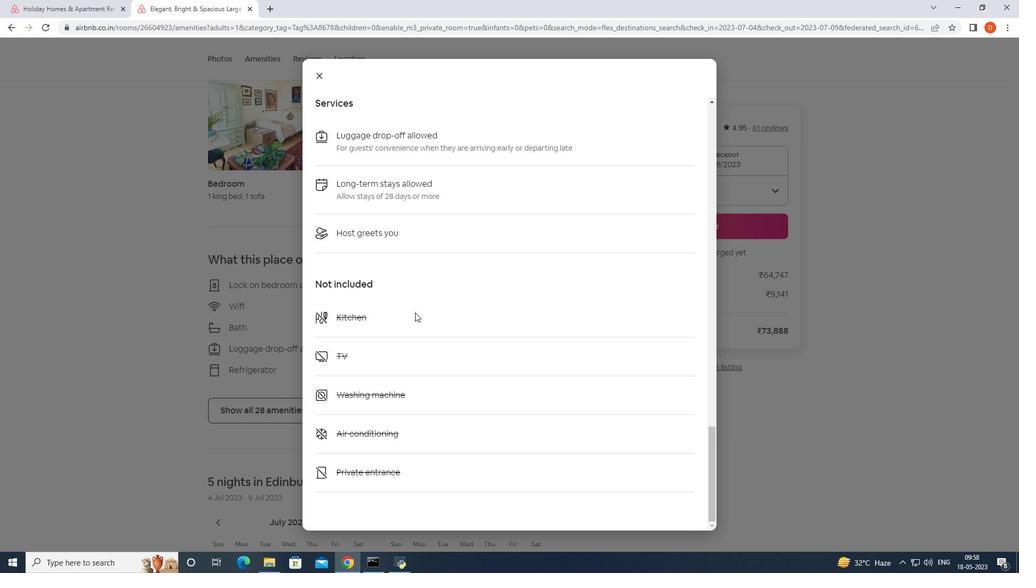
Action: Mouse scrolled (409, 341) with delta (0, 0)
Screenshot: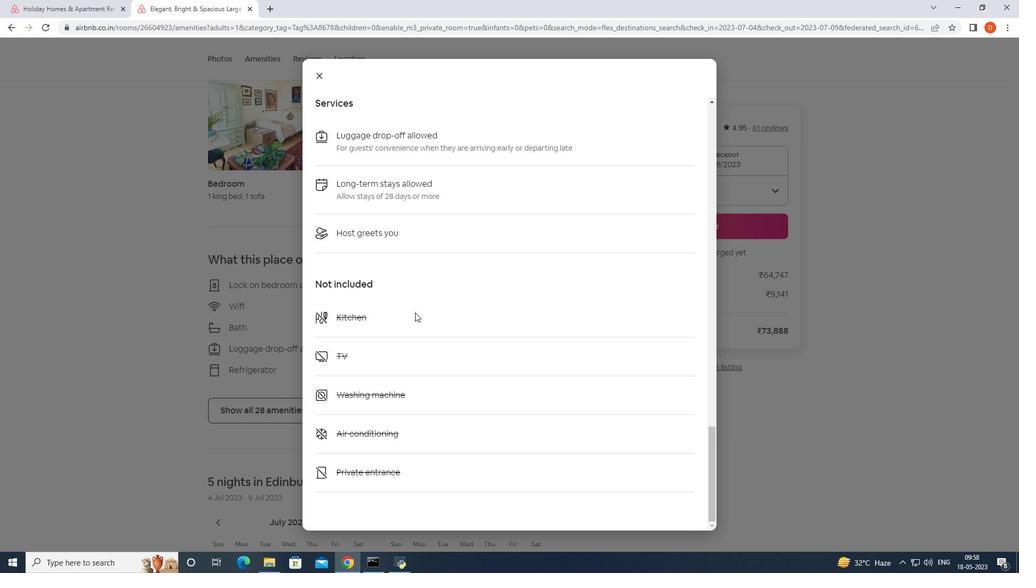 
Action: Mouse moved to (407, 350)
Screenshot: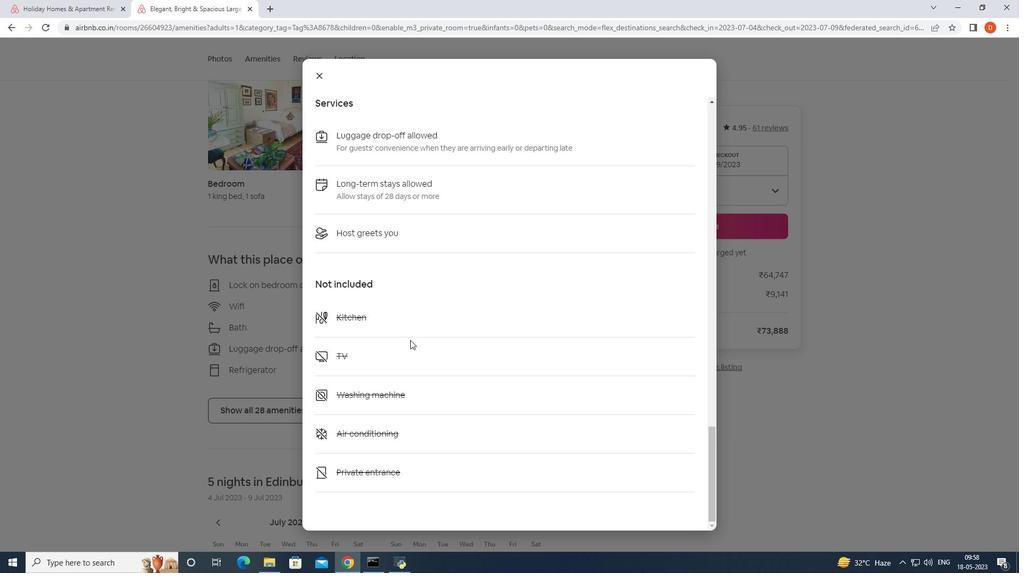
Action: Mouse scrolled (407, 349) with delta (0, 0)
Screenshot: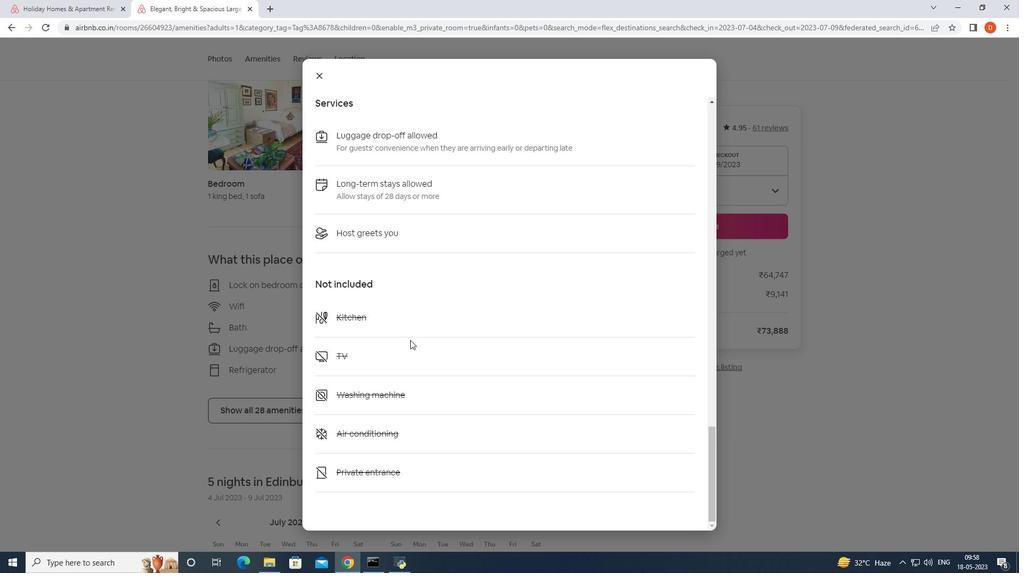 
Action: Mouse moved to (407, 356)
Screenshot: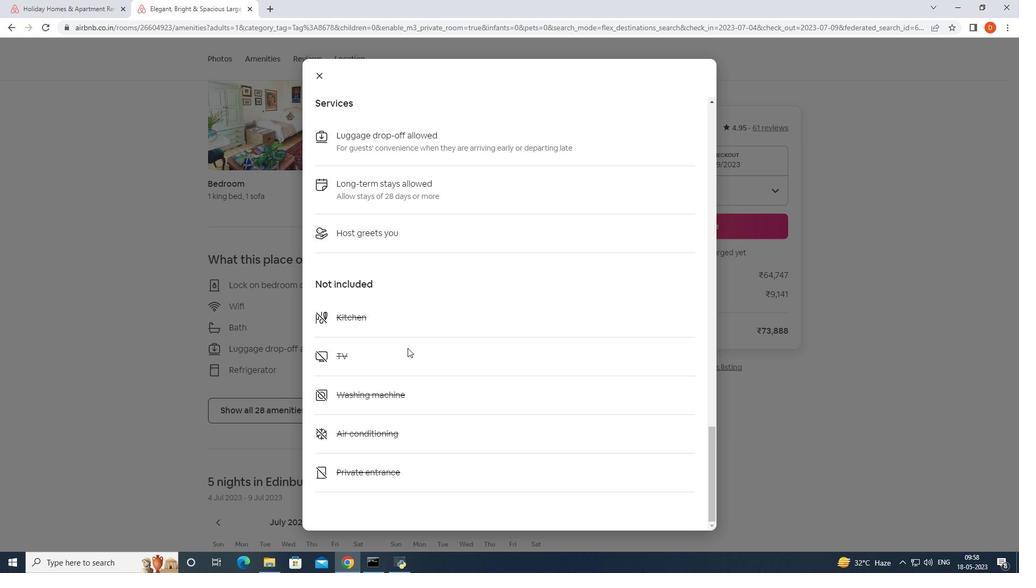 
Action: Mouse scrolled (407, 355) with delta (0, 0)
Screenshot: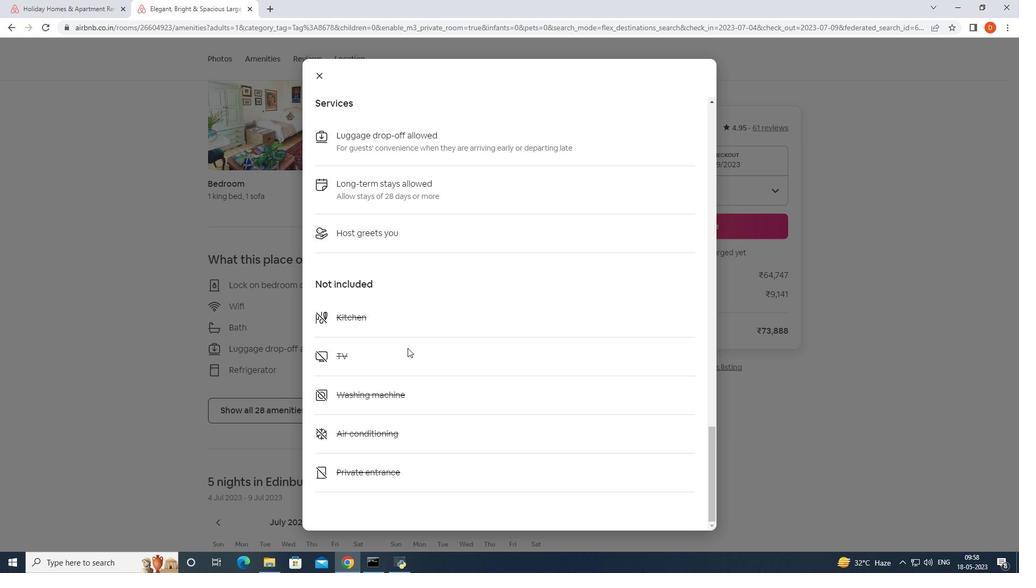 
Action: Mouse moved to (407, 360)
Screenshot: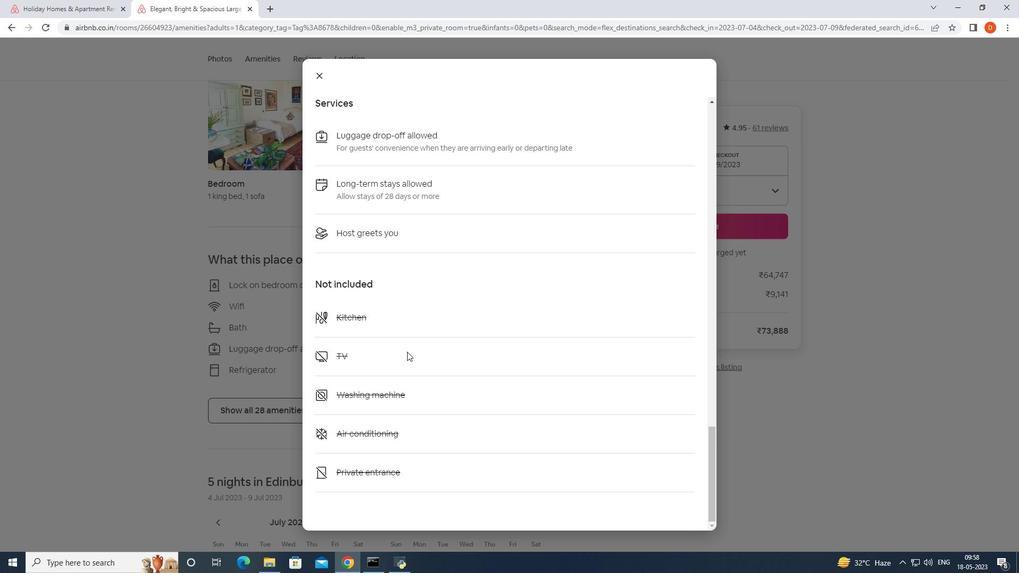 
Action: Mouse scrolled (407, 359) with delta (0, 0)
Screenshot: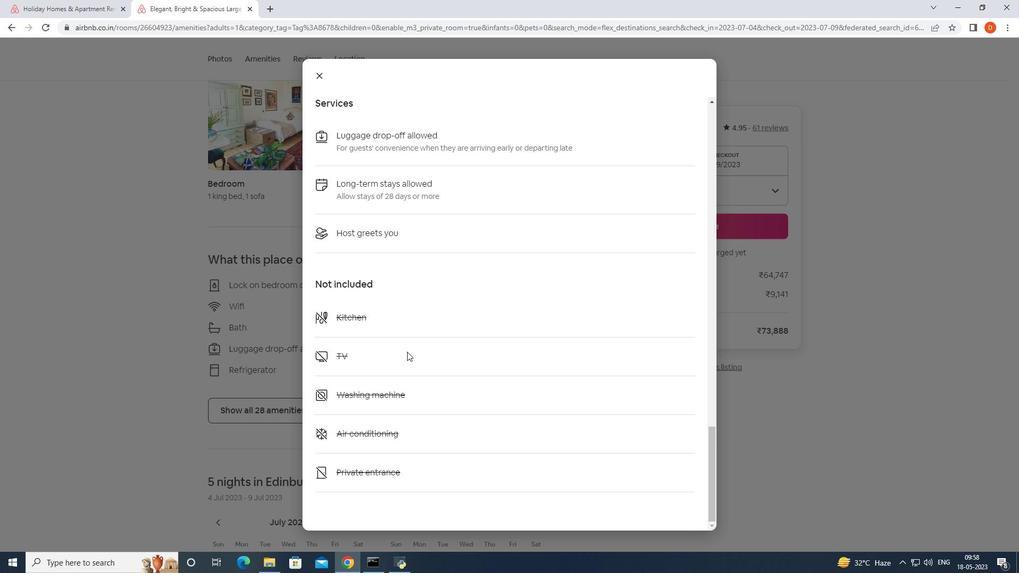 
Action: Mouse moved to (405, 332)
Screenshot: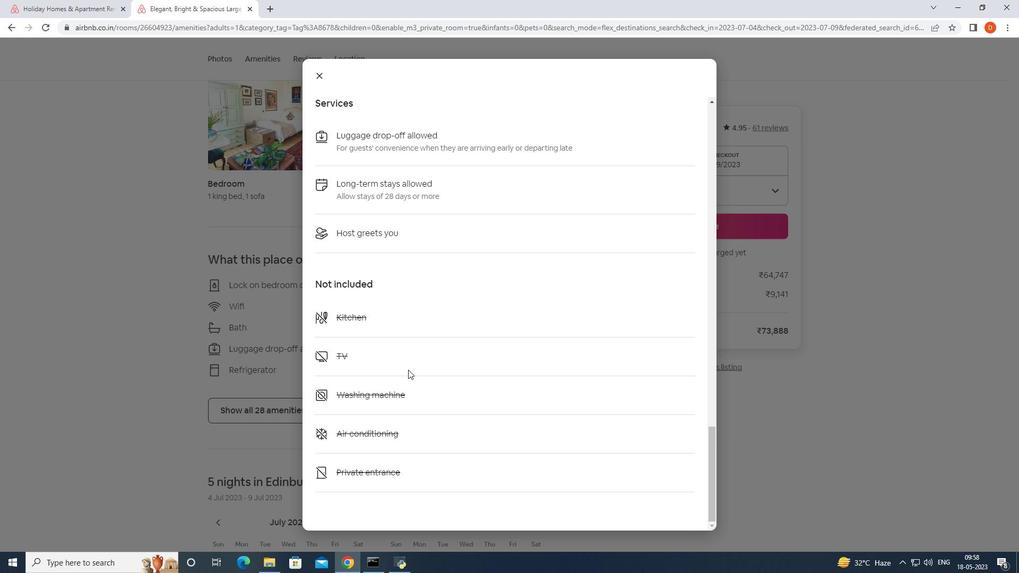 
Action: Mouse scrolled (405, 332) with delta (0, 0)
Screenshot: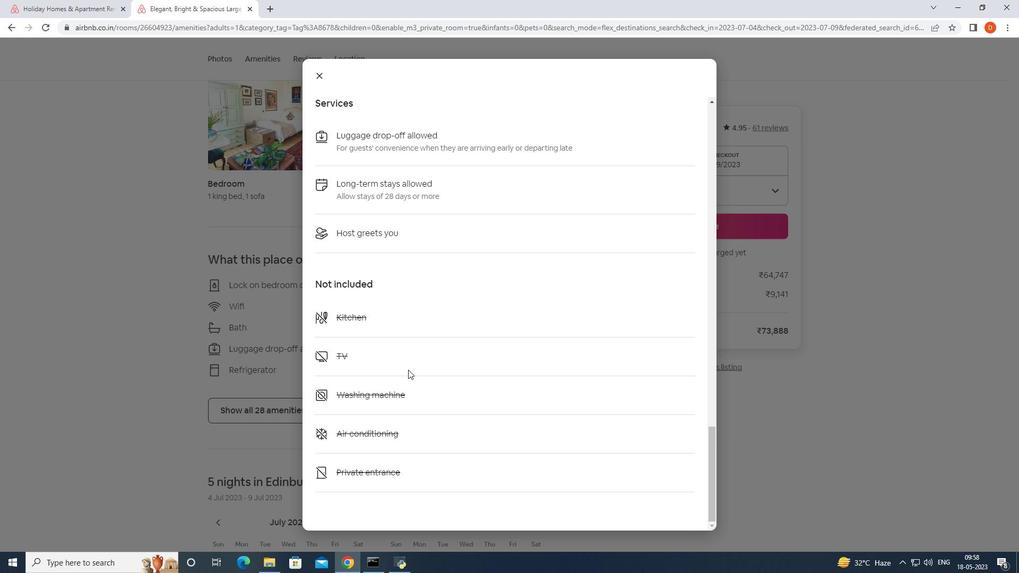 
Action: Mouse moved to (319, 74)
Screenshot: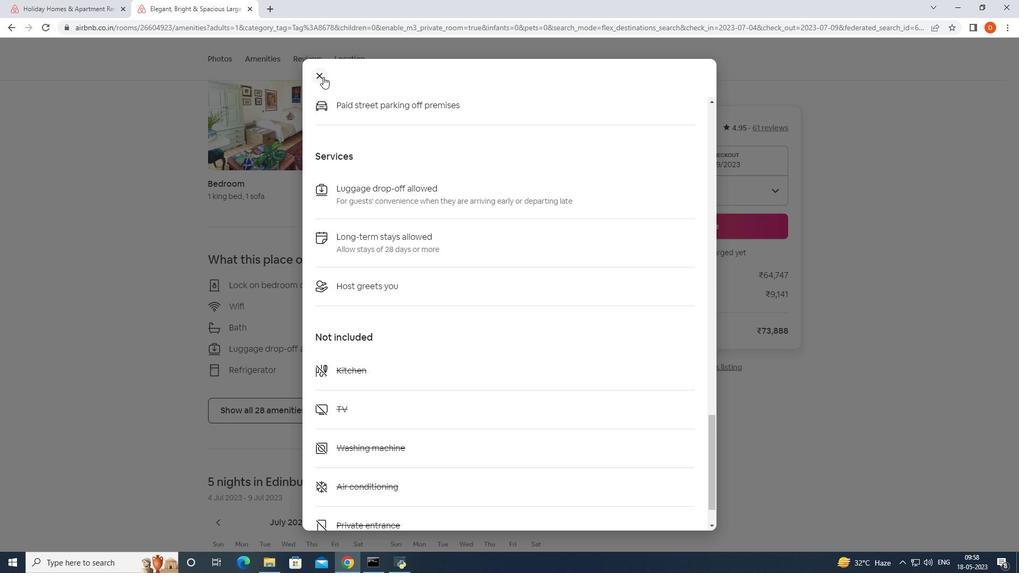 
Action: Mouse pressed left at (319, 74)
Screenshot: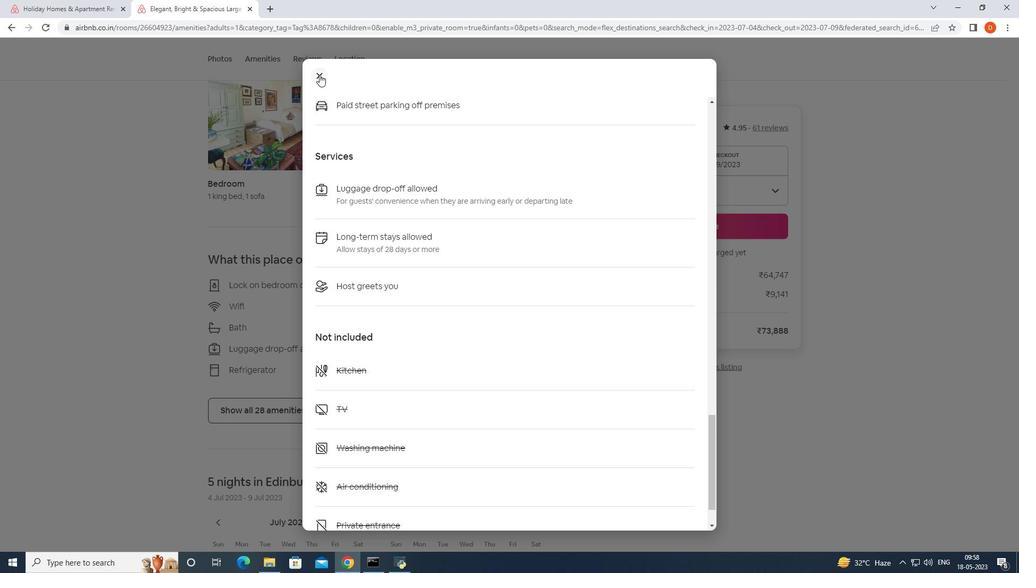 
Action: Mouse moved to (253, 7)
Screenshot: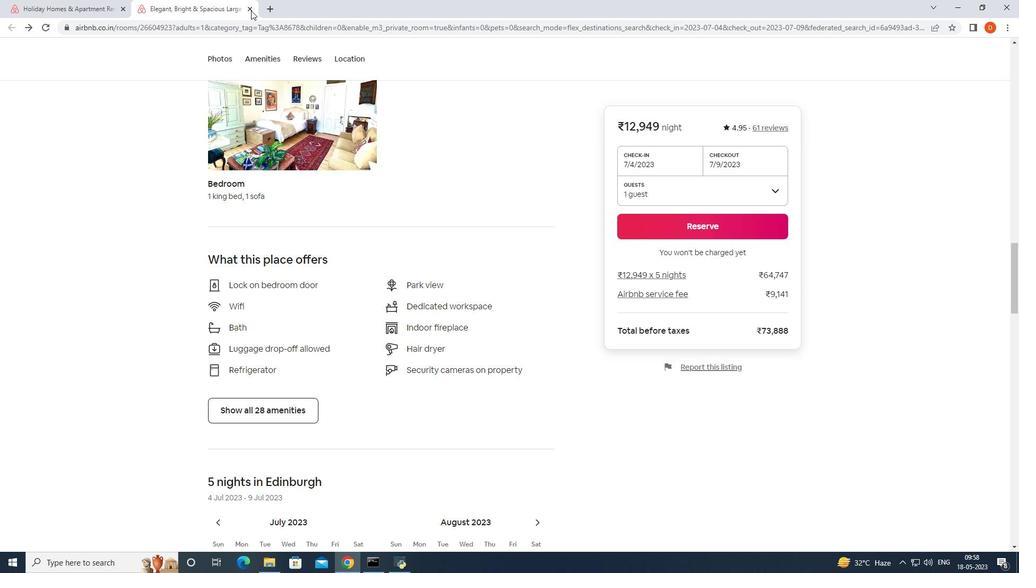 
Action: Mouse pressed left at (253, 7)
Screenshot: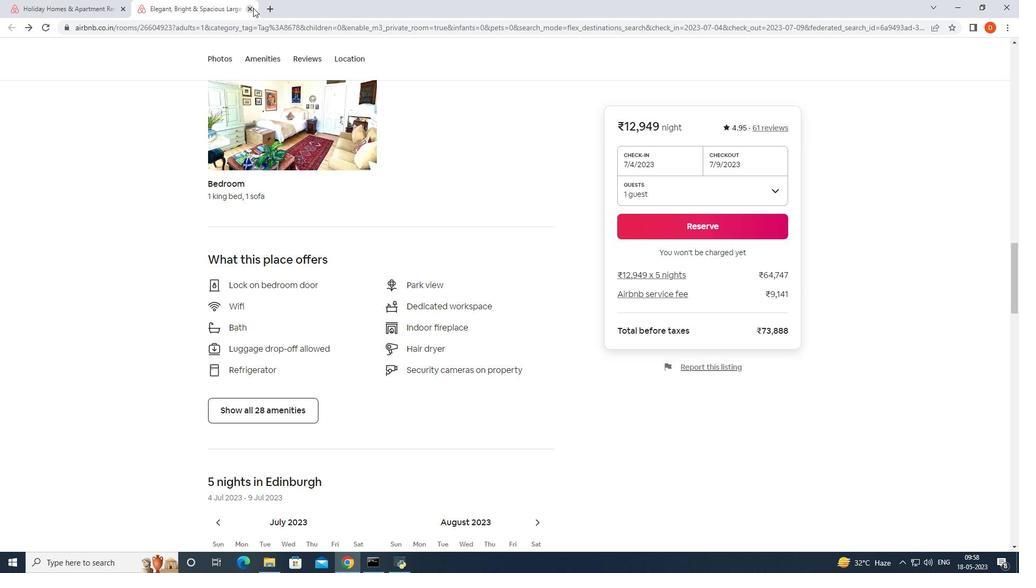 
Action: Mouse moved to (497, 388)
Screenshot: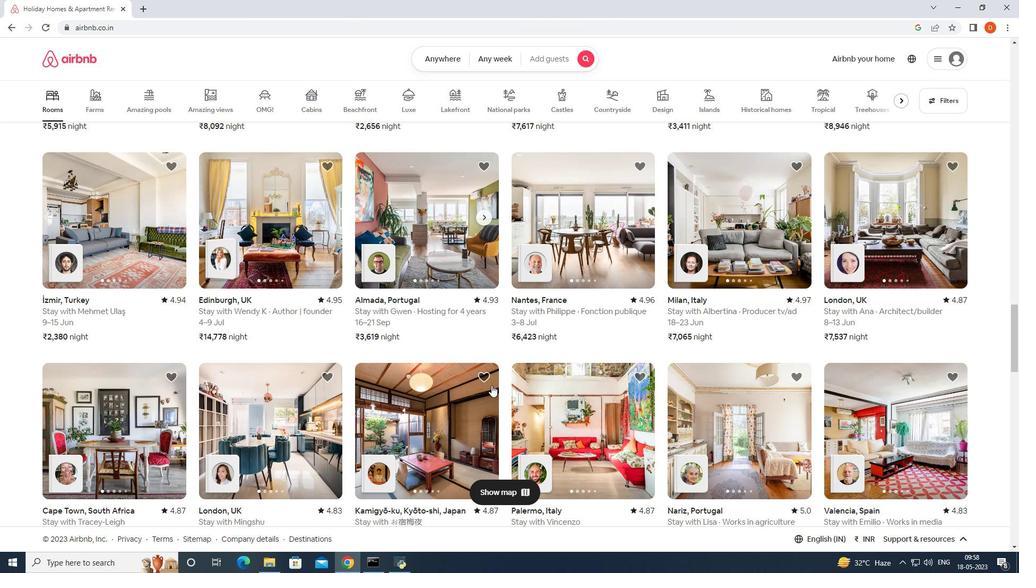 
Action: Mouse scrolled (497, 387) with delta (0, 0)
Screenshot: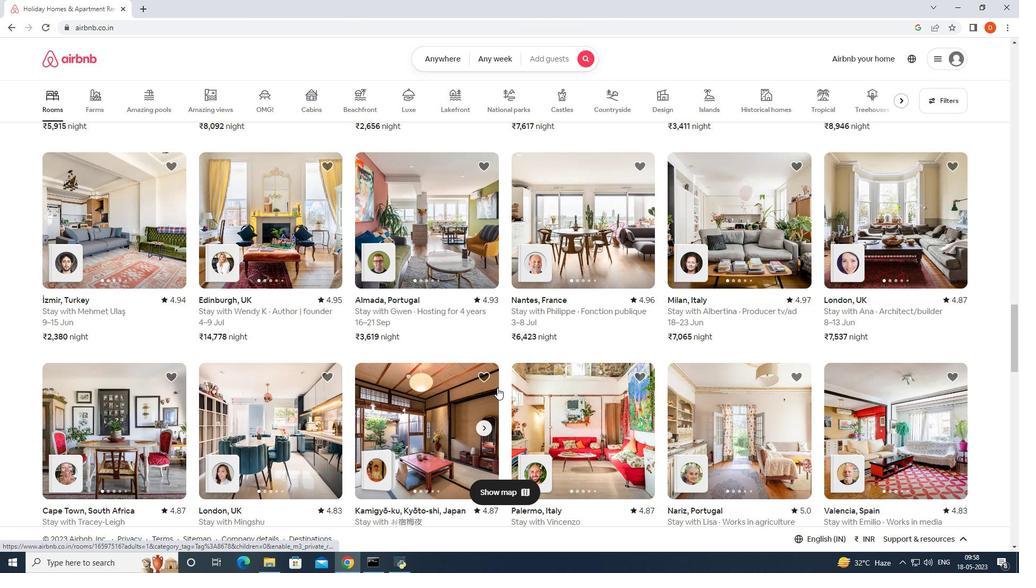 
Action: Mouse scrolled (497, 387) with delta (0, 0)
Screenshot: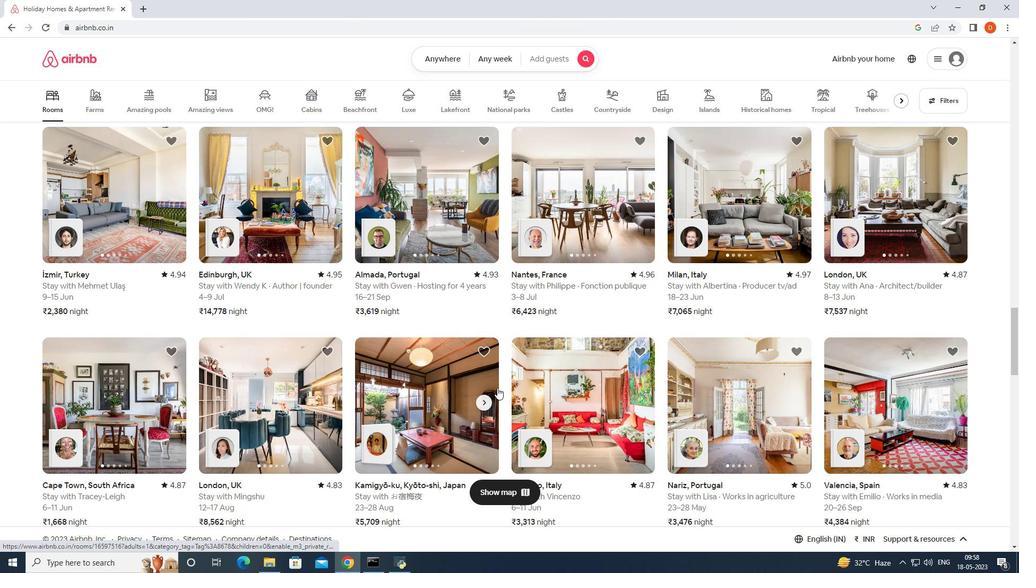 
Action: Mouse scrolled (497, 387) with delta (0, 0)
Screenshot: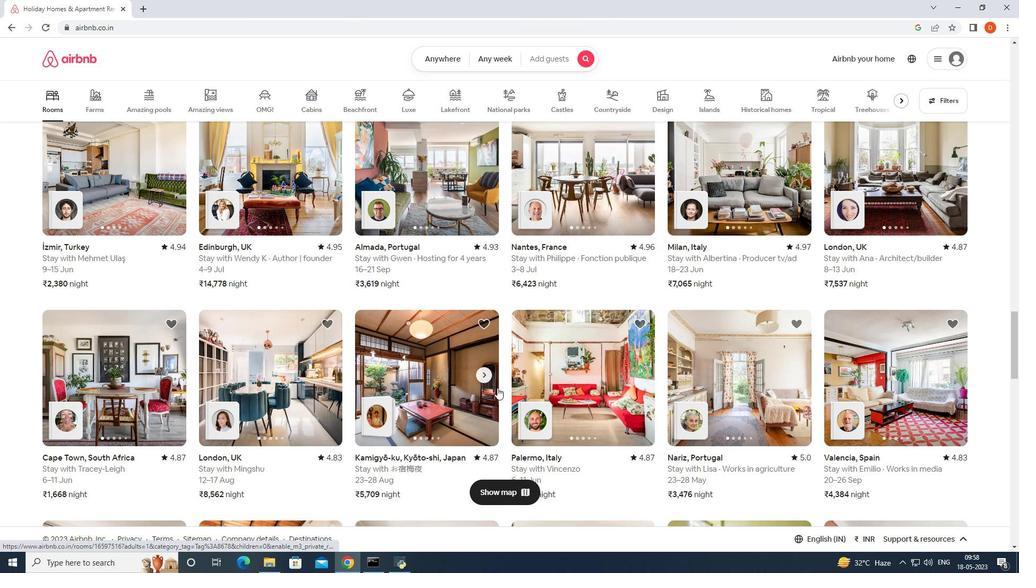 
Action: Mouse scrolled (497, 387) with delta (0, 0)
Screenshot: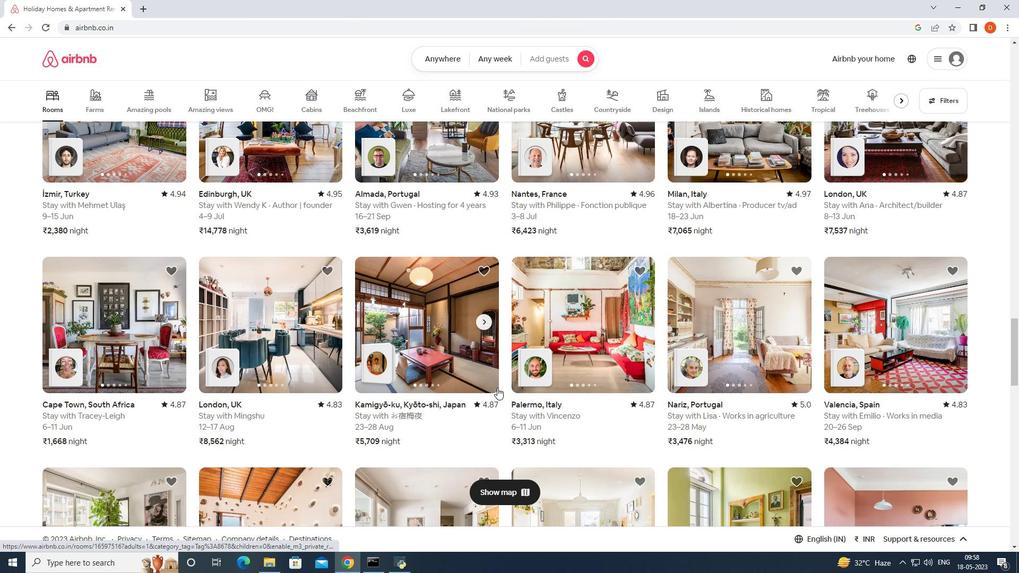 
Action: Mouse scrolled (497, 387) with delta (0, 0)
Screenshot: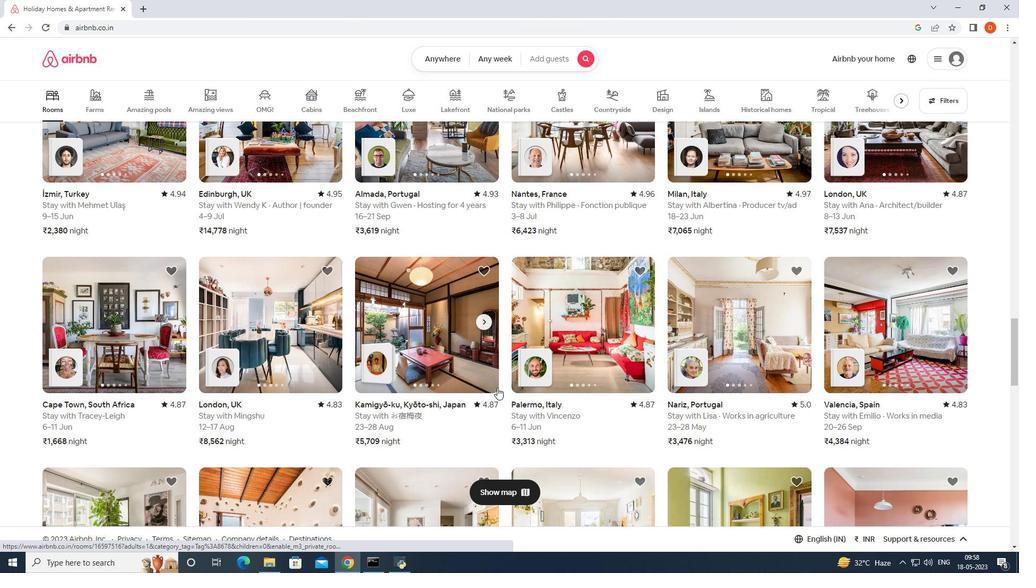 
Action: Mouse scrolled (497, 387) with delta (0, 0)
Screenshot: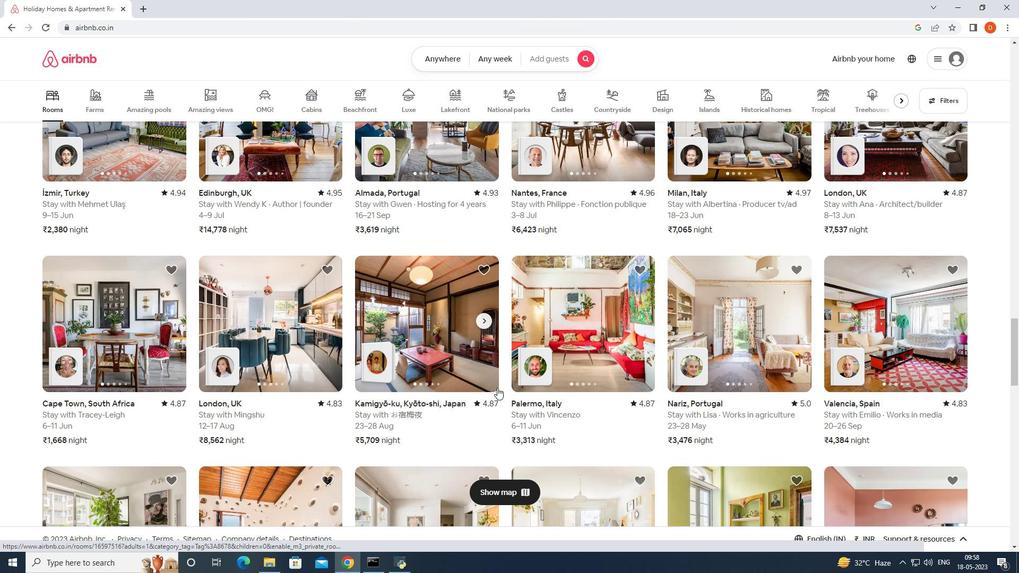 
Action: Mouse moved to (141, 373)
Screenshot: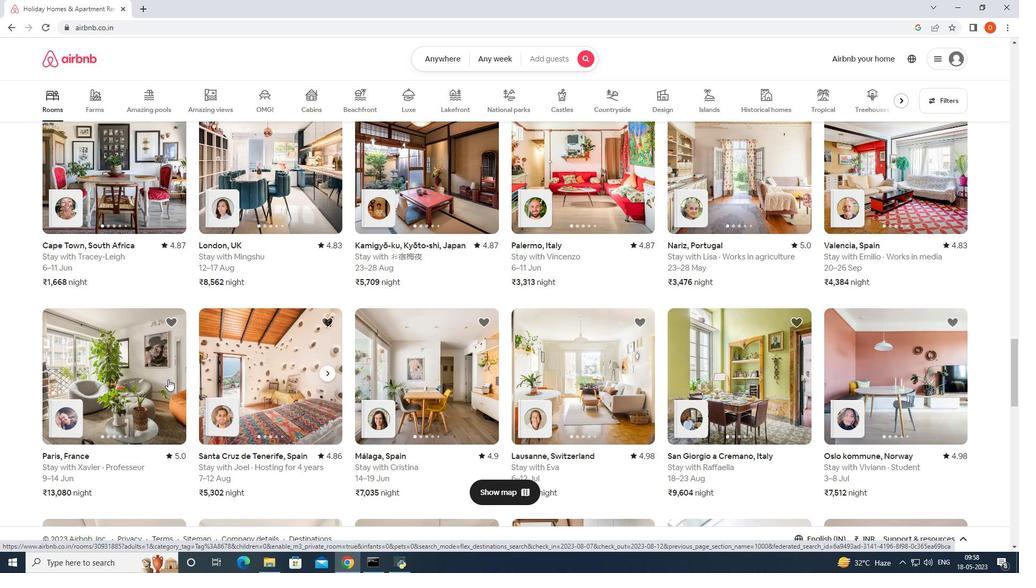 
Action: Mouse pressed left at (141, 373)
Screenshot: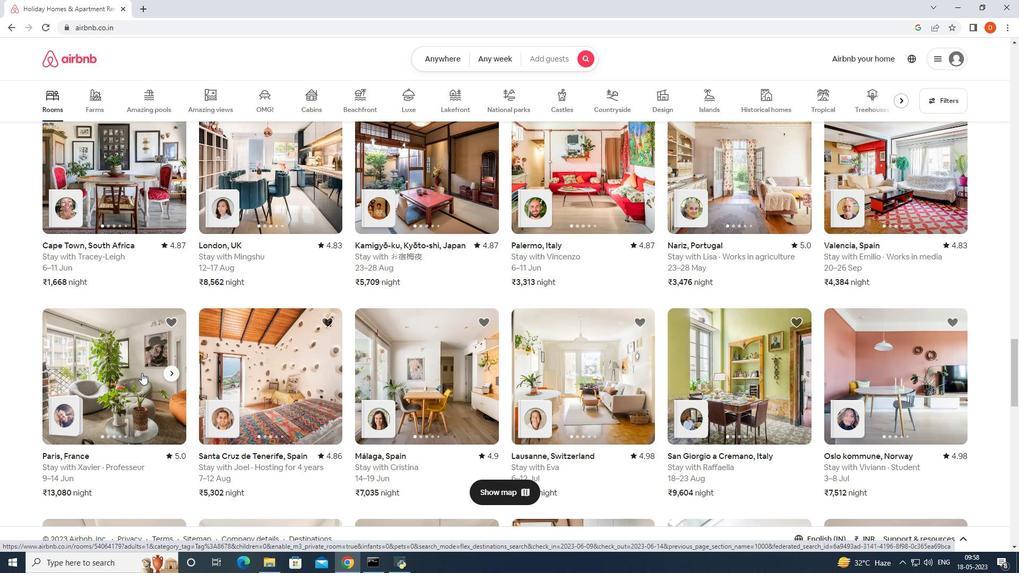 
Action: Mouse moved to (506, 403)
Screenshot: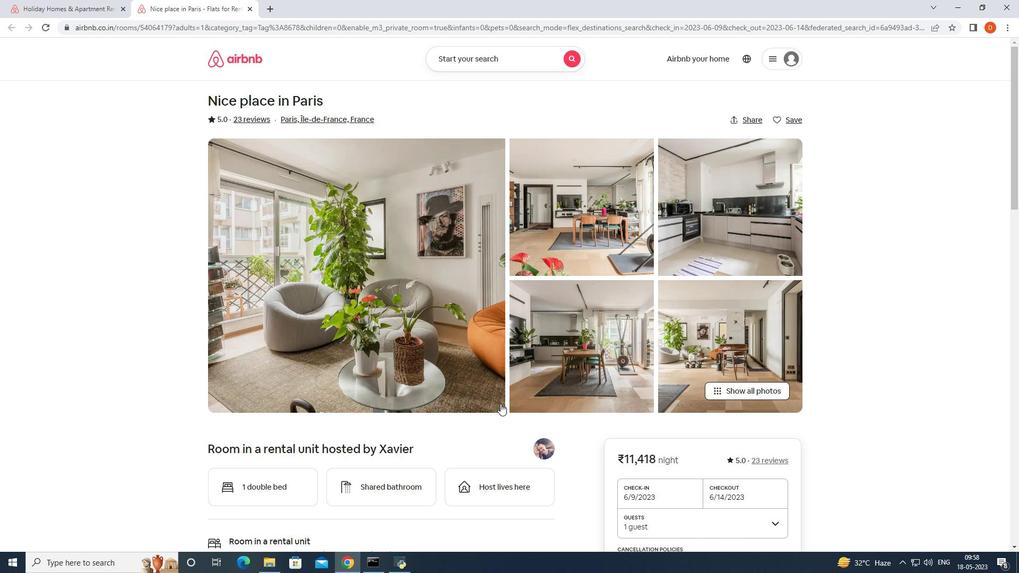 
Action: Mouse scrolled (506, 402) with delta (0, 0)
Screenshot: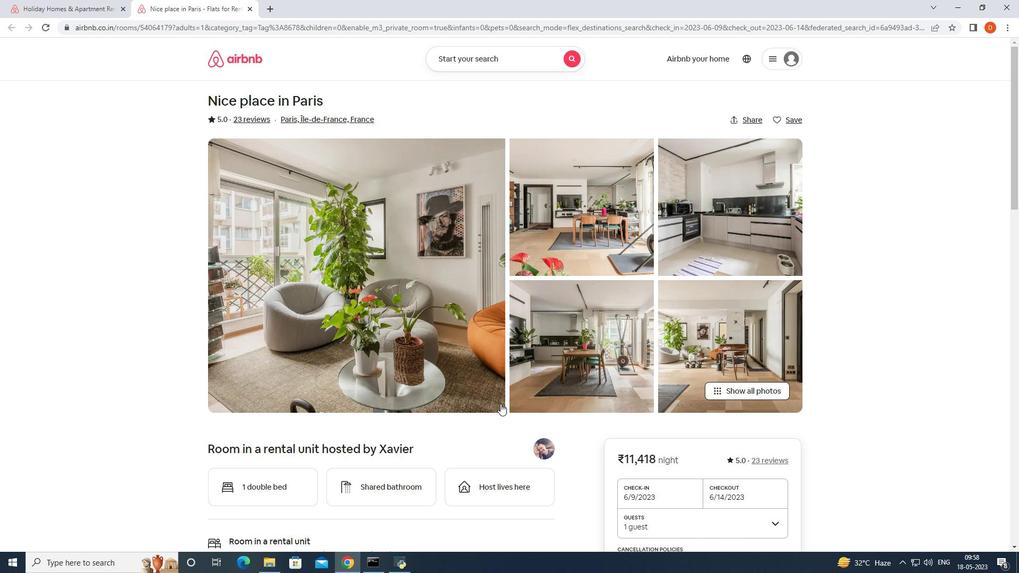 
Action: Mouse moved to (508, 404)
